 Task: Audio Scrubbing.
Action: Mouse moved to (565, 279)
Screenshot: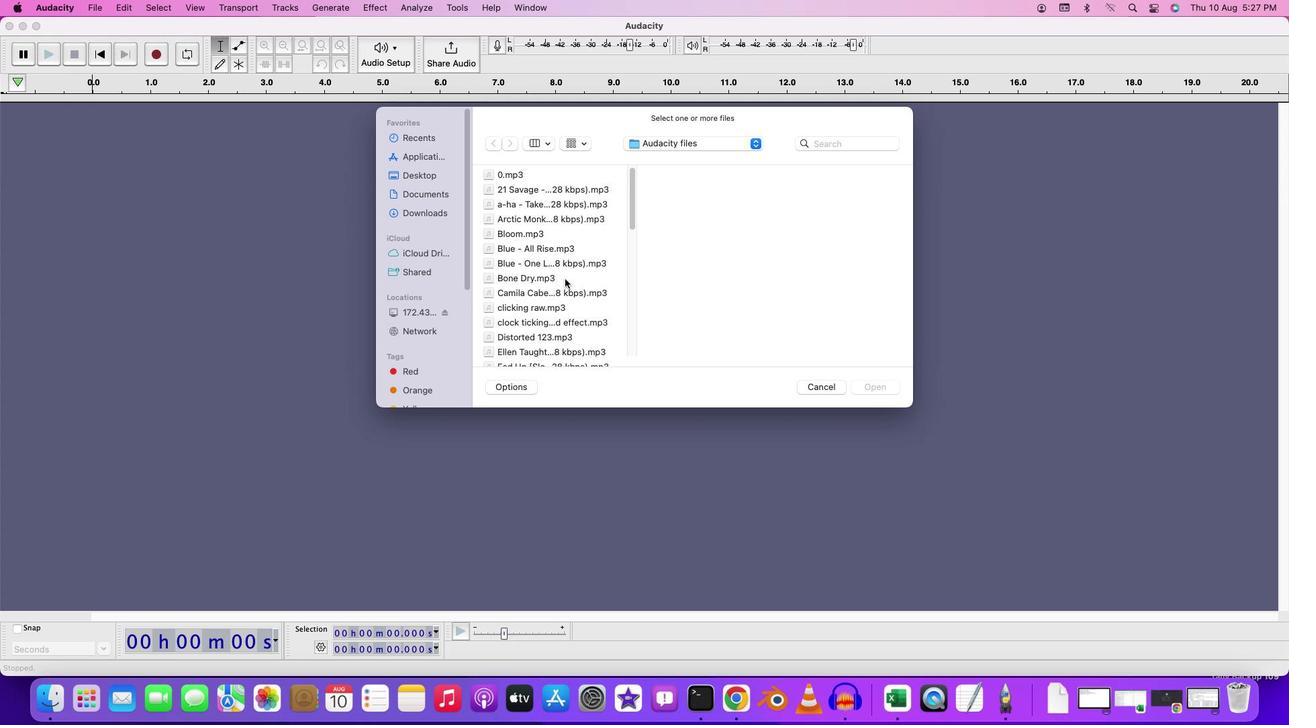
Action: Mouse scrolled (565, 279) with delta (0, 0)
Screenshot: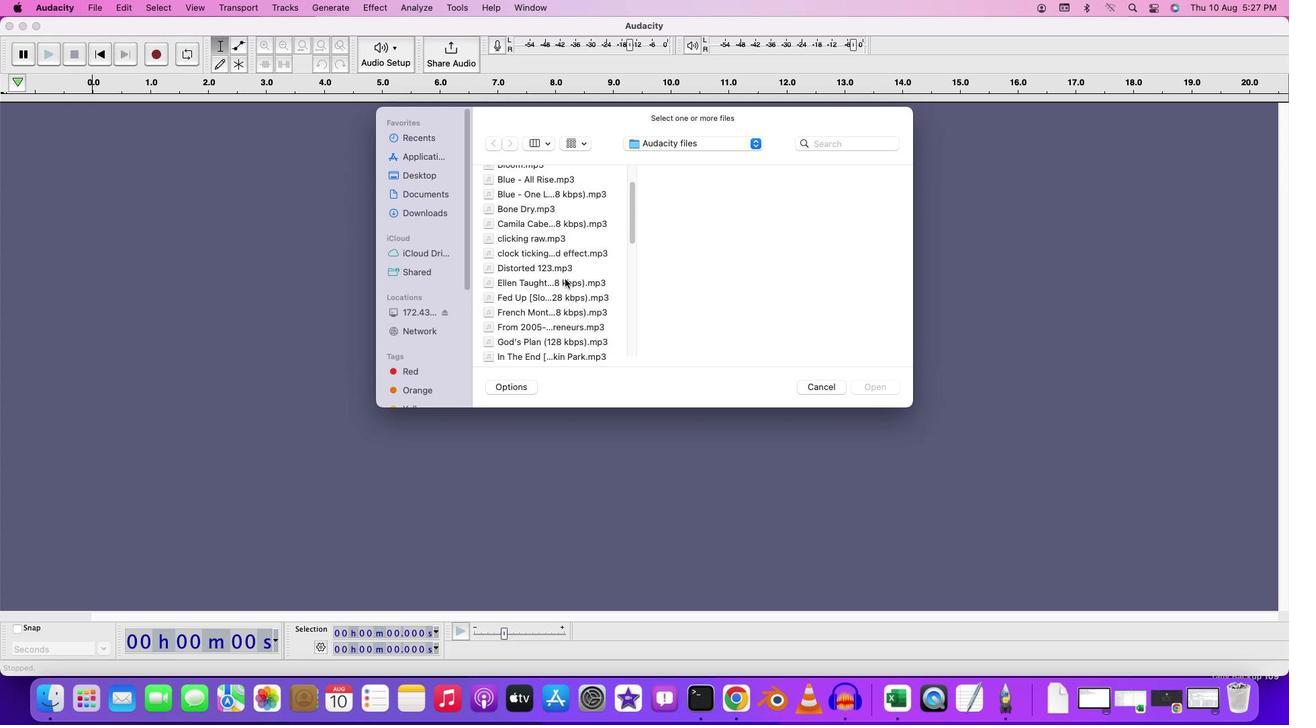 
Action: Mouse scrolled (565, 279) with delta (0, 0)
Screenshot: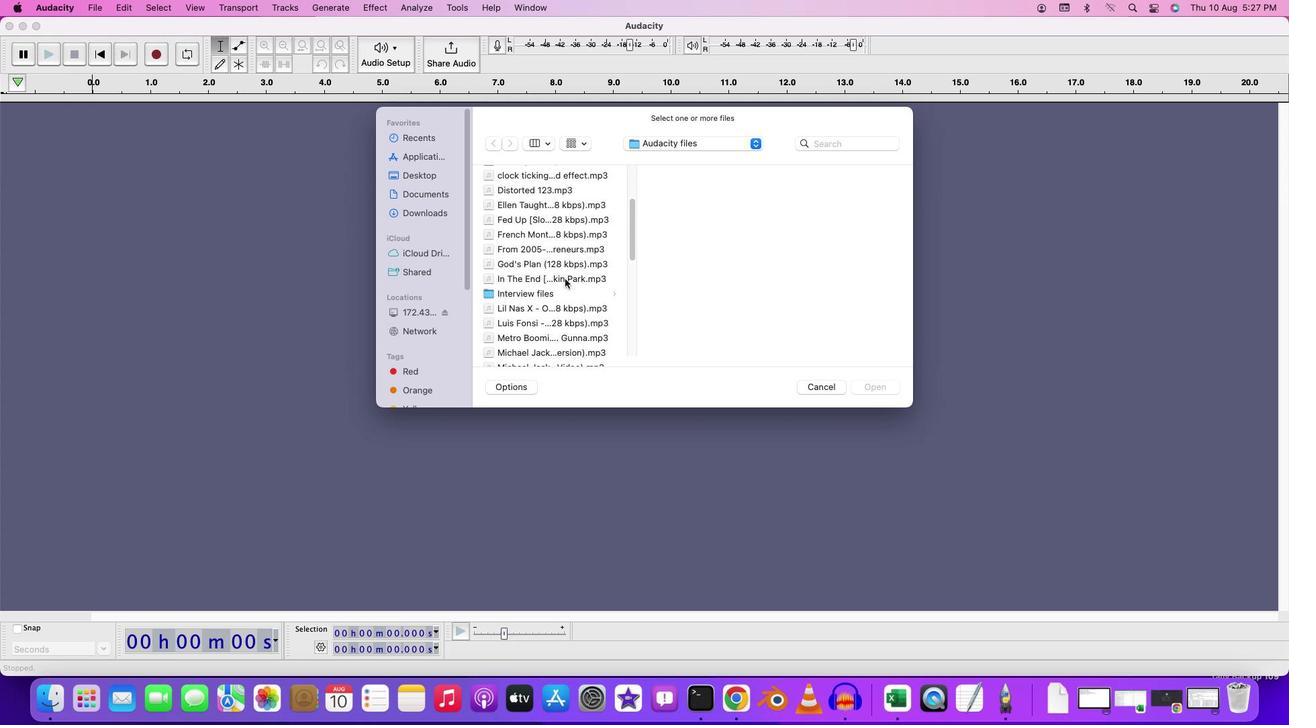 
Action: Mouse scrolled (565, 279) with delta (0, -2)
Screenshot: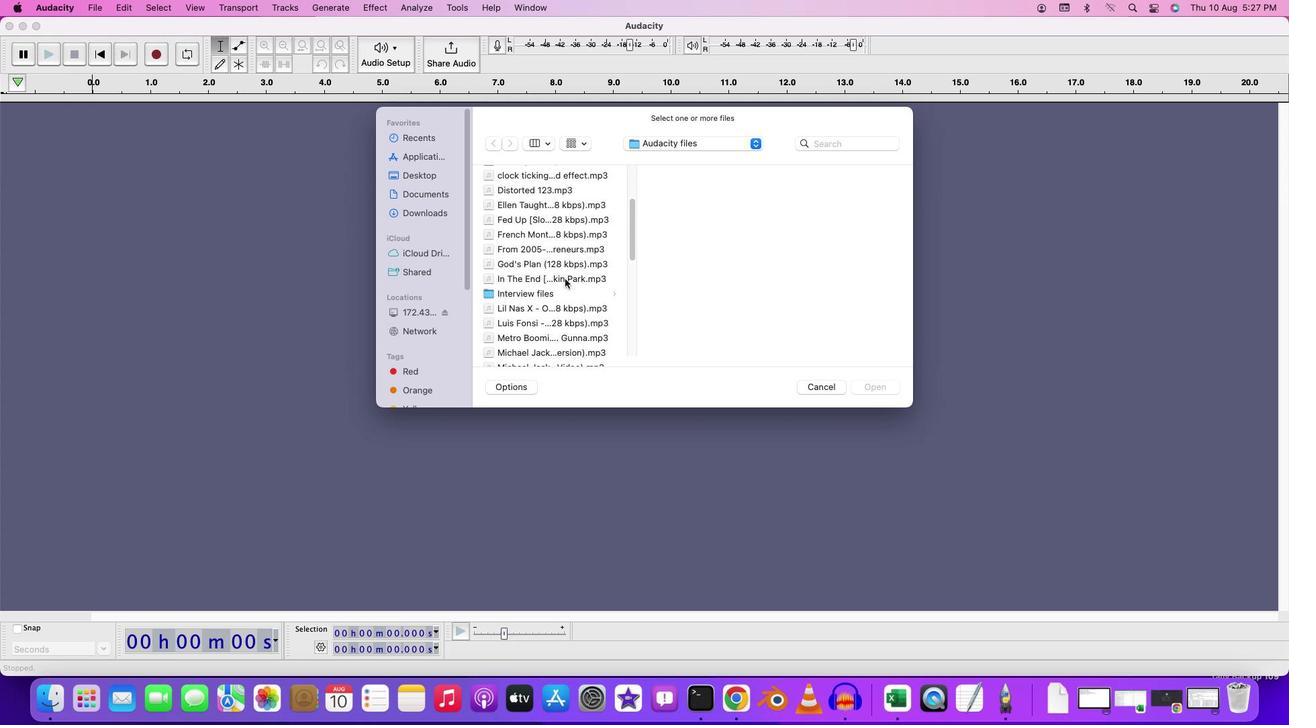 
Action: Mouse scrolled (565, 279) with delta (0, -3)
Screenshot: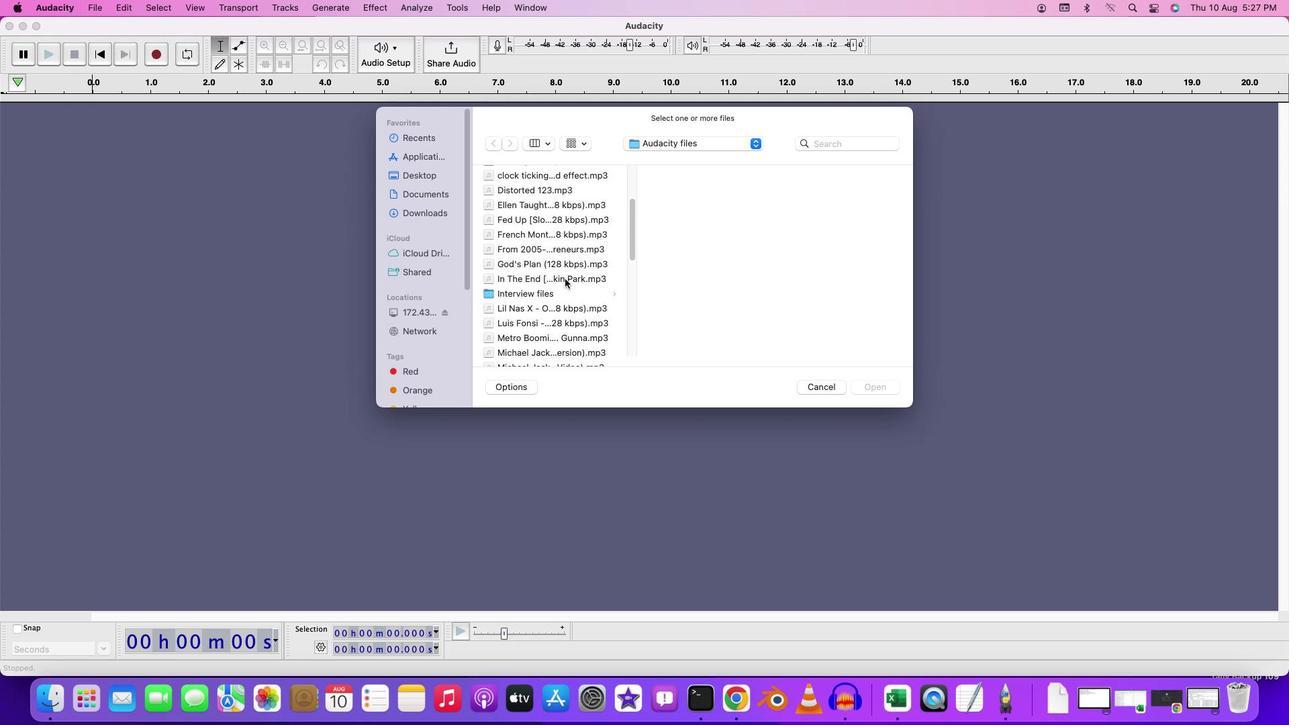 
Action: Mouse moved to (553, 299)
Screenshot: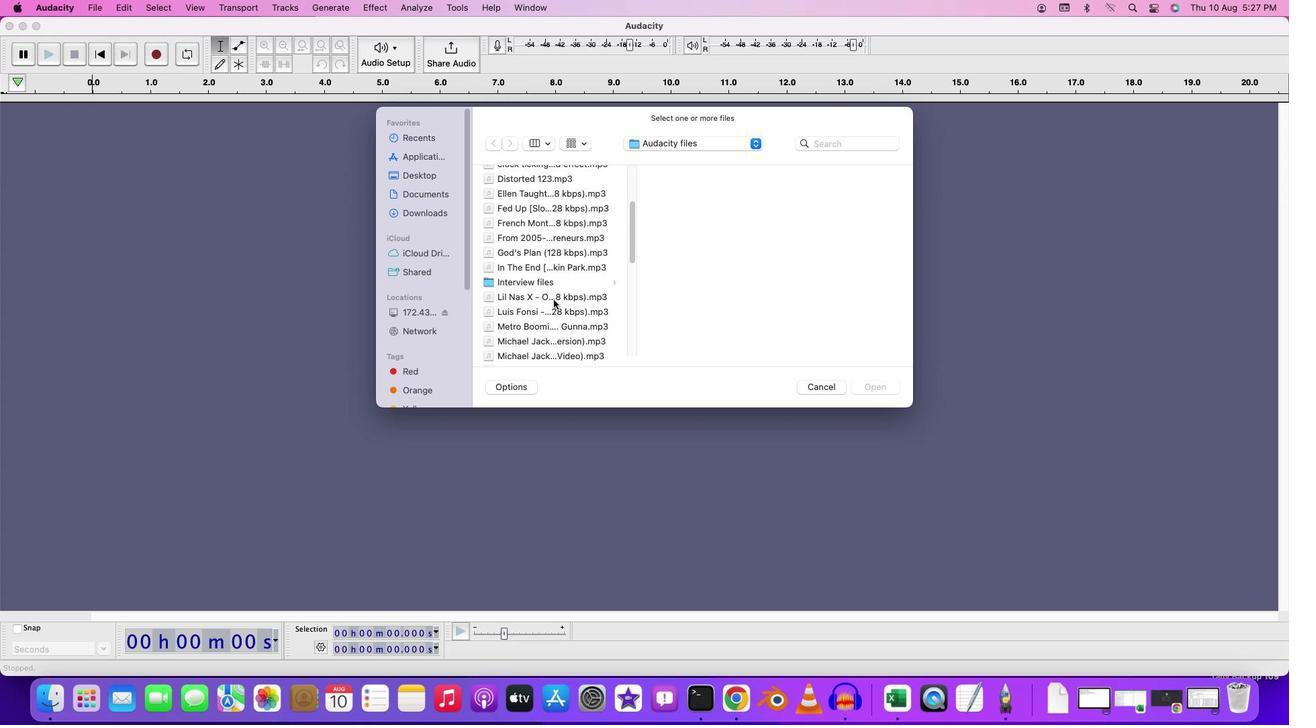 
Action: Mouse scrolled (553, 299) with delta (0, 0)
Screenshot: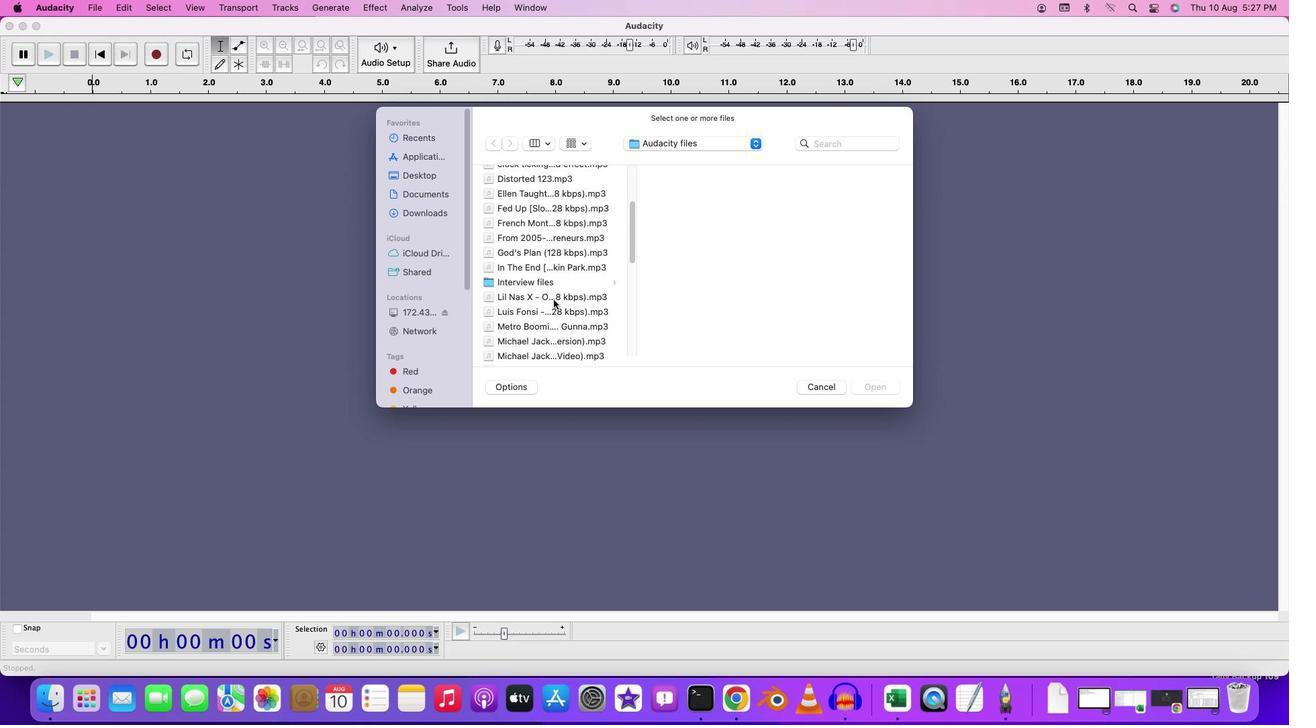 
Action: Mouse moved to (553, 300)
Screenshot: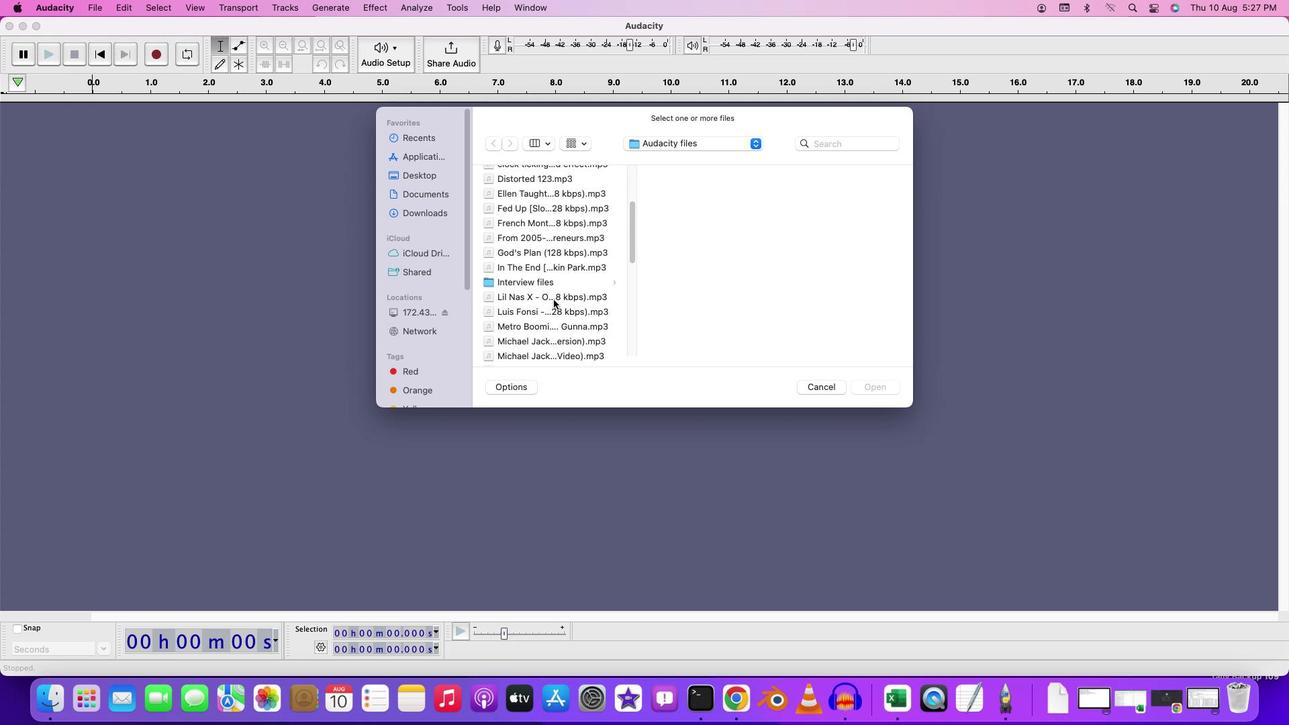 
Action: Mouse scrolled (553, 300) with delta (0, 0)
Screenshot: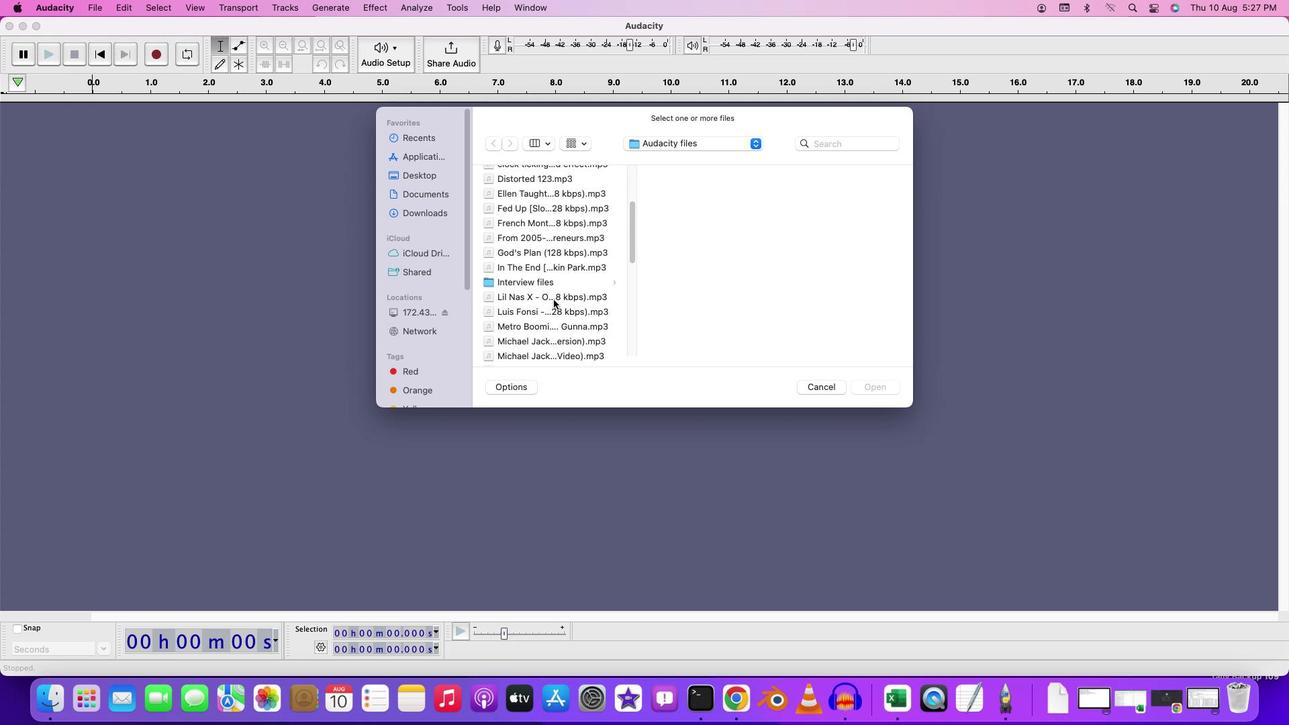
Action: Mouse moved to (553, 300)
Screenshot: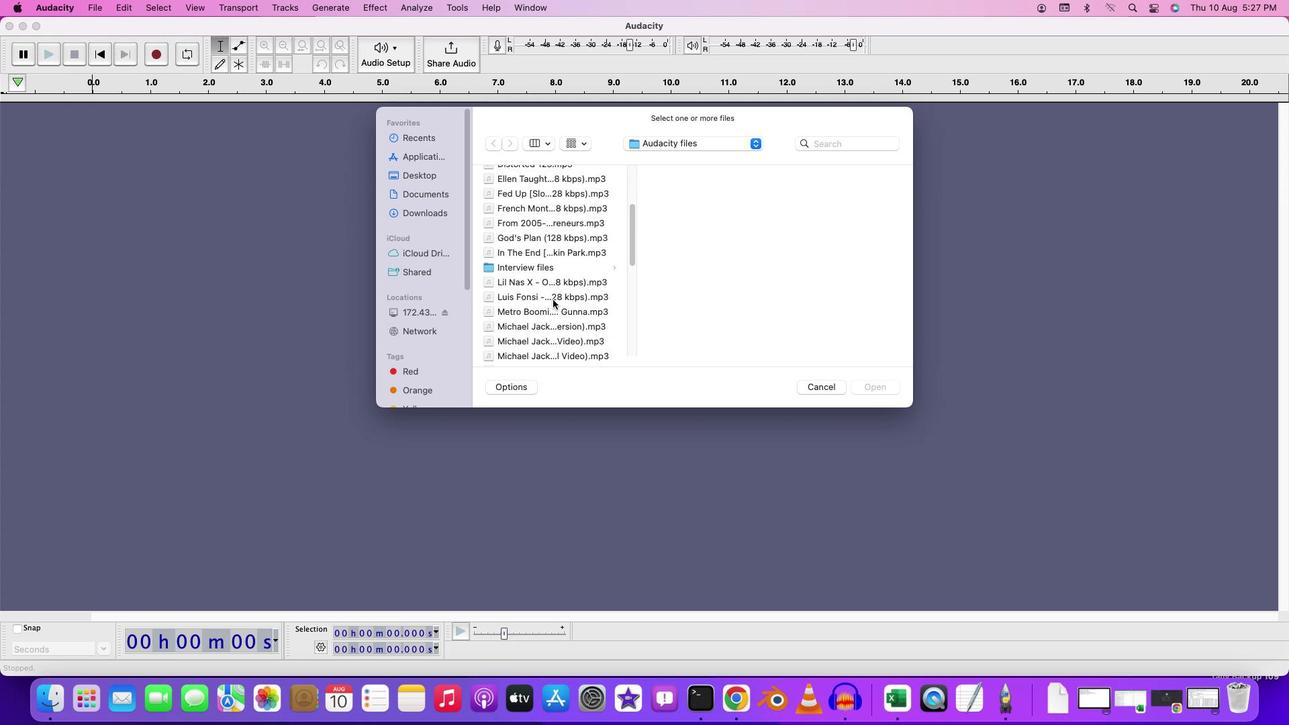 
Action: Mouse scrolled (553, 300) with delta (0, 0)
Screenshot: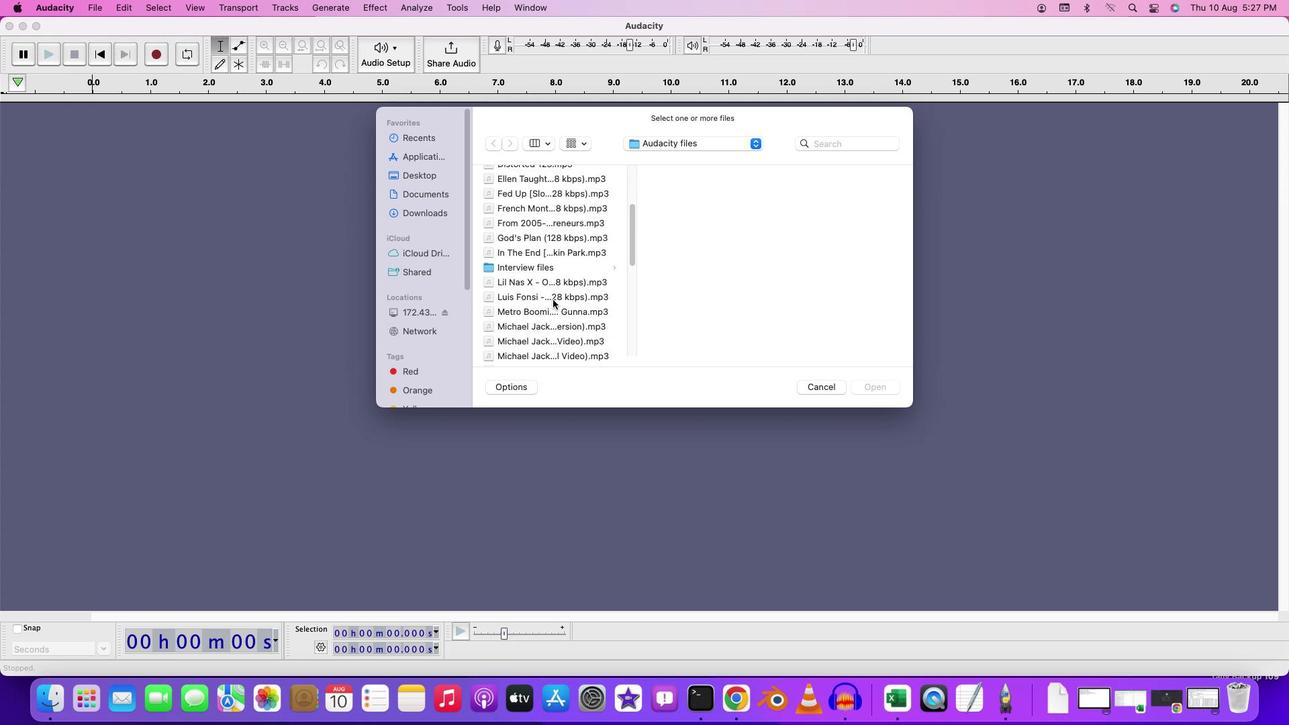 
Action: Mouse scrolled (553, 300) with delta (0, 0)
Screenshot: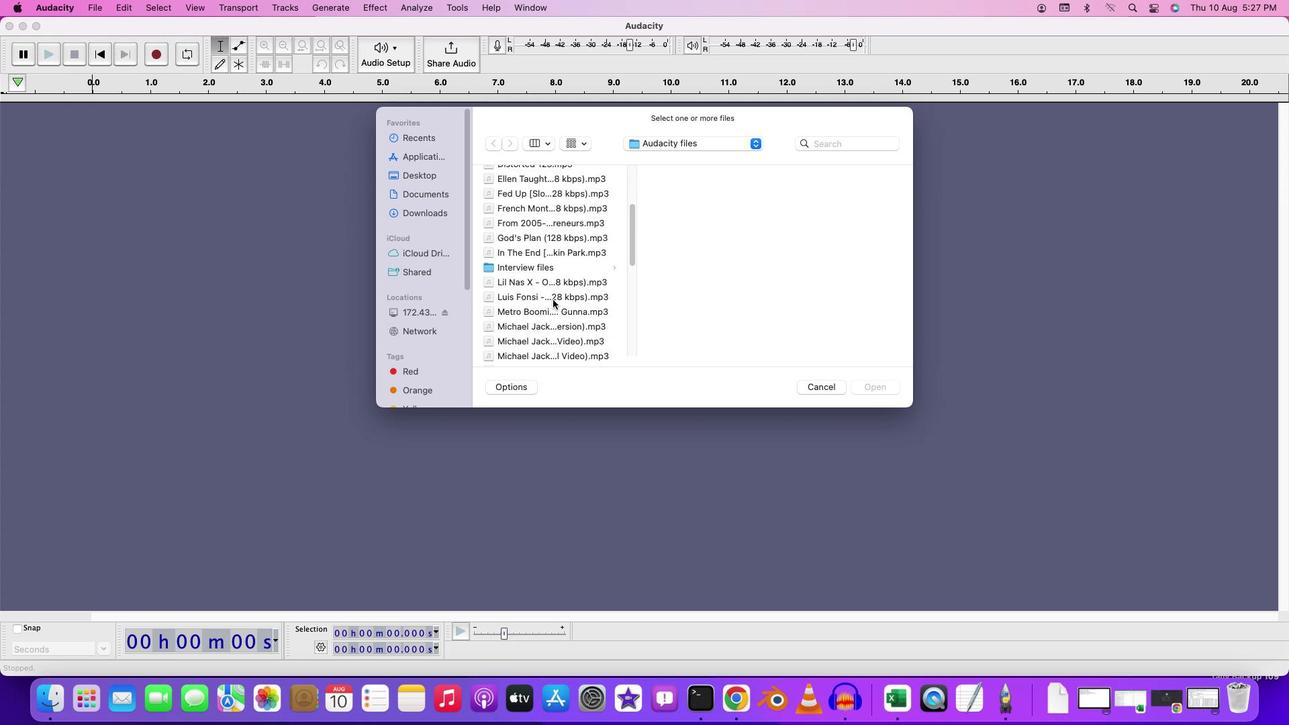 
Action: Mouse scrolled (553, 300) with delta (0, 0)
Screenshot: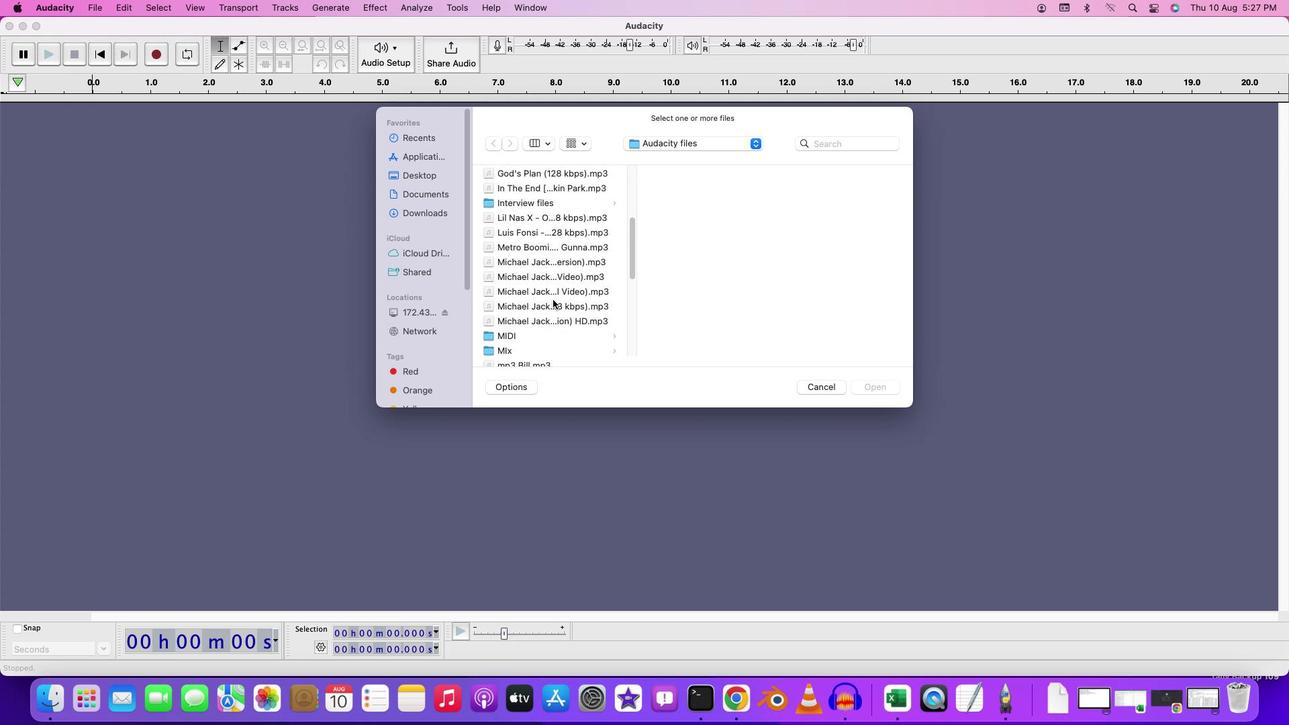 
Action: Mouse scrolled (553, 300) with delta (0, 0)
Screenshot: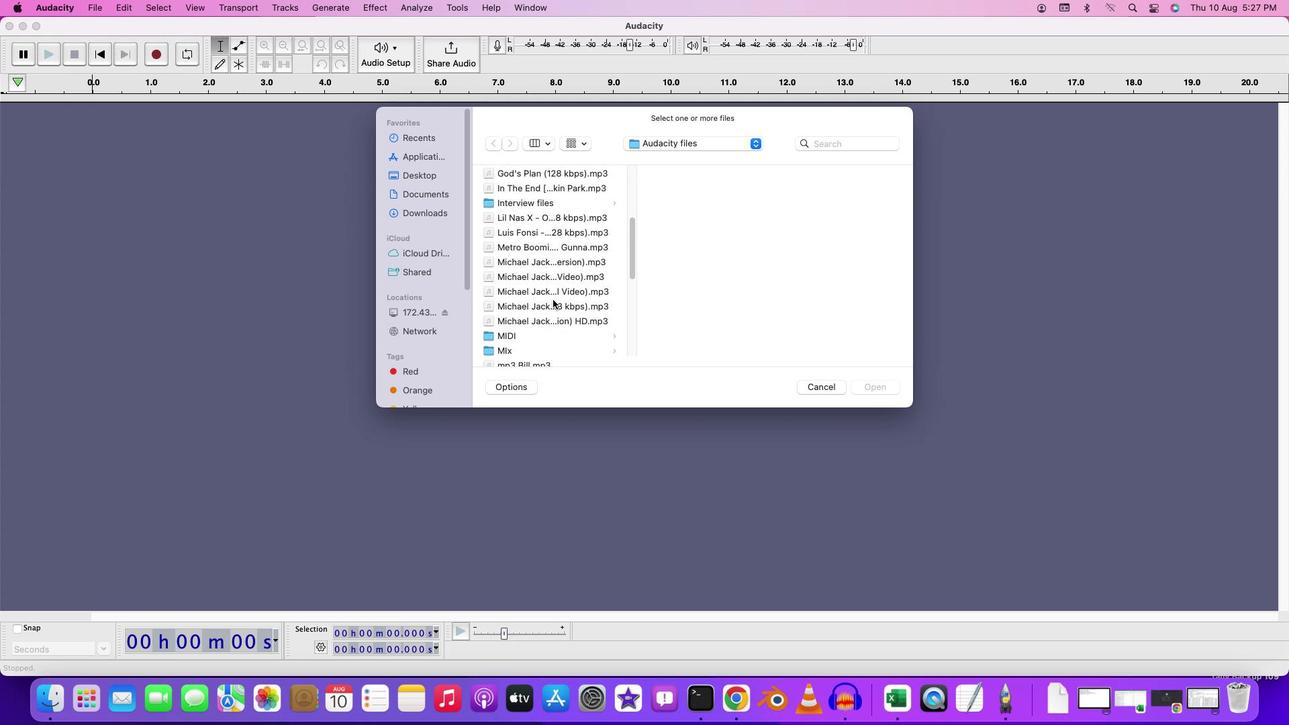 
Action: Mouse scrolled (553, 300) with delta (0, -2)
Screenshot: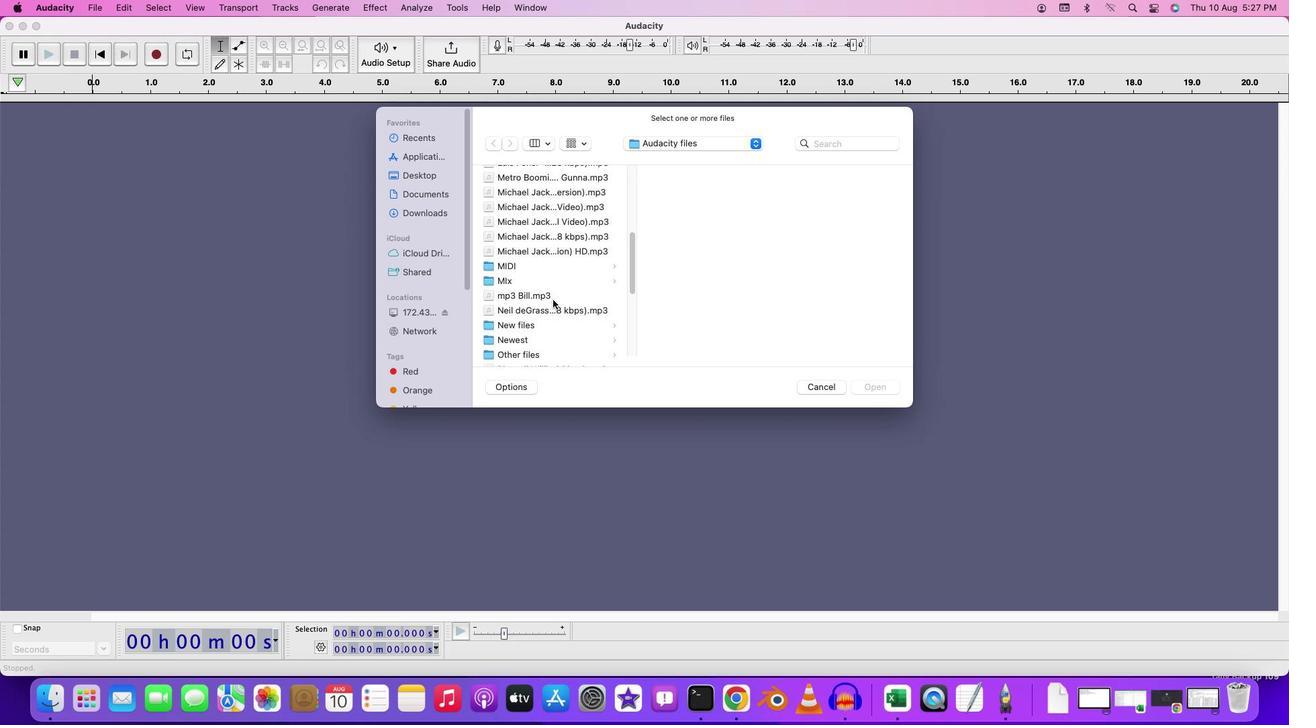 
Action: Mouse scrolled (553, 300) with delta (0, -2)
Screenshot: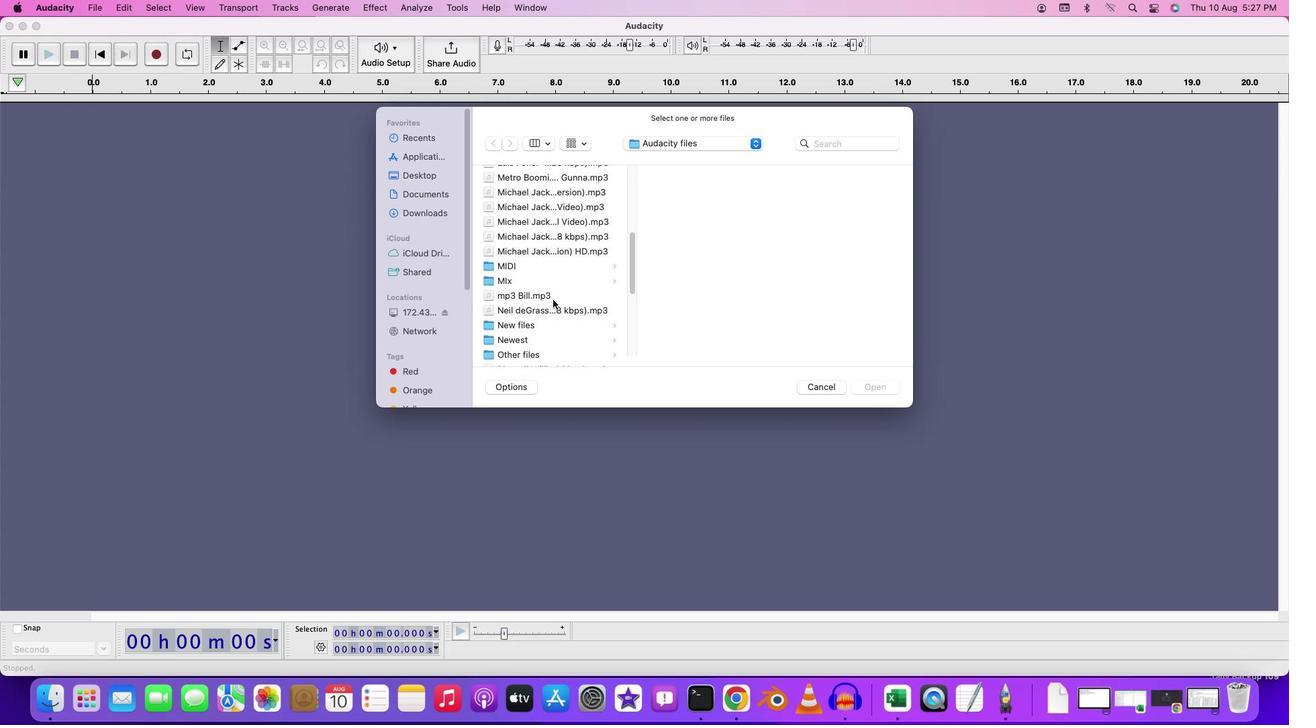 
Action: Mouse scrolled (553, 300) with delta (0, 0)
Screenshot: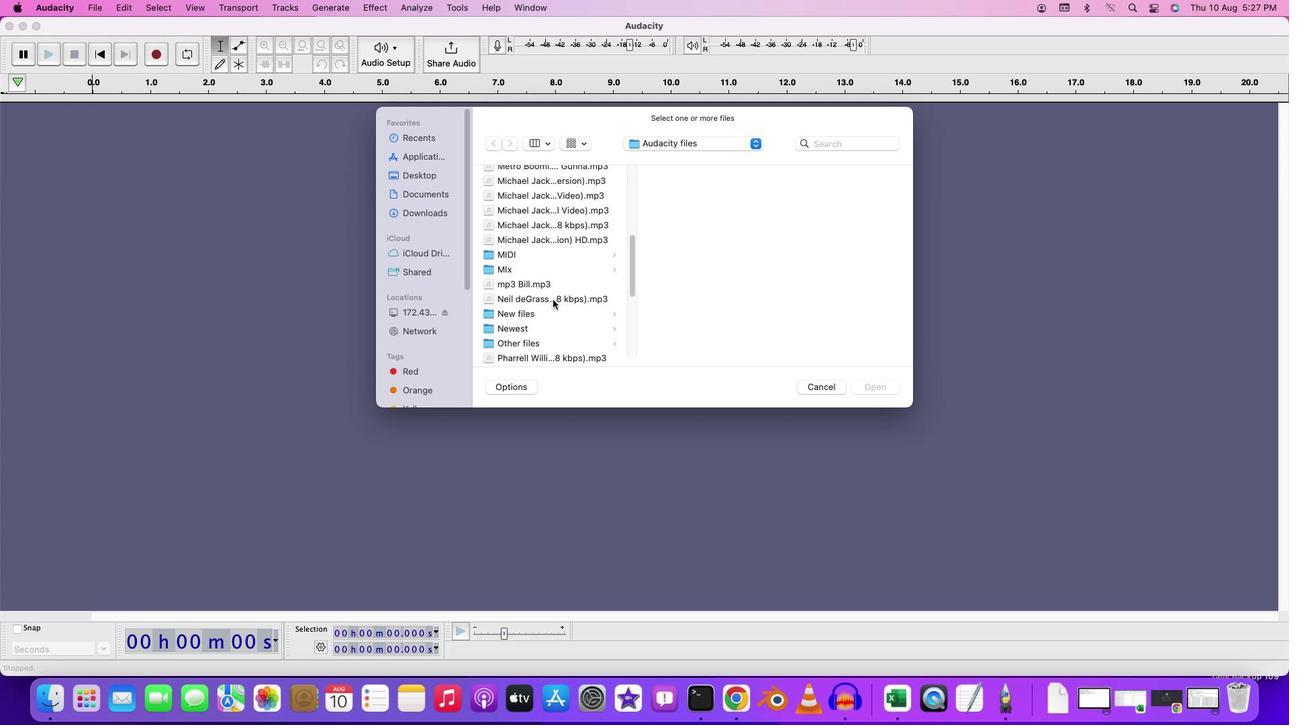 
Action: Mouse scrolled (553, 300) with delta (0, 0)
Screenshot: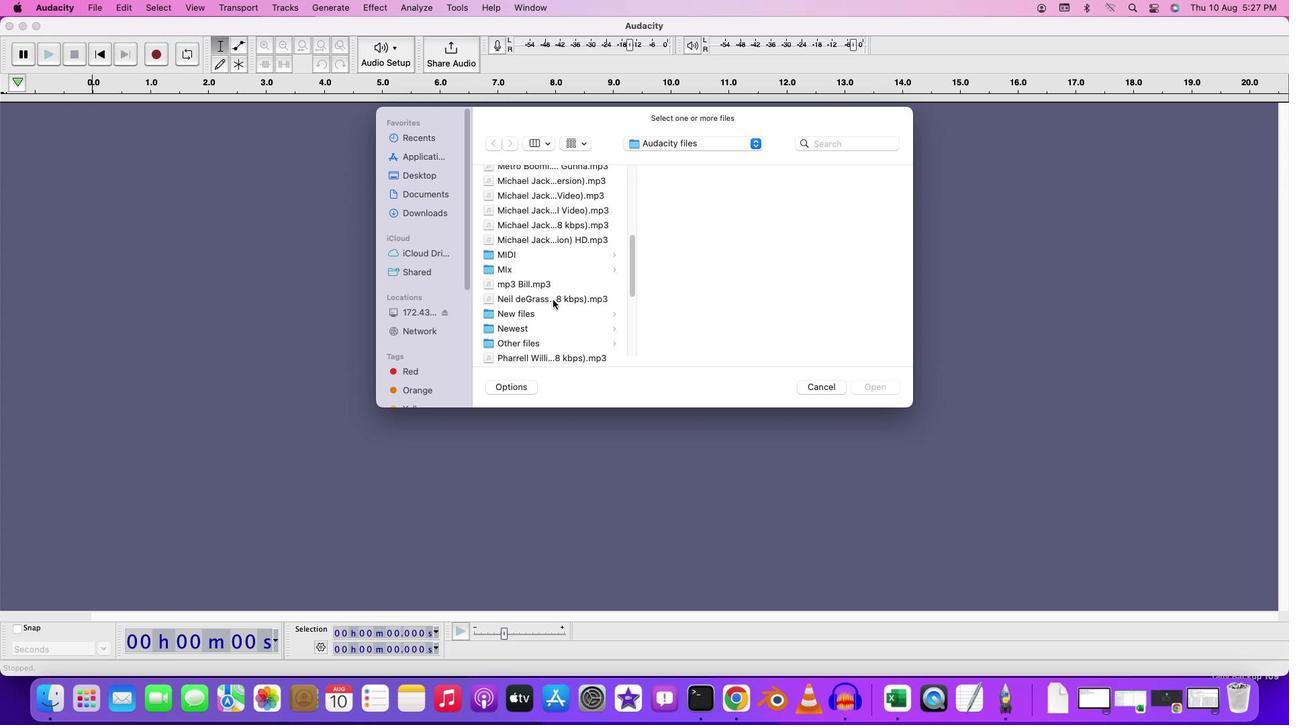 
Action: Mouse scrolled (553, 300) with delta (0, 0)
Screenshot: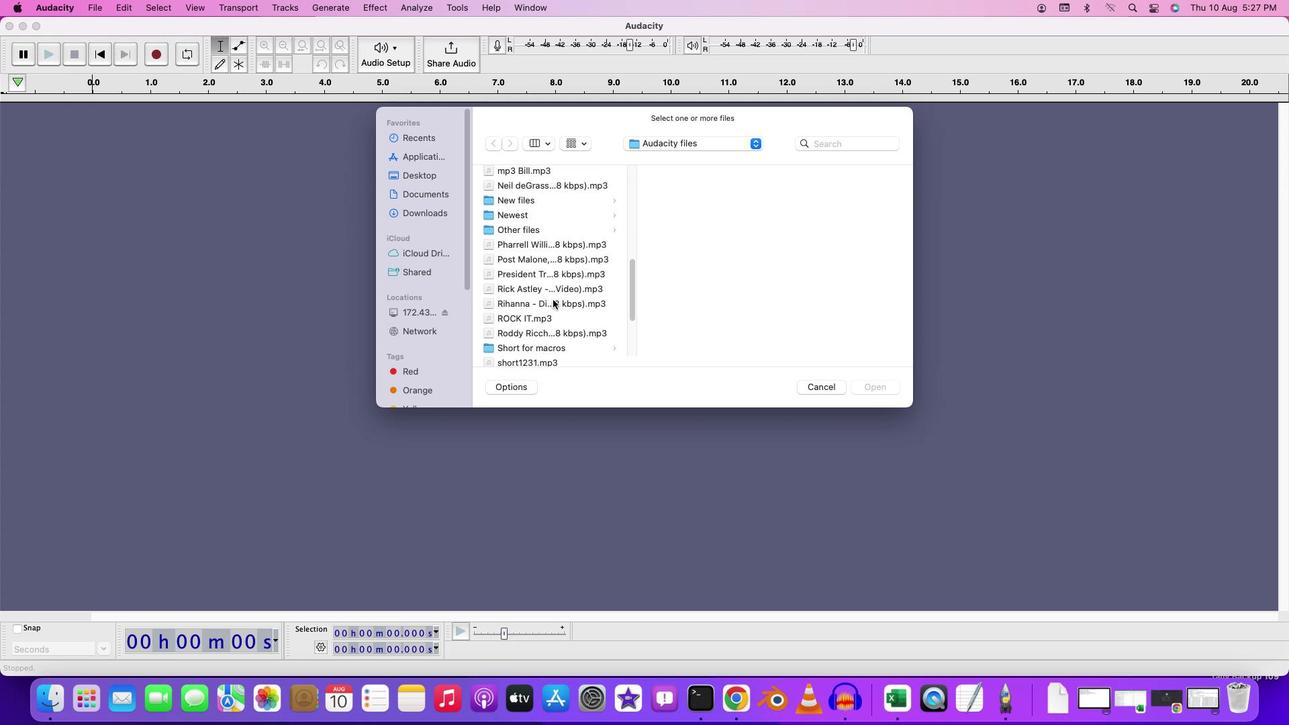 
Action: Mouse scrolled (553, 300) with delta (0, -1)
Screenshot: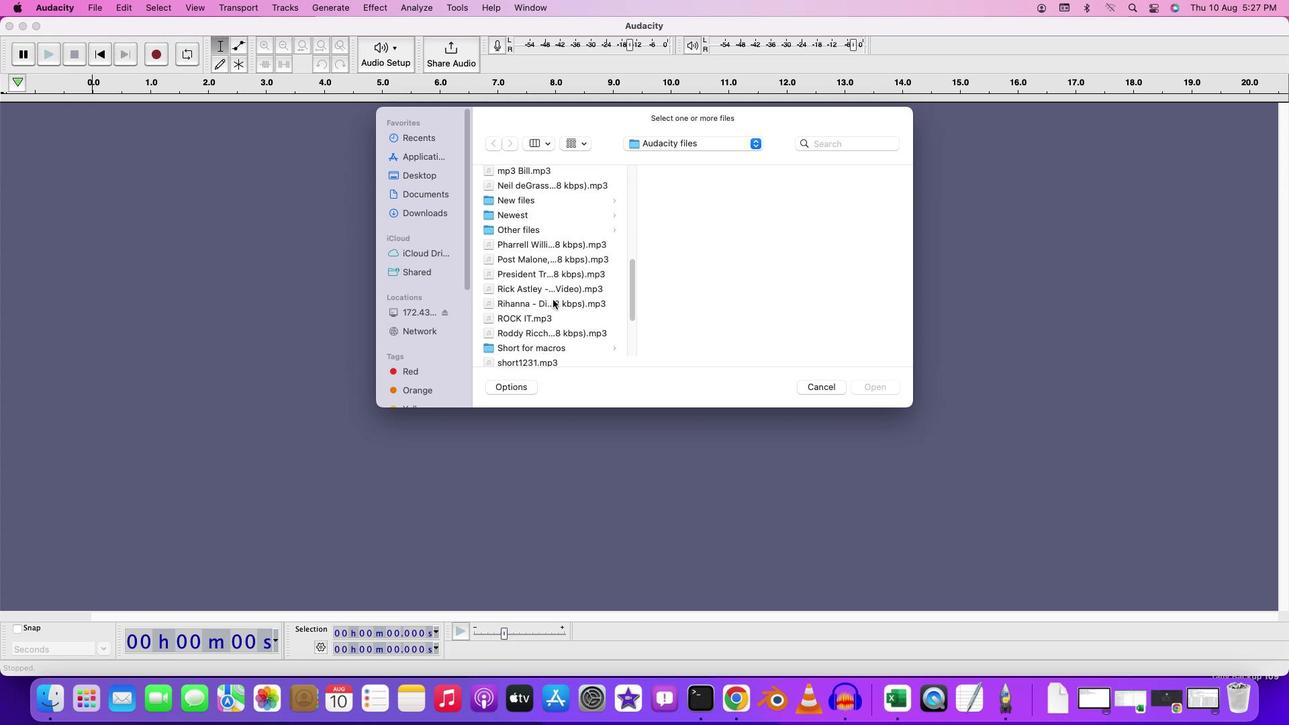 
Action: Mouse scrolled (553, 300) with delta (0, -2)
Screenshot: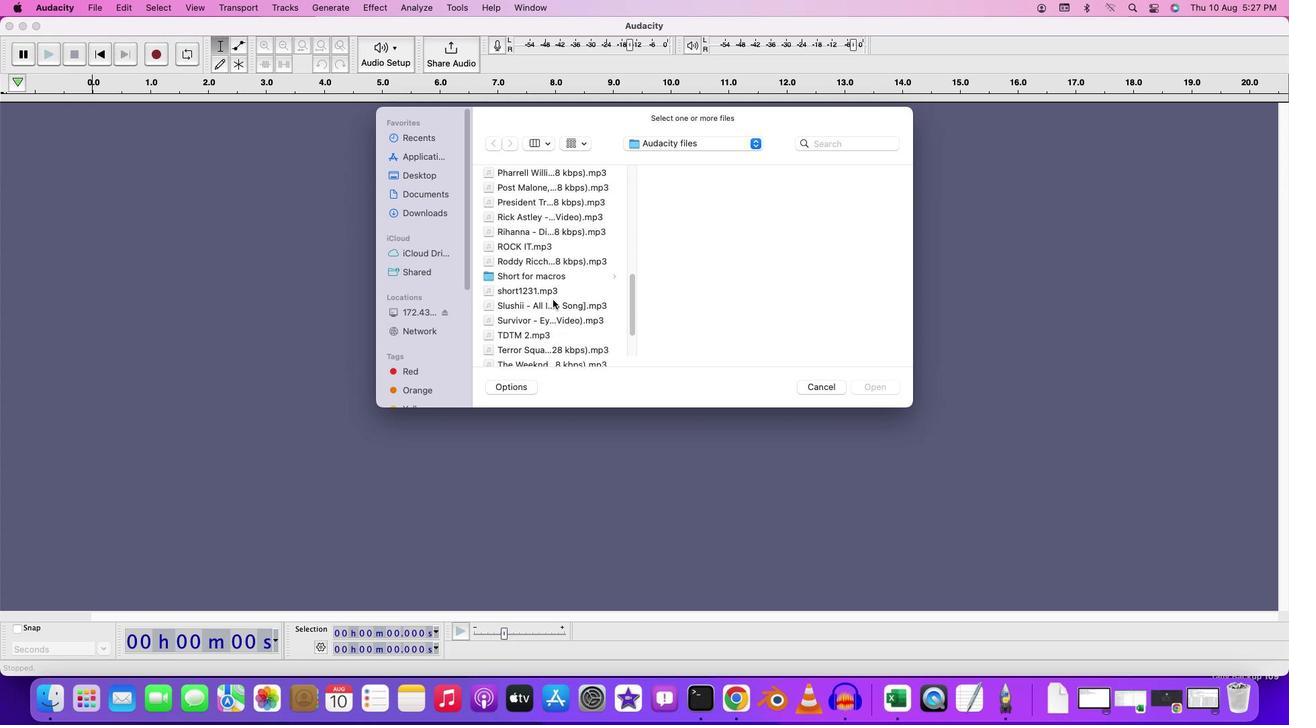 
Action: Mouse scrolled (553, 300) with delta (0, -2)
Screenshot: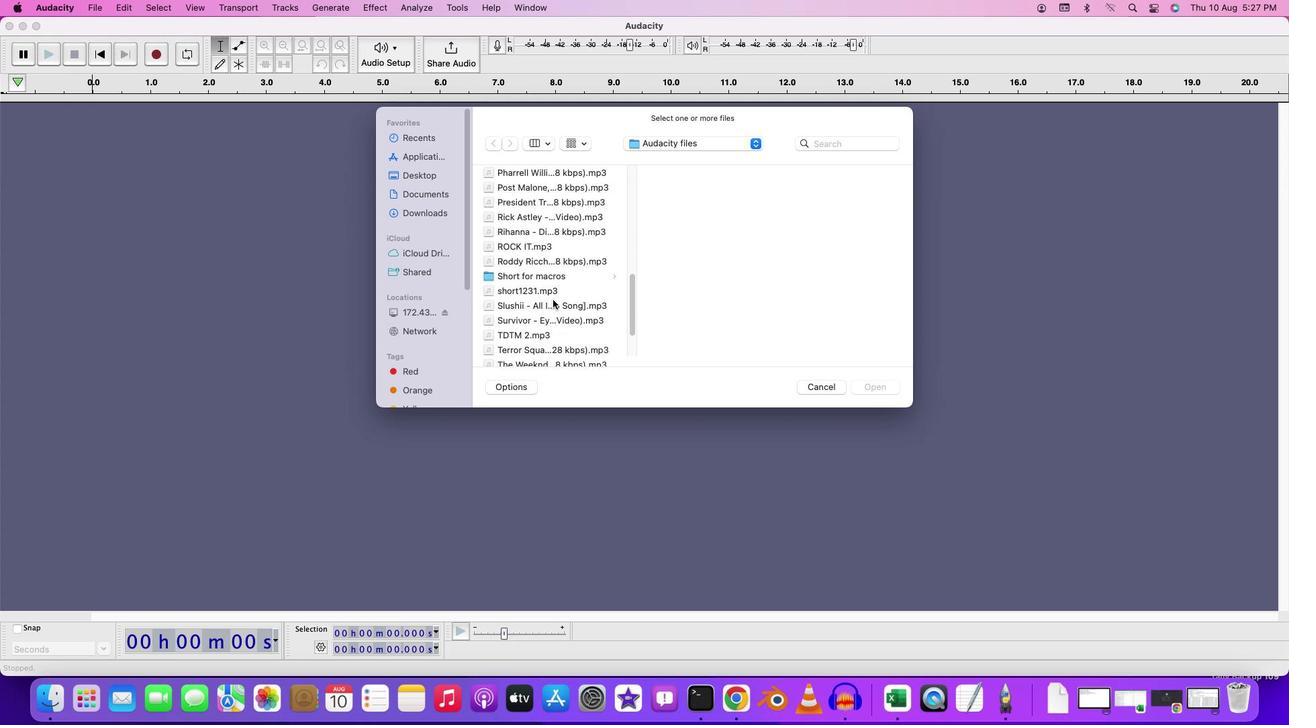 
Action: Mouse scrolled (553, 300) with delta (0, 0)
Screenshot: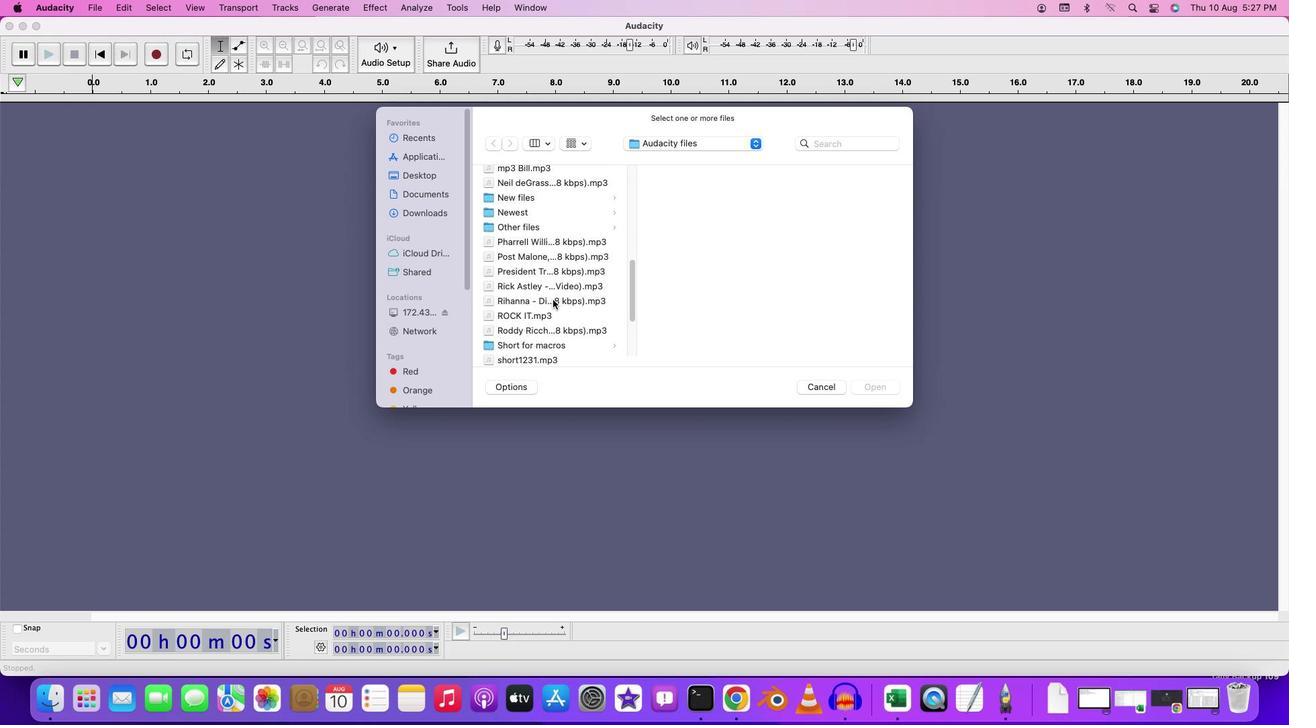 
Action: Mouse scrolled (553, 300) with delta (0, 0)
Screenshot: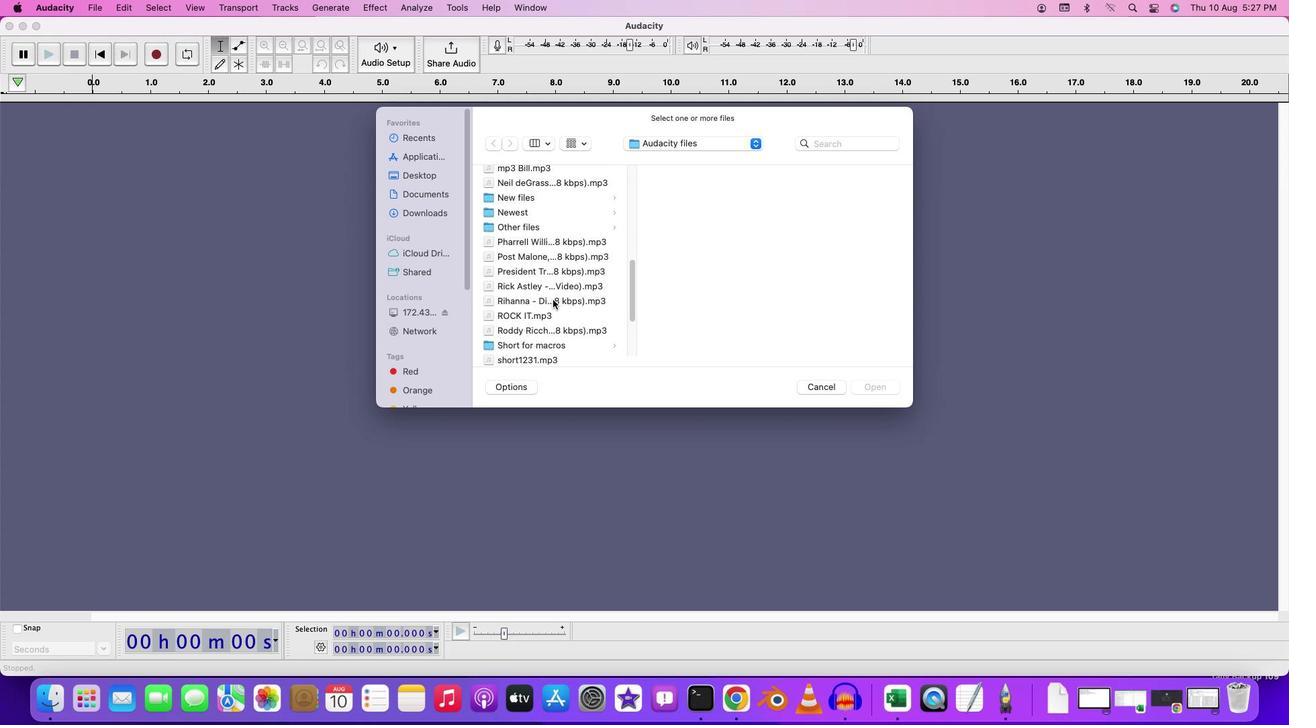 
Action: Mouse scrolled (553, 300) with delta (0, 2)
Screenshot: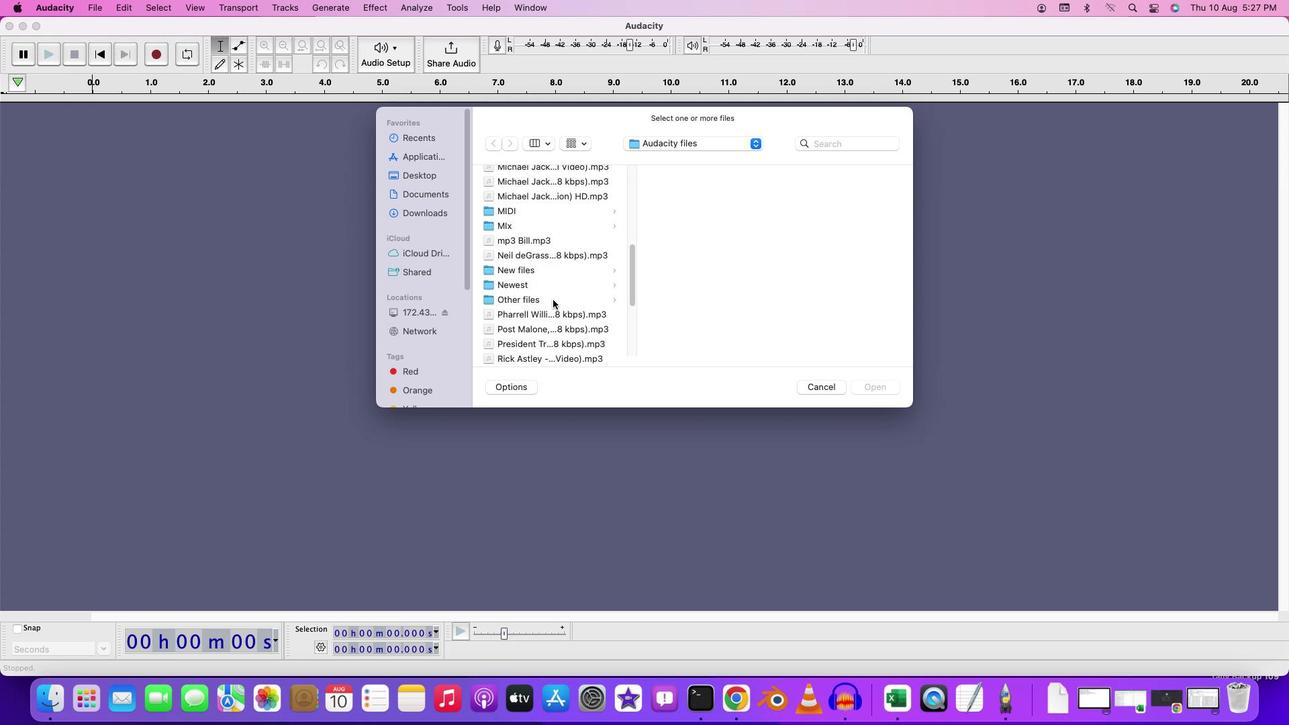 
Action: Mouse scrolled (553, 300) with delta (0, 2)
Screenshot: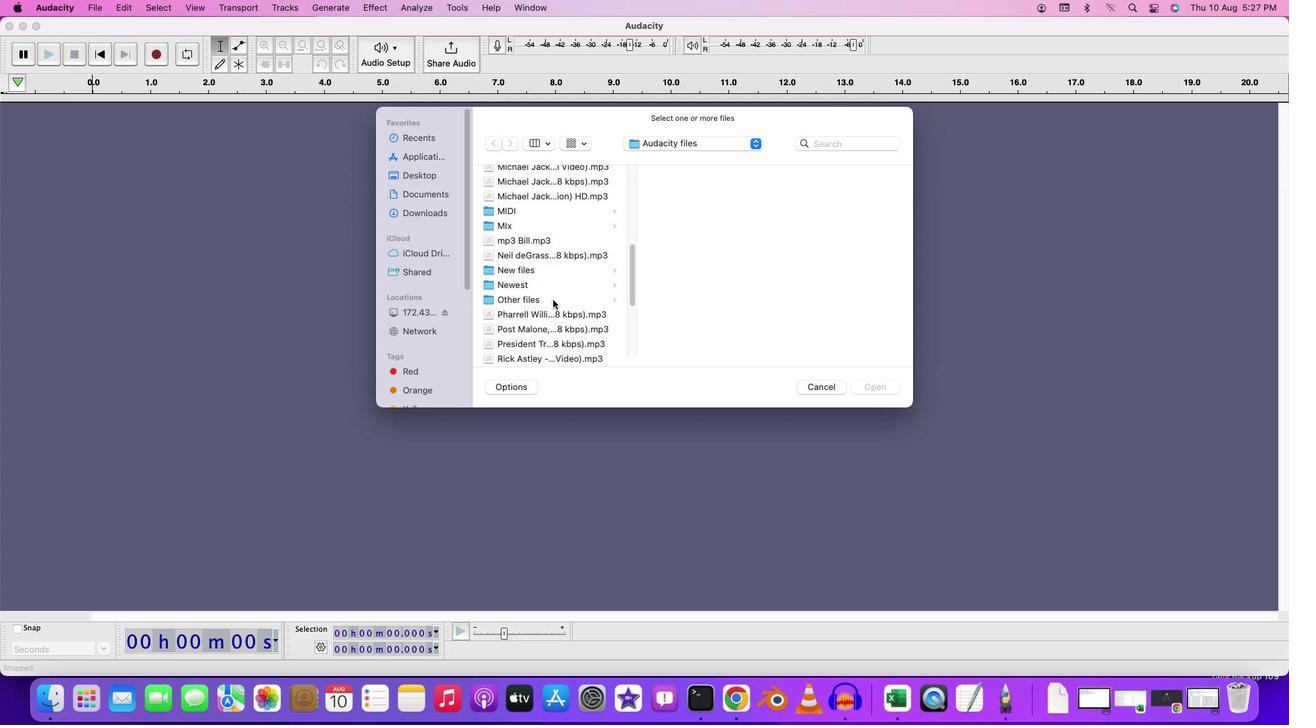 
Action: Mouse moved to (530, 280)
Screenshot: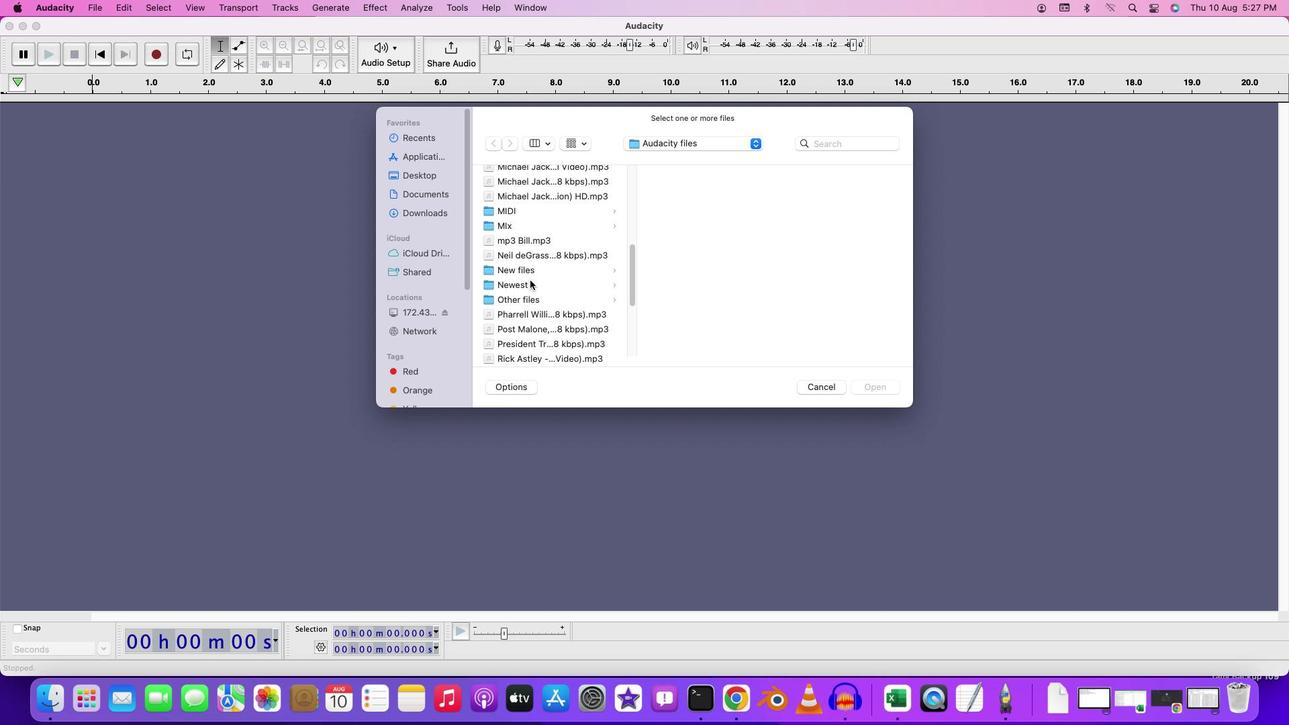 
Action: Mouse pressed left at (530, 280)
Screenshot: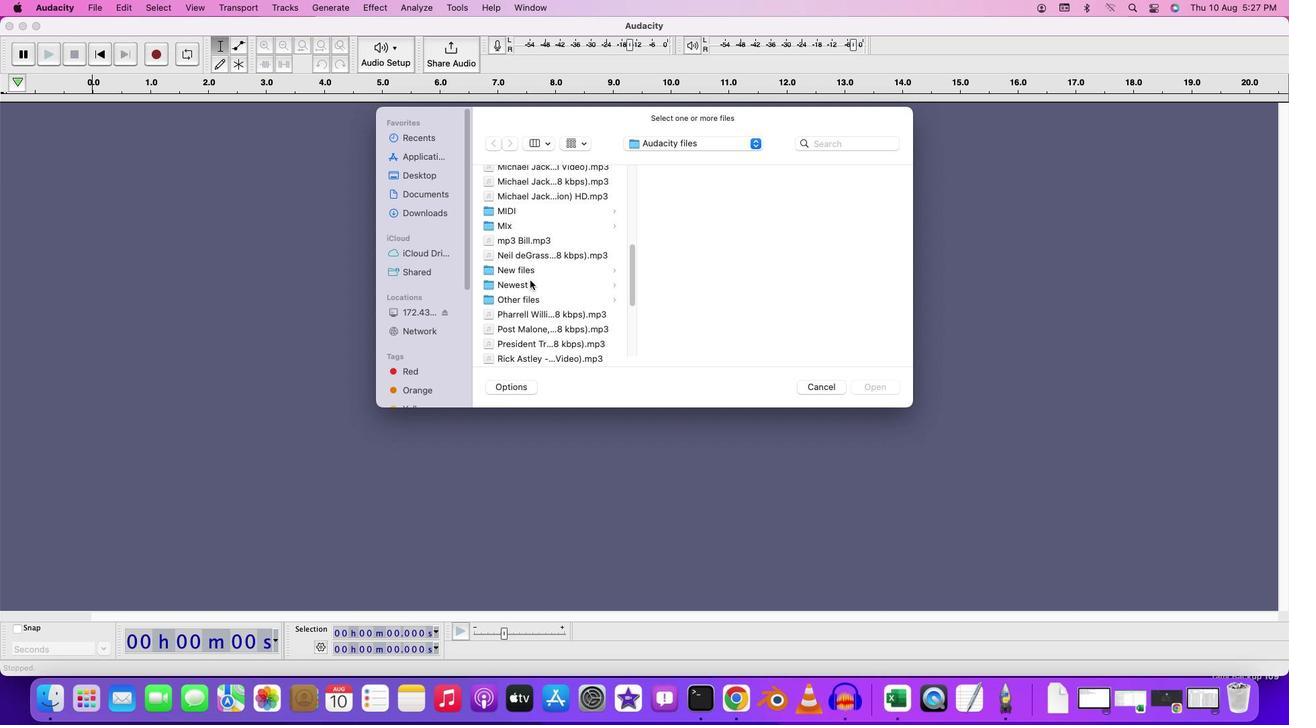 
Action: Mouse moved to (531, 270)
Screenshot: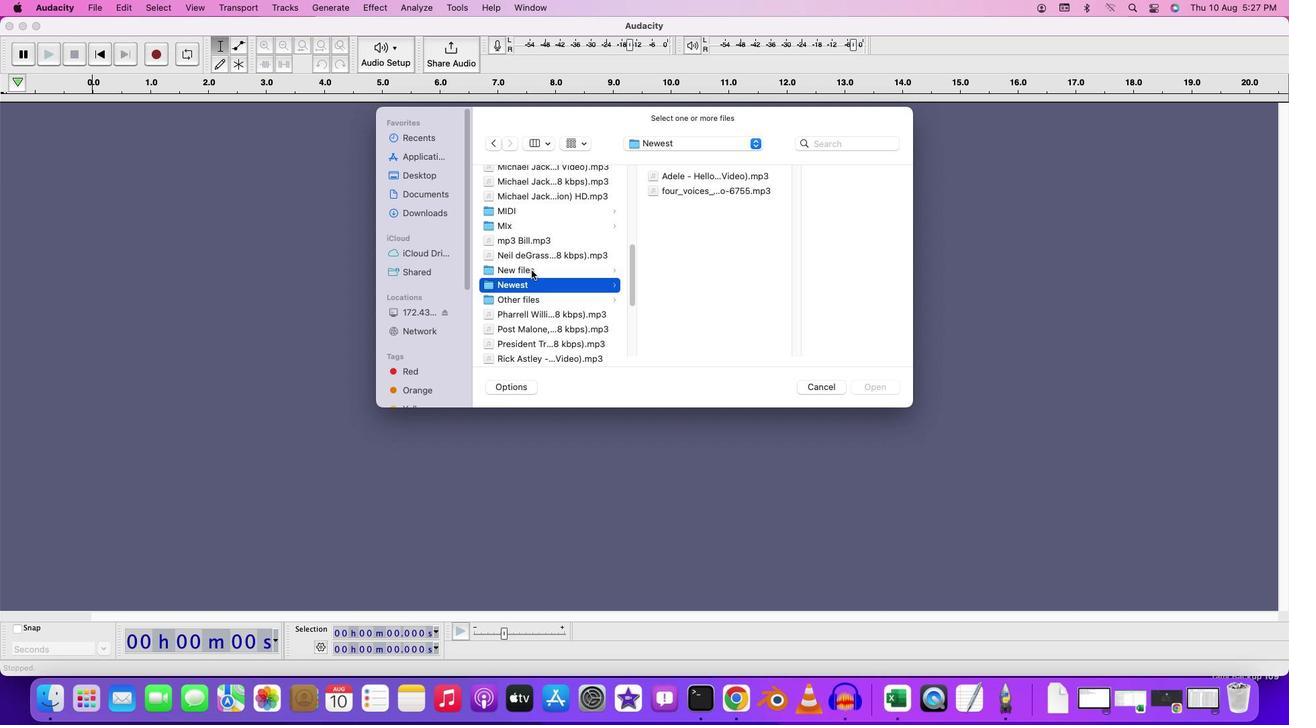 
Action: Mouse pressed left at (531, 270)
Screenshot: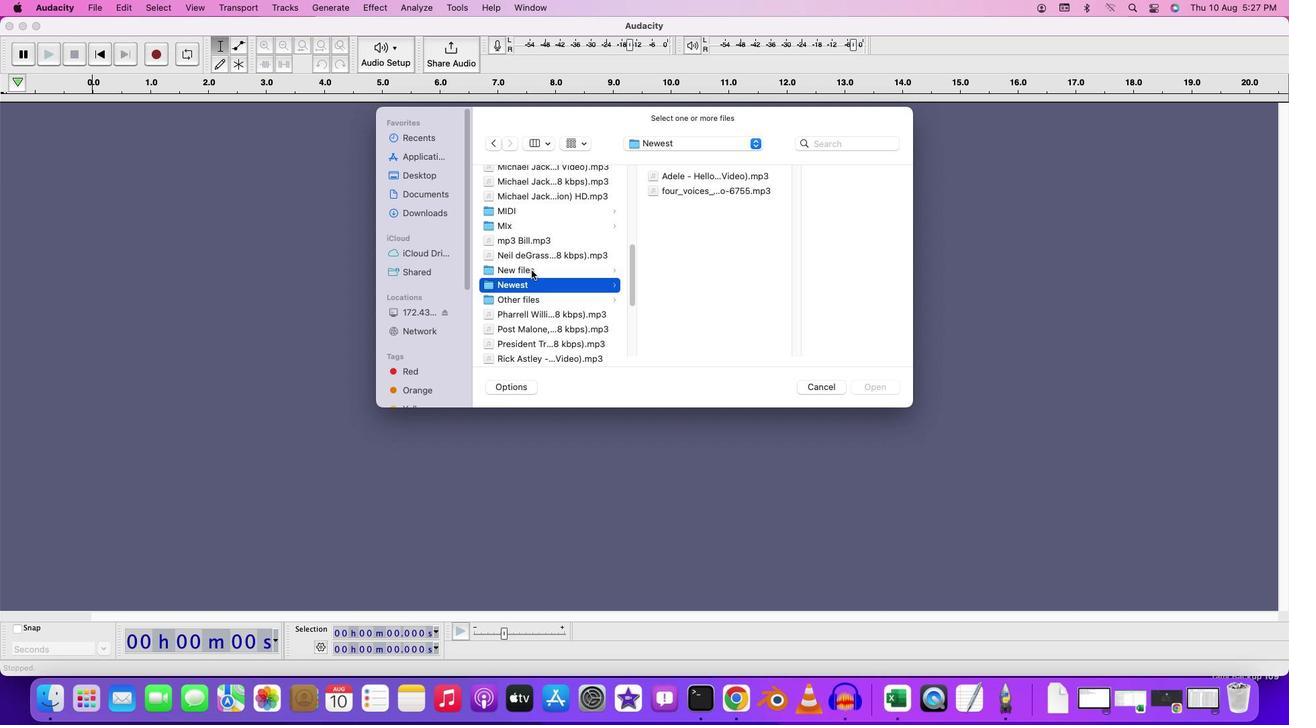 
Action: Mouse moved to (717, 224)
Screenshot: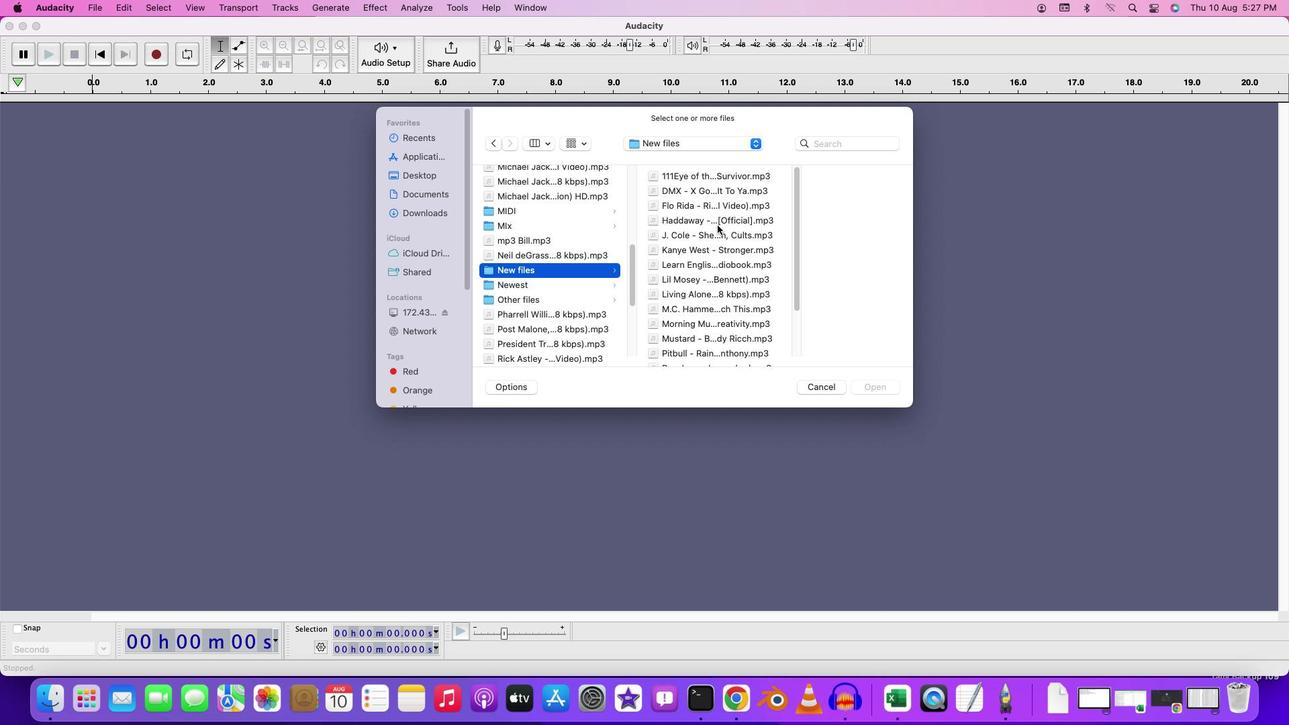 
Action: Mouse scrolled (717, 224) with delta (0, 0)
Screenshot: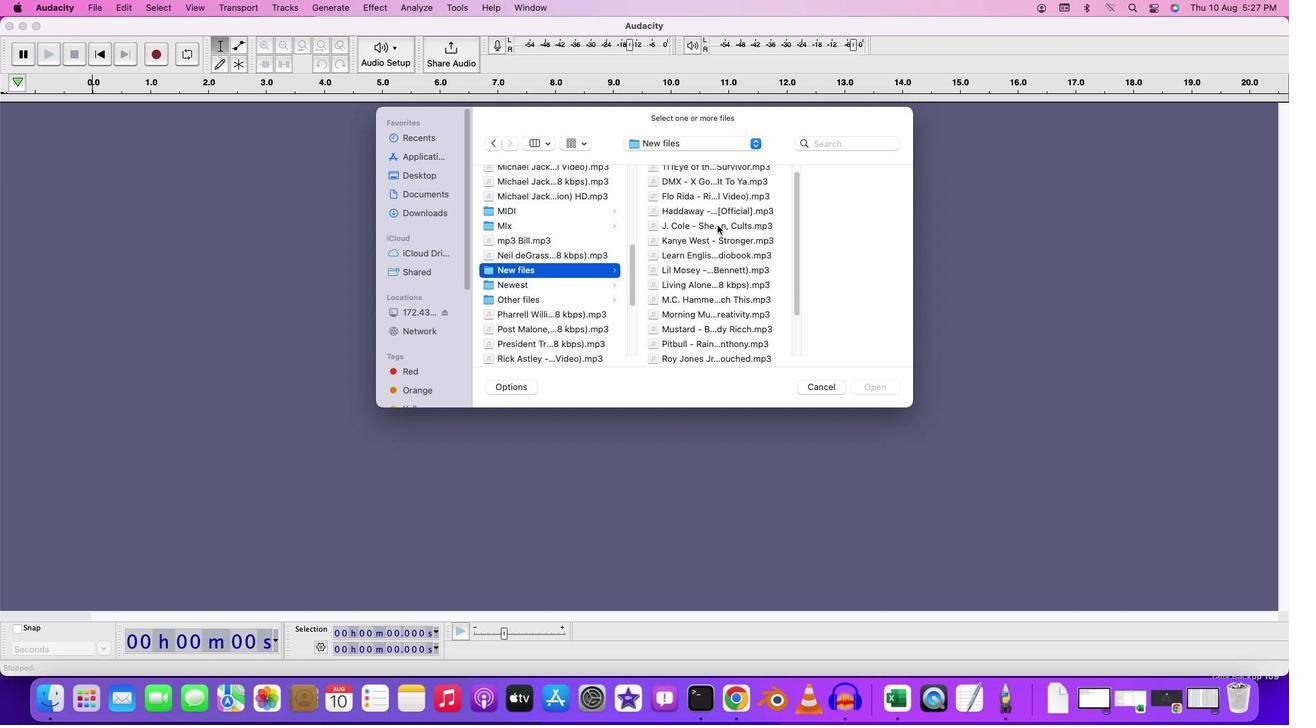 
Action: Mouse scrolled (717, 224) with delta (0, 0)
Screenshot: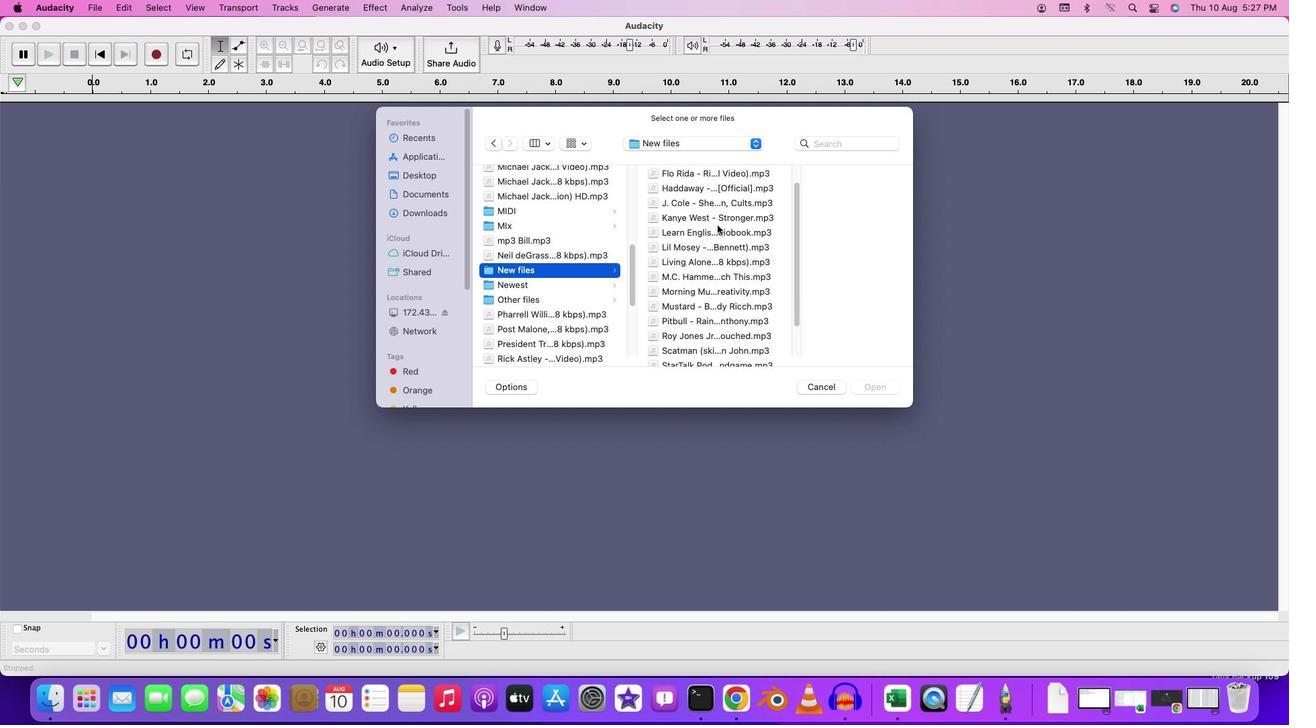 
Action: Mouse scrolled (717, 224) with delta (0, 0)
Screenshot: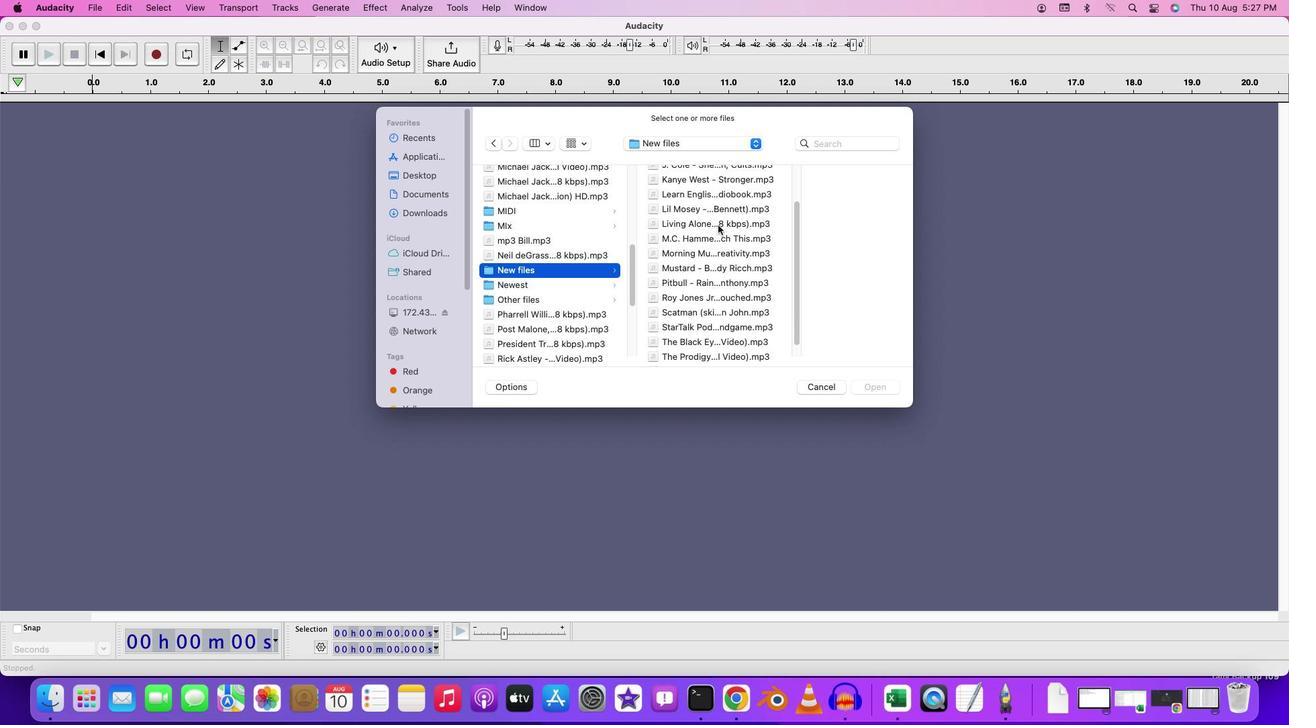 
Action: Mouse moved to (717, 225)
Screenshot: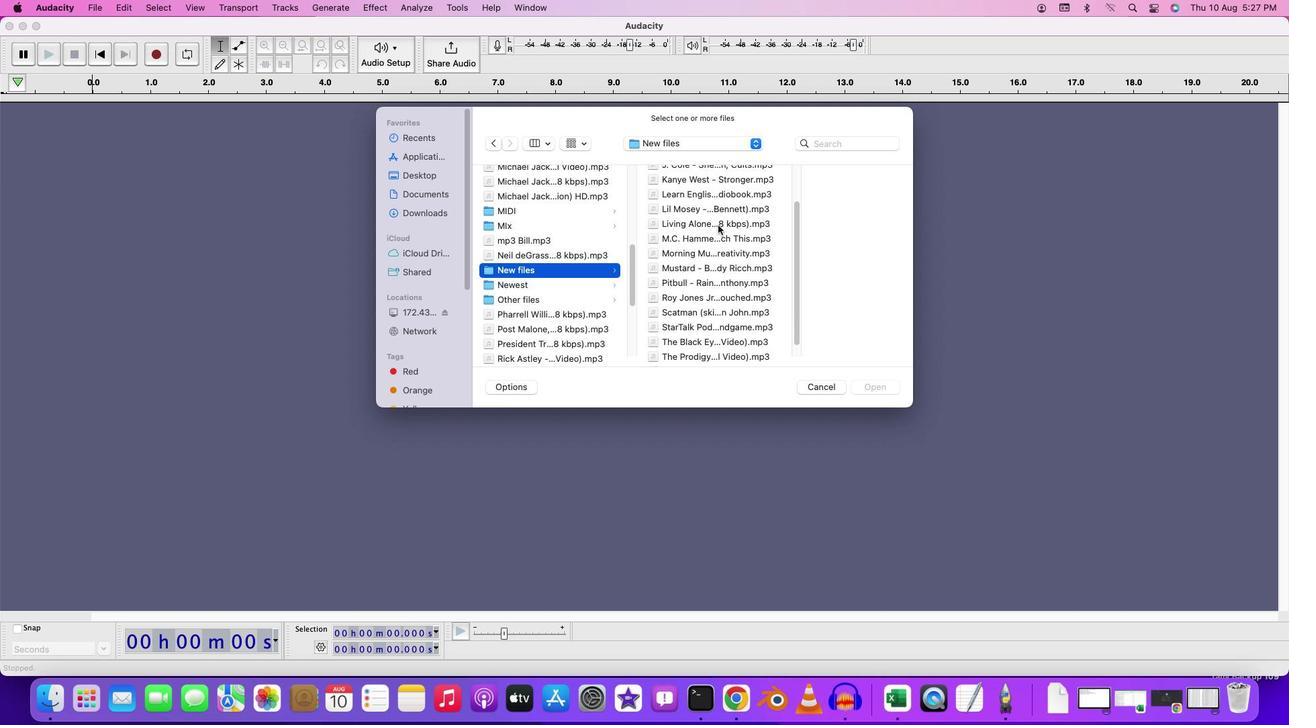 
Action: Mouse scrolled (717, 225) with delta (0, -1)
Screenshot: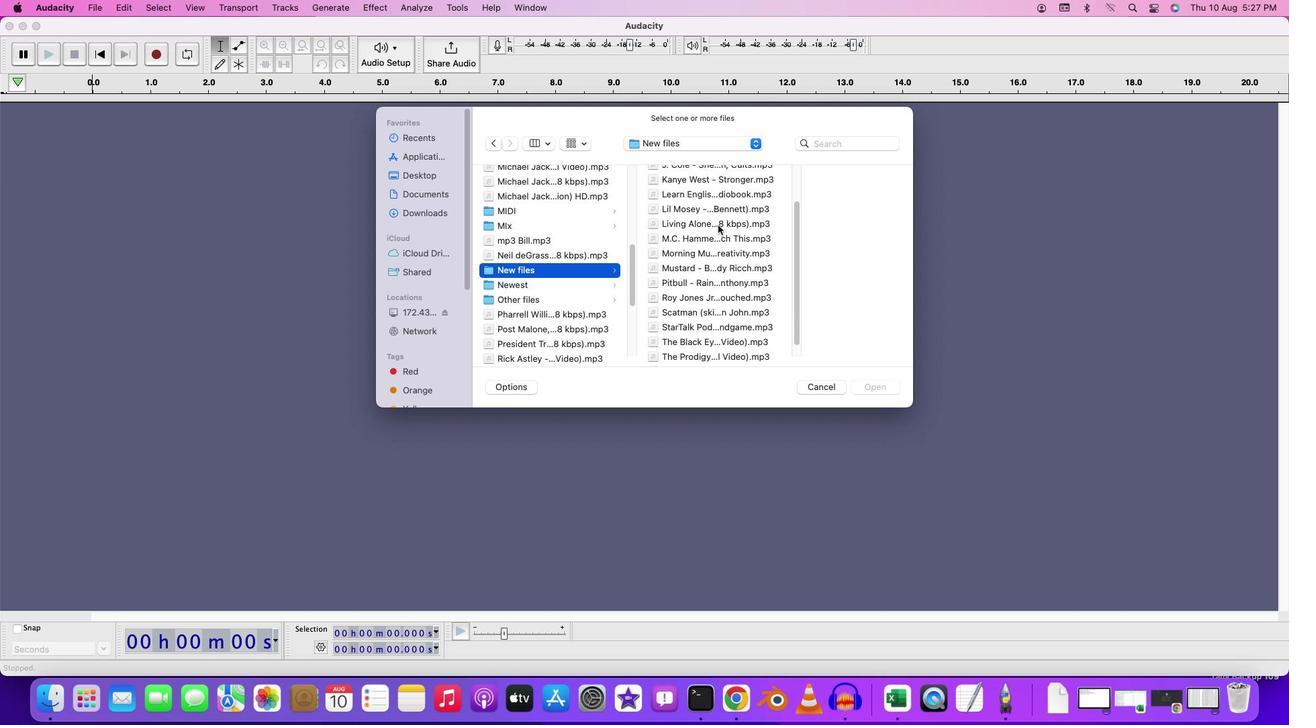 
Action: Mouse scrolled (717, 225) with delta (0, 0)
Screenshot: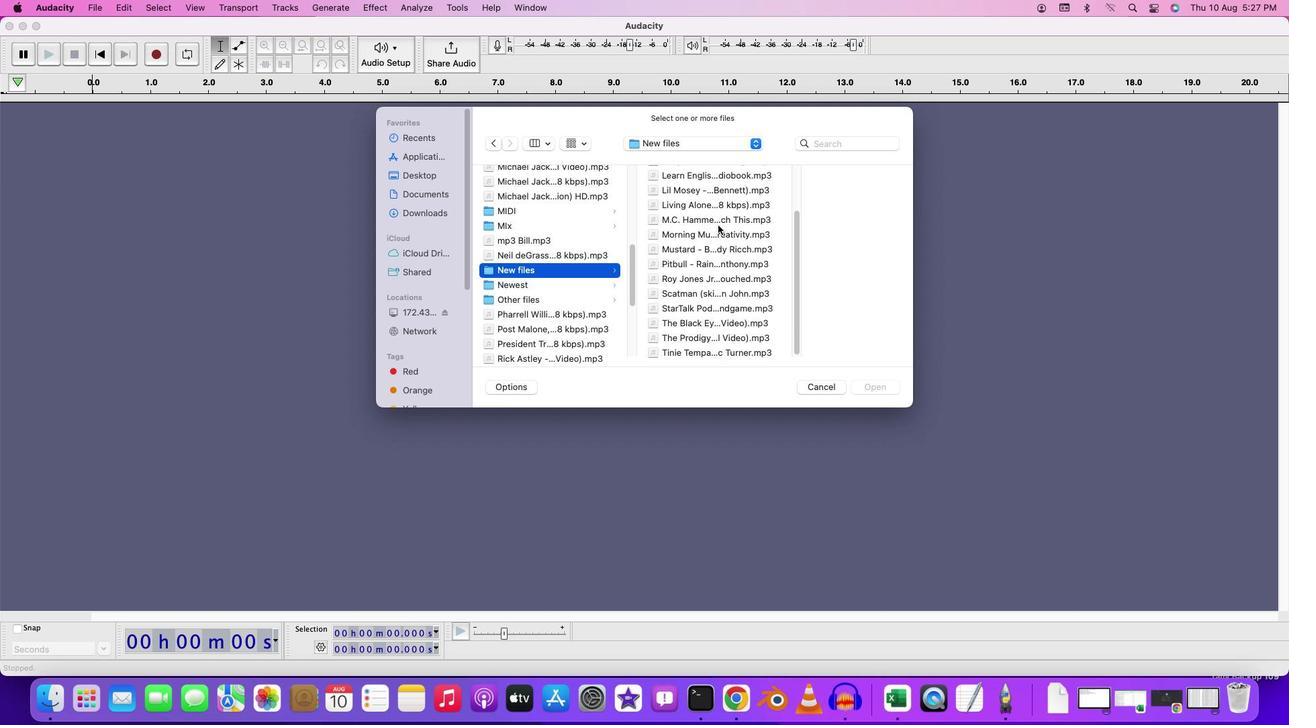 
Action: Mouse scrolled (717, 225) with delta (0, 0)
Screenshot: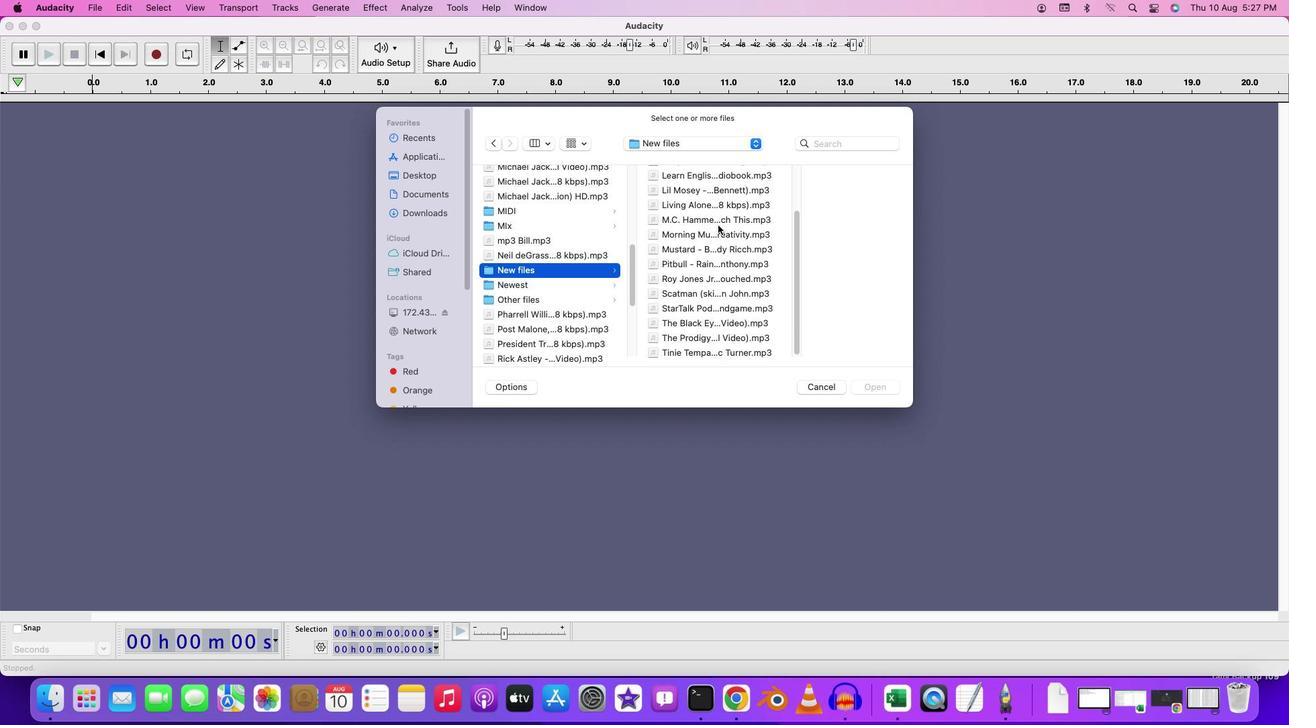 
Action: Mouse scrolled (717, 225) with delta (0, -1)
Screenshot: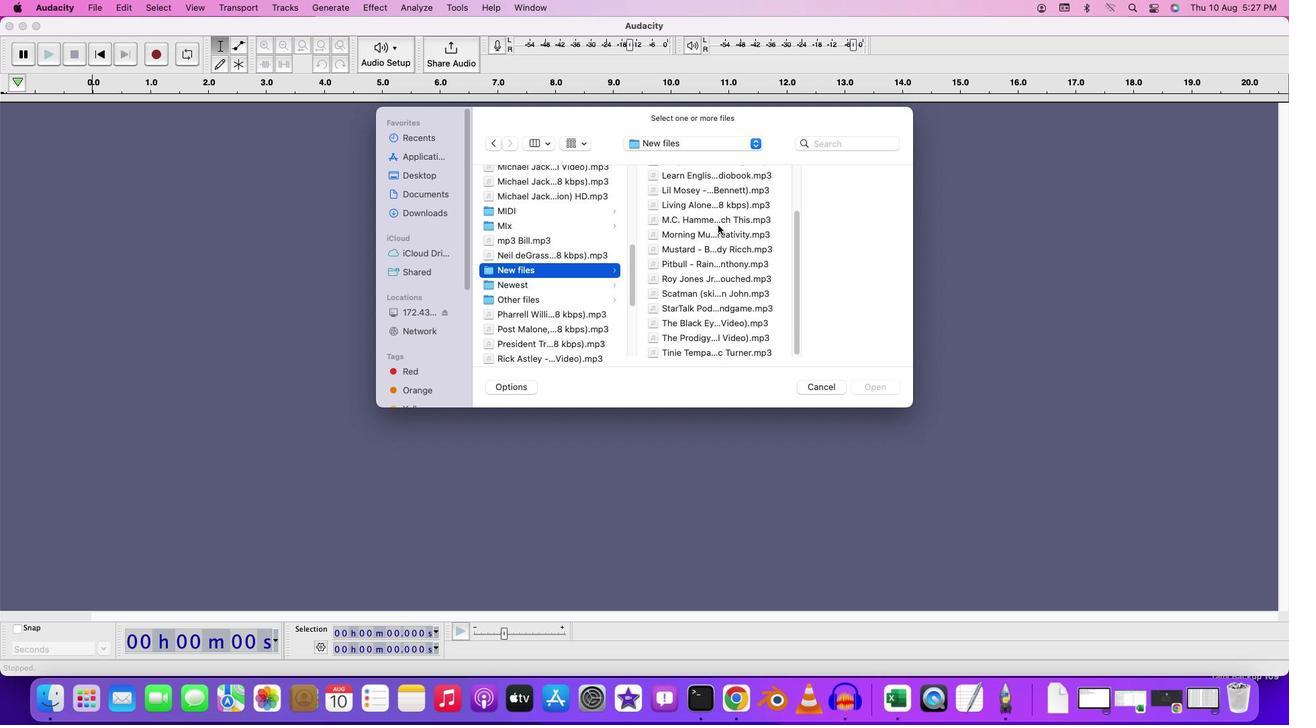 
Action: Mouse moved to (561, 322)
Screenshot: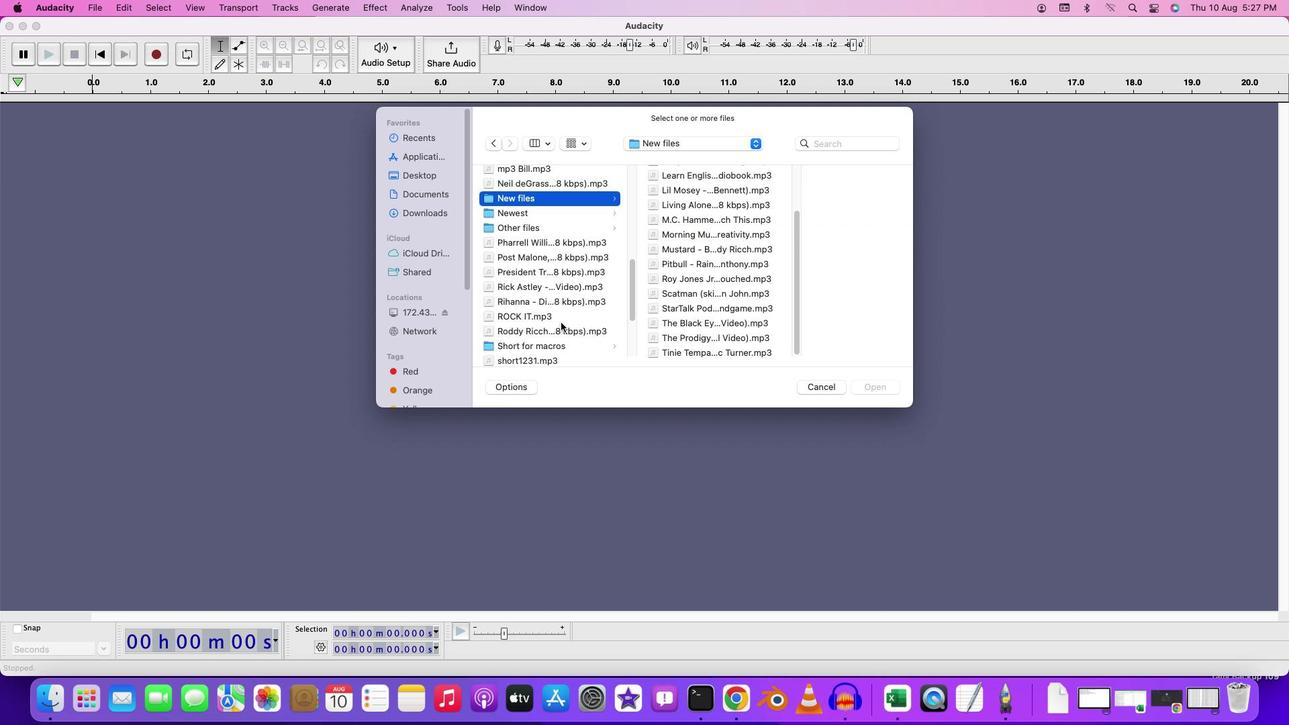
Action: Mouse scrolled (561, 322) with delta (0, 0)
Screenshot: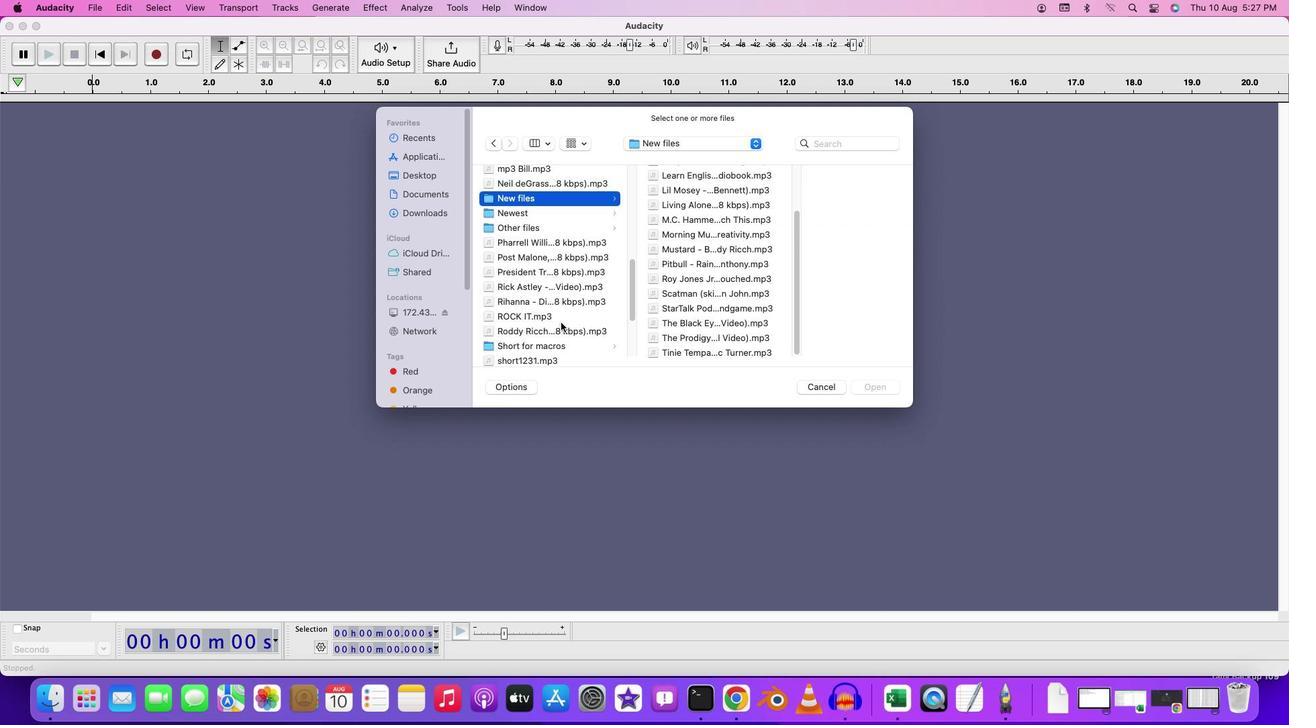 
Action: Mouse moved to (561, 322)
Screenshot: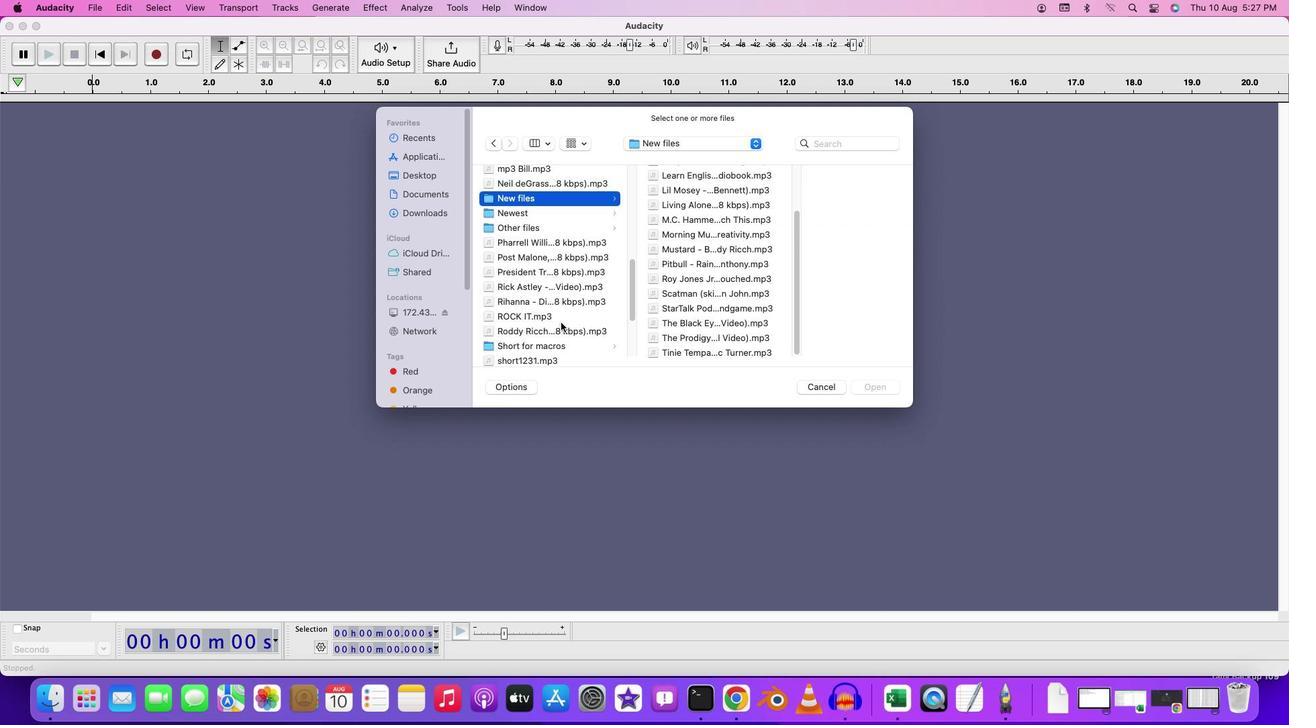 
Action: Mouse scrolled (561, 322) with delta (0, 0)
Screenshot: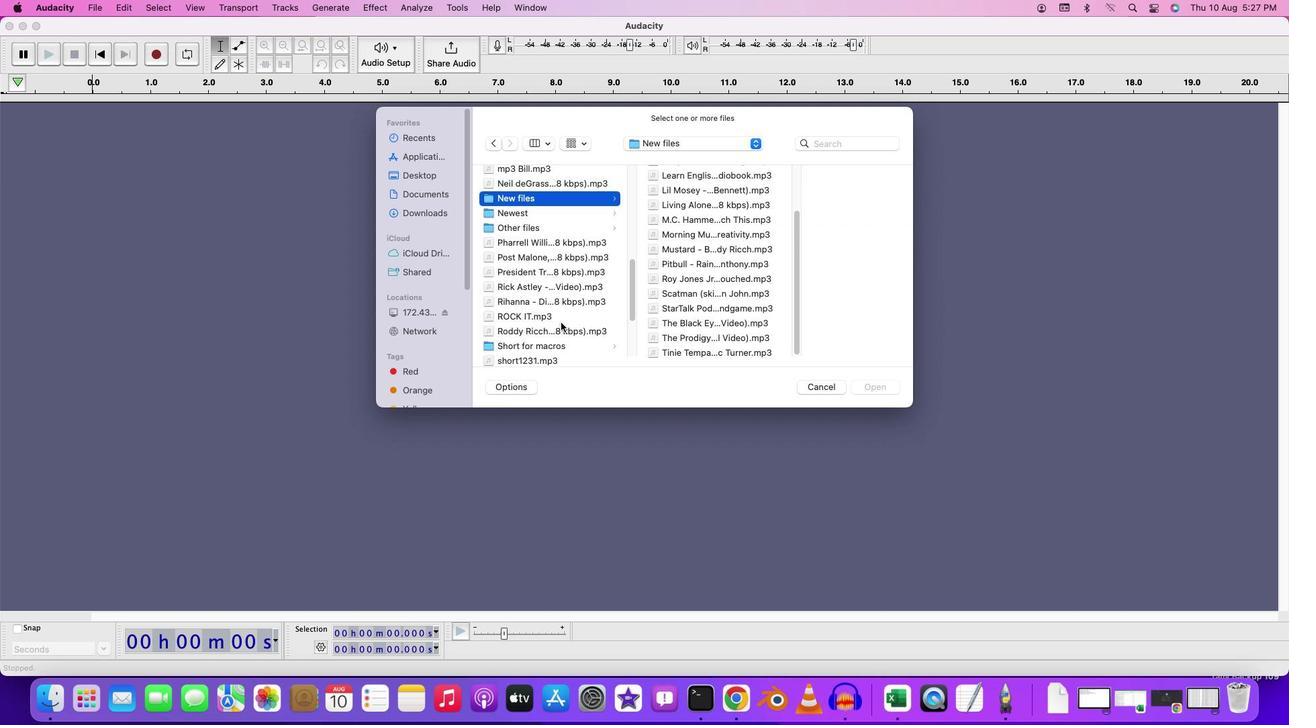 
Action: Mouse scrolled (561, 322) with delta (0, -2)
Screenshot: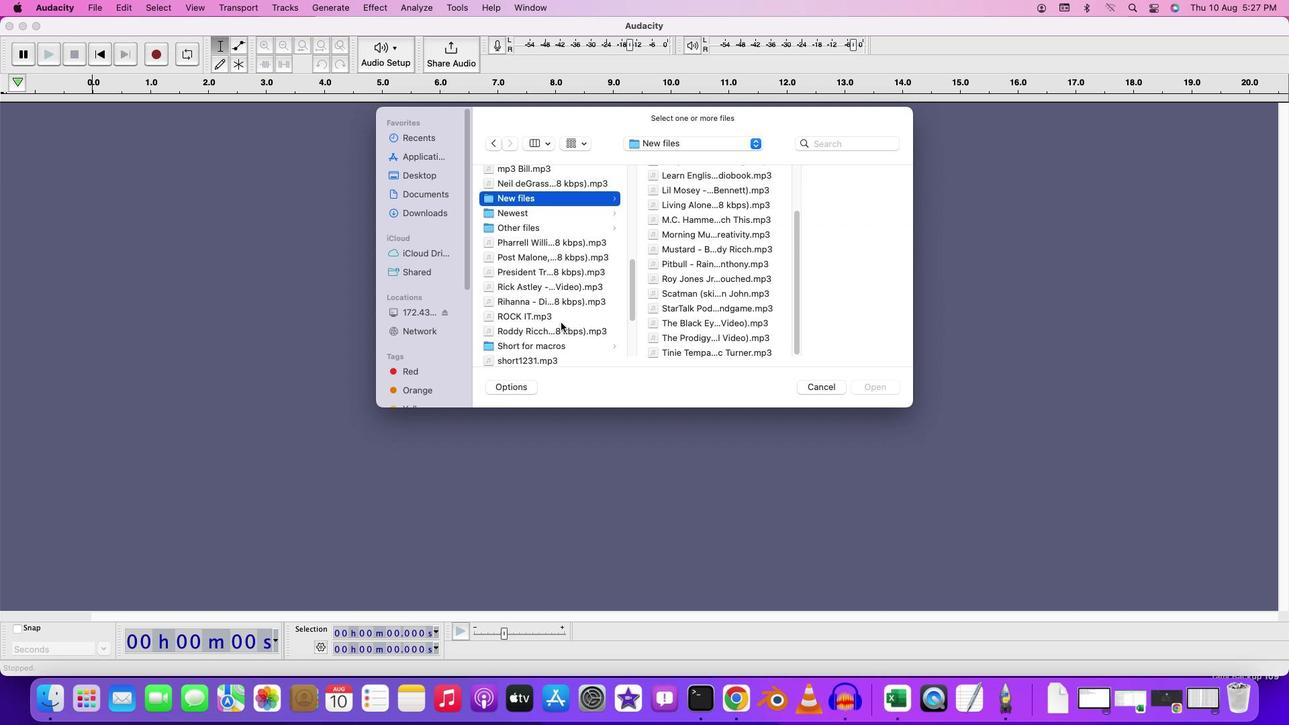 
Action: Mouse moved to (564, 315)
Screenshot: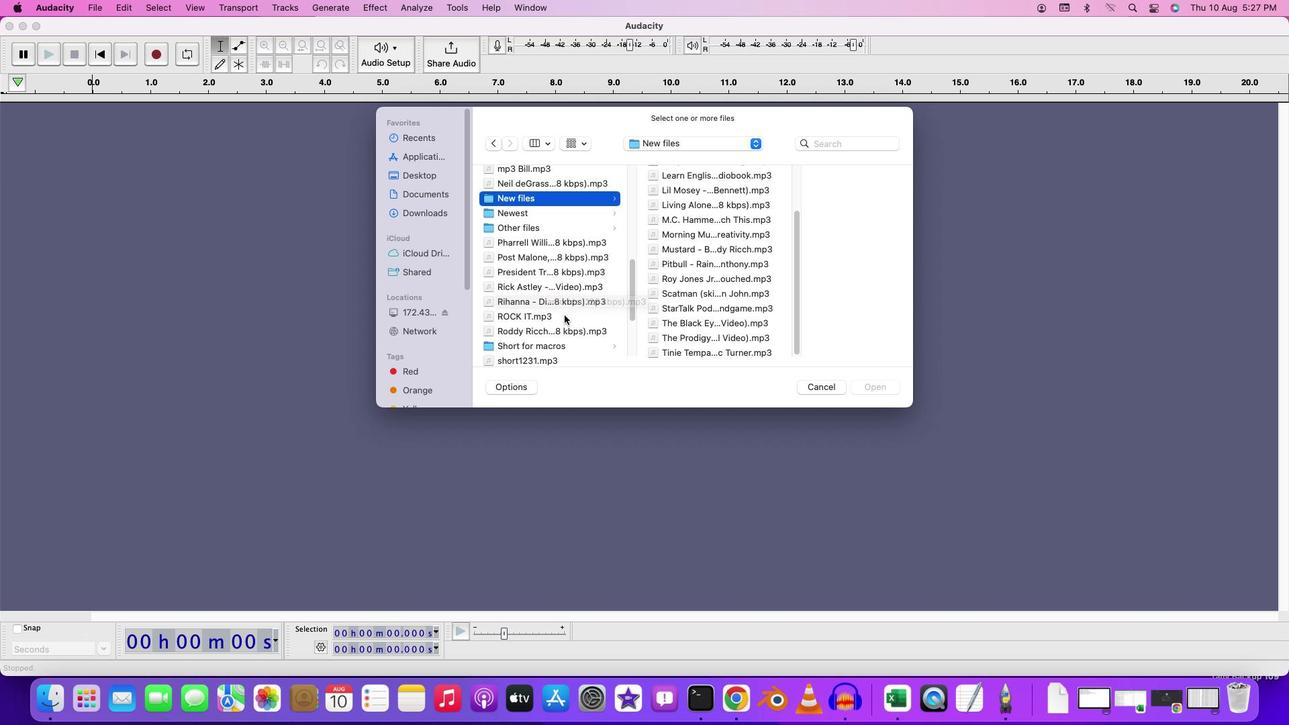 
Action: Mouse scrolled (564, 315) with delta (0, 0)
Screenshot: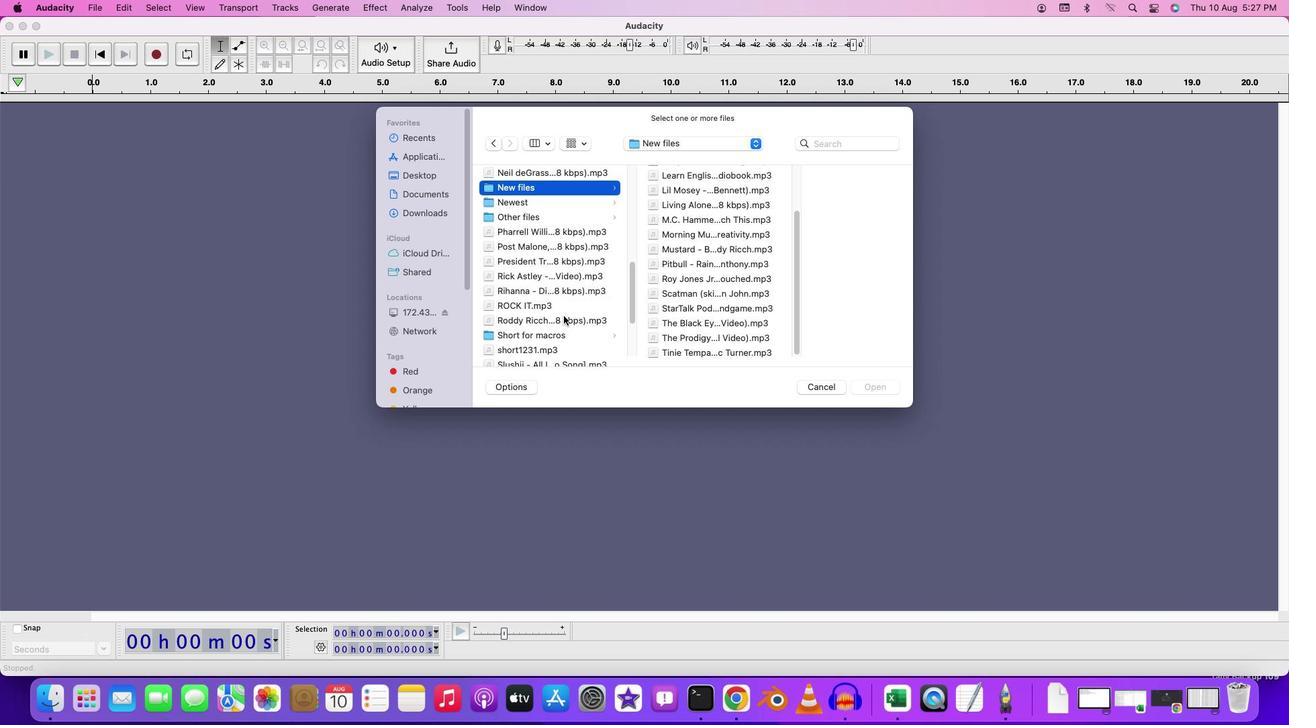 
Action: Mouse moved to (564, 315)
Screenshot: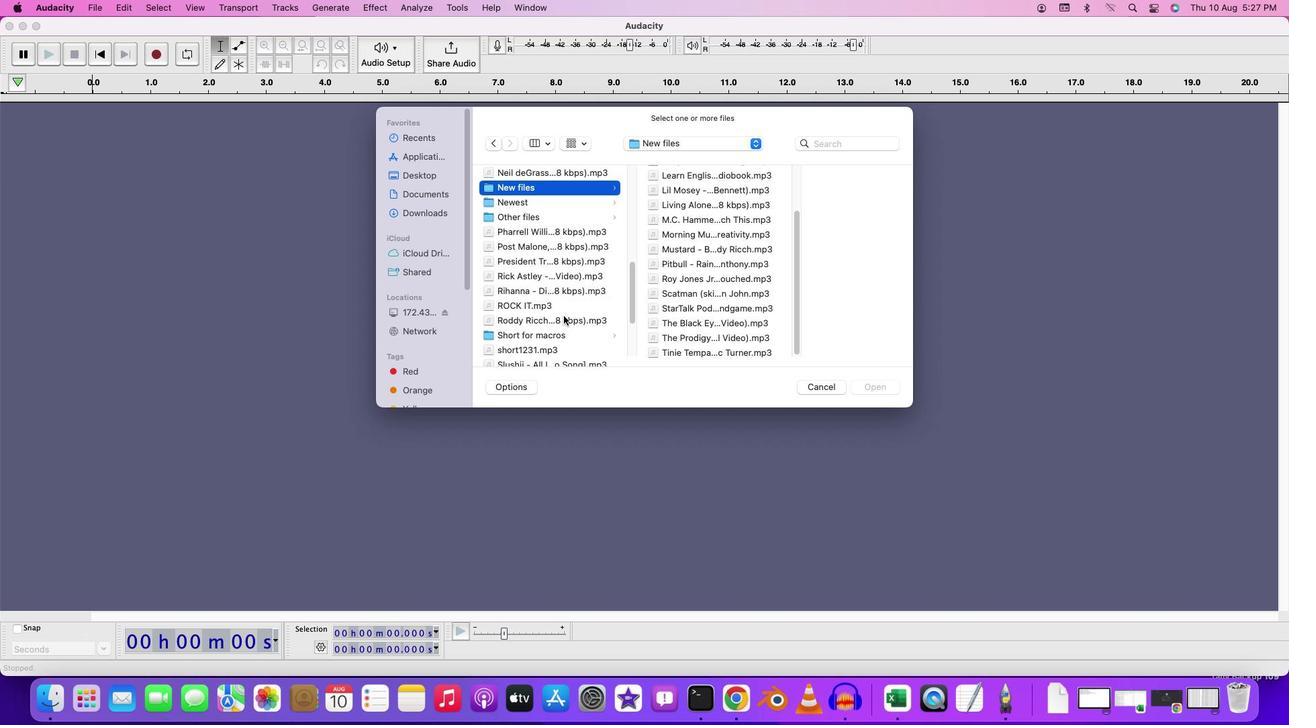 
Action: Mouse scrolled (564, 315) with delta (0, 0)
Screenshot: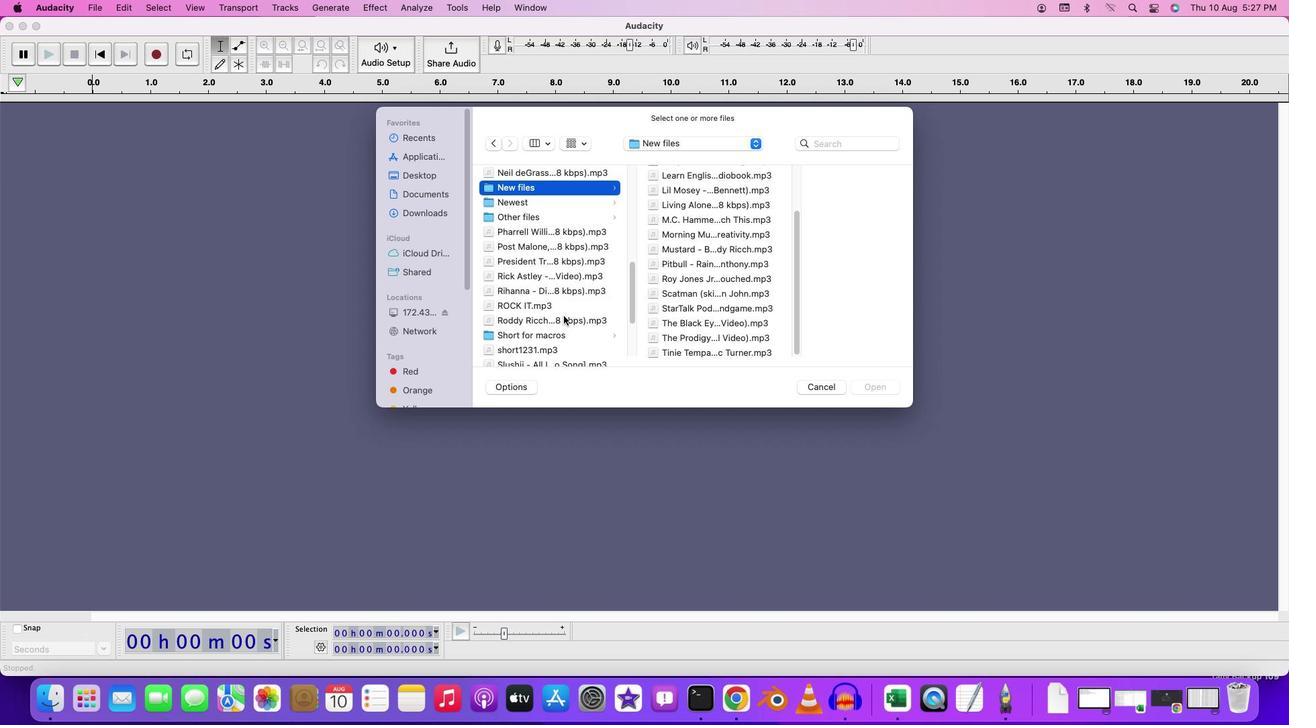 
Action: Mouse scrolled (564, 315) with delta (0, 0)
Screenshot: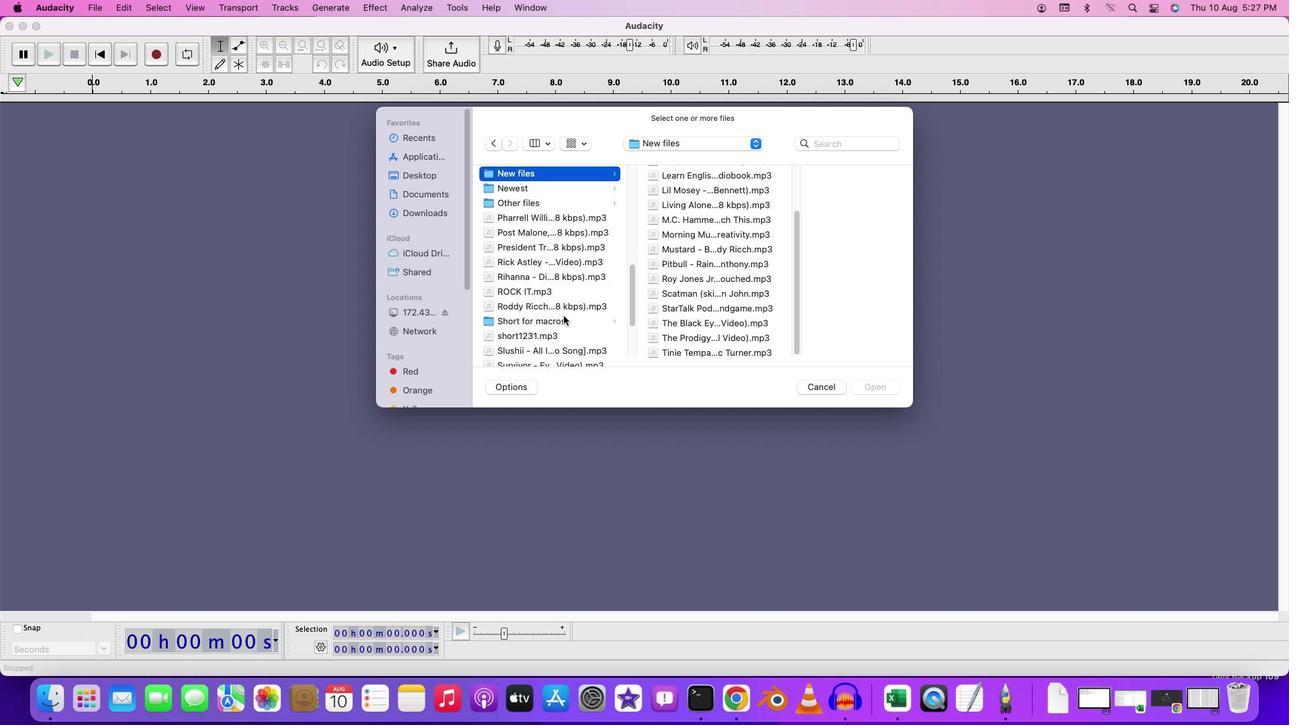 
Action: Mouse scrolled (564, 315) with delta (0, 0)
Screenshot: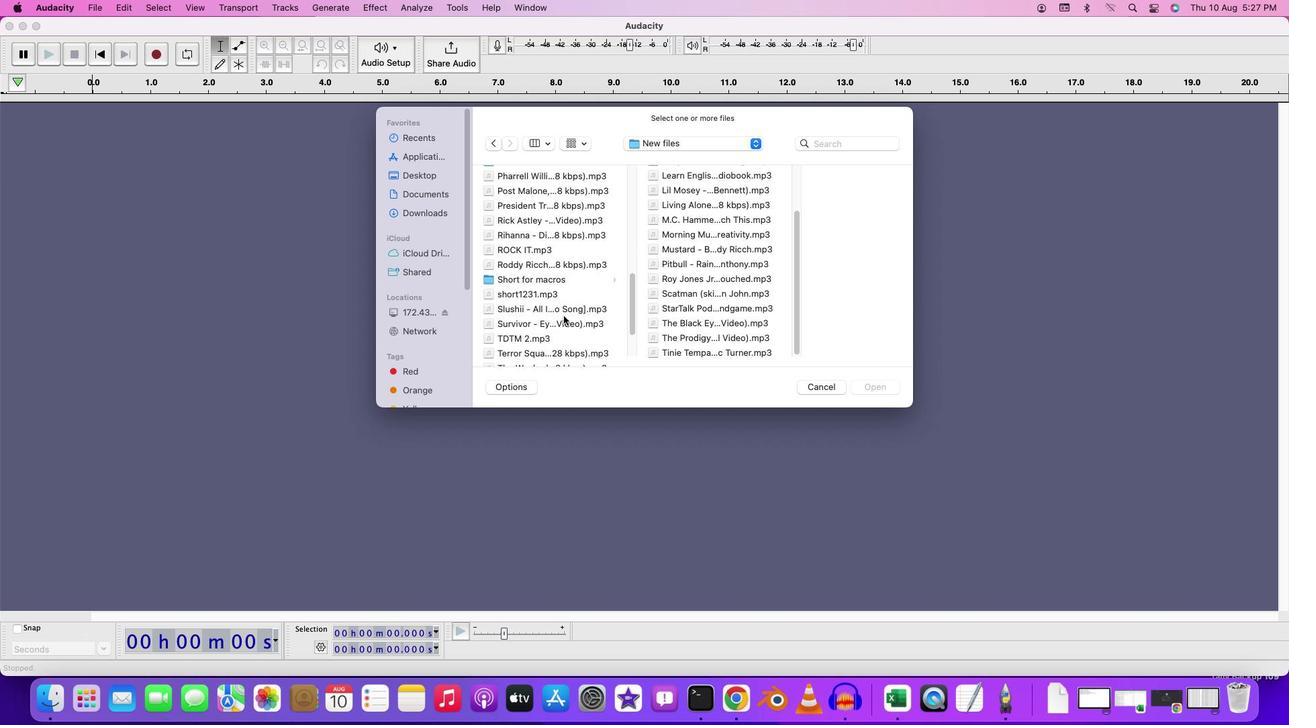 
Action: Mouse scrolled (564, 315) with delta (0, -1)
Screenshot: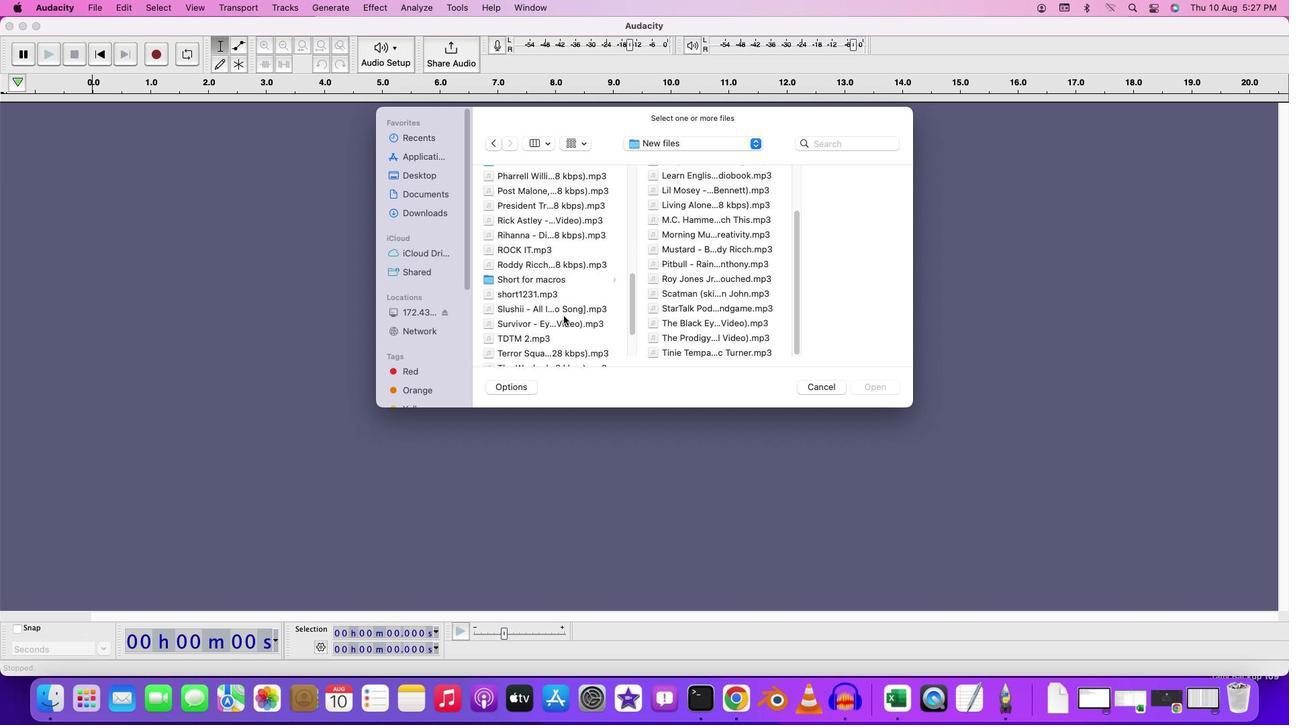 
Action: Mouse moved to (562, 316)
Screenshot: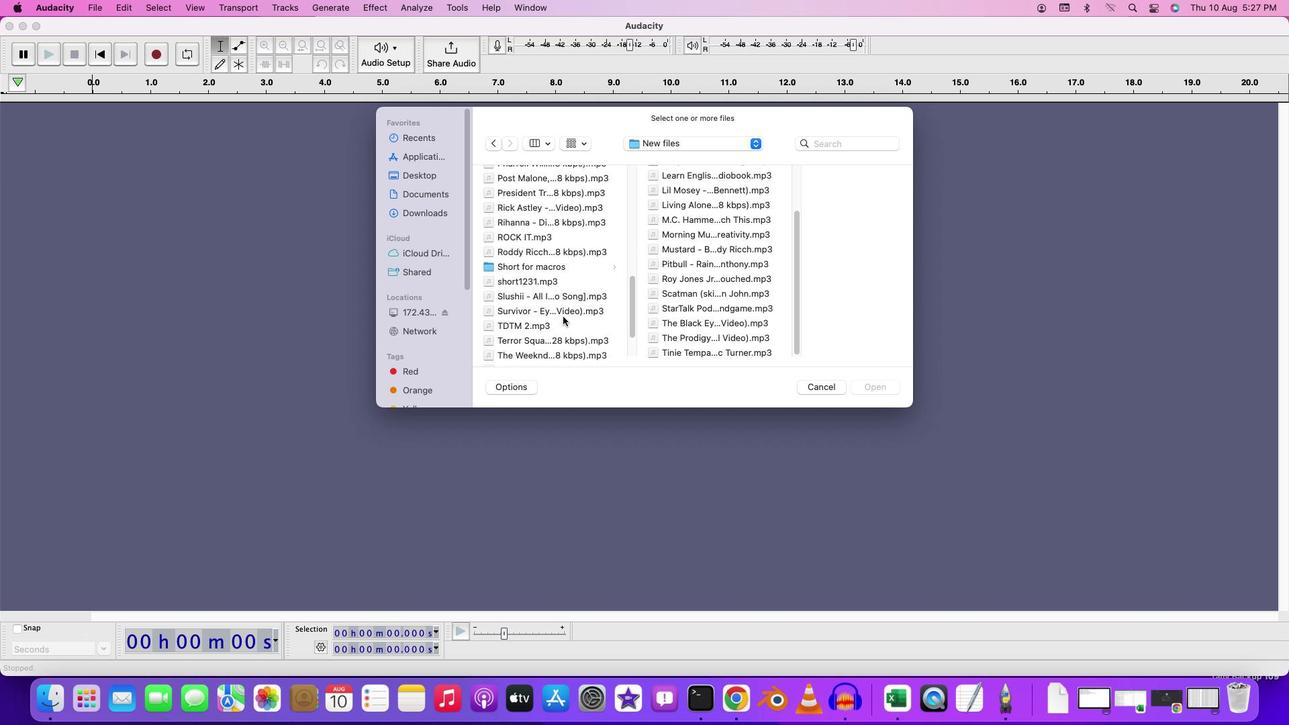 
Action: Mouse scrolled (562, 316) with delta (0, 0)
Screenshot: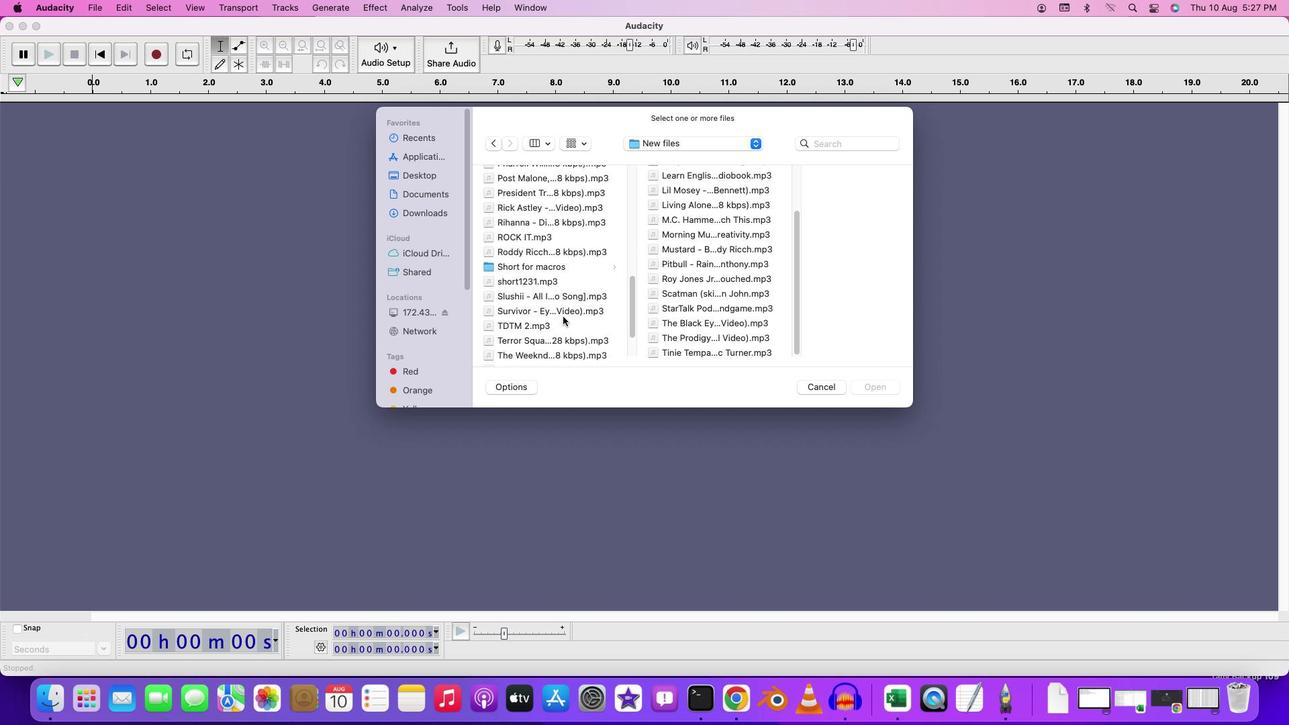 
Action: Mouse scrolled (562, 316) with delta (0, 0)
Screenshot: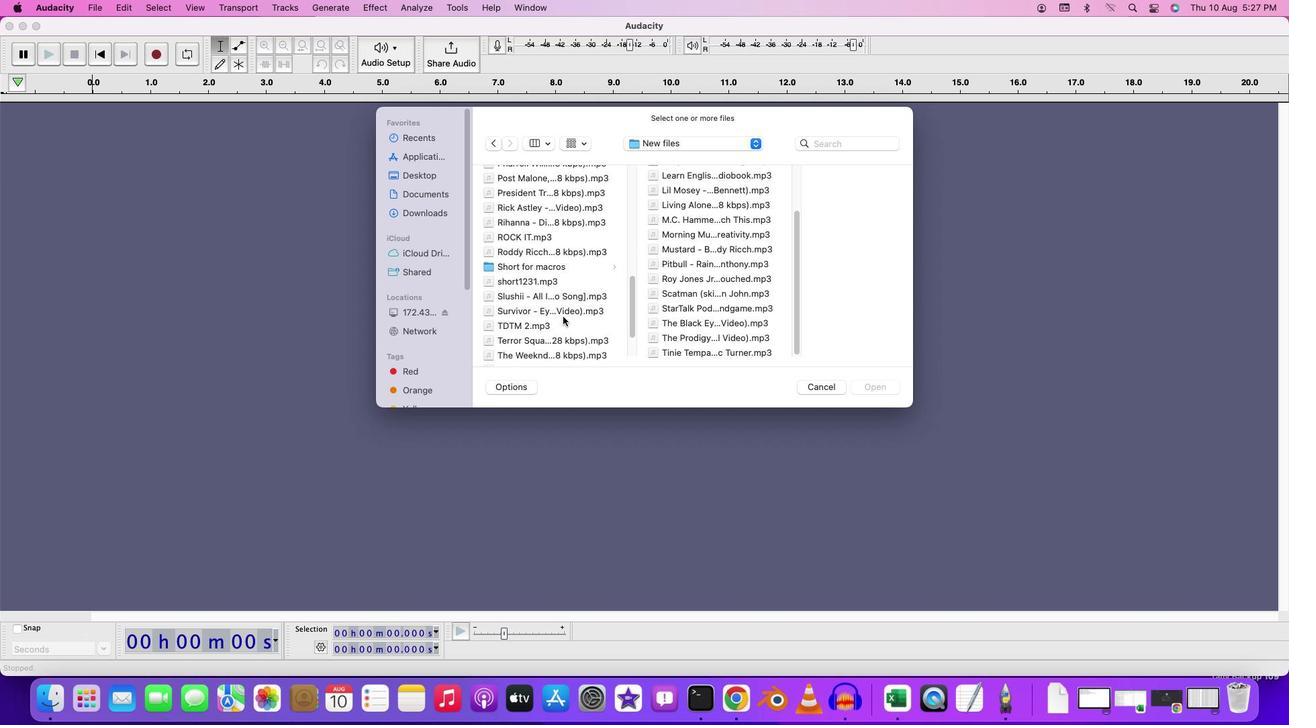 
Action: Mouse moved to (542, 312)
Screenshot: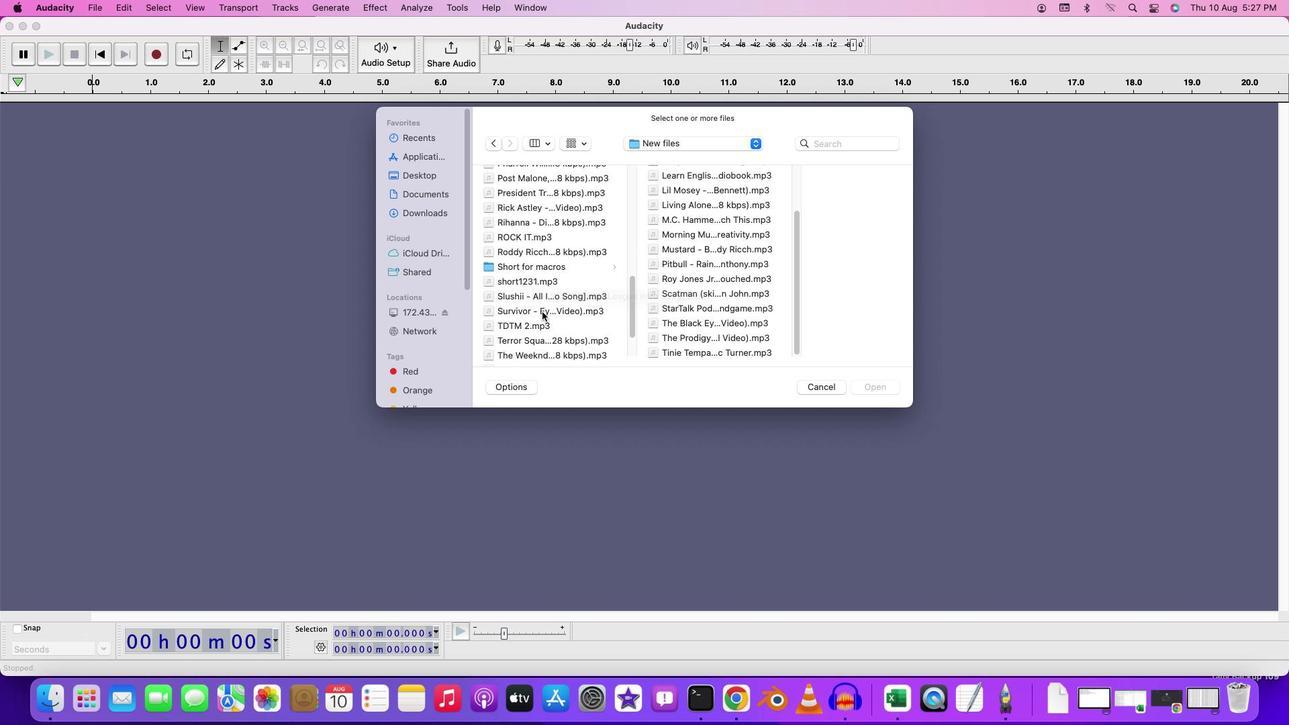 
Action: Mouse pressed left at (542, 312)
Screenshot: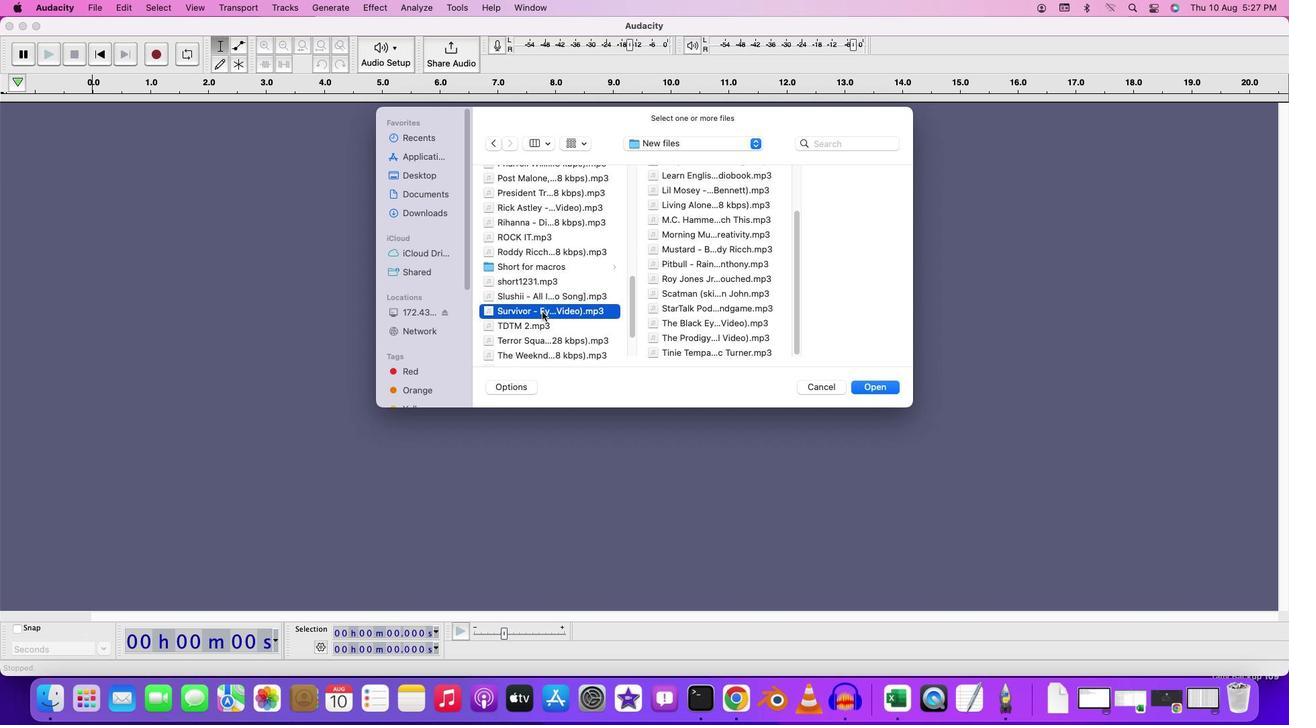 
Action: Mouse pressed left at (542, 312)
Screenshot: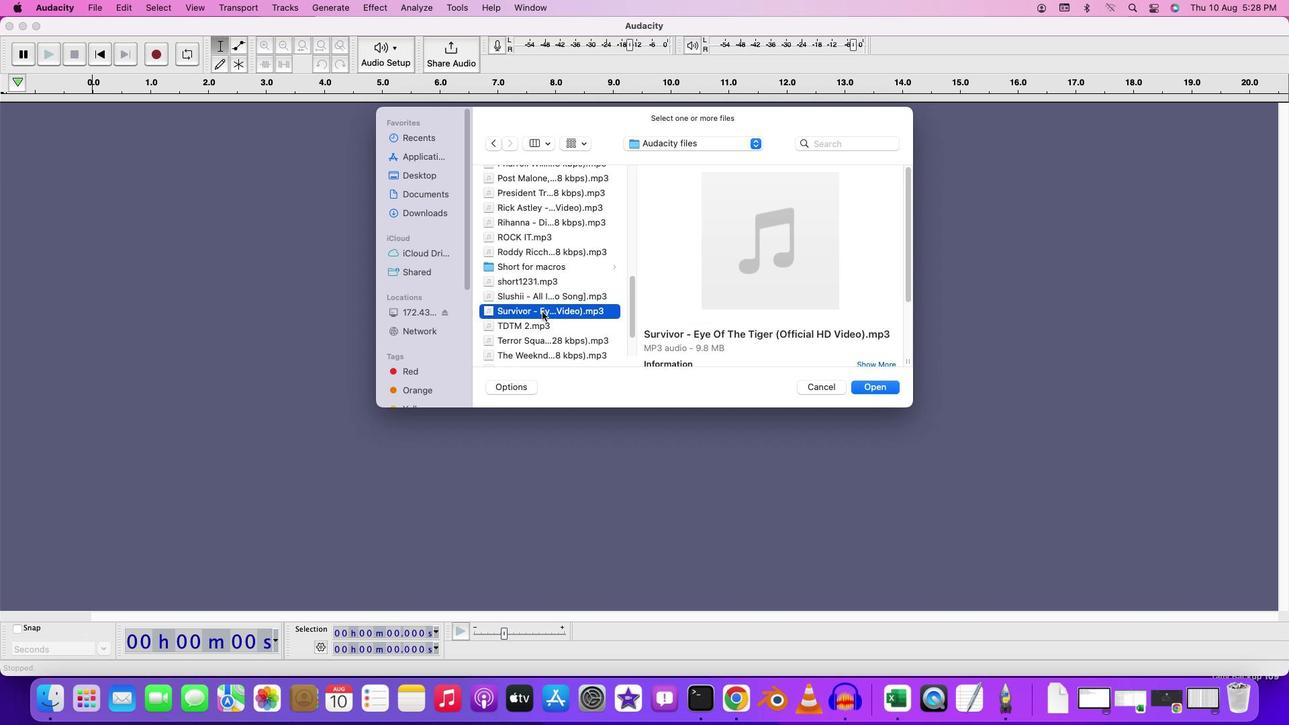 
Action: Mouse pressed left at (542, 312)
Screenshot: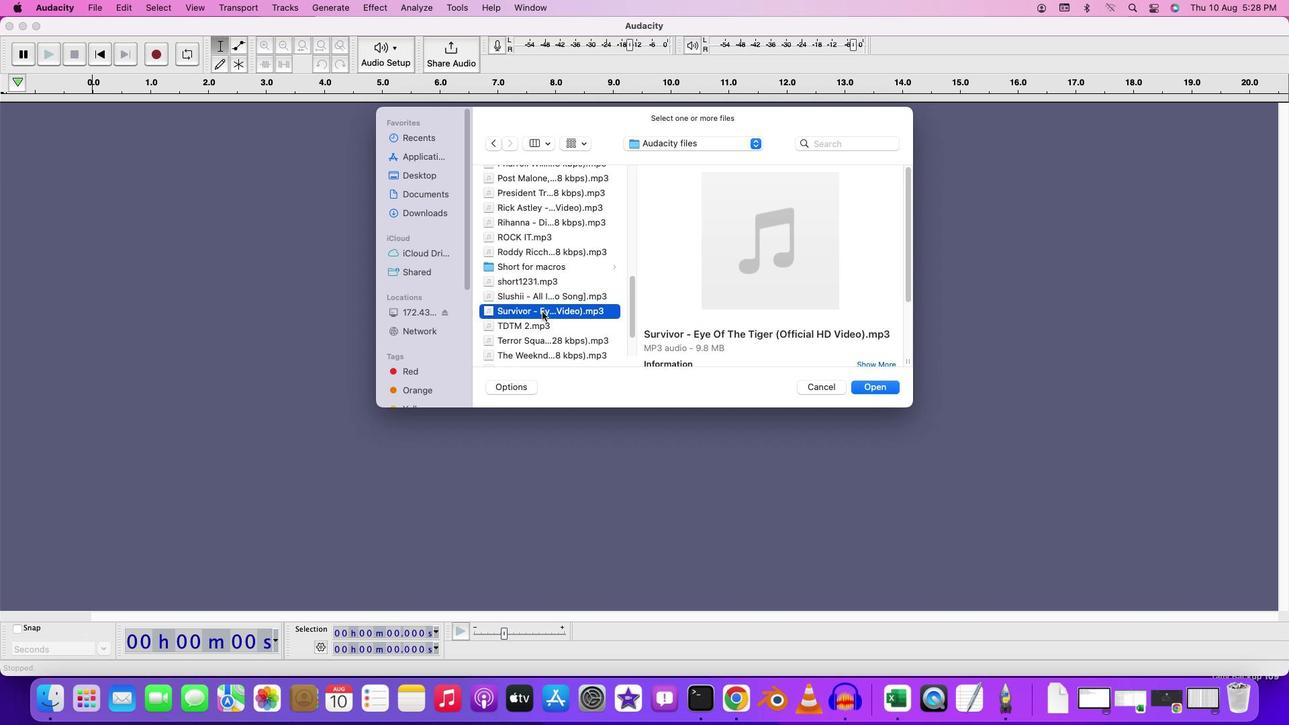 
Action: Mouse moved to (124, 138)
Screenshot: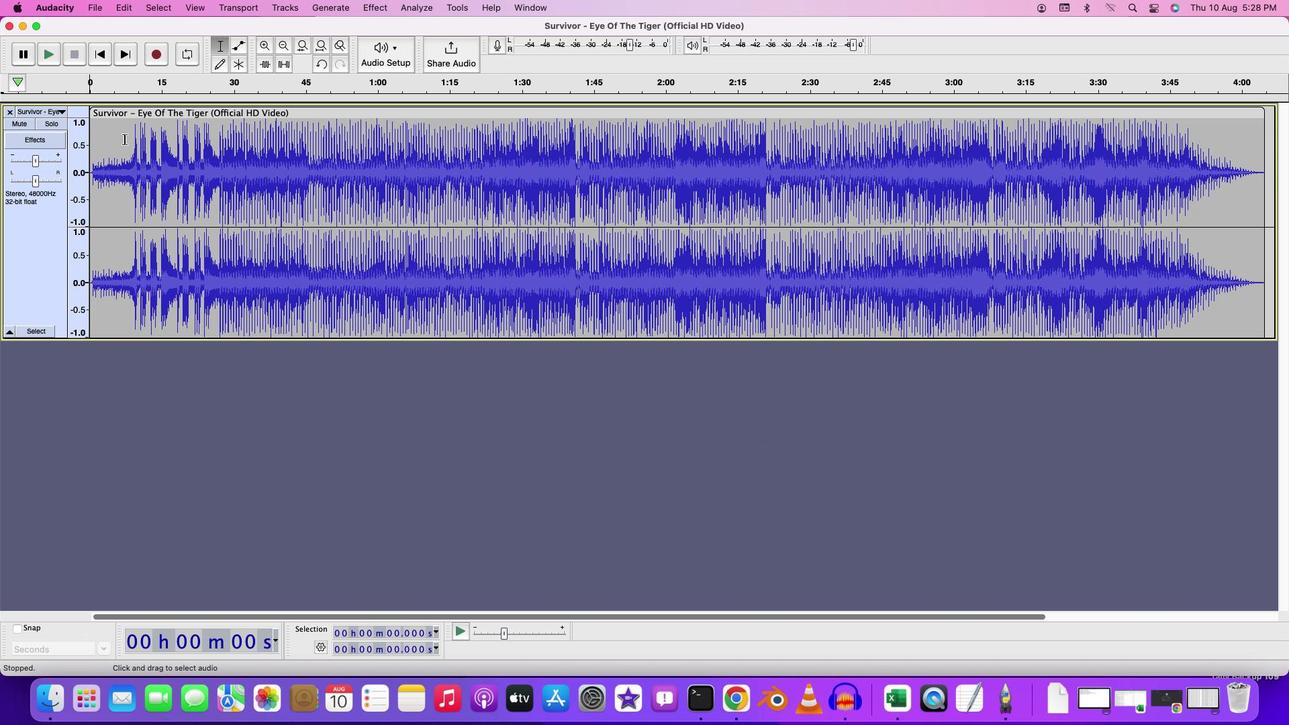
Action: Mouse pressed left at (124, 138)
Screenshot: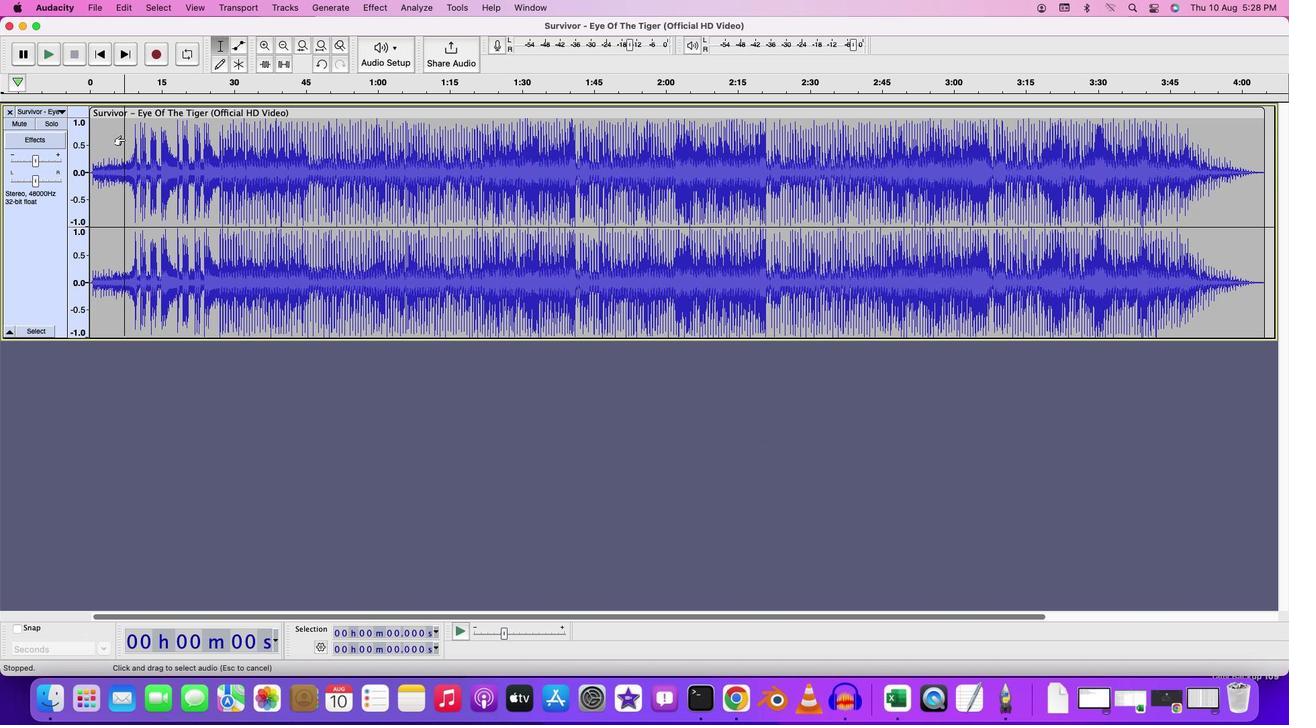 
Action: Key pressed Key.spaceKey.spaceKey.space
Screenshot: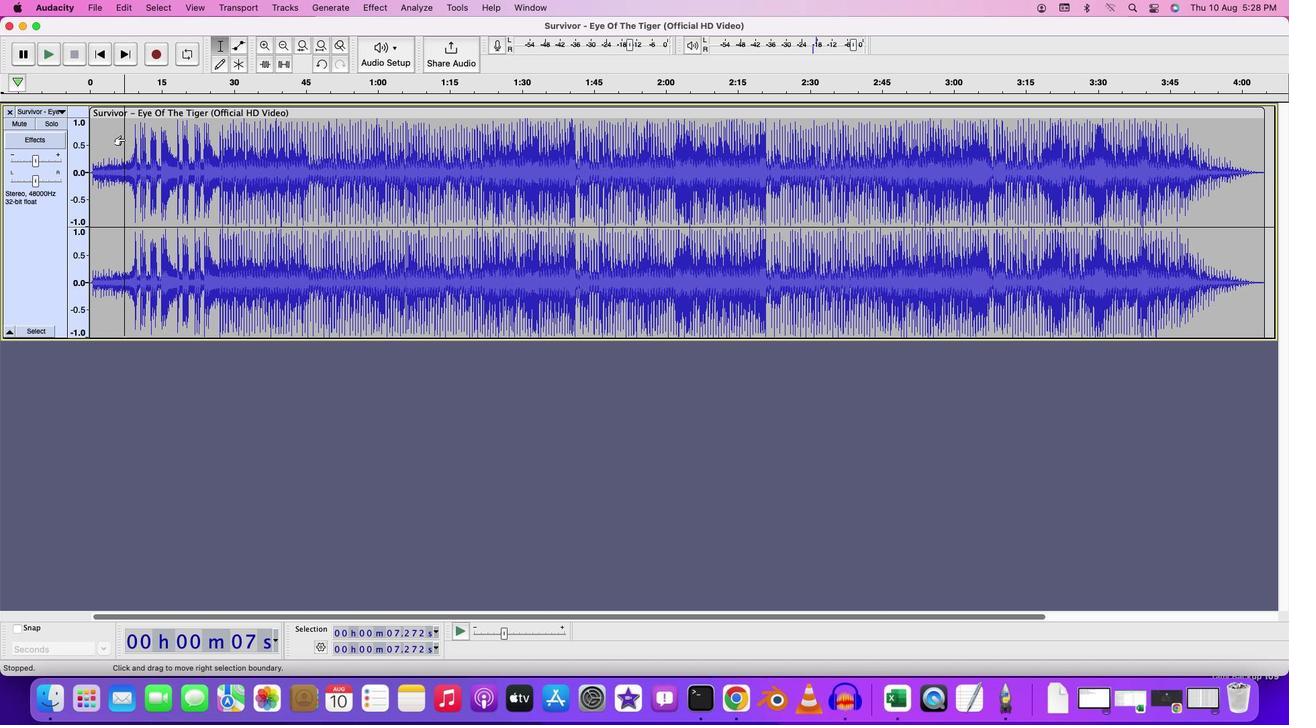 
Action: Mouse moved to (126, 140)
Screenshot: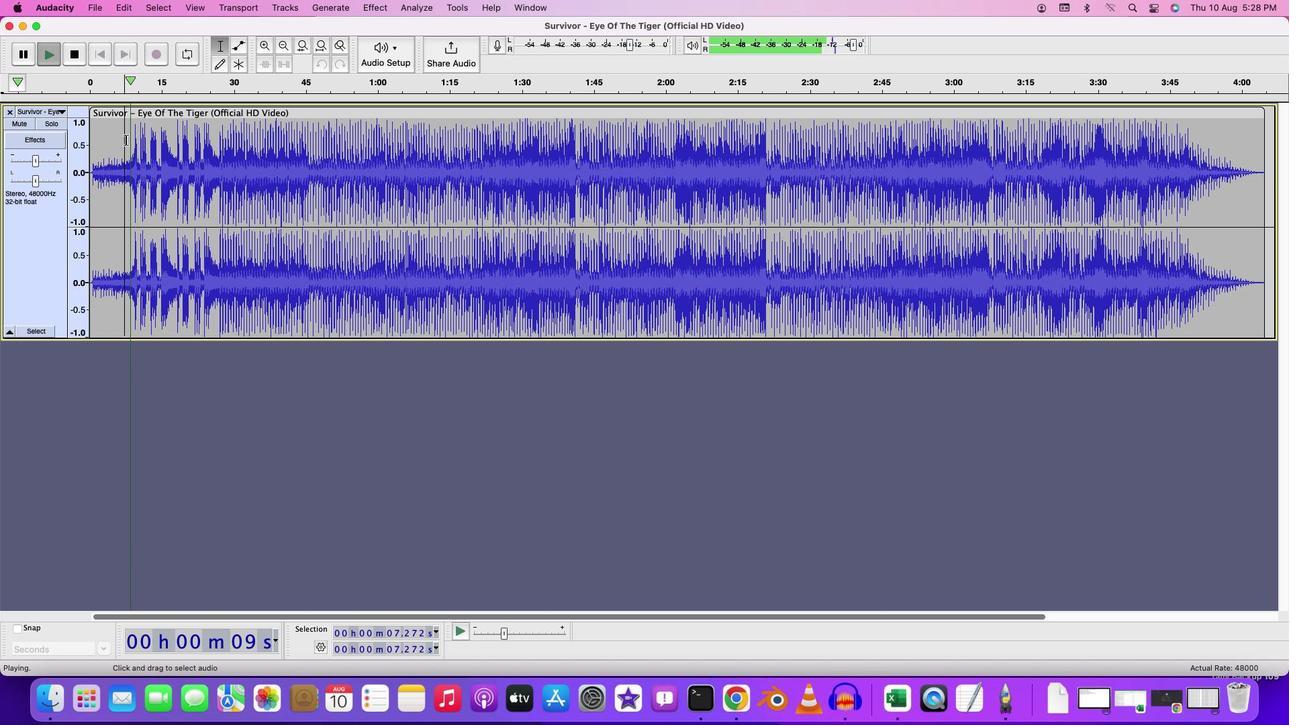 
Action: Key pressed Key.cmd
Screenshot: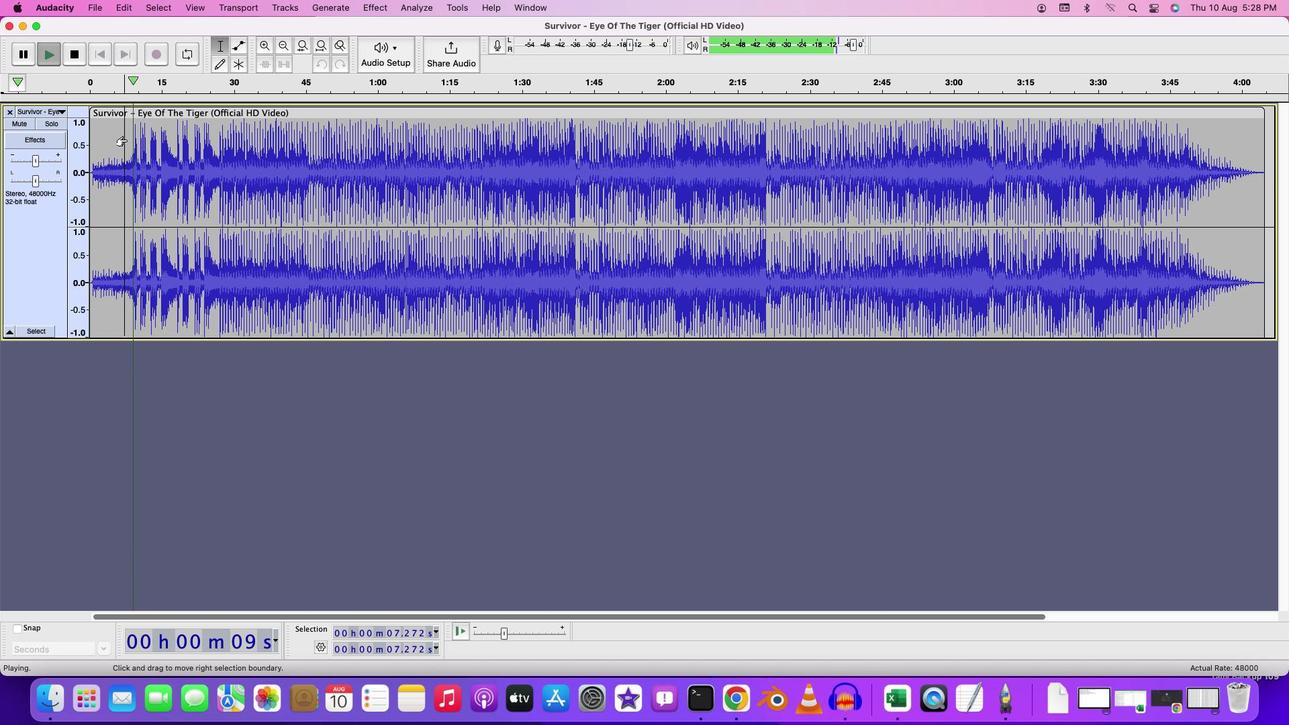 
Action: Mouse moved to (126, 140)
Screenshot: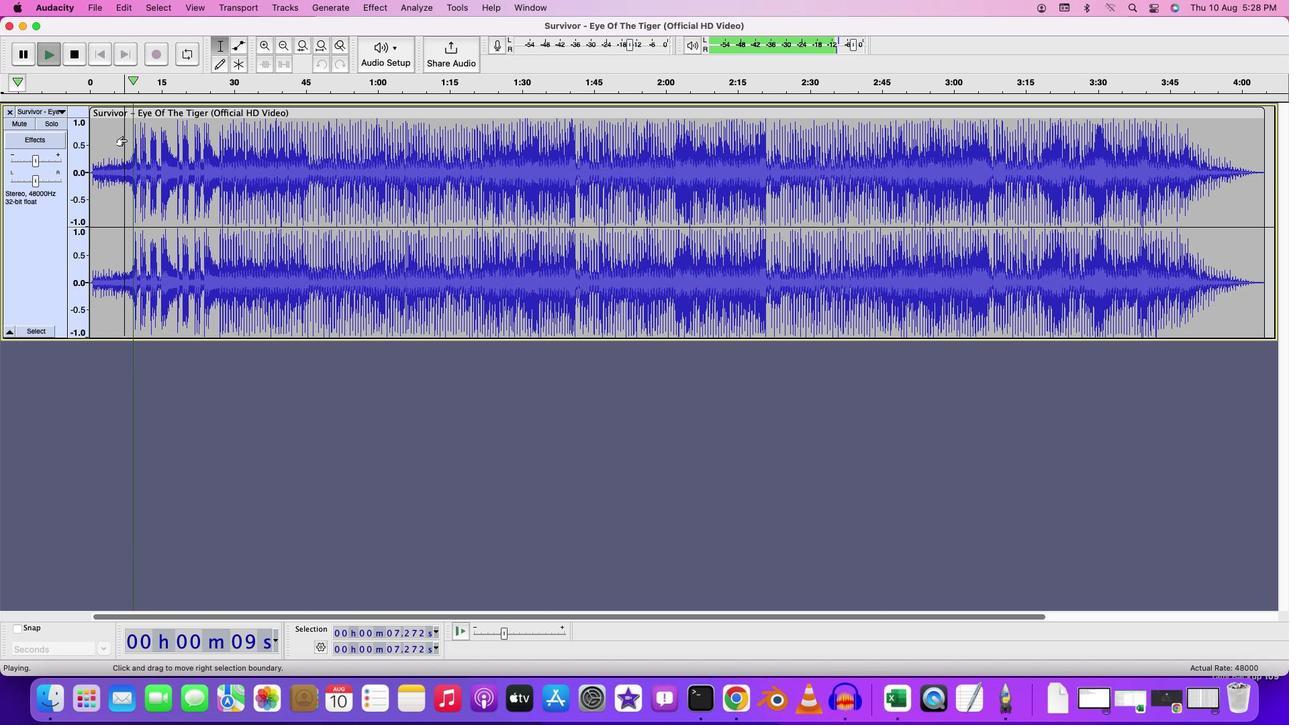 
Action: Mouse scrolled (126, 140) with delta (0, 0)
Screenshot: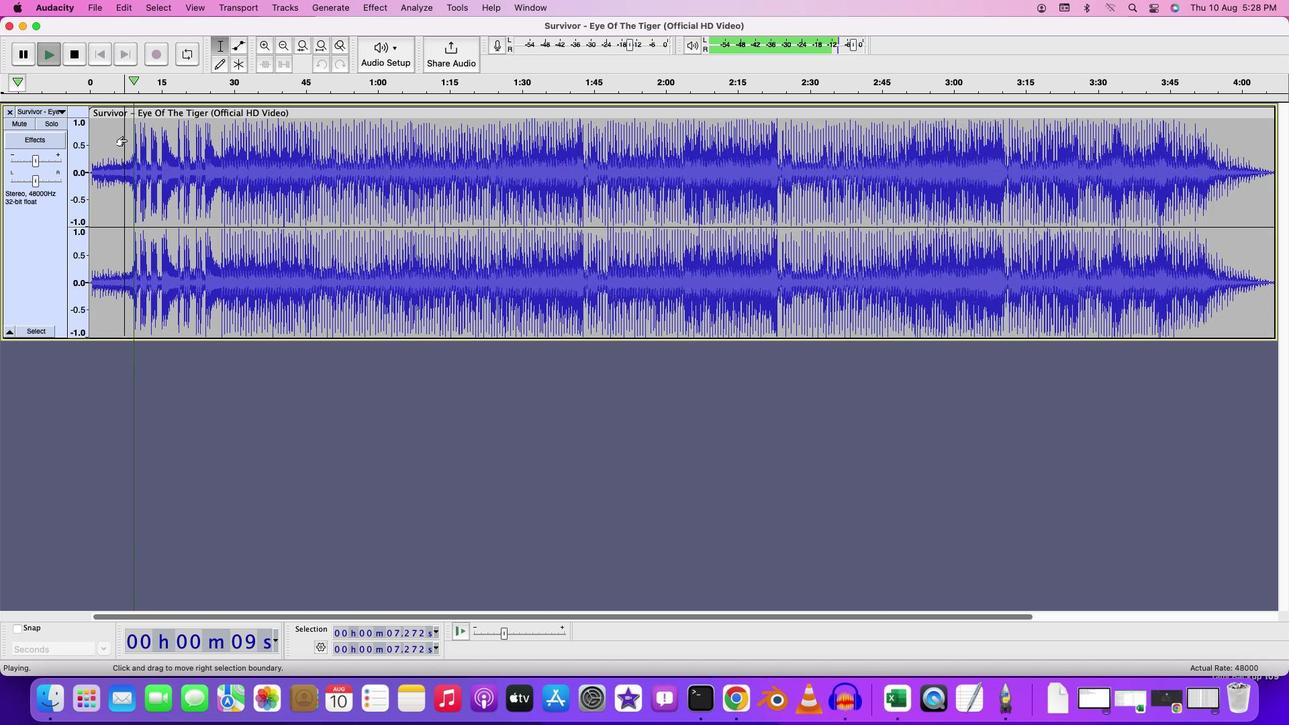 
Action: Mouse scrolled (126, 140) with delta (0, 0)
Screenshot: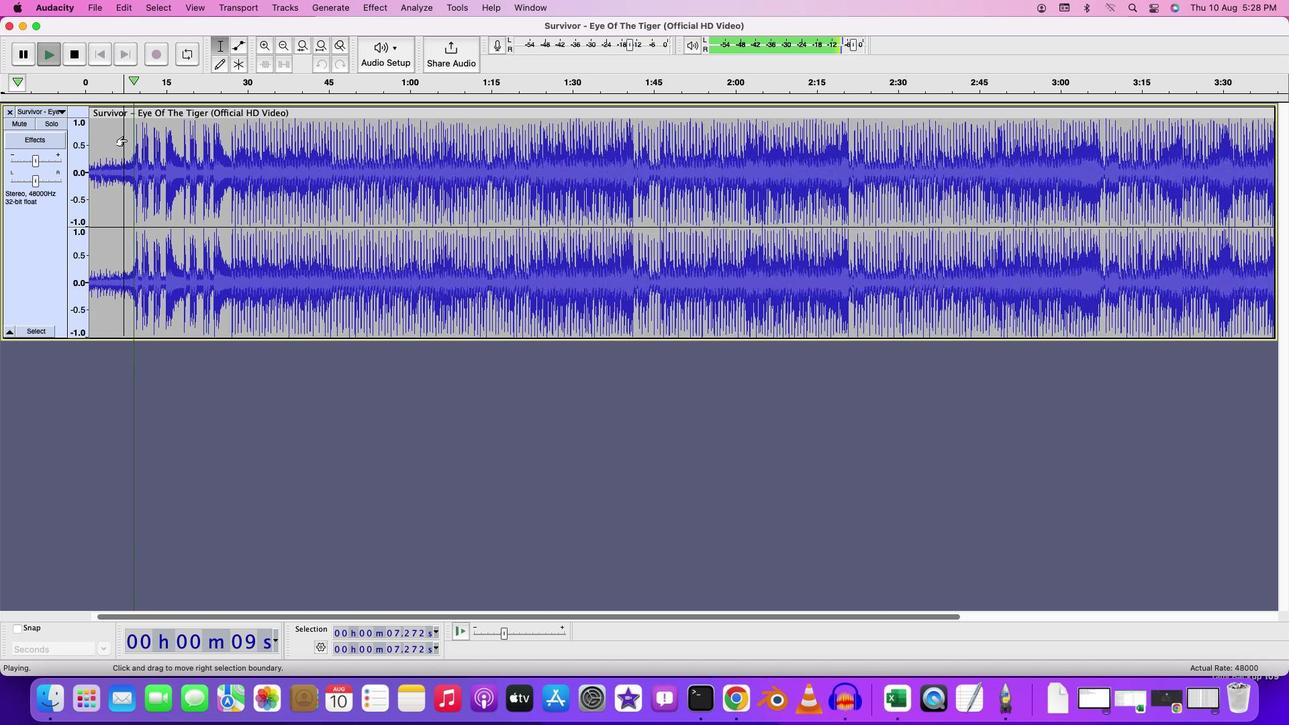 
Action: Mouse scrolled (126, 140) with delta (0, 0)
Screenshot: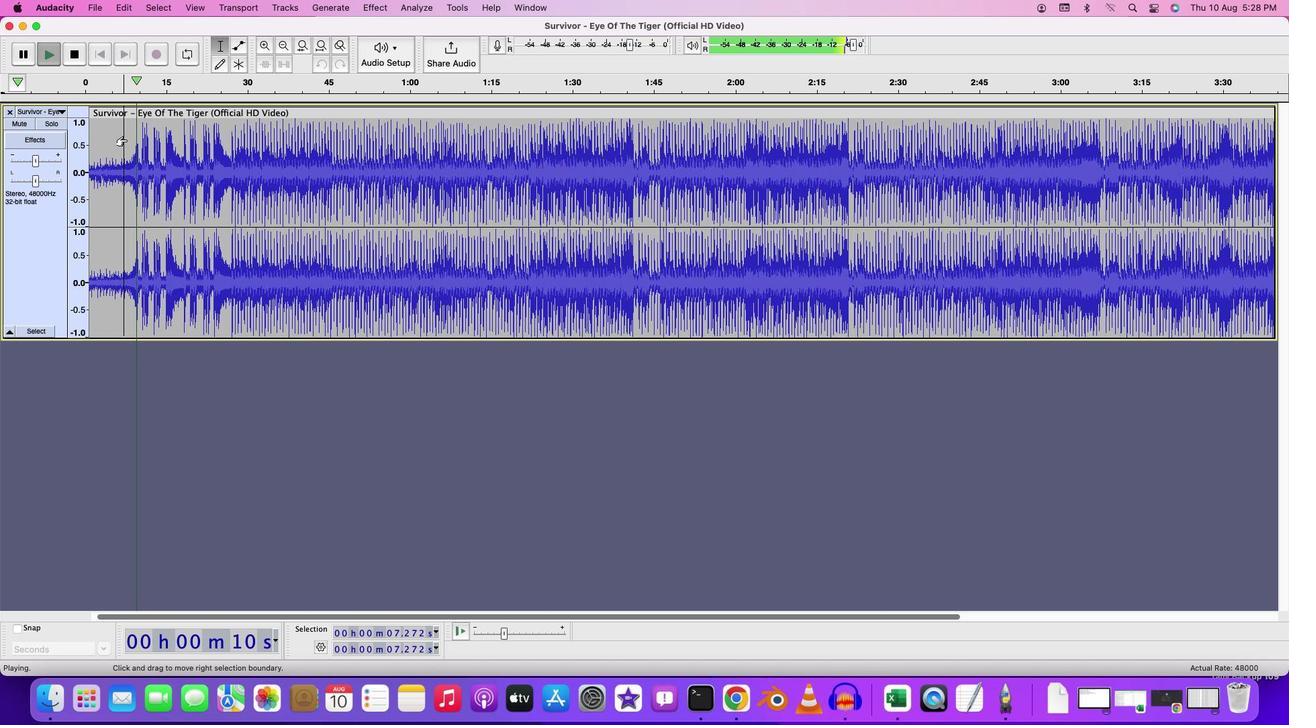 
Action: Mouse scrolled (126, 140) with delta (0, 0)
Screenshot: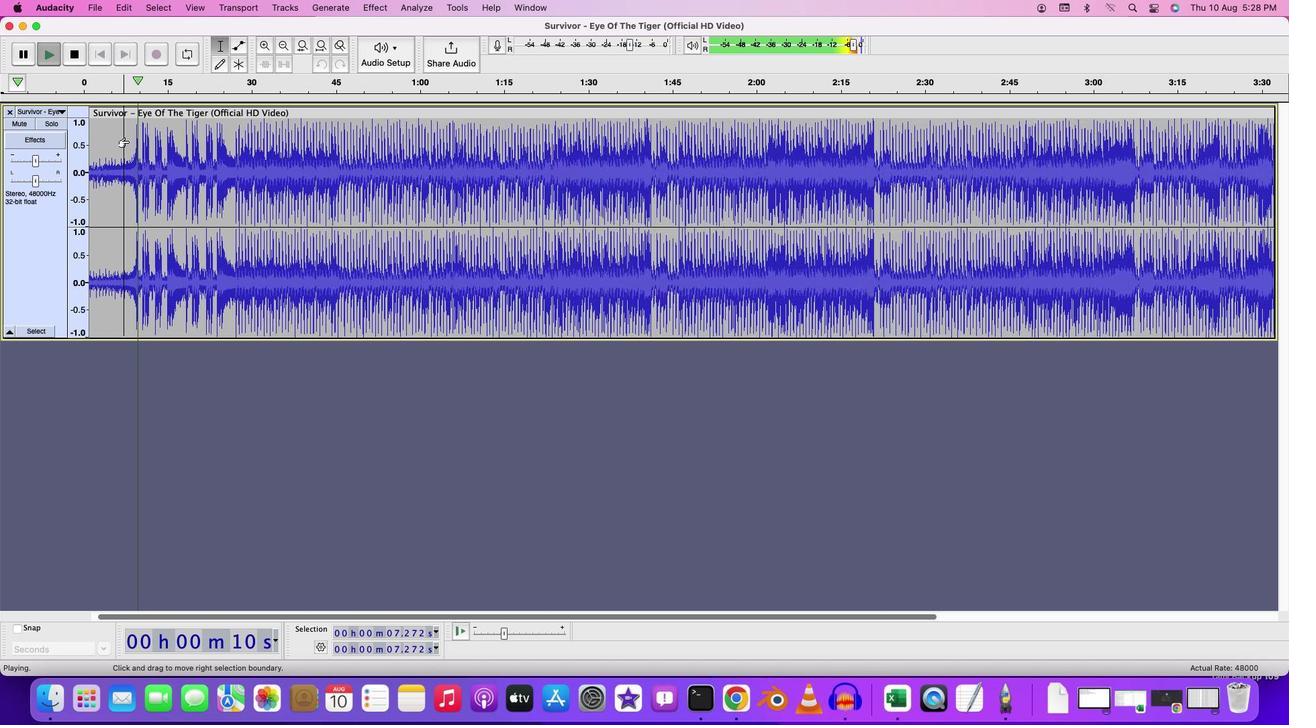
Action: Mouse moved to (128, 141)
Screenshot: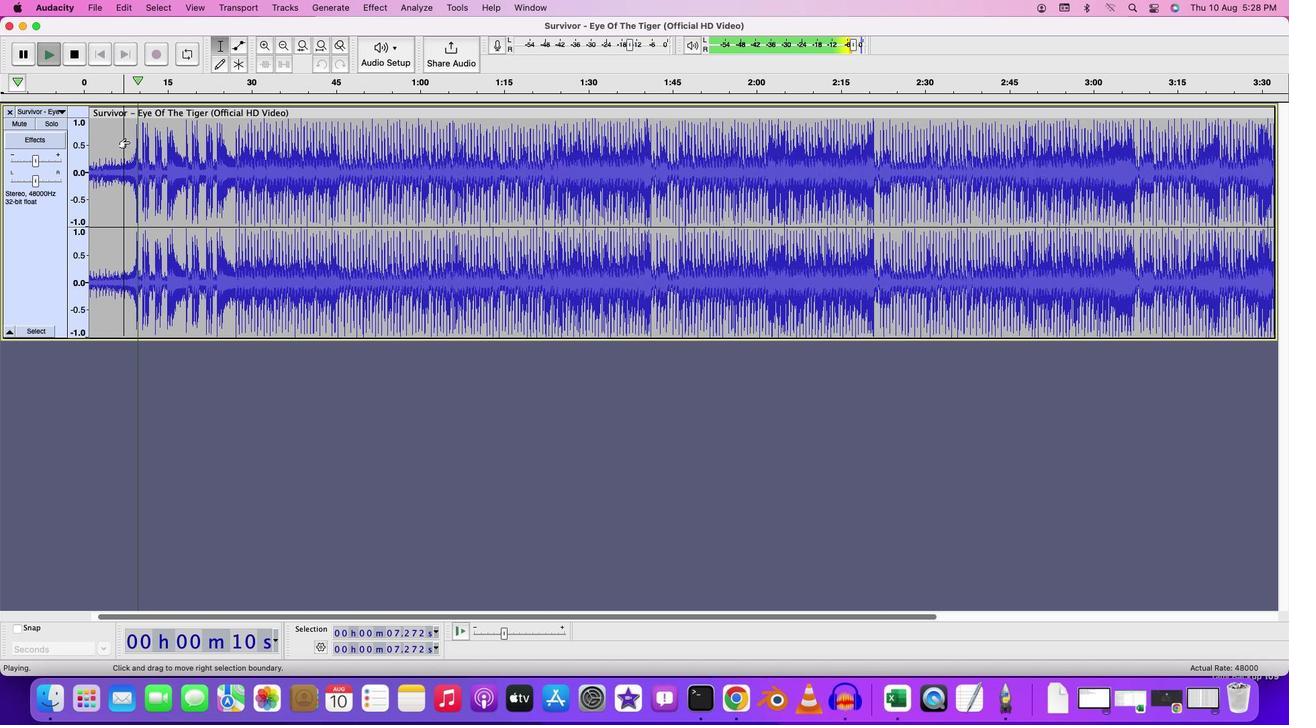 
Action: Mouse scrolled (128, 141) with delta (0, 0)
Screenshot: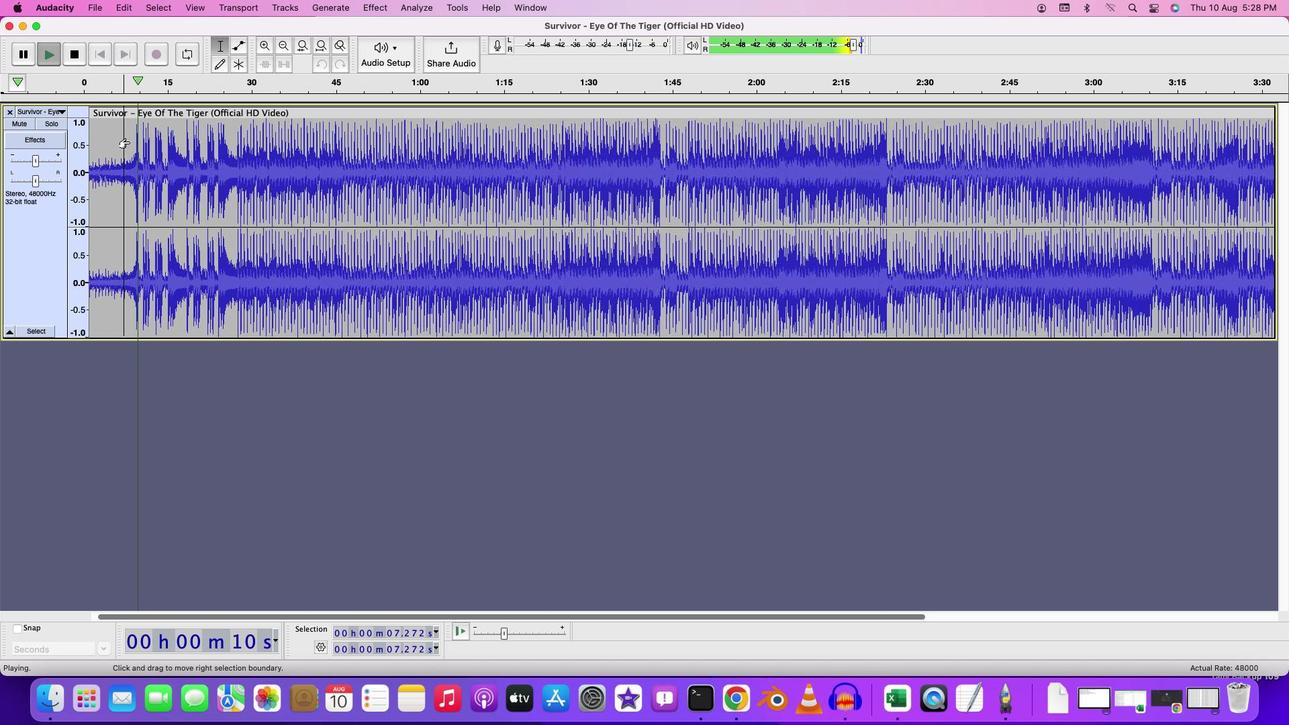 
Action: Mouse moved to (130, 142)
Screenshot: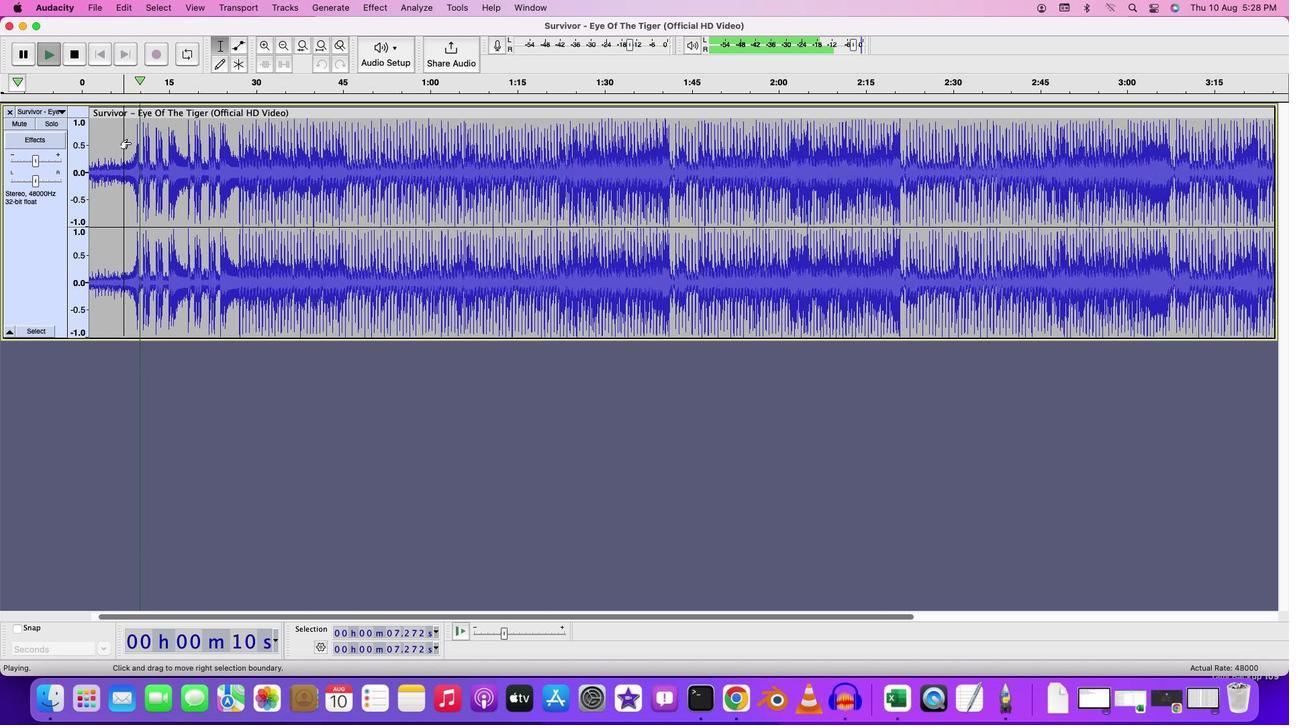 
Action: Mouse scrolled (130, 142) with delta (0, 0)
Screenshot: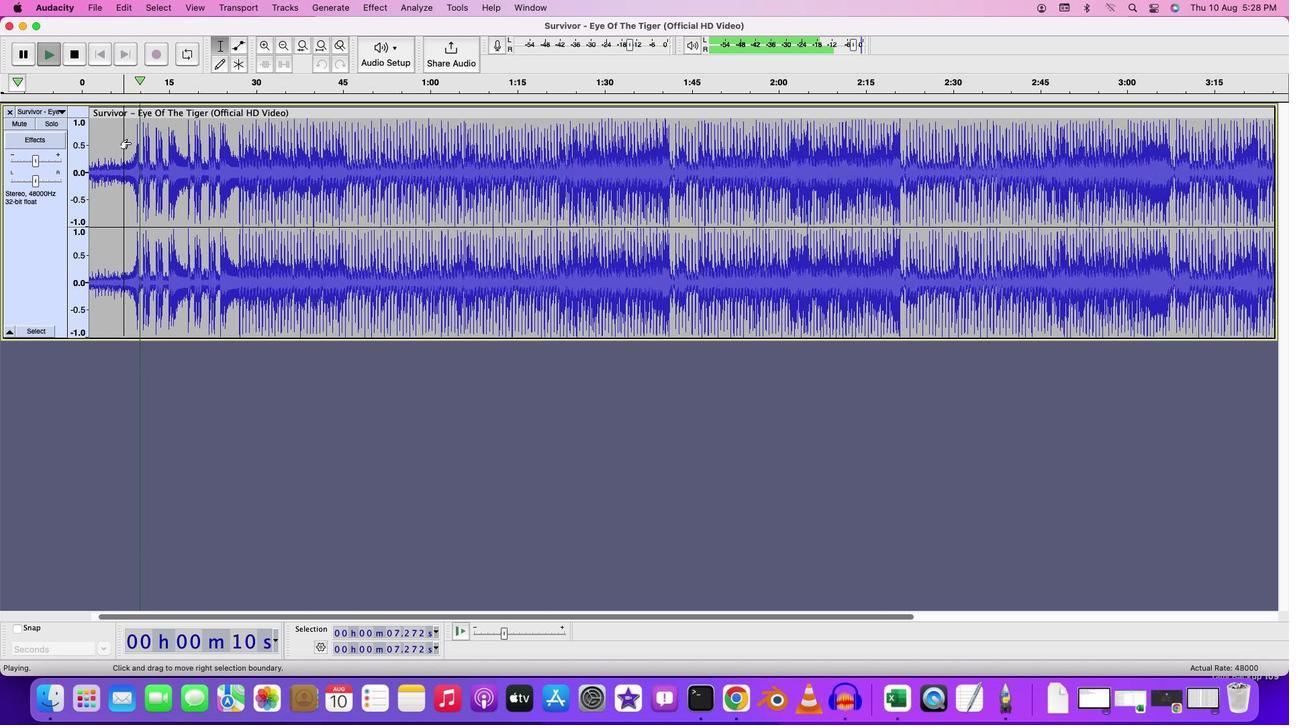
Action: Mouse scrolled (130, 142) with delta (0, 0)
Screenshot: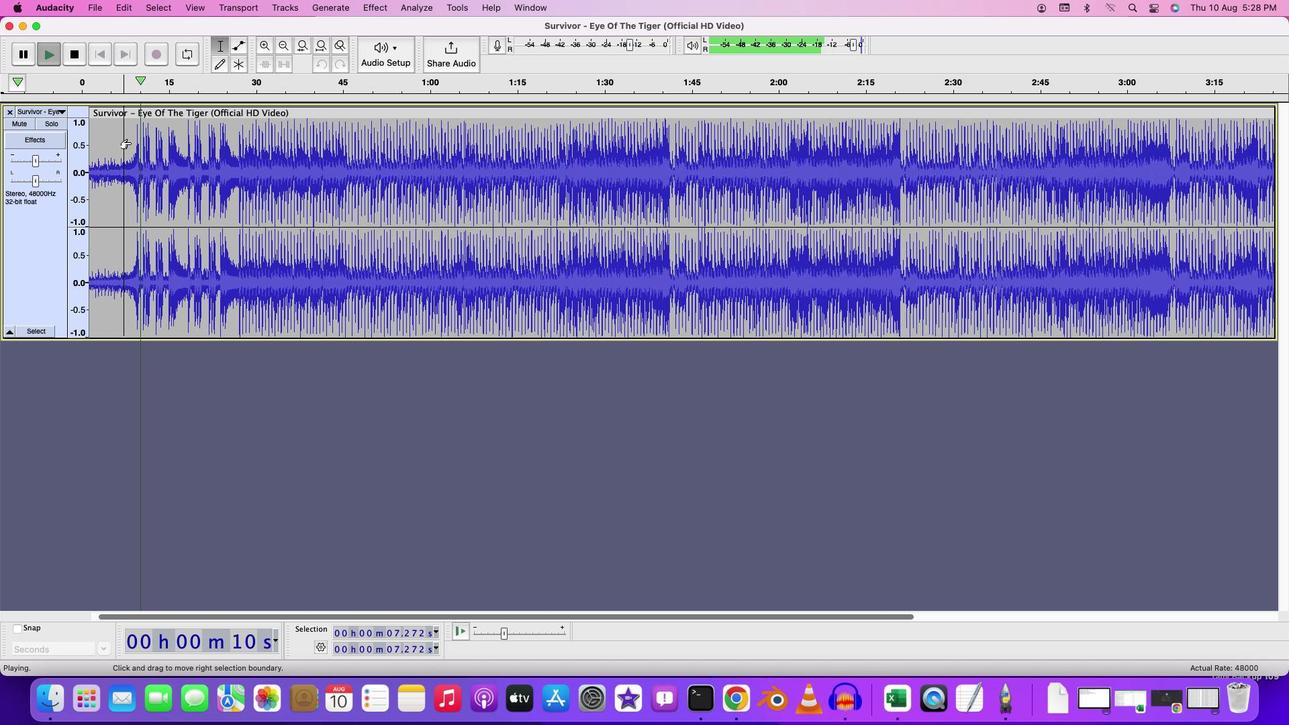 
Action: Mouse scrolled (130, 142) with delta (0, 0)
Screenshot: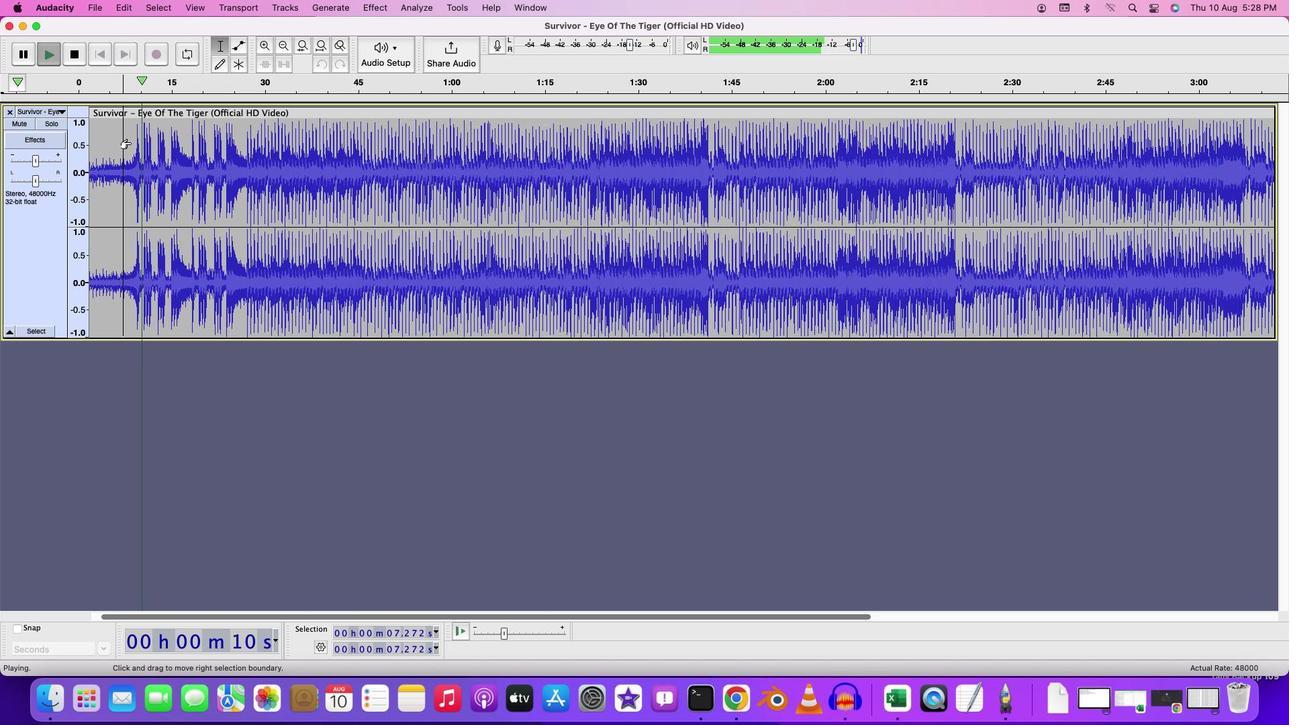 
Action: Mouse scrolled (130, 142) with delta (0, 0)
Screenshot: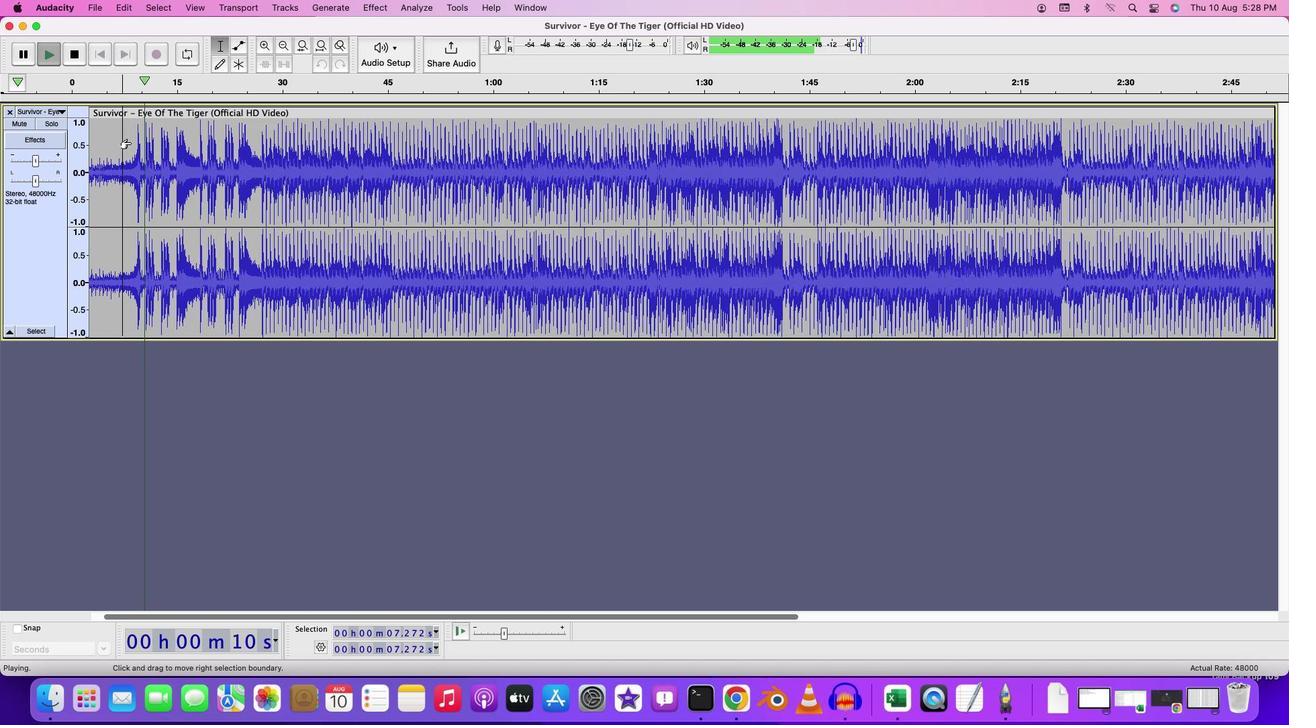 
Action: Mouse scrolled (130, 142) with delta (0, 0)
Screenshot: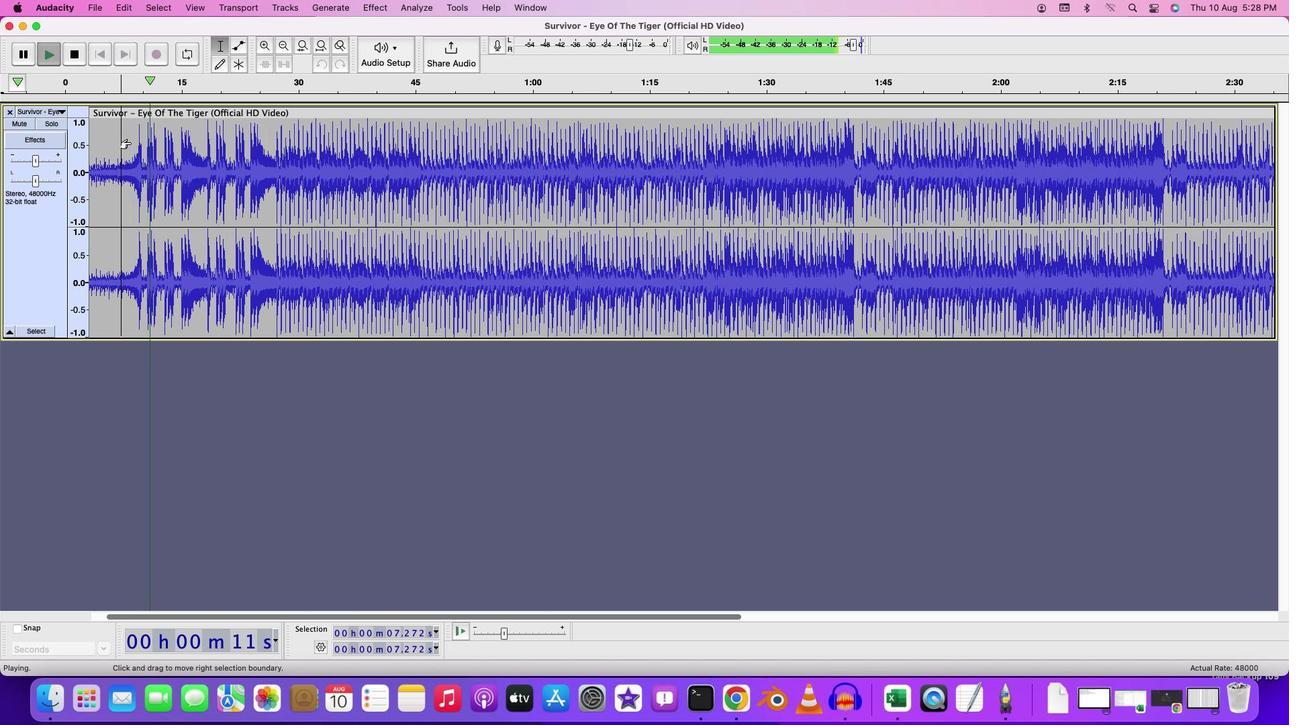 
Action: Mouse scrolled (130, 142) with delta (0, 0)
Screenshot: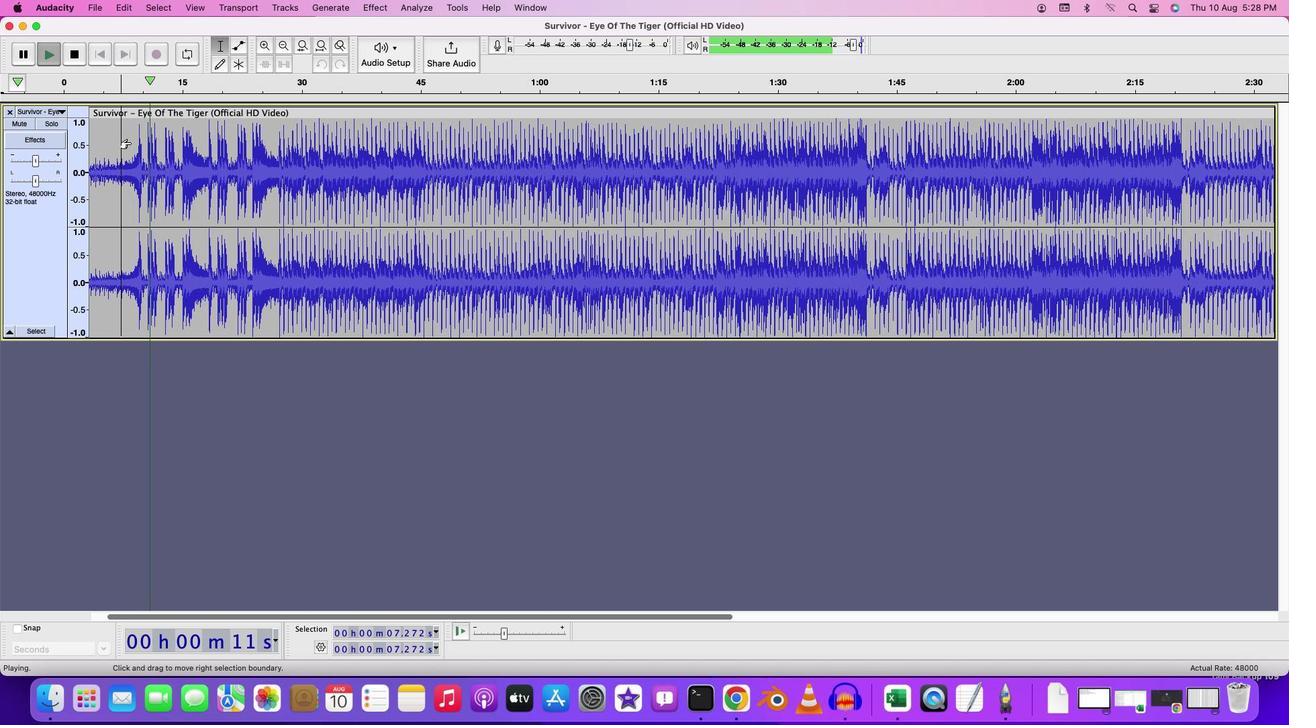 
Action: Mouse scrolled (130, 142) with delta (0, 0)
Screenshot: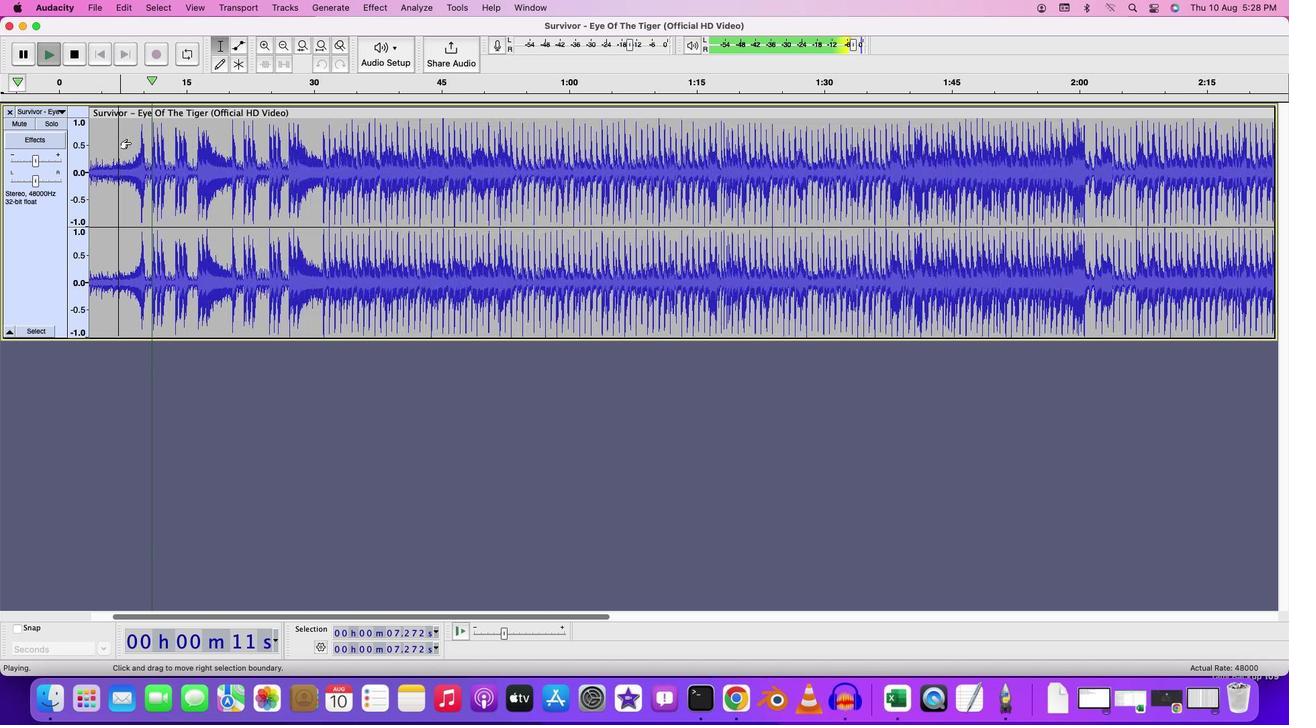 
Action: Mouse scrolled (130, 142) with delta (0, 0)
Screenshot: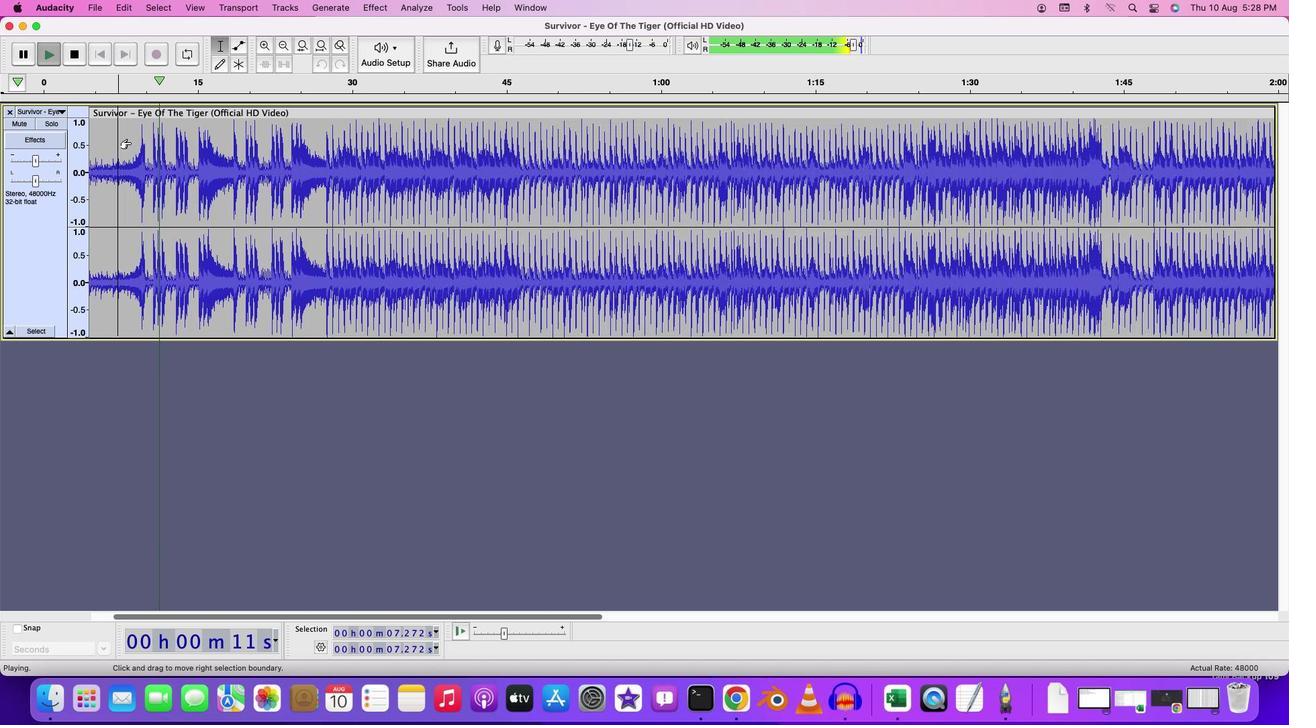 
Action: Mouse scrolled (130, 142) with delta (0, 0)
Screenshot: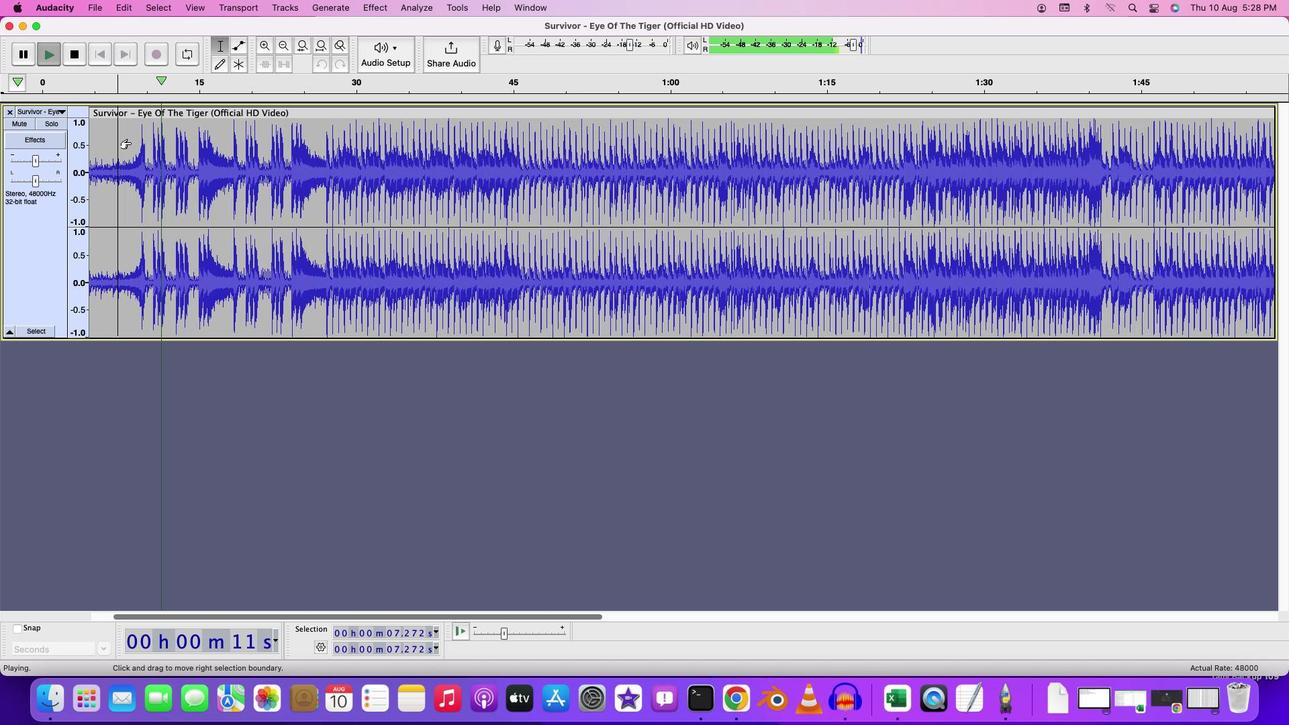 
Action: Mouse scrolled (130, 142) with delta (0, 0)
Screenshot: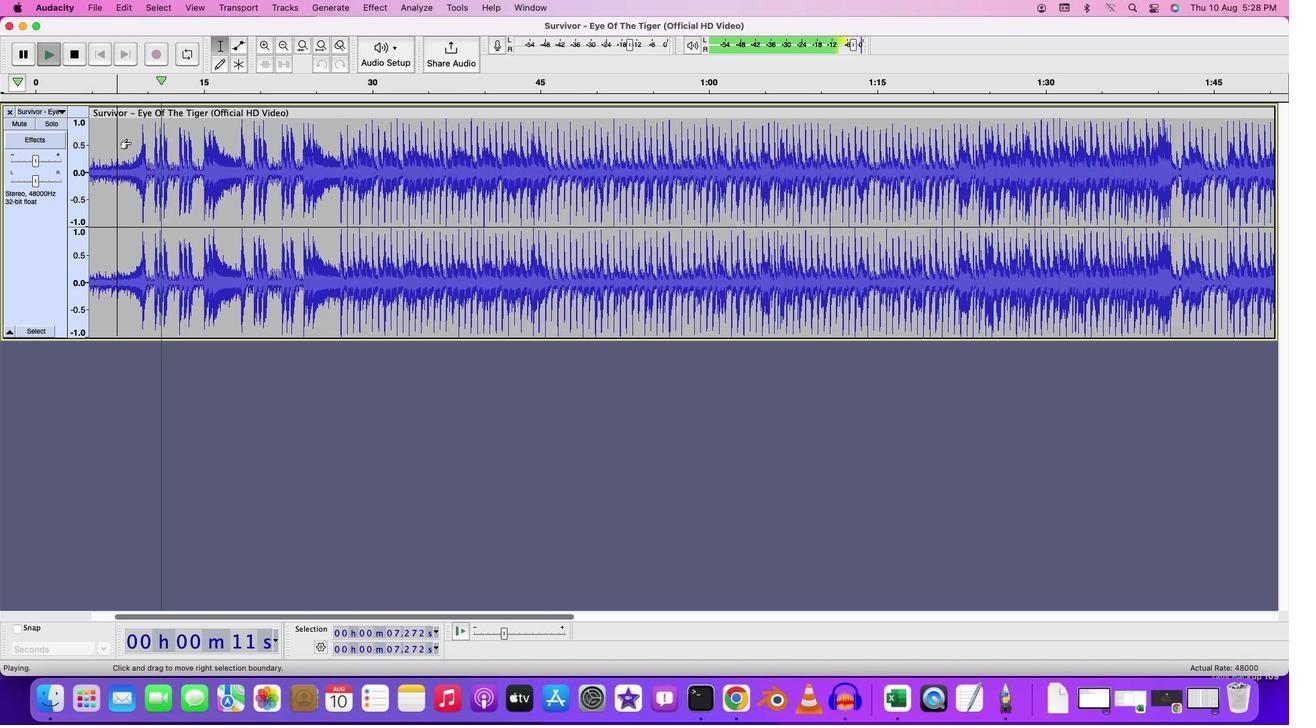 
Action: Mouse scrolled (130, 142) with delta (0, 0)
Screenshot: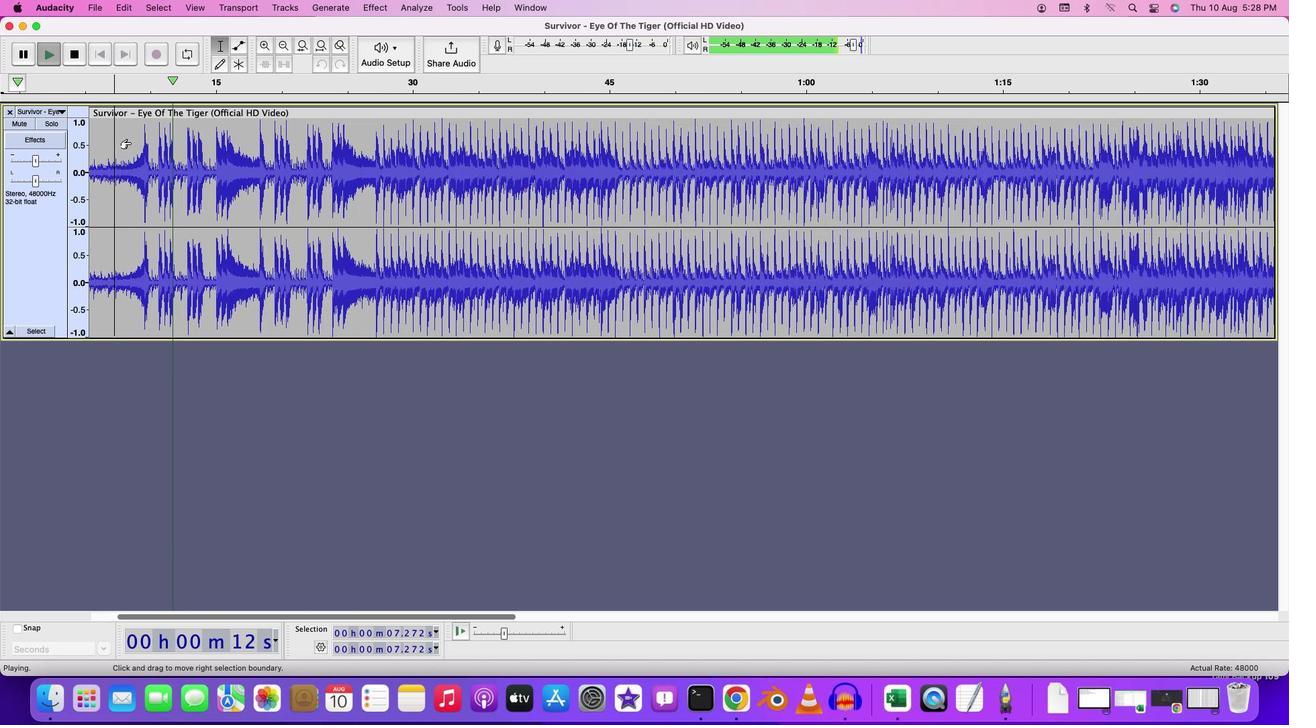 
Action: Mouse scrolled (130, 142) with delta (0, 0)
Screenshot: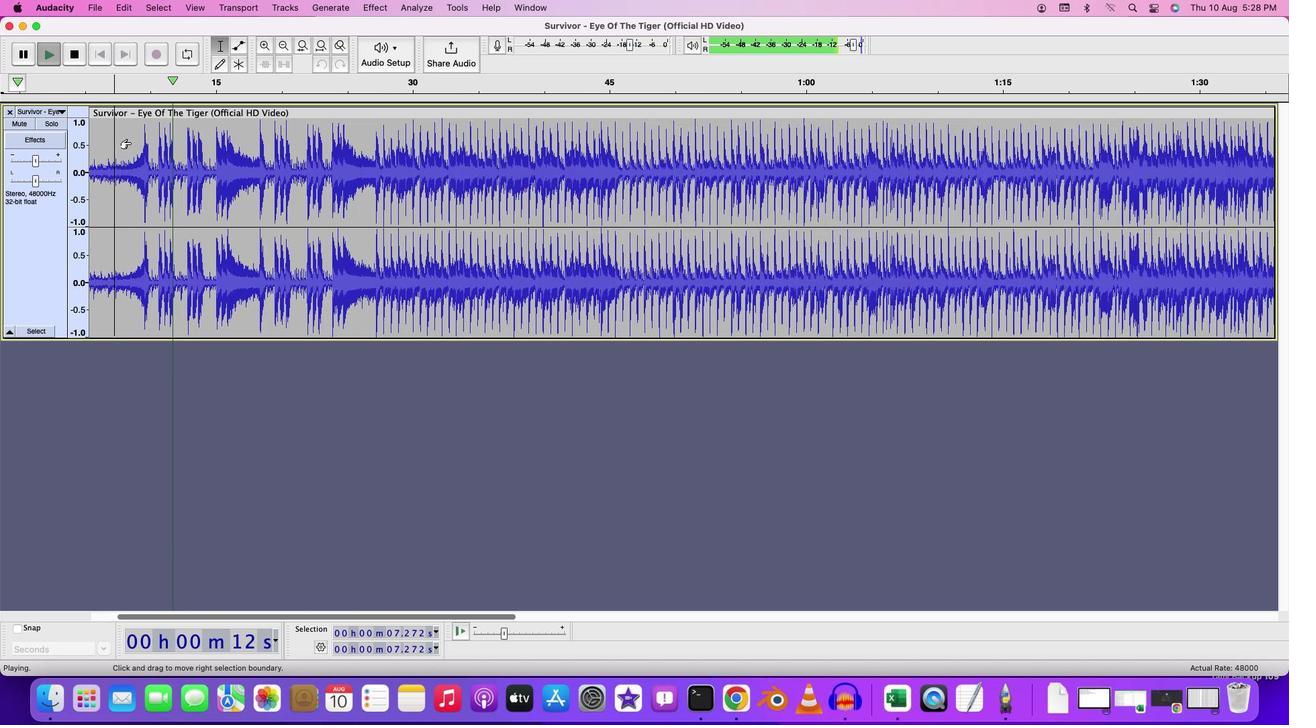 
Action: Mouse scrolled (130, 142) with delta (0, 2)
Screenshot: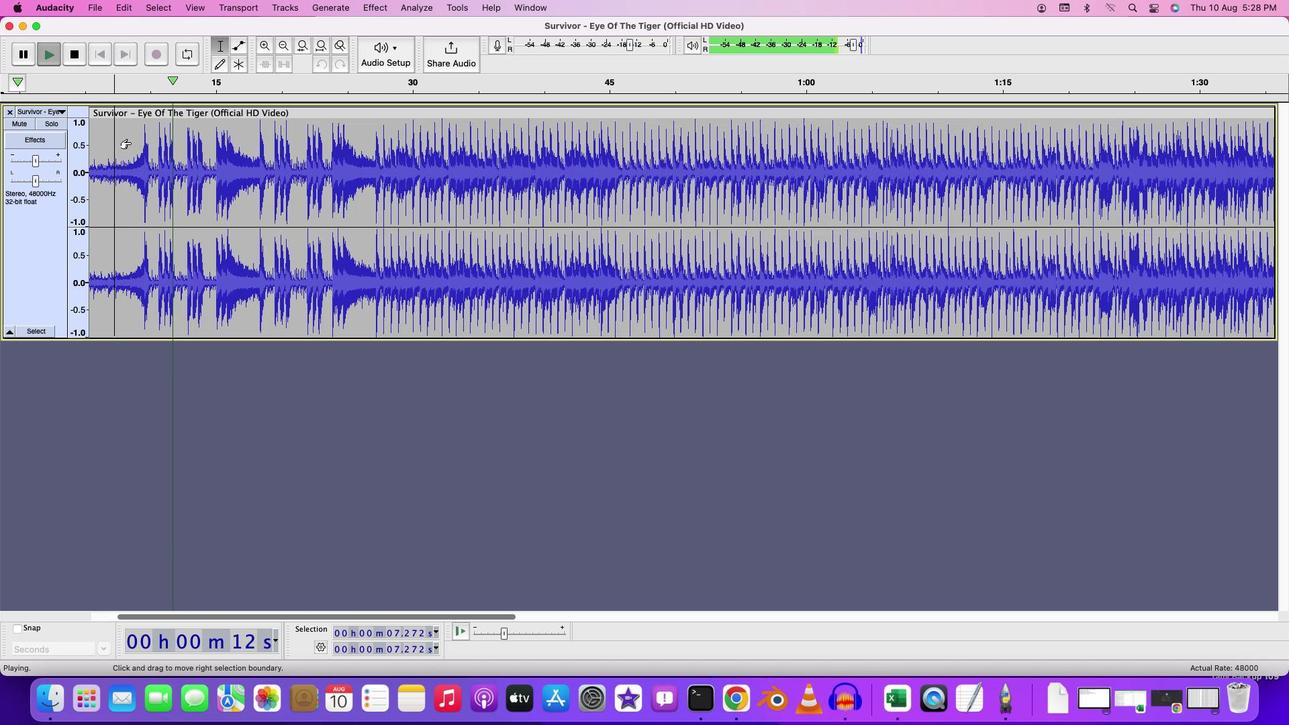 
Action: Mouse moved to (286, 167)
Screenshot: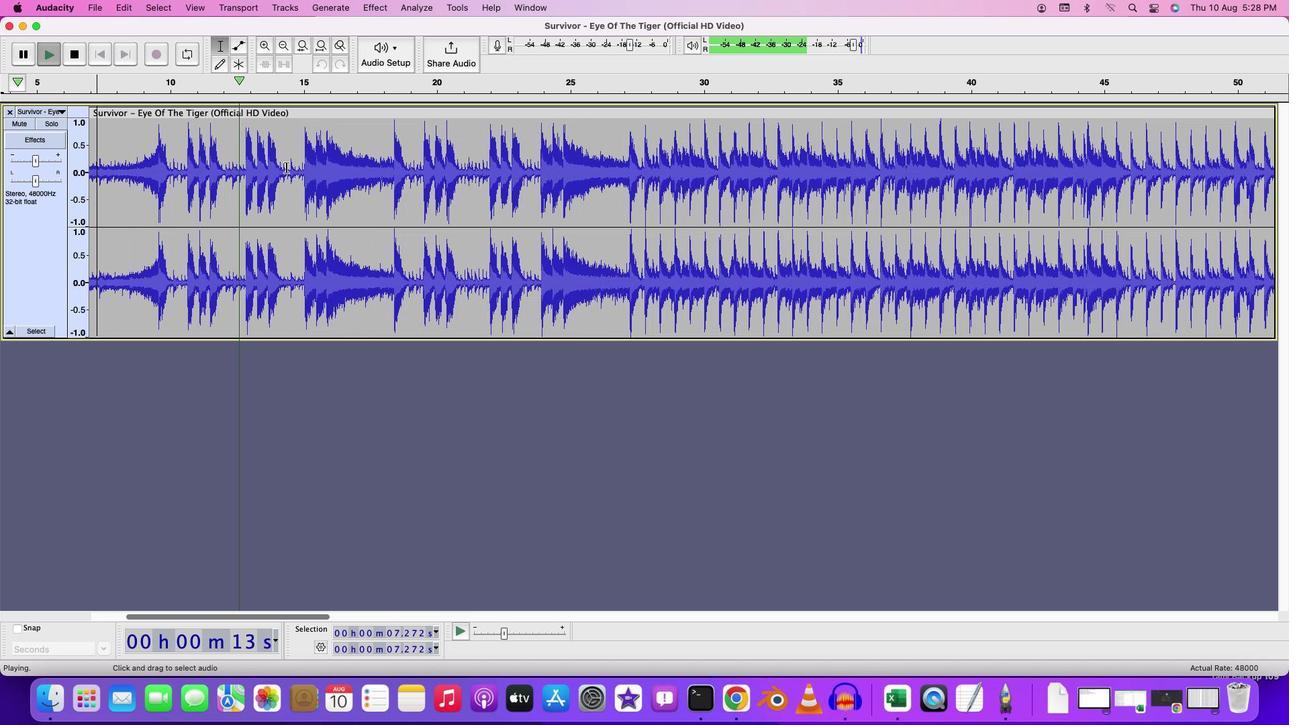
Action: Key pressed Key.space
Screenshot: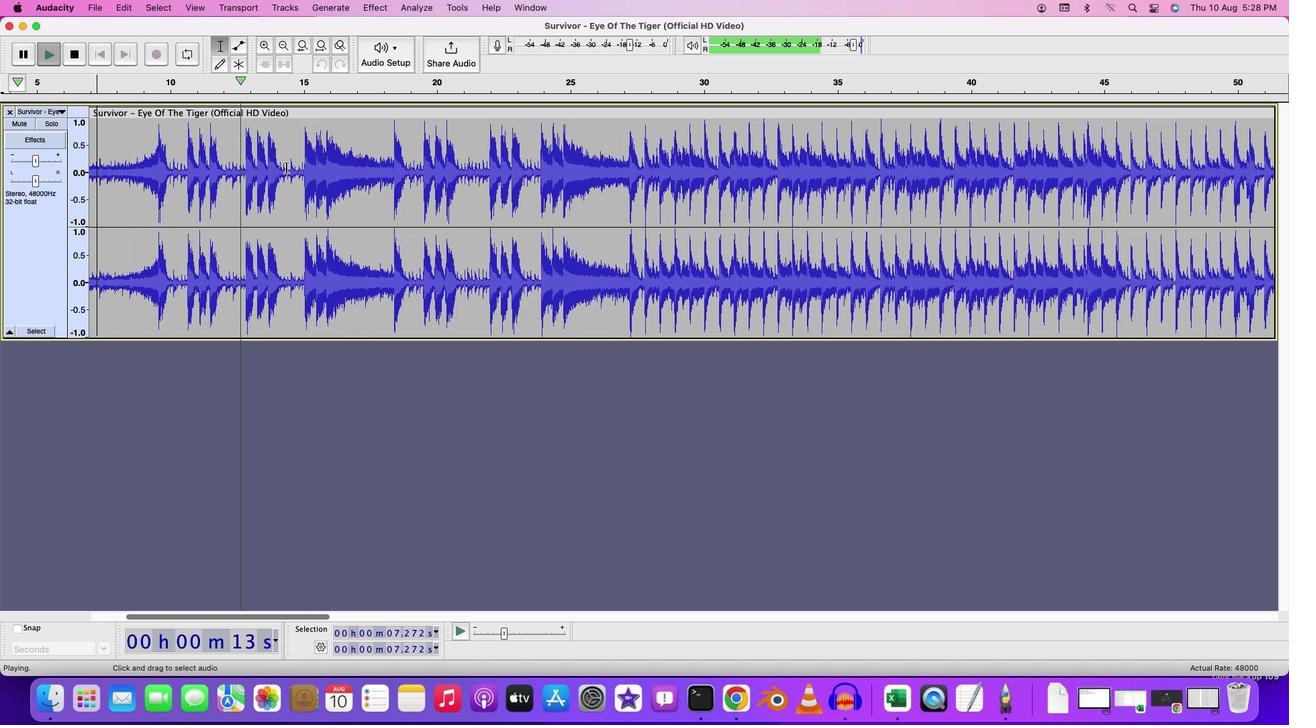 
Action: Mouse moved to (243, 11)
Screenshot: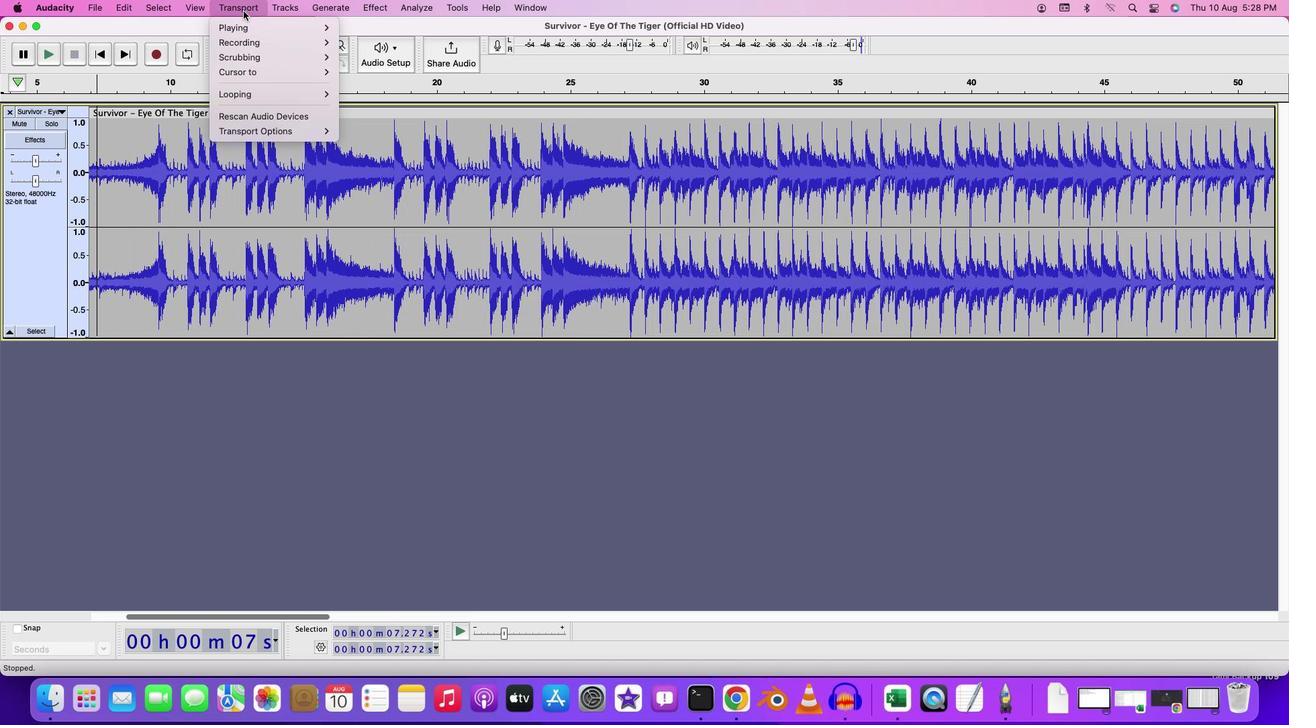 
Action: Mouse pressed left at (243, 11)
Screenshot: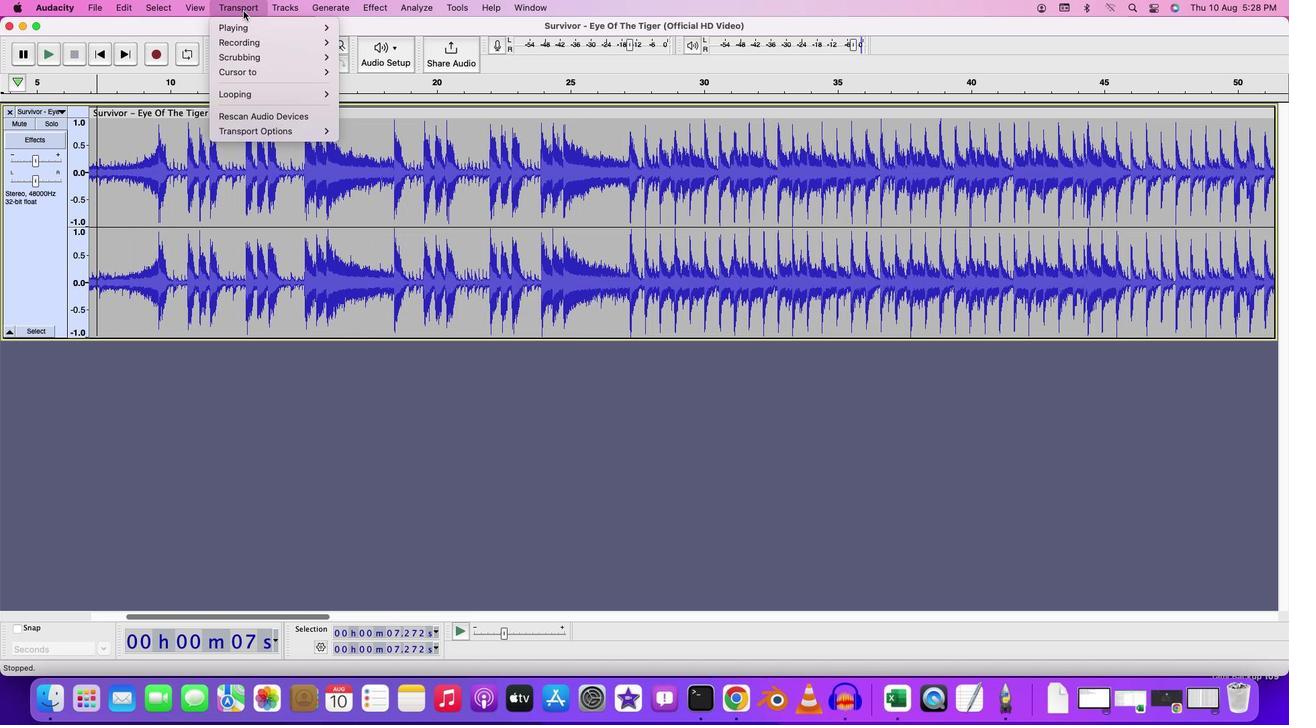 
Action: Mouse moved to (347, 57)
Screenshot: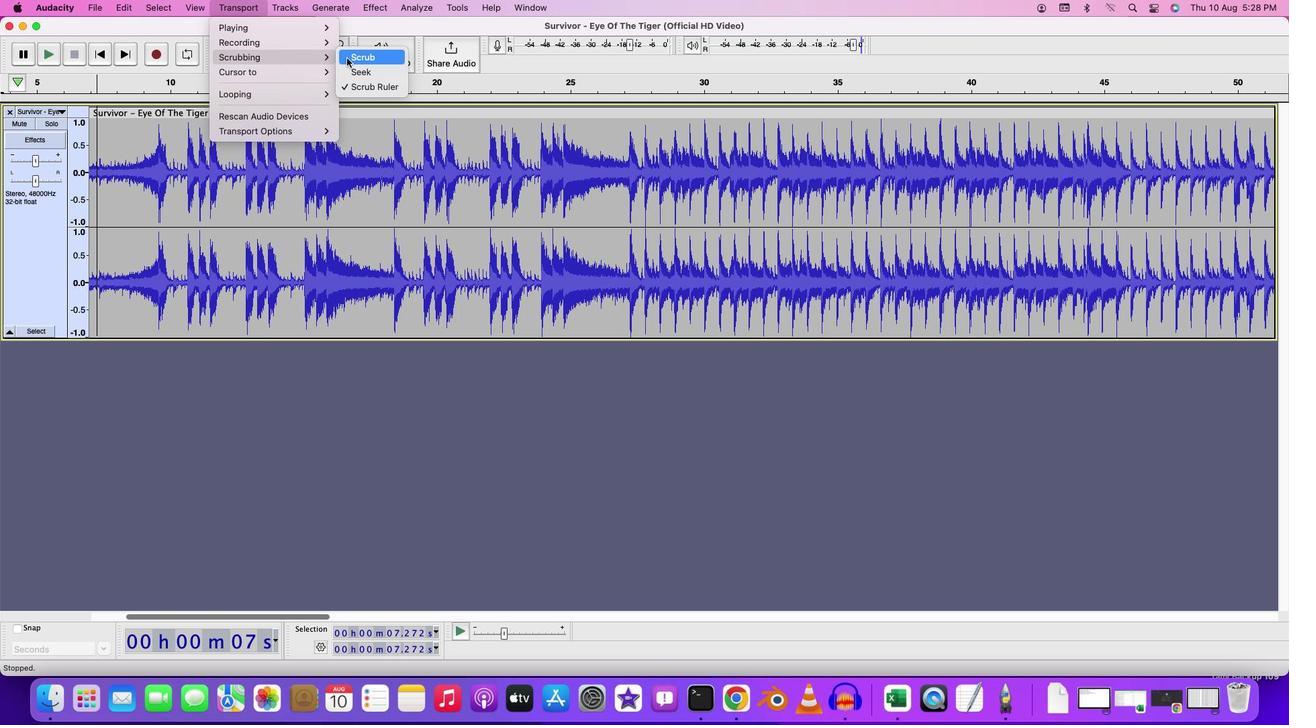 
Action: Mouse pressed left at (347, 57)
Screenshot: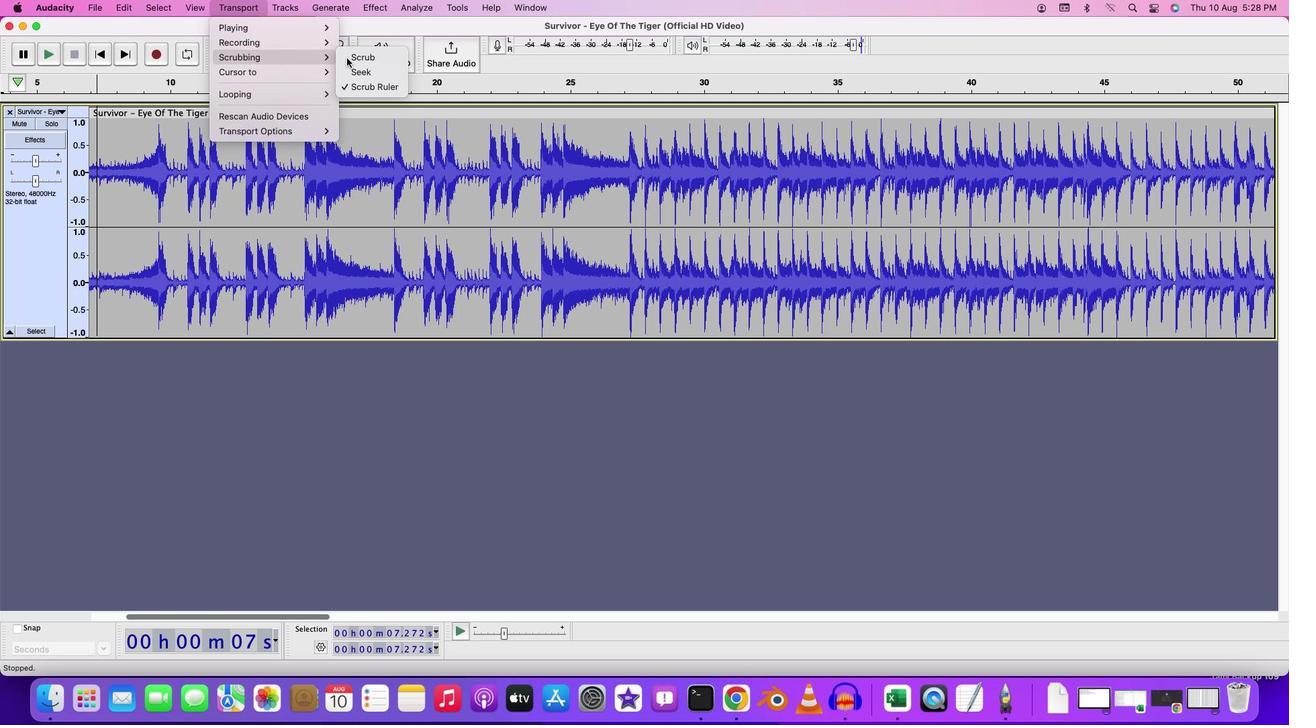 
Action: Mouse moved to (891, 141)
Screenshot: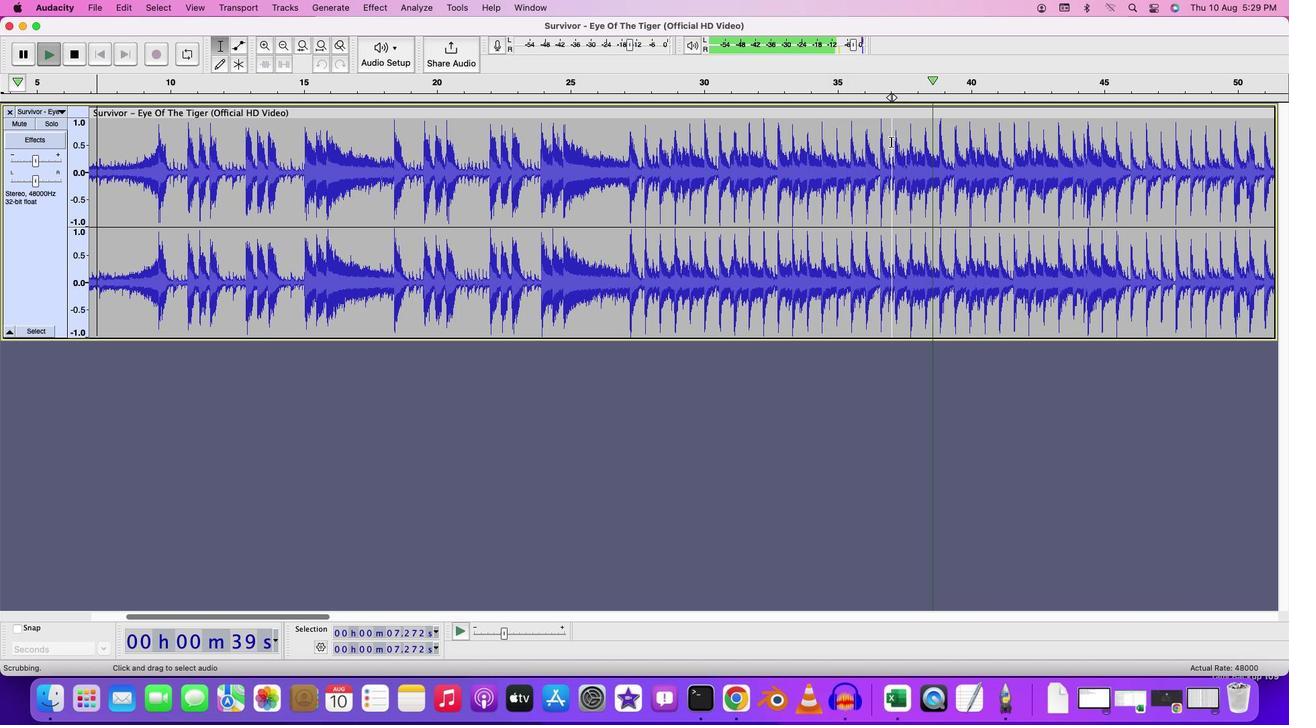 
Action: Mouse pressed left at (891, 141)
Screenshot: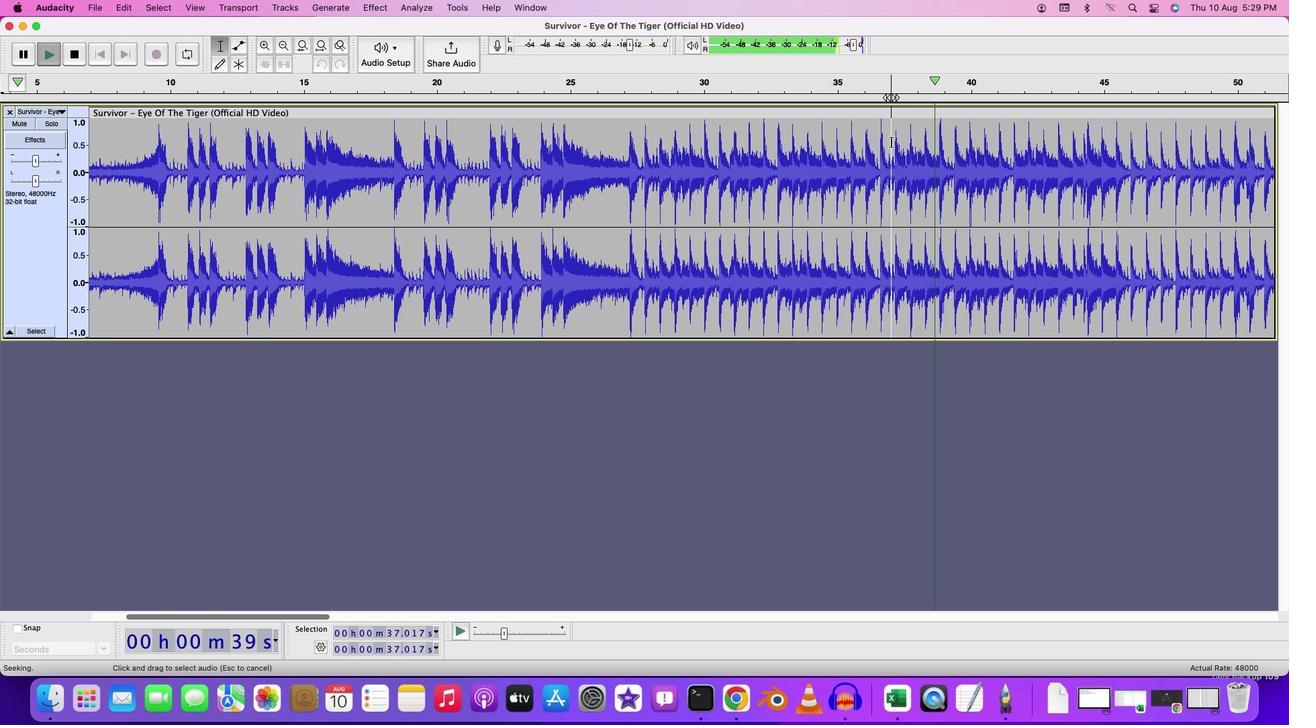 
Action: Mouse moved to (602, 390)
Screenshot: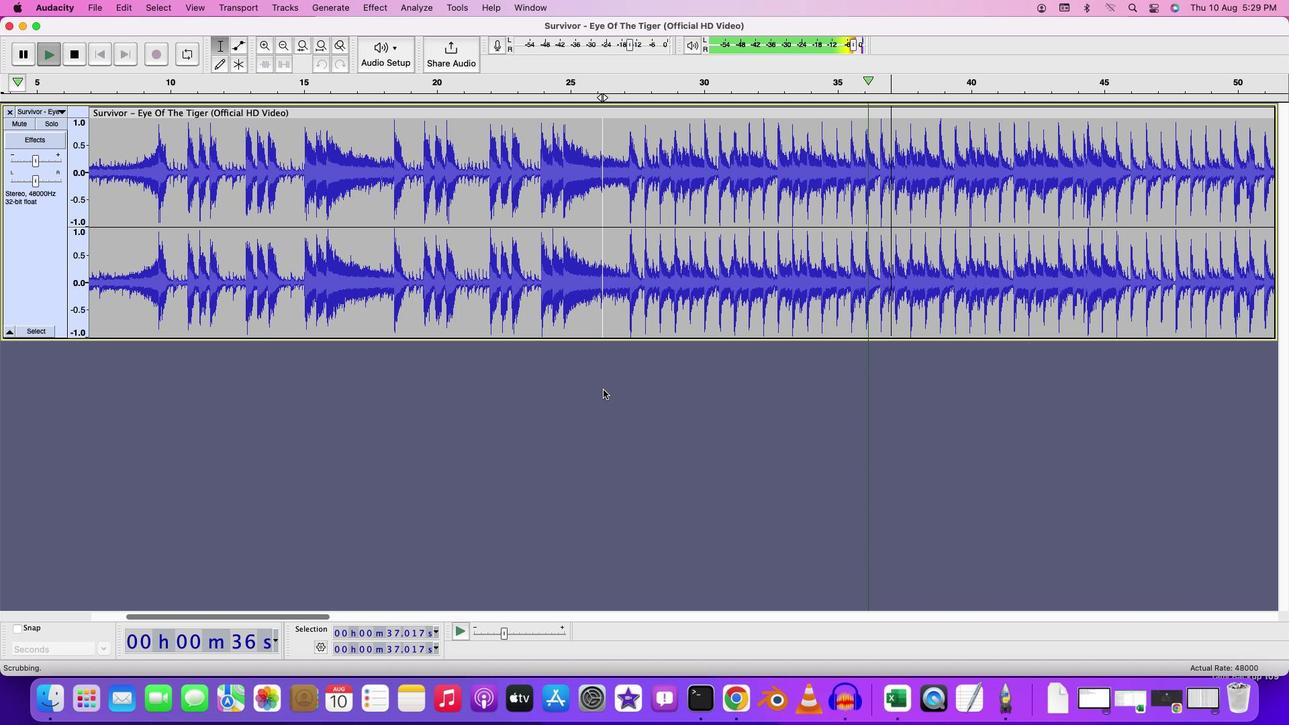 
Action: Key pressed Key.cmd
Screenshot: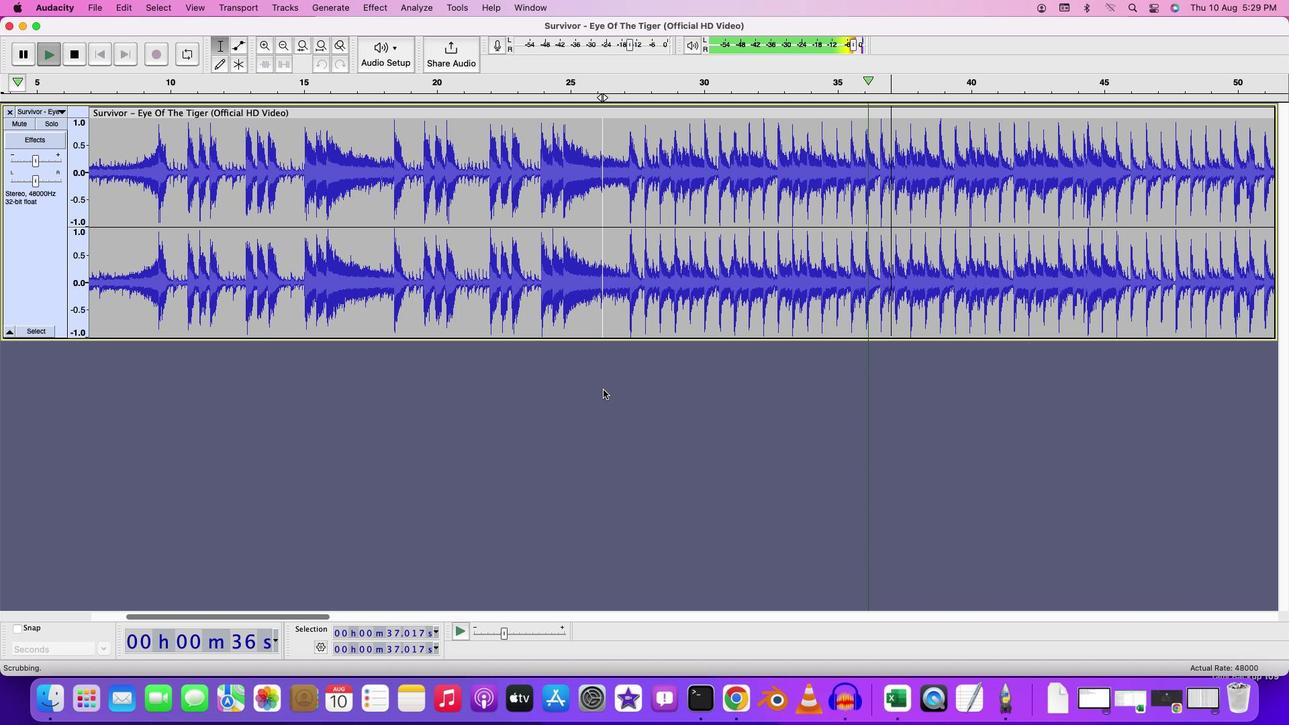 
Action: Mouse scrolled (602, 390) with delta (0, 0)
Screenshot: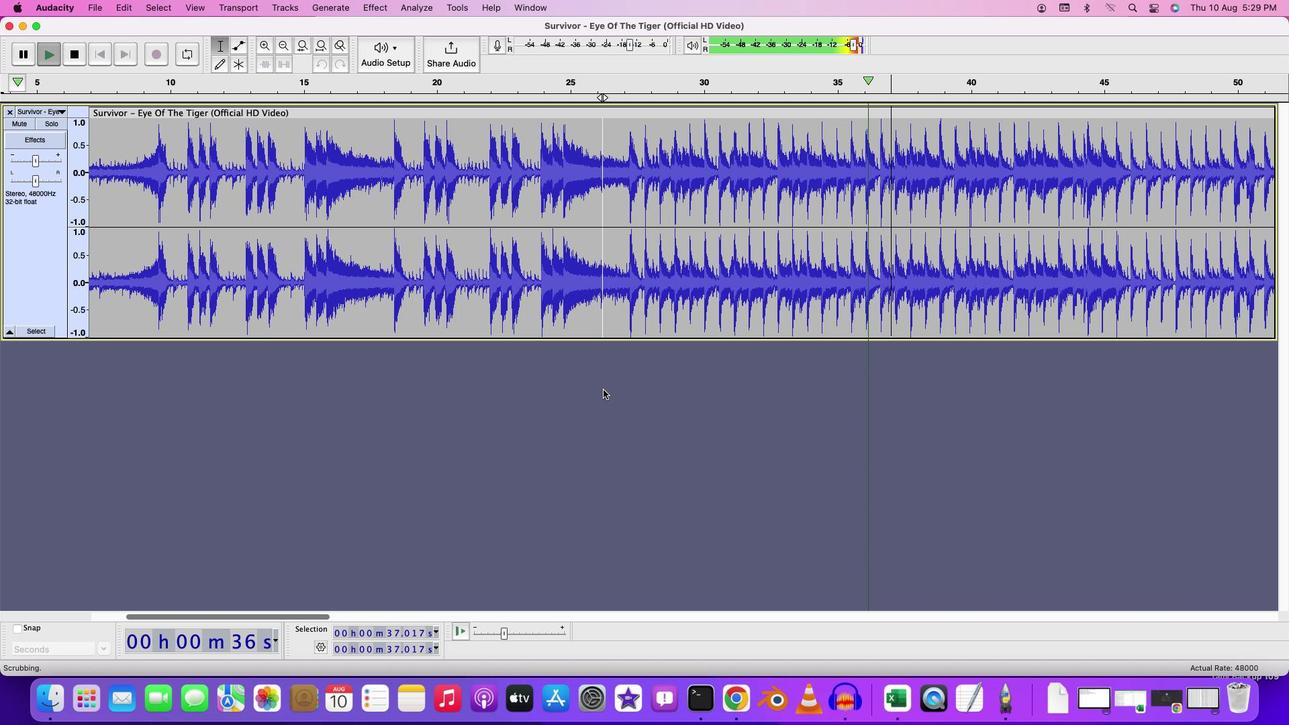
Action: Mouse scrolled (602, 390) with delta (0, 0)
Screenshot: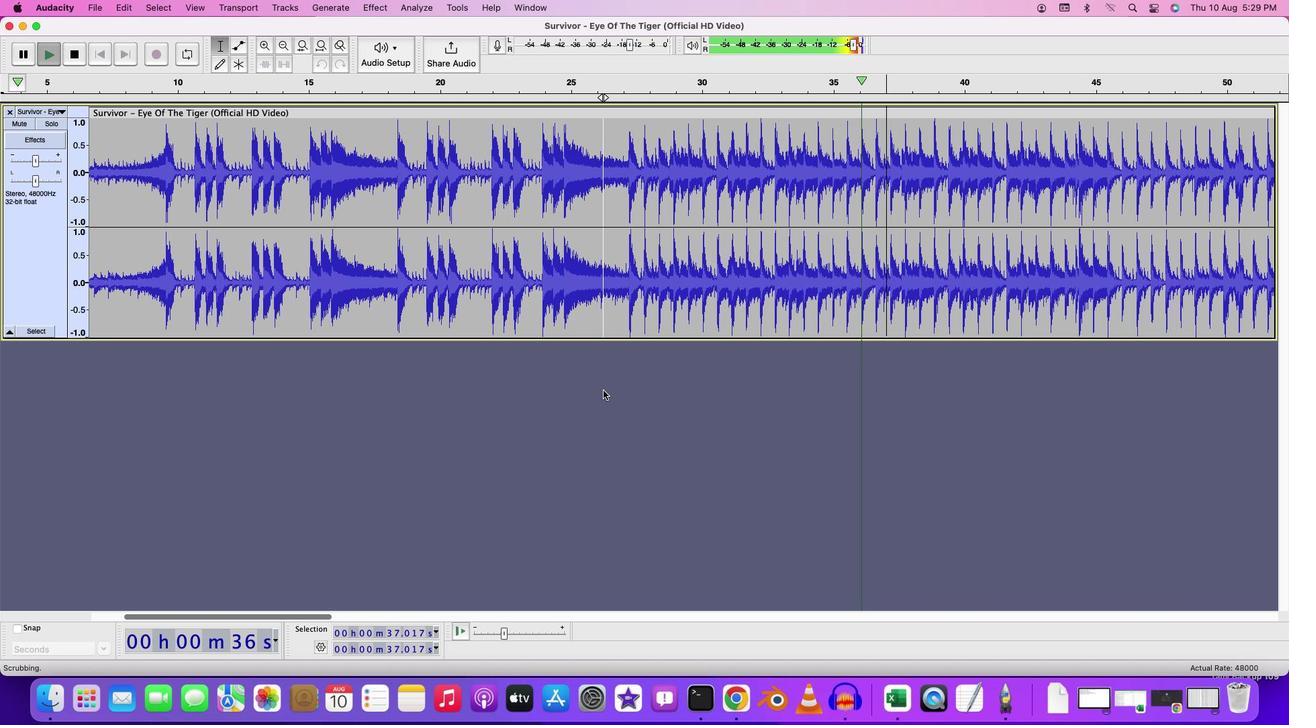 
Action: Mouse moved to (602, 390)
Screenshot: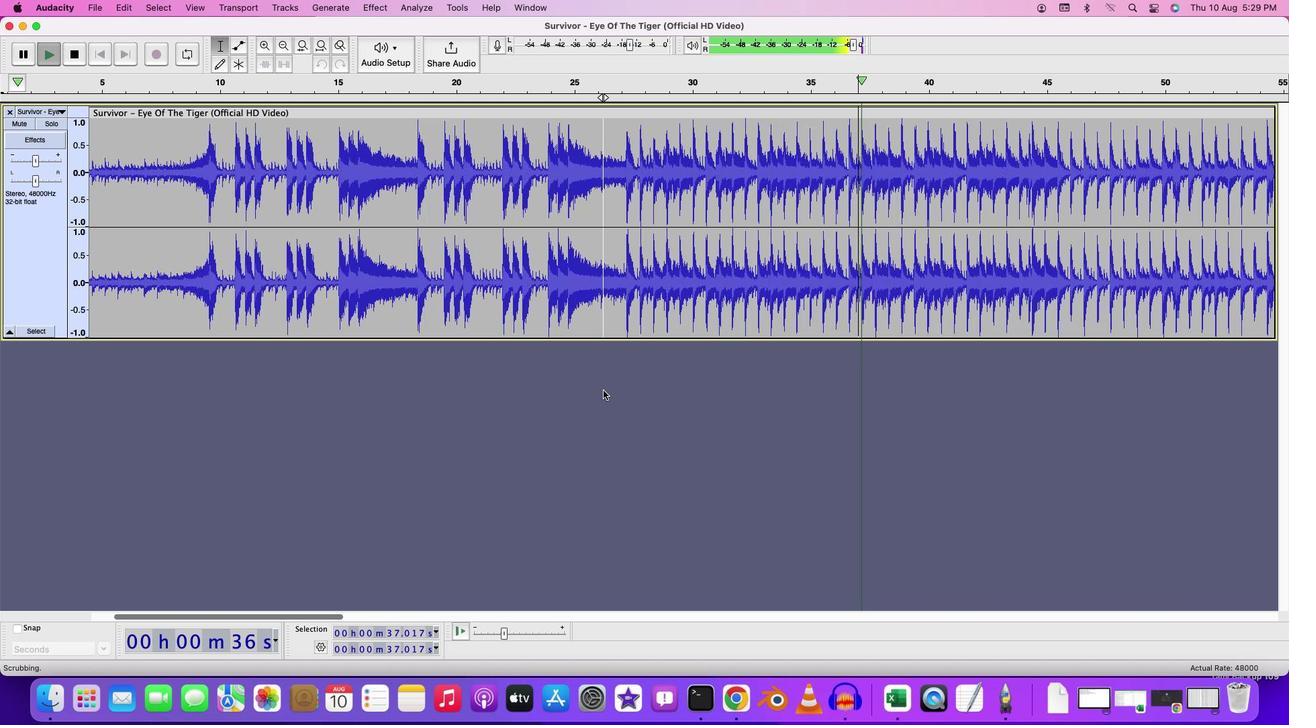 
Action: Mouse scrolled (602, 390) with delta (0, 0)
Screenshot: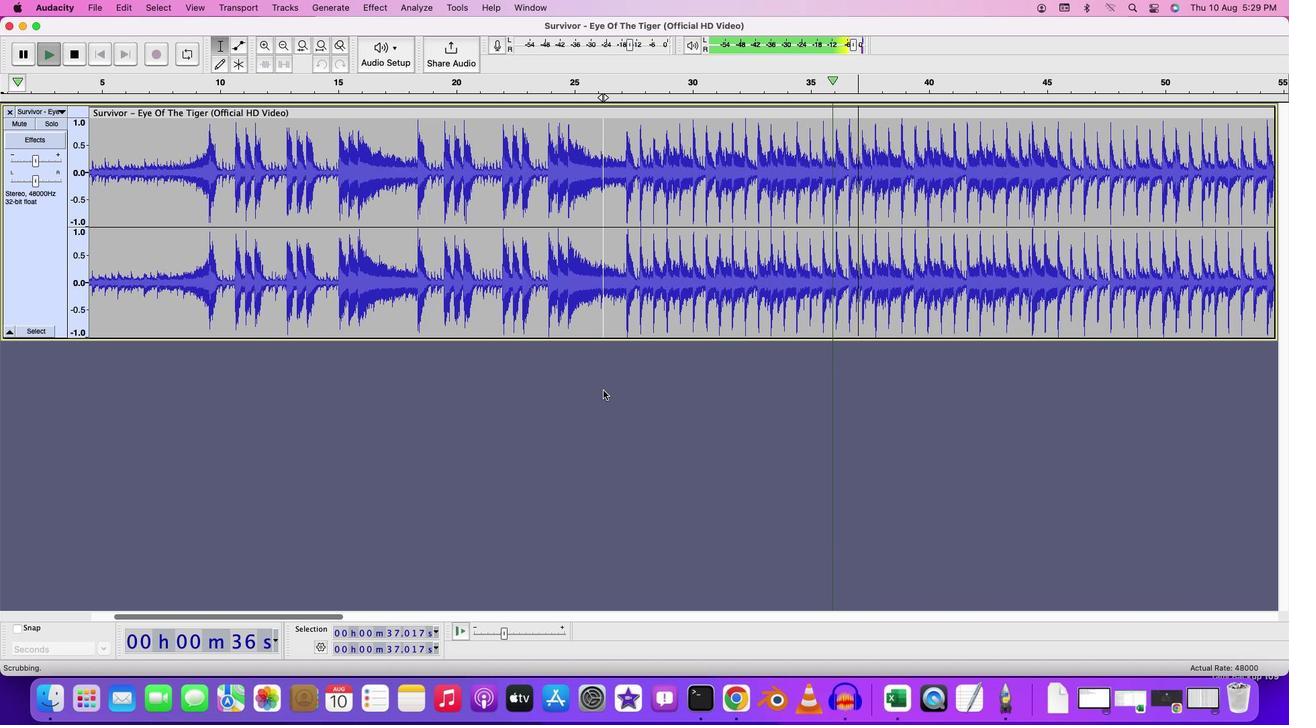 
Action: Mouse moved to (602, 390)
Screenshot: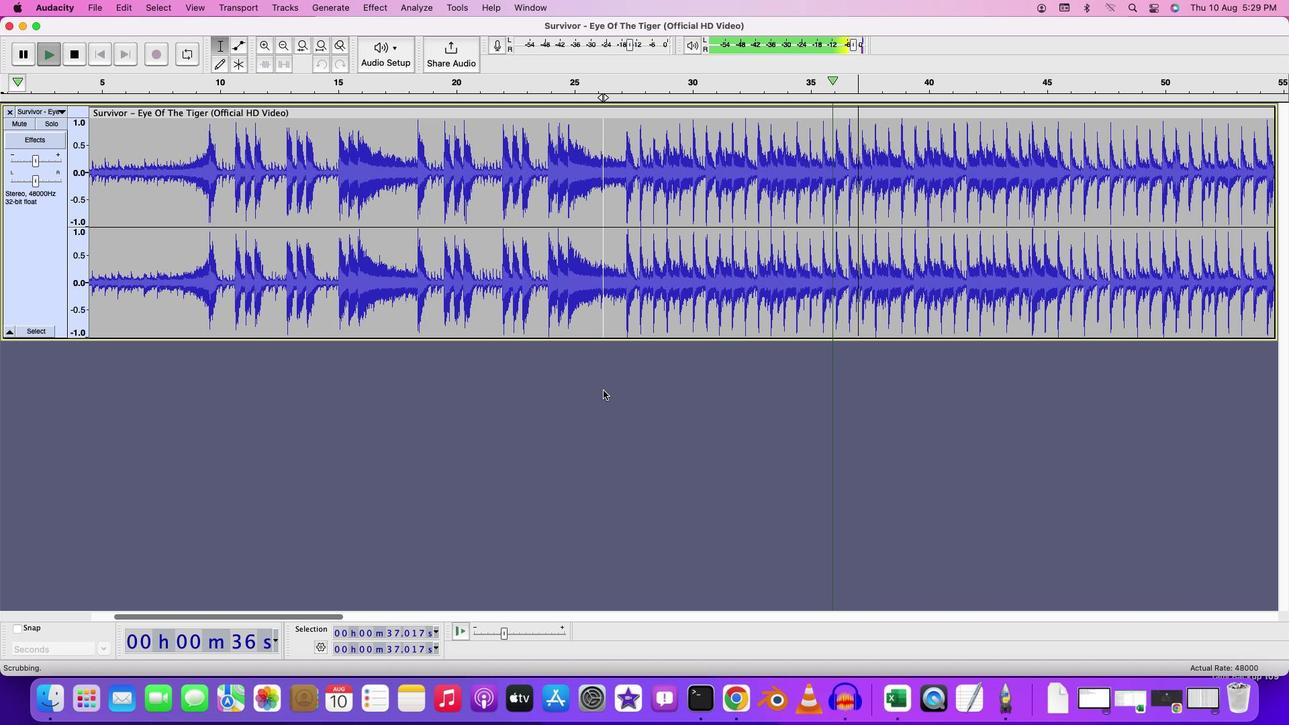 
Action: Mouse scrolled (602, 390) with delta (0, 0)
Screenshot: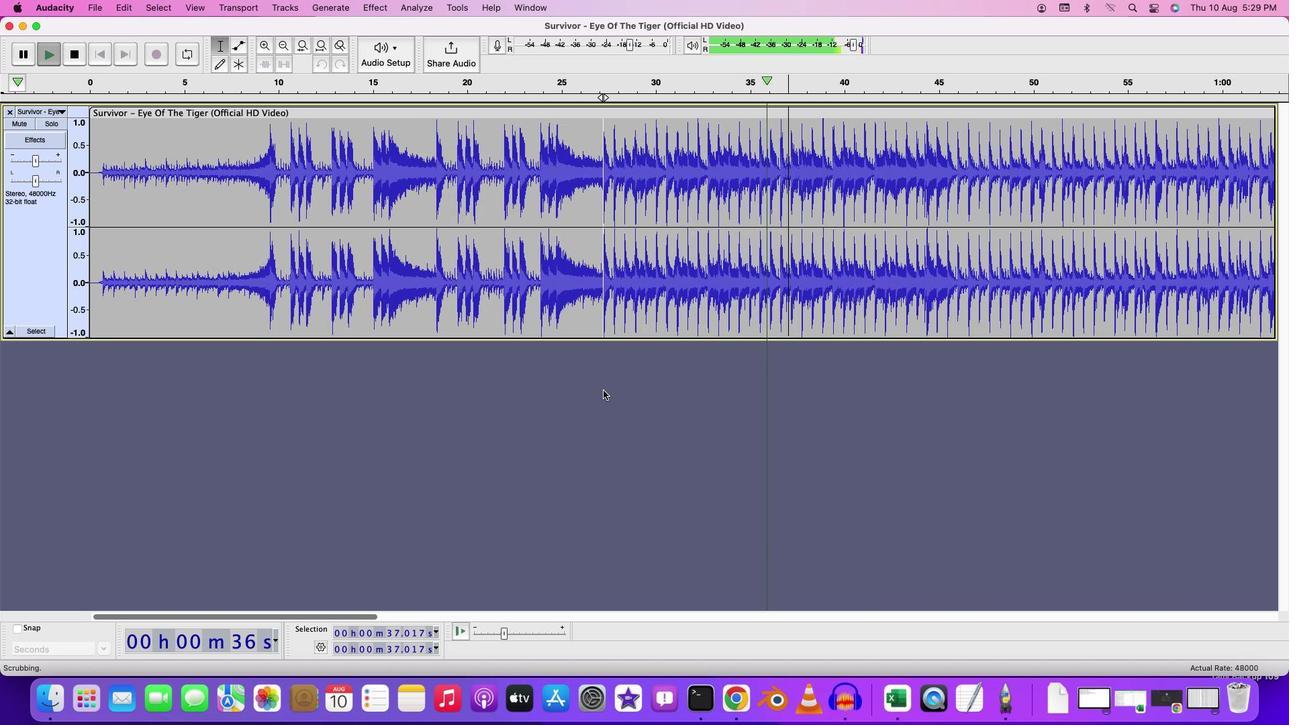 
Action: Mouse scrolled (602, 390) with delta (0, 0)
Screenshot: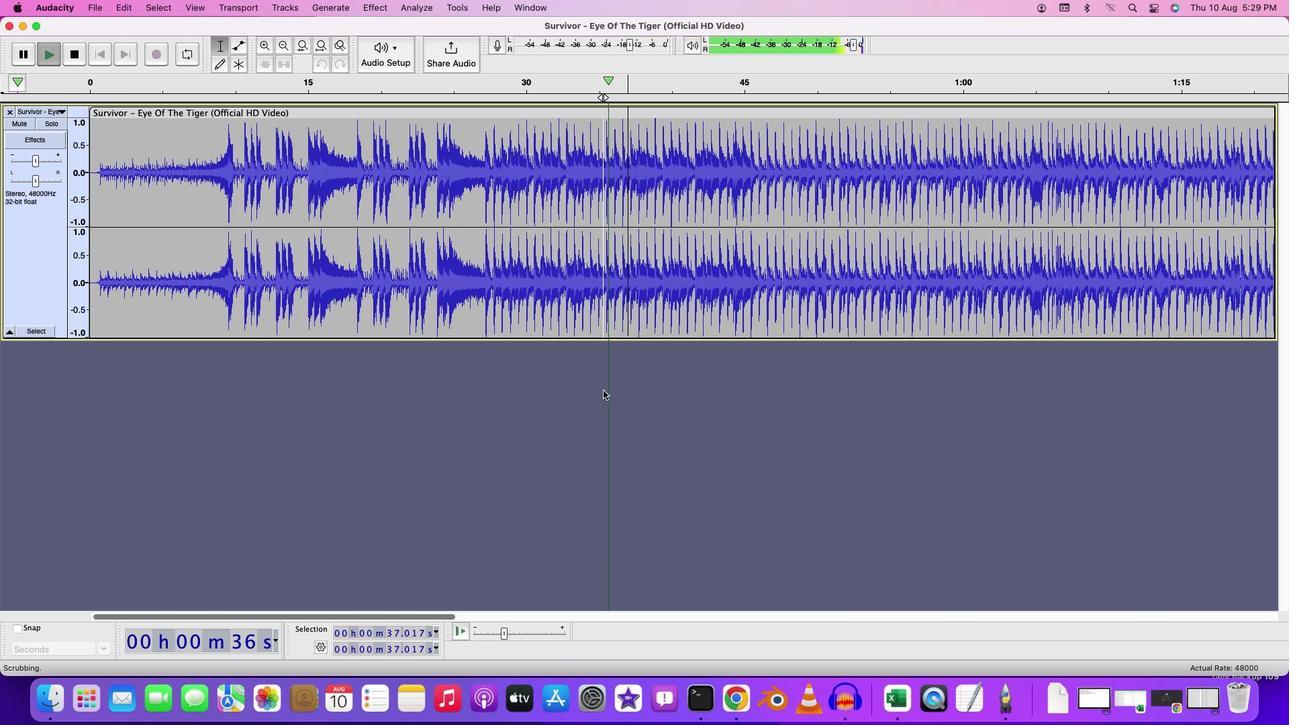 
Action: Mouse moved to (685, 210)
Screenshot: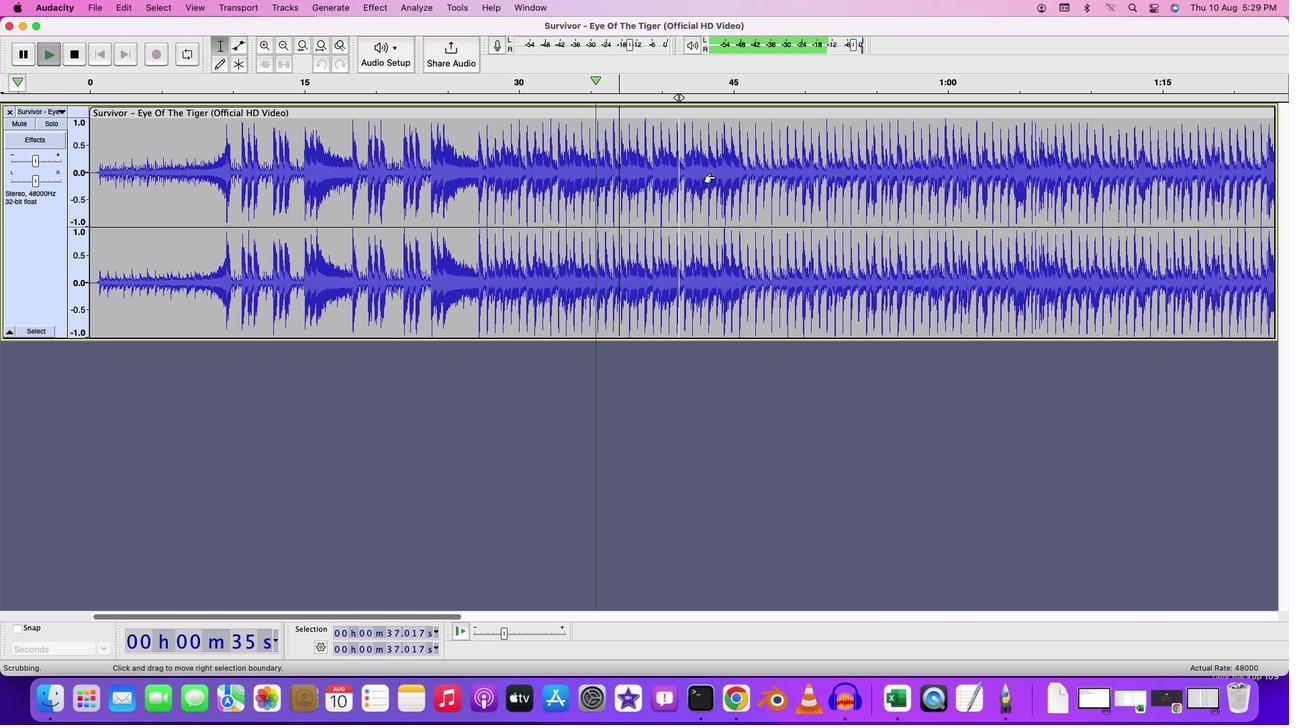 
Action: Key pressed Key.cmd
Screenshot: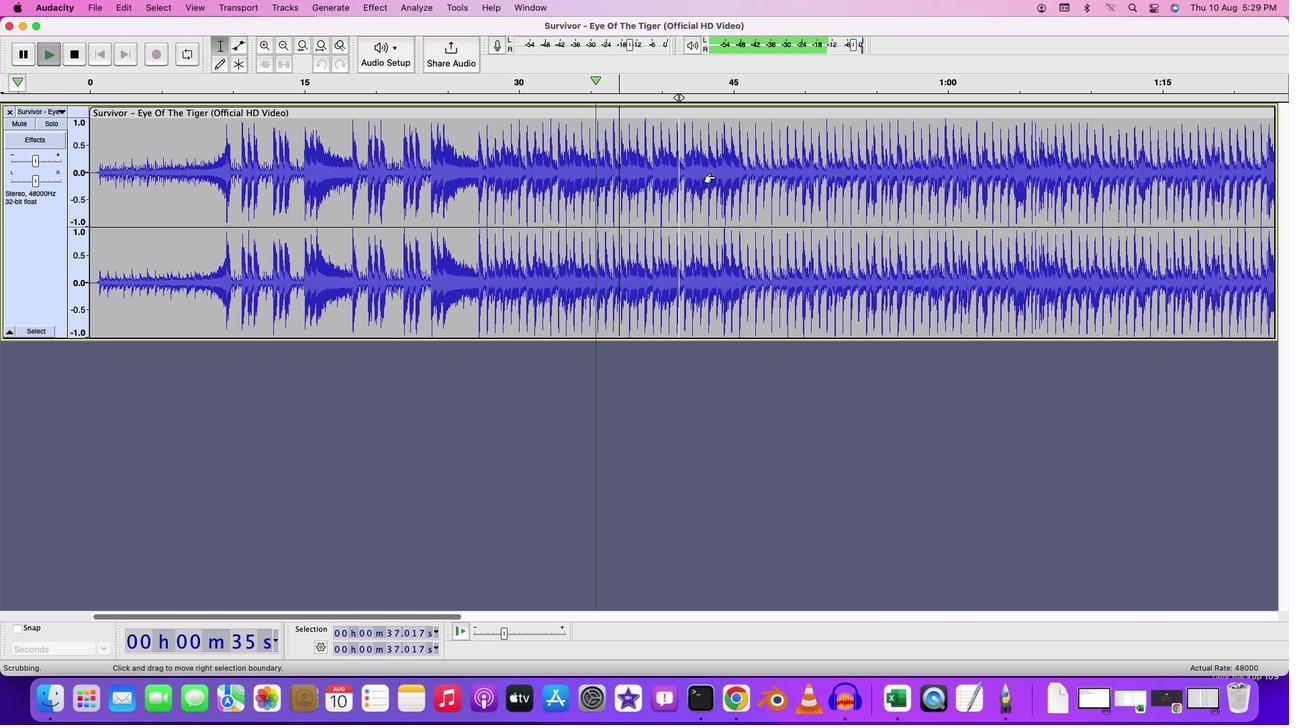 
Action: Mouse moved to (834, 130)
Screenshot: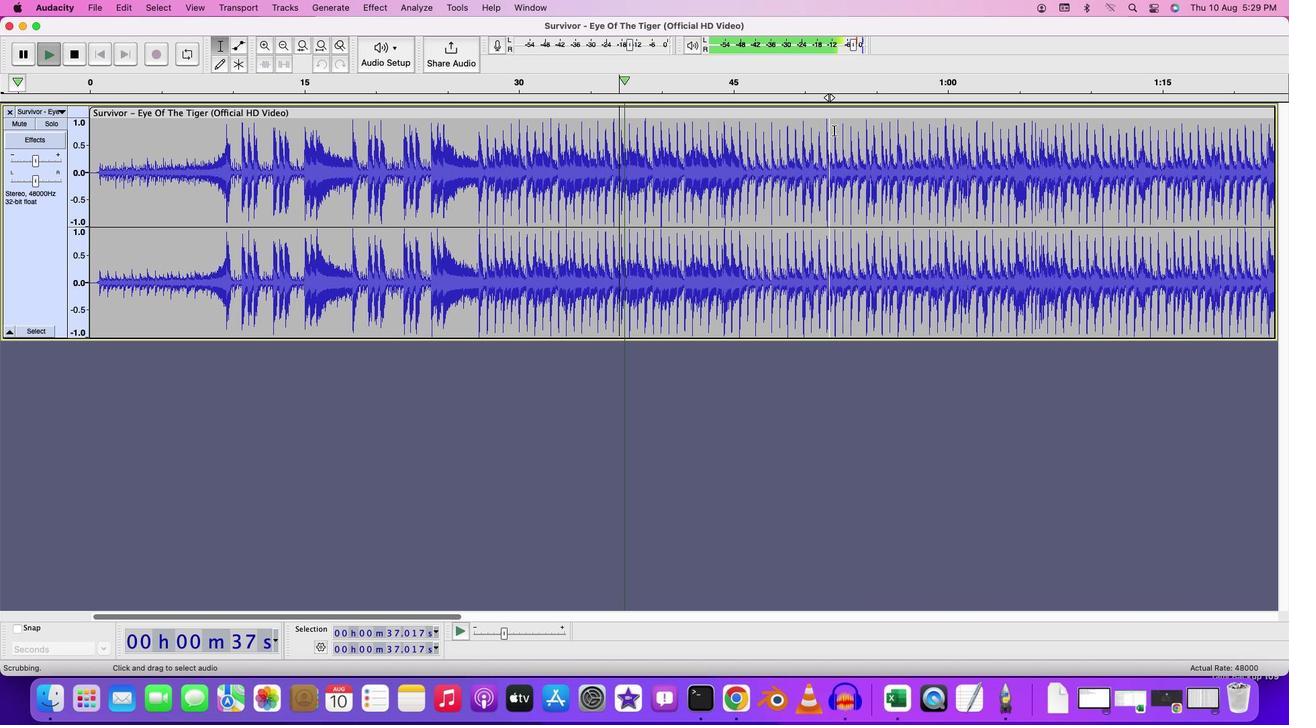 
Action: Mouse pressed left at (834, 130)
Screenshot: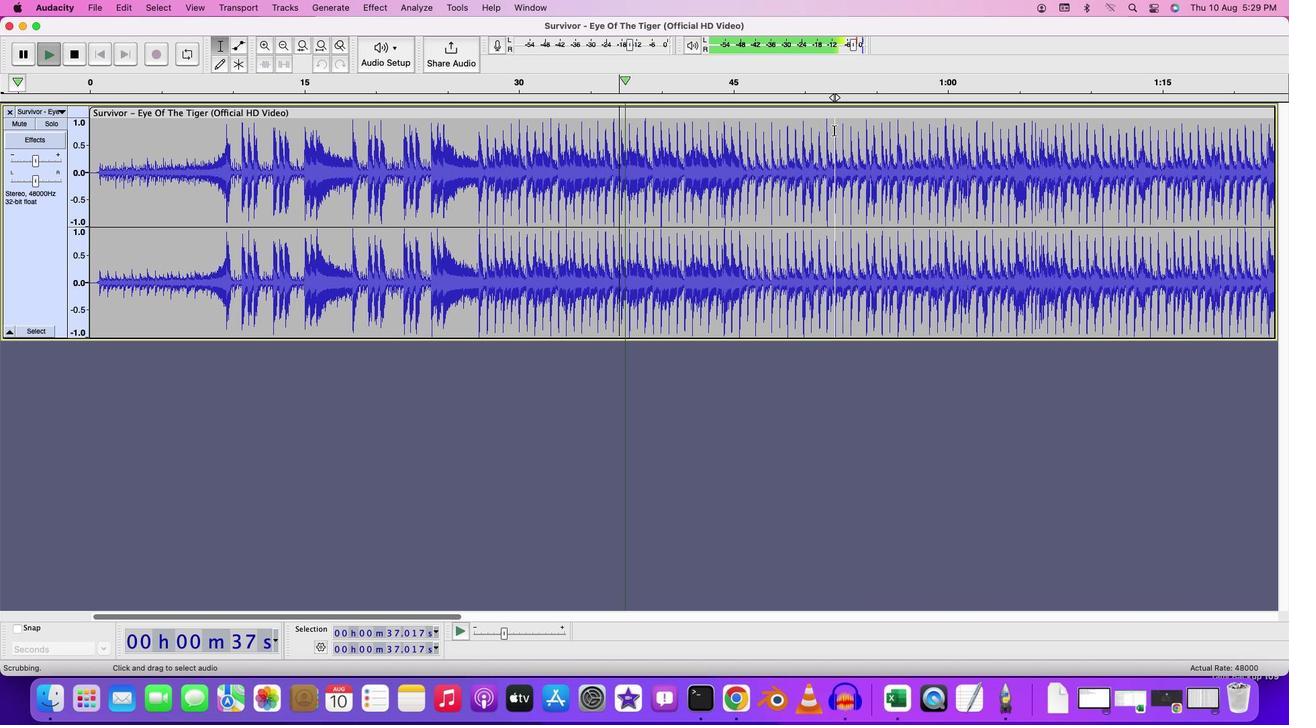 
Action: Mouse moved to (864, 138)
Screenshot: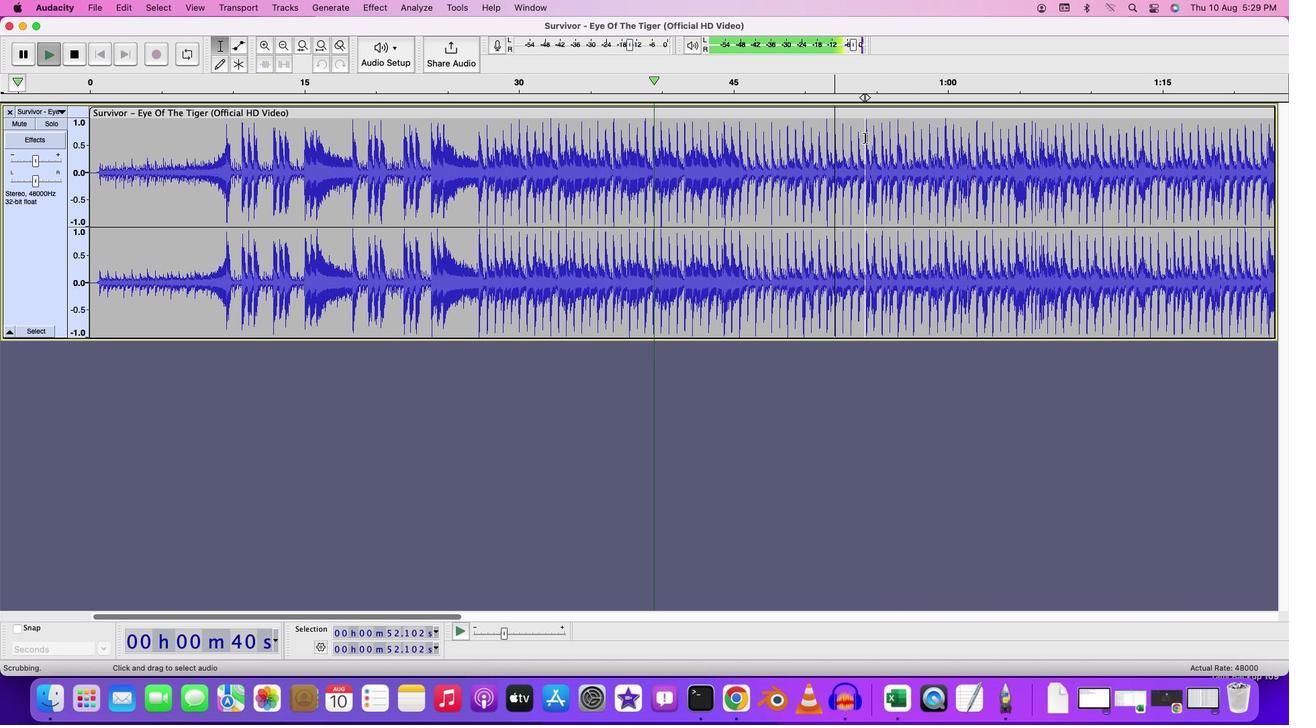 
Action: Mouse pressed left at (864, 138)
Screenshot: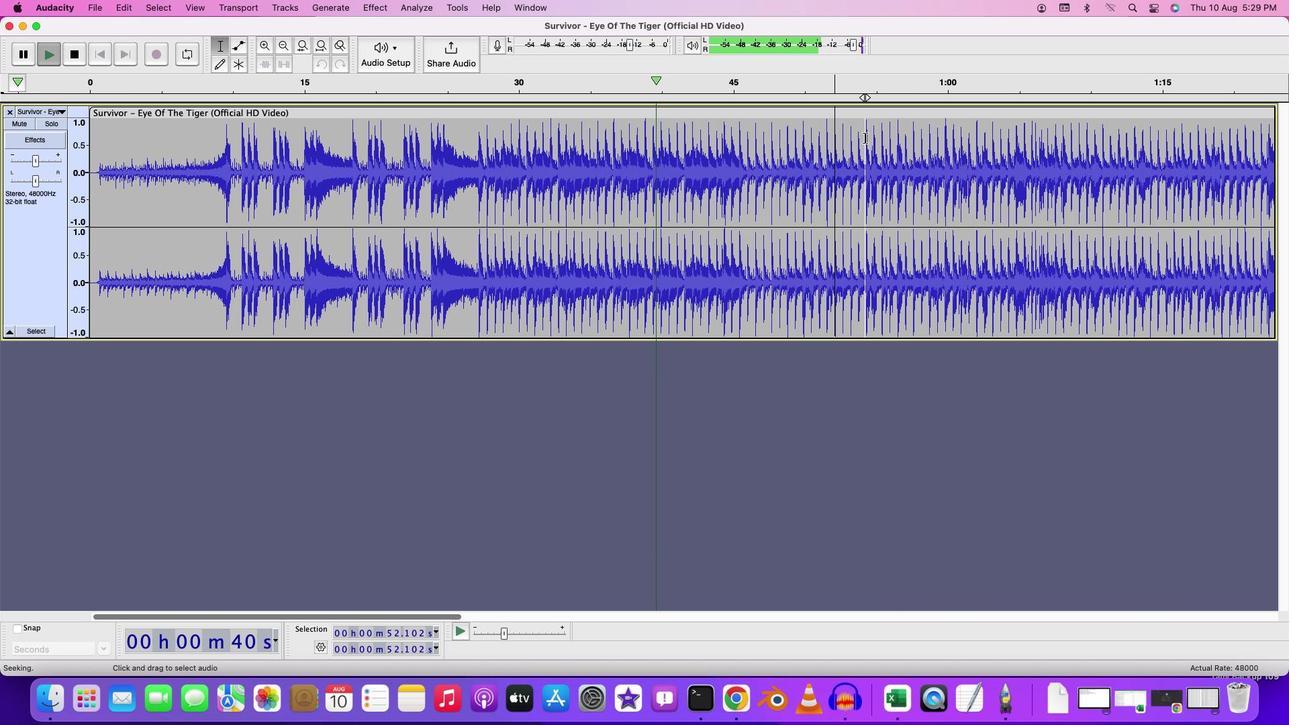 
Action: Mouse moved to (417, 615)
Screenshot: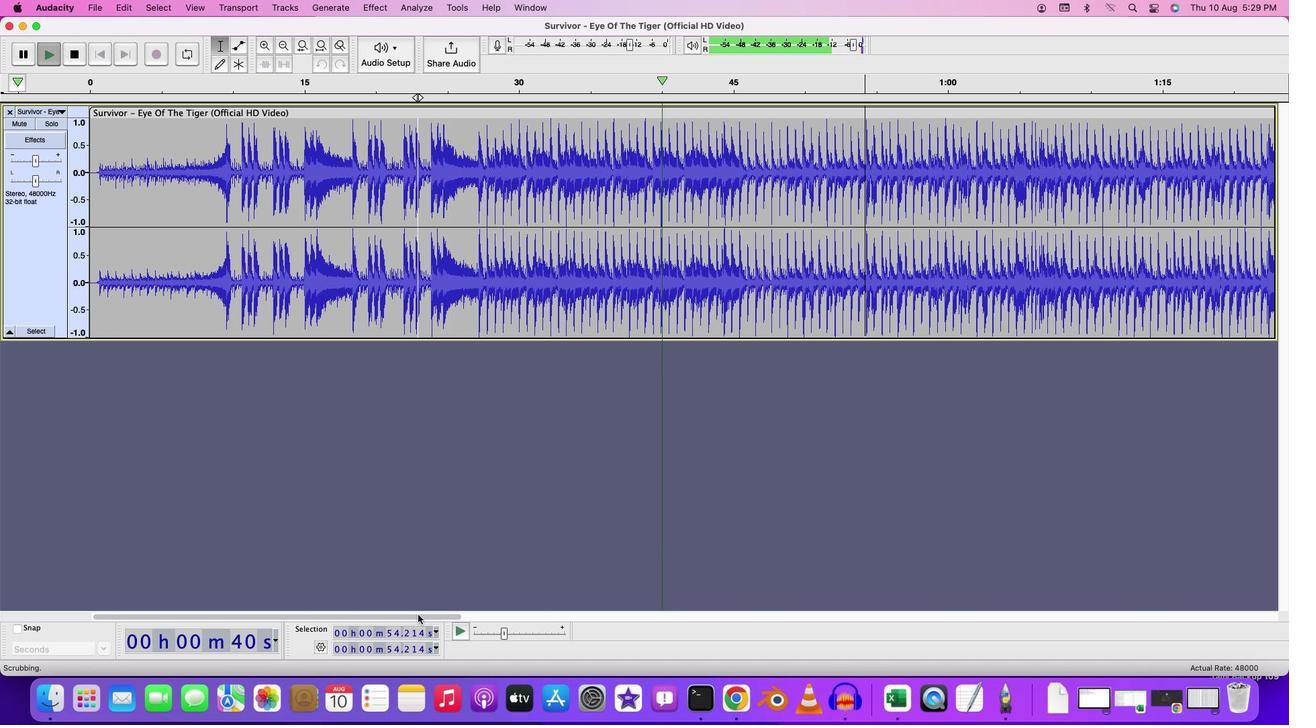 
Action: Mouse pressed left at (417, 615)
Screenshot: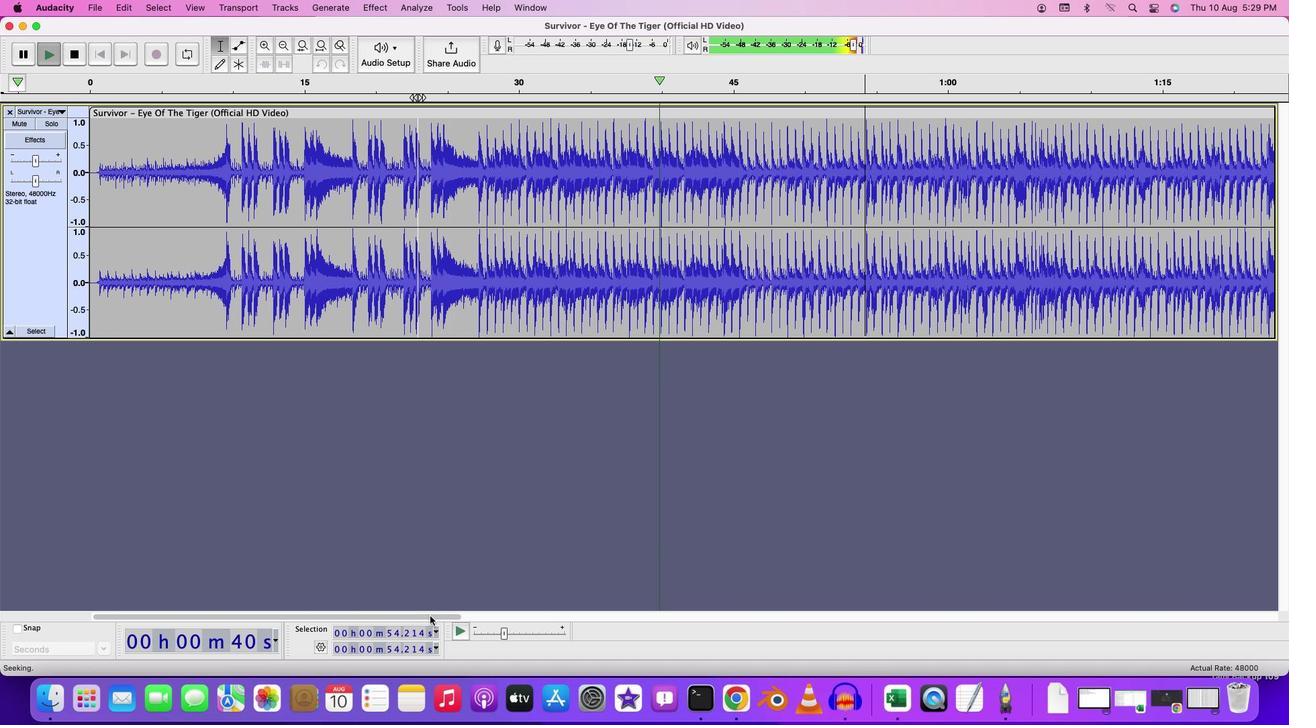 
Action: Mouse moved to (766, 222)
Screenshot: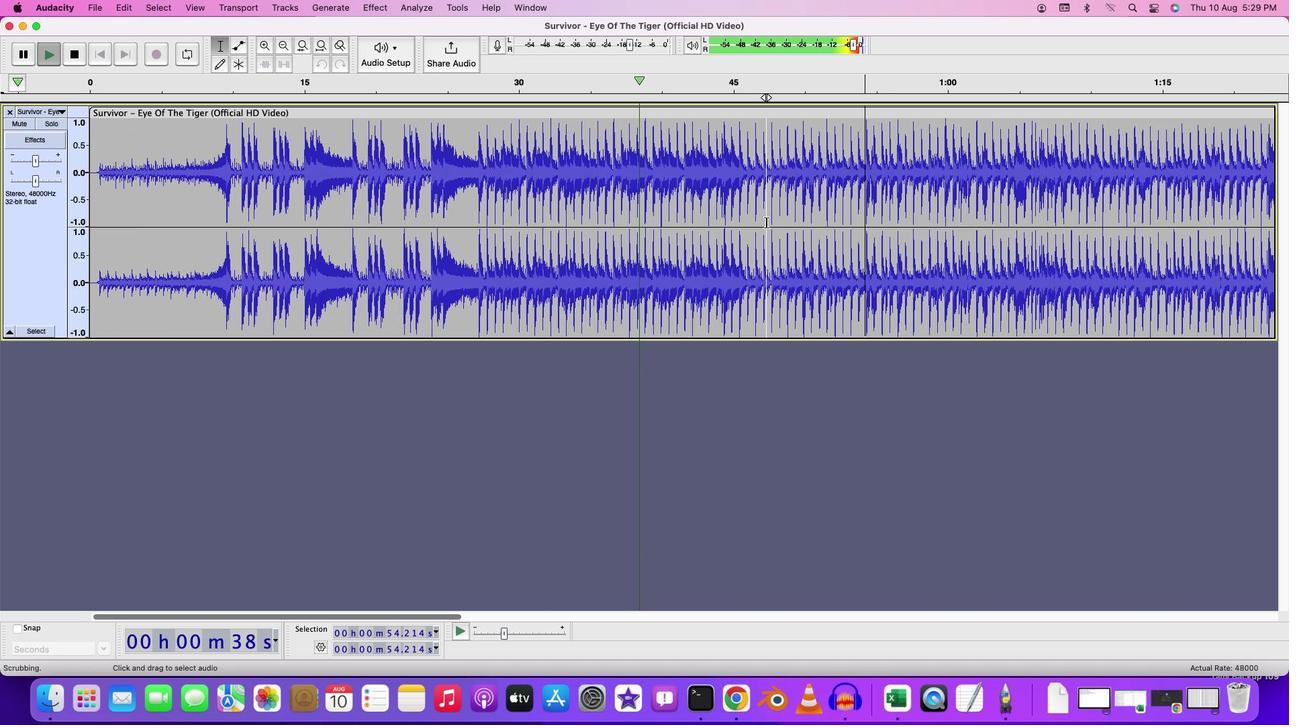 
Action: Mouse pressed left at (766, 222)
Screenshot: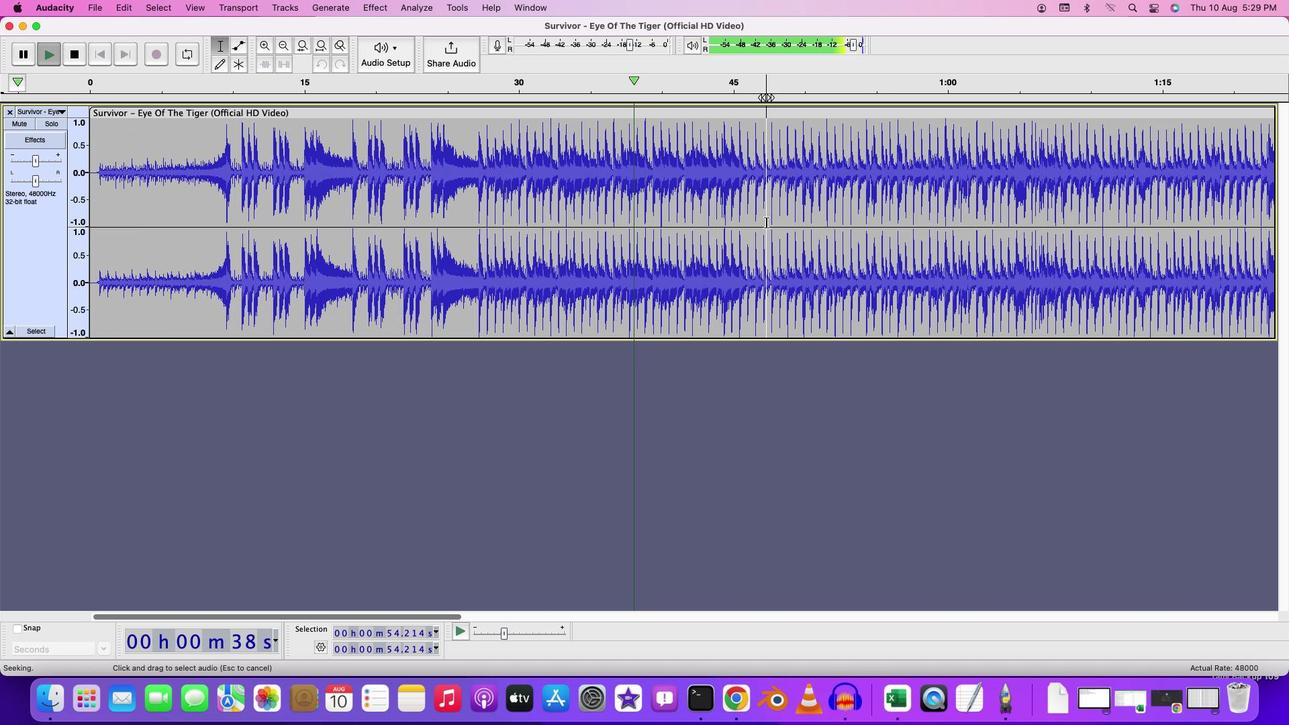 
Action: Mouse moved to (646, 222)
Screenshot: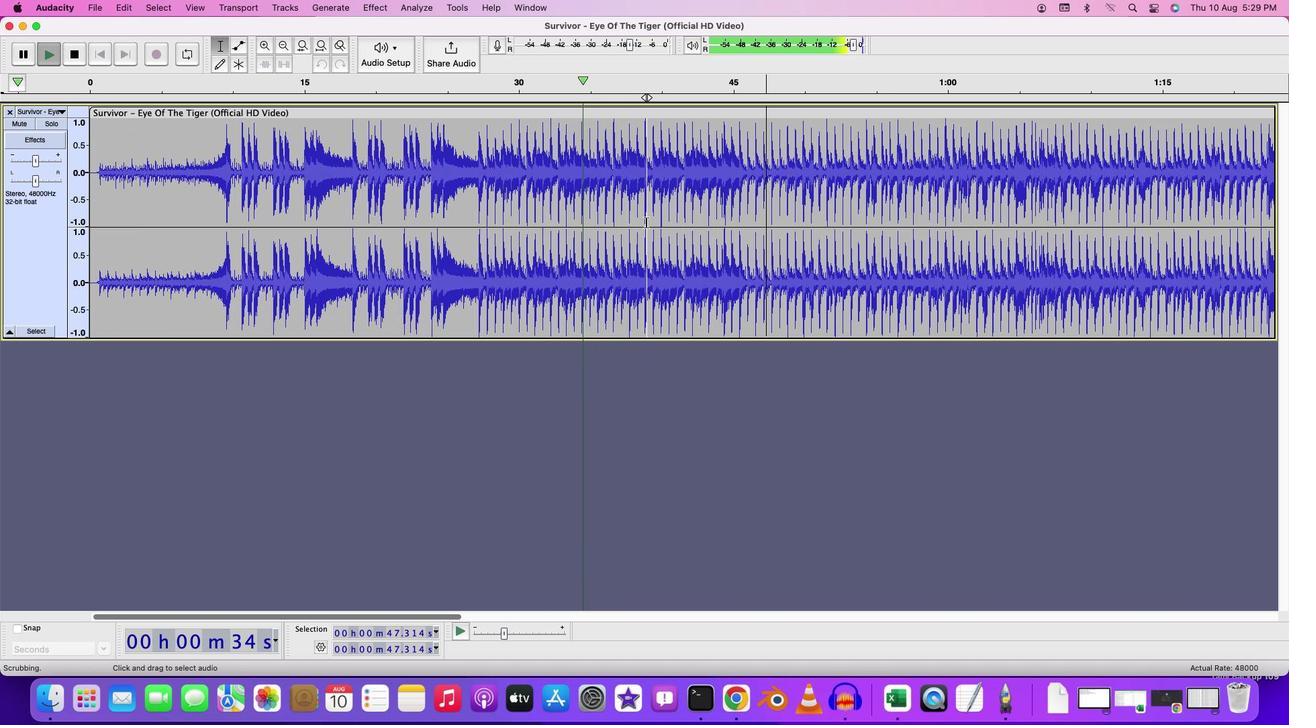 
Action: Mouse pressed left at (646, 222)
Screenshot: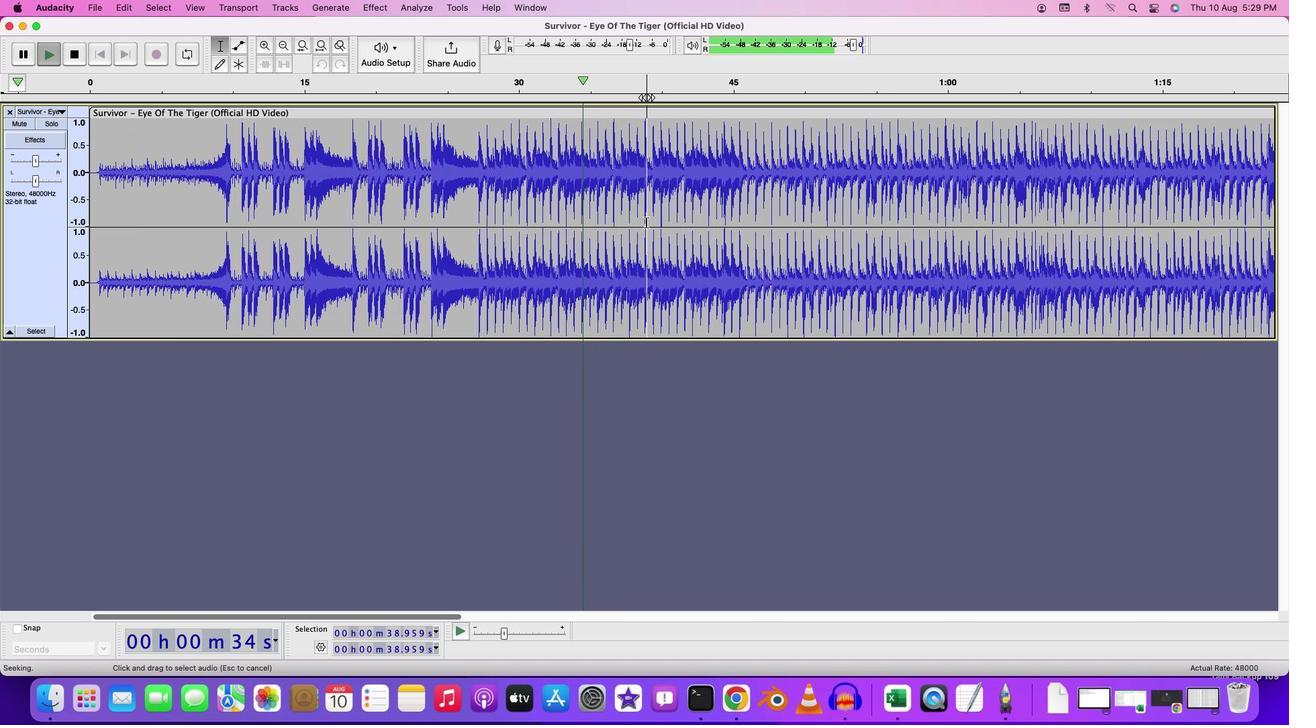 
Action: Mouse moved to (505, 222)
Screenshot: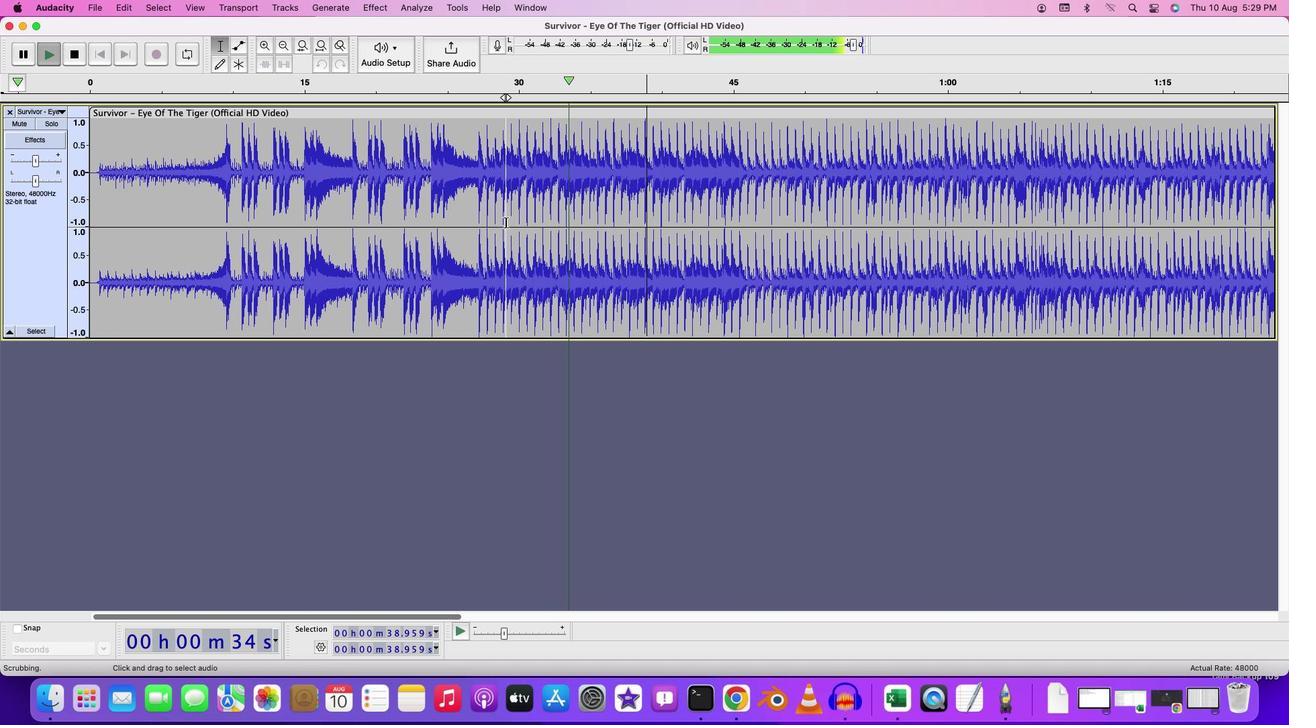
Action: Mouse pressed left at (505, 222)
Screenshot: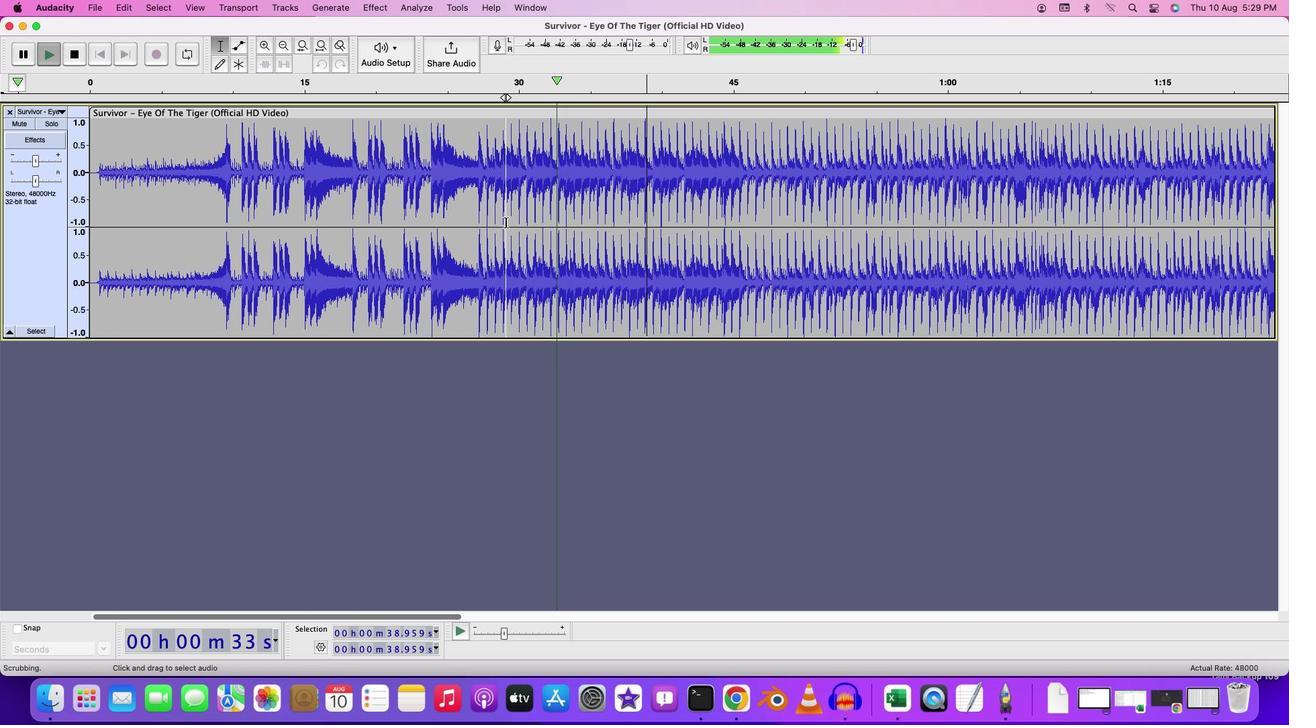 
Action: Mouse moved to (543, 96)
Screenshot: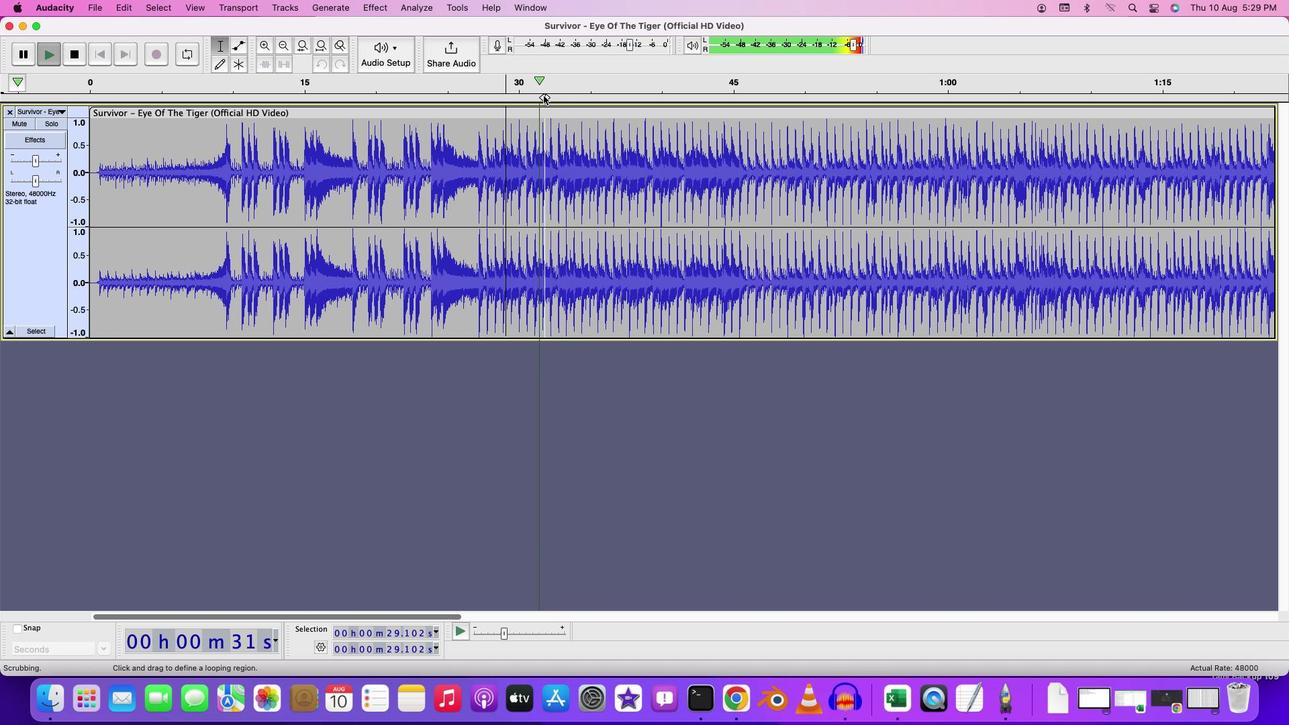 
Action: Mouse pressed left at (543, 96)
Screenshot: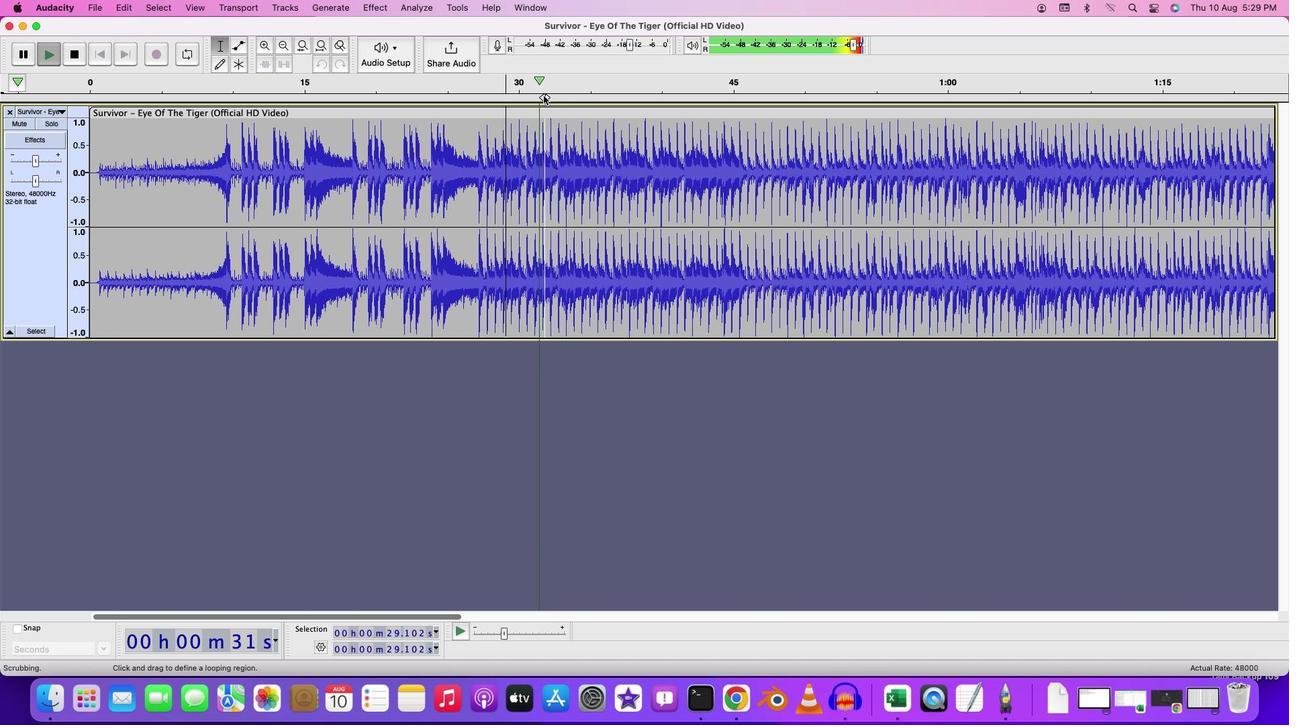 
Action: Mouse moved to (543, 96)
Screenshot: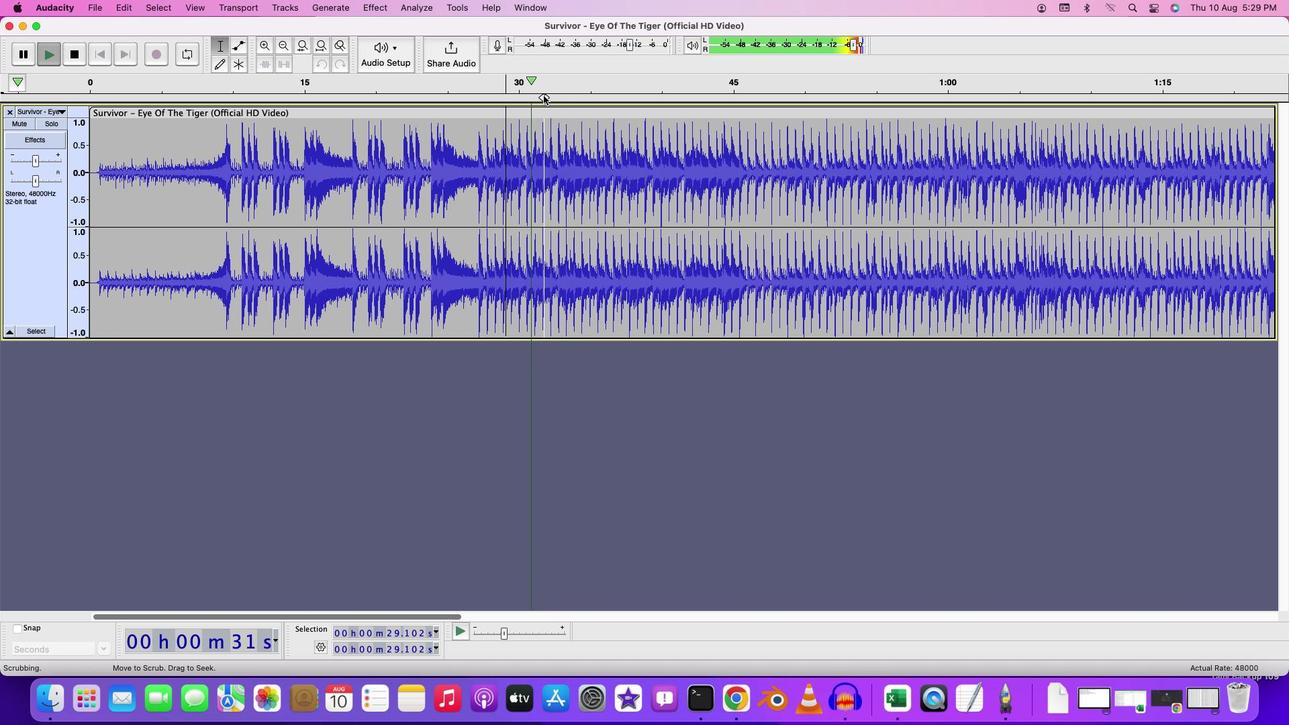 
Action: Mouse pressed left at (543, 96)
Screenshot: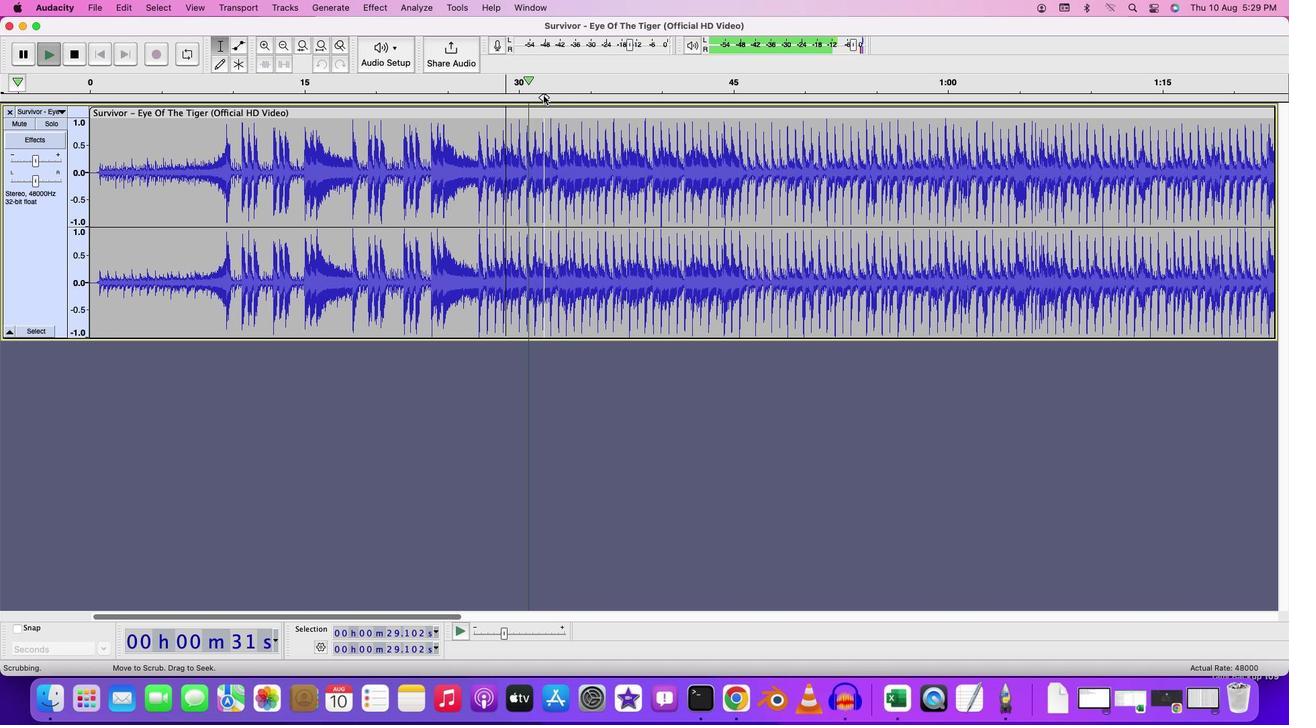 
Action: Key pressed Key.space
Screenshot: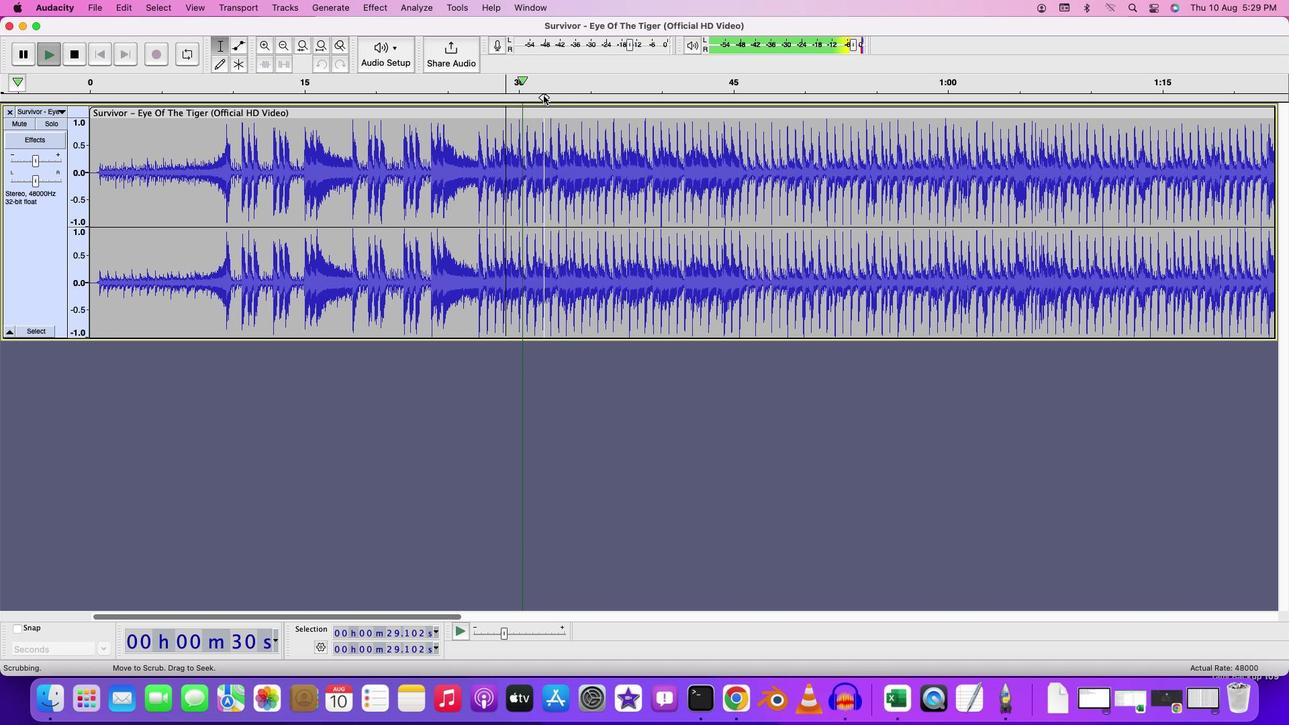 
Action: Mouse moved to (543, 98)
Screenshot: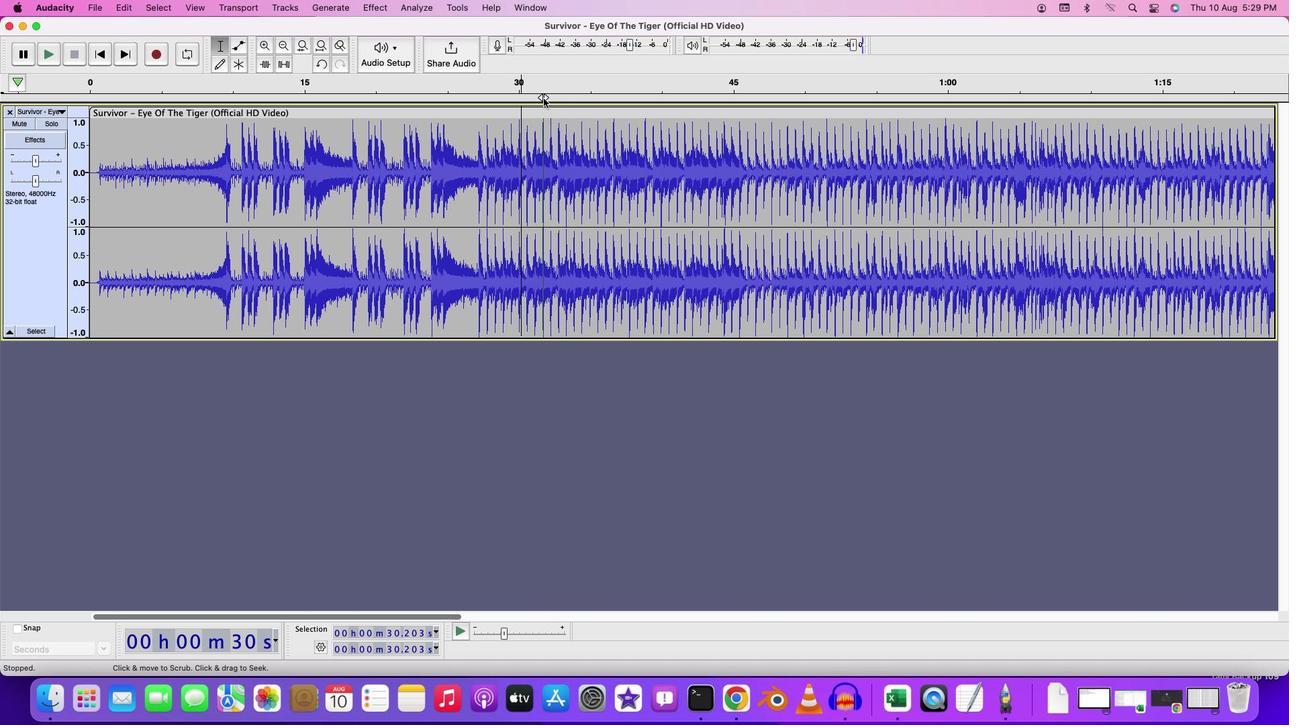 
Action: Mouse pressed left at (543, 98)
Screenshot: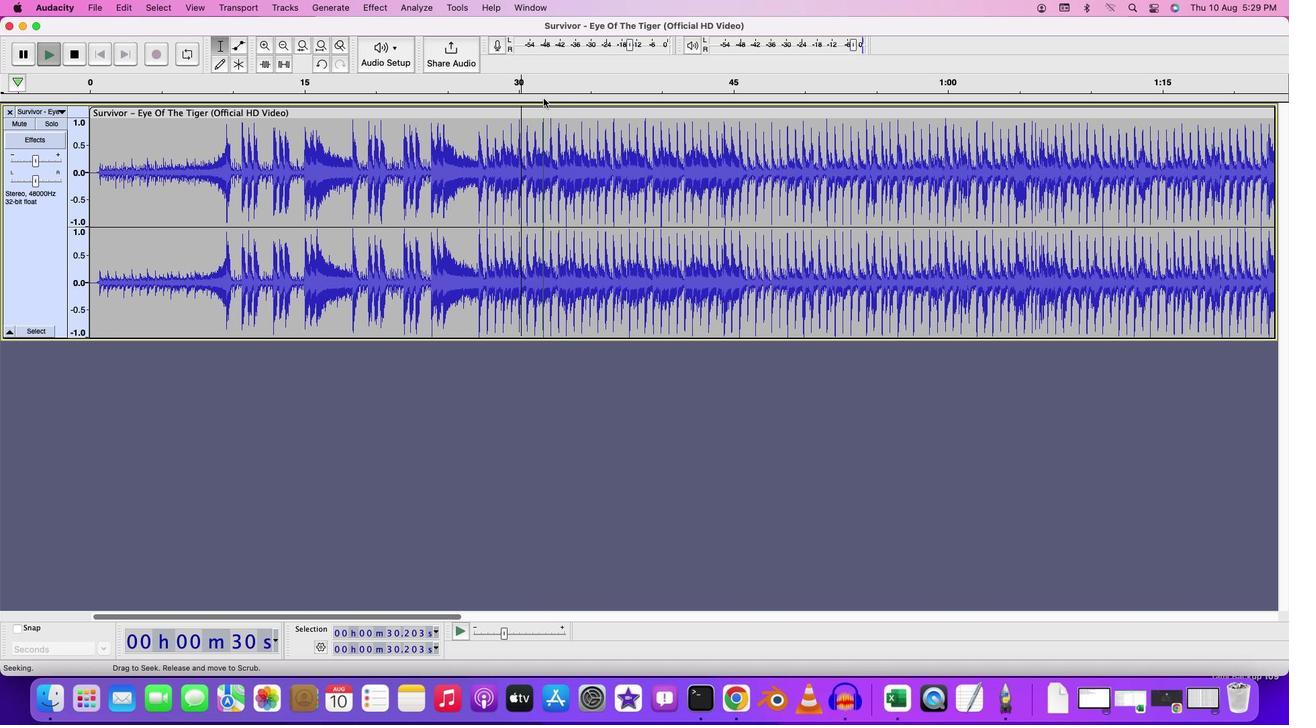 
Action: Mouse moved to (745, 158)
Screenshot: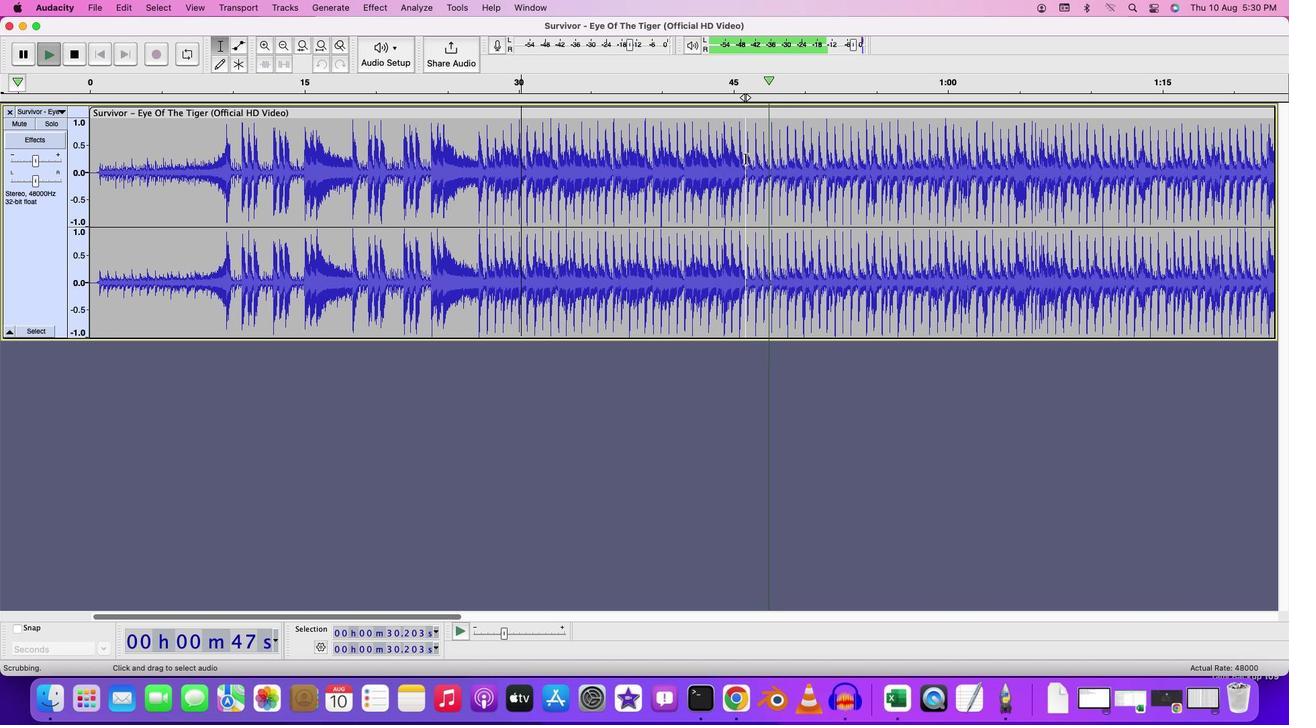 
Action: Mouse pressed left at (745, 158)
Screenshot: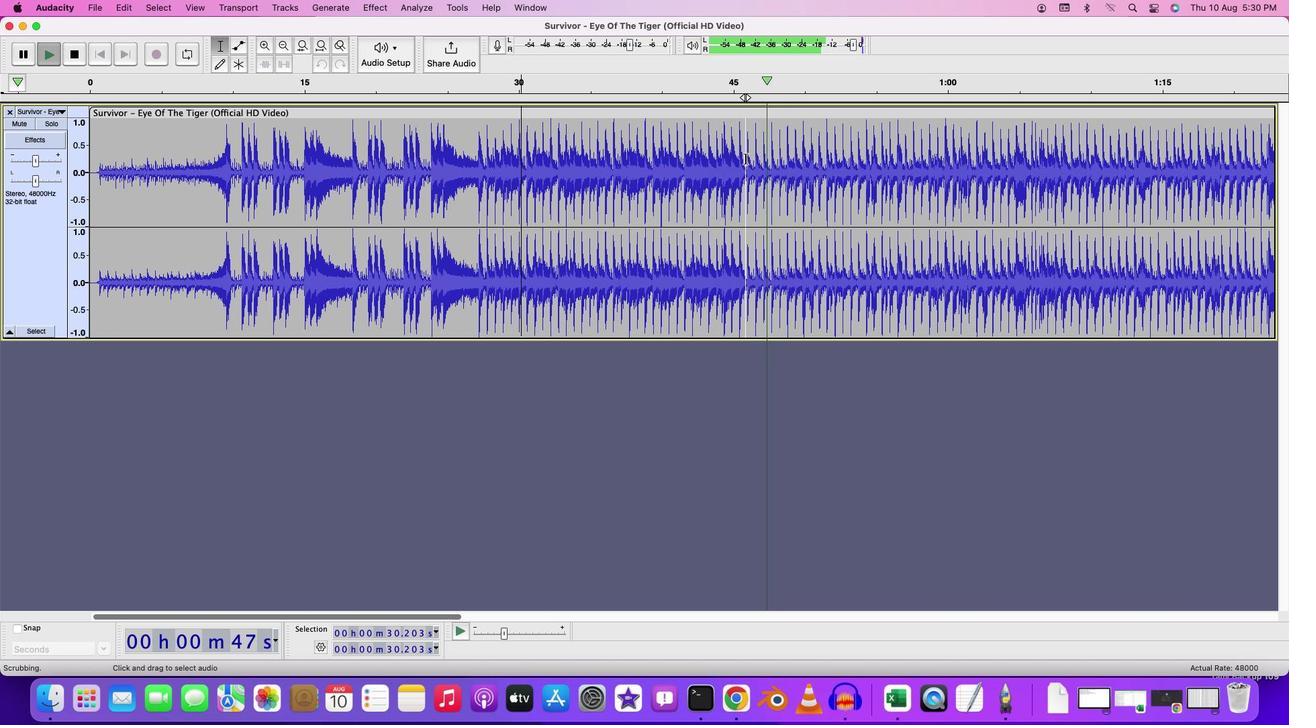 
Action: Mouse moved to (745, 158)
Screenshot: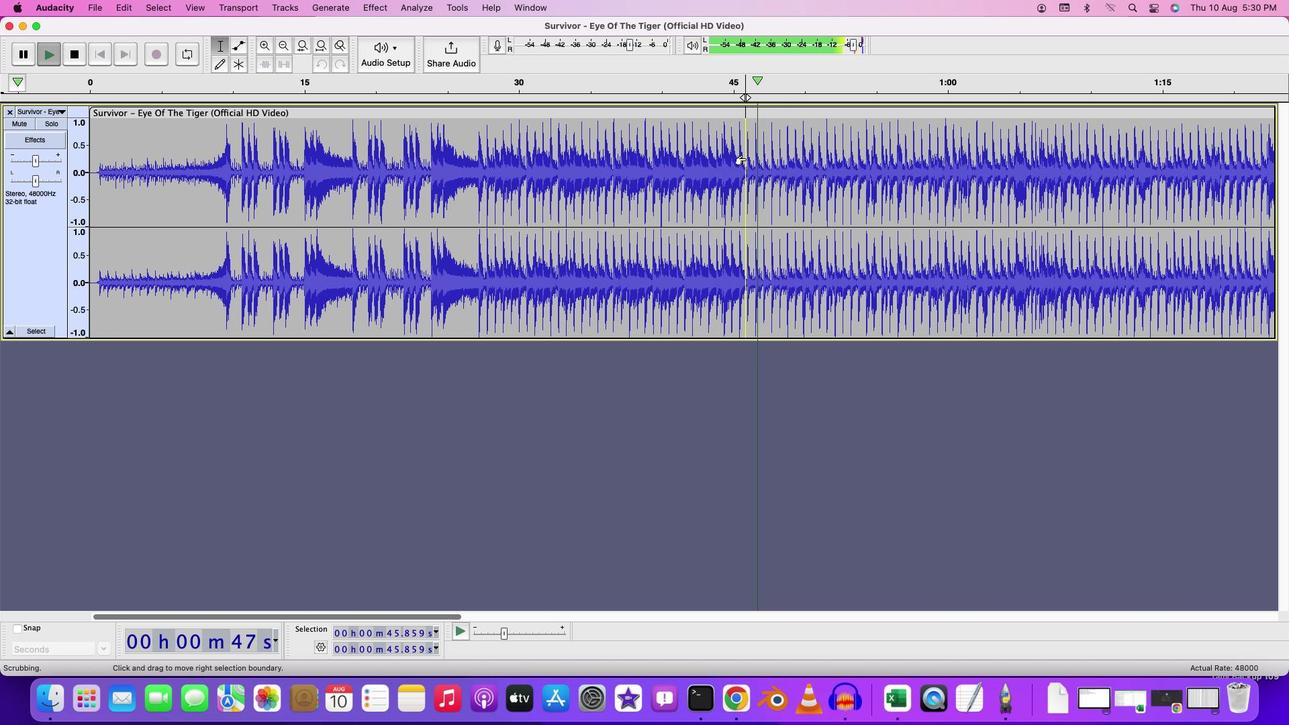 
Action: Key pressed Key.space
Screenshot: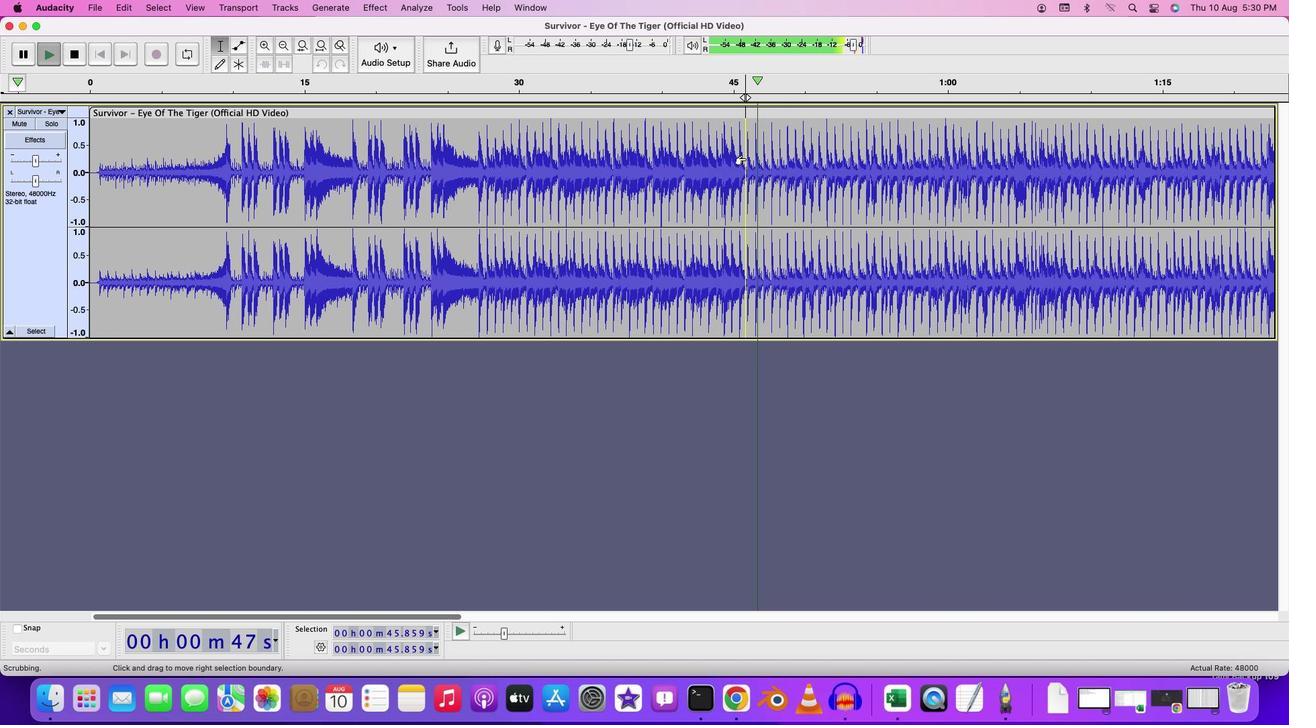 
Action: Mouse moved to (750, 147)
Screenshot: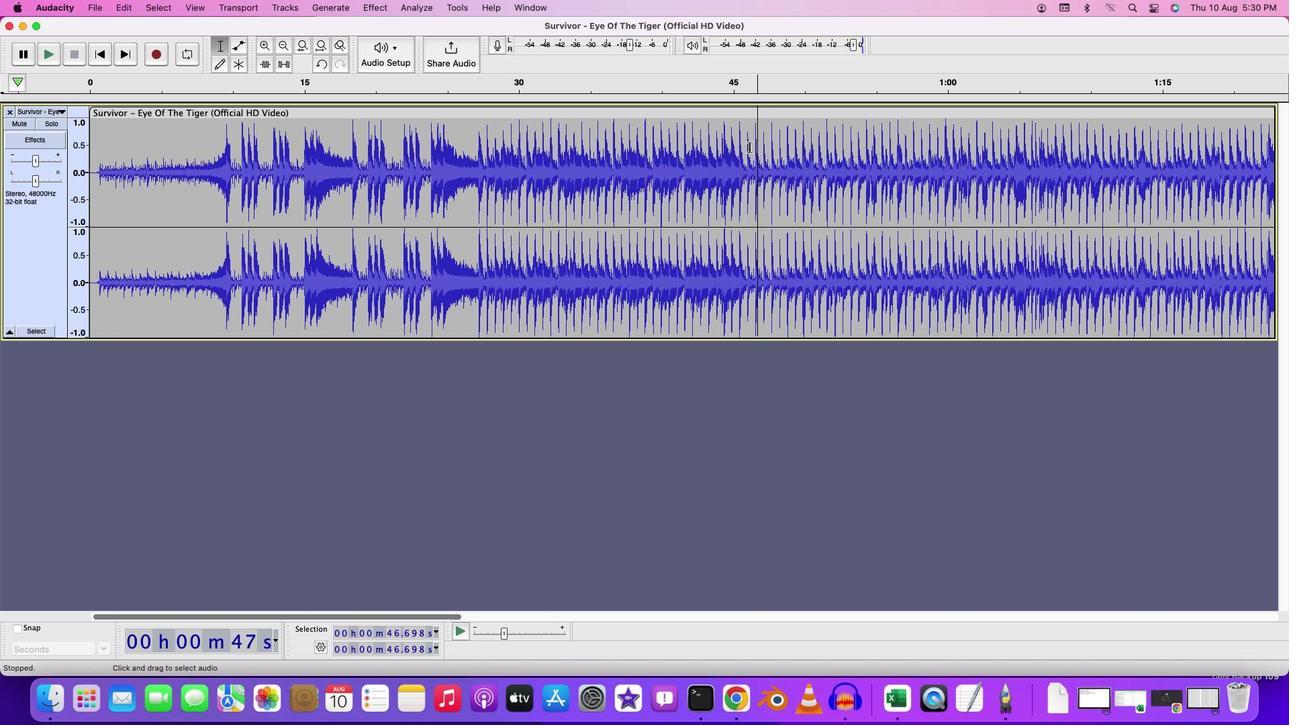 
Action: Mouse pressed left at (750, 147)
Screenshot: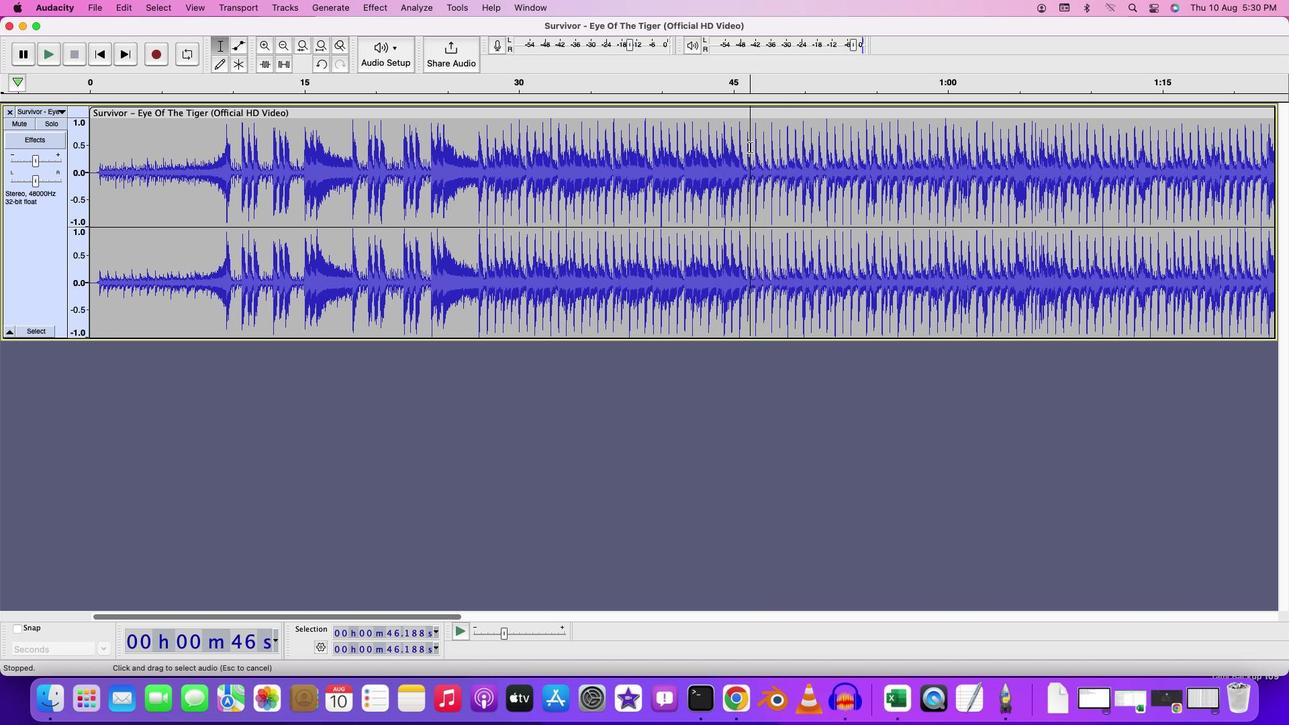 
Action: Mouse moved to (784, 154)
Screenshot: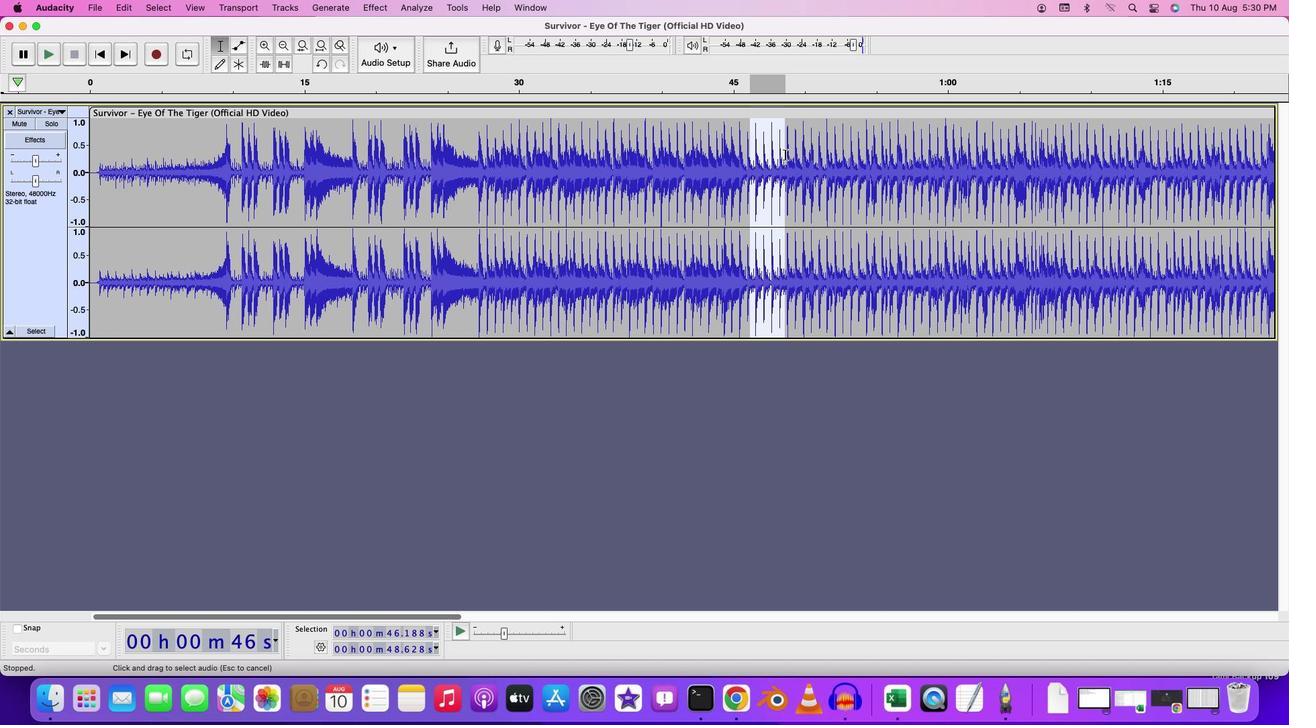 
Action: Key pressed Key.delete
Screenshot: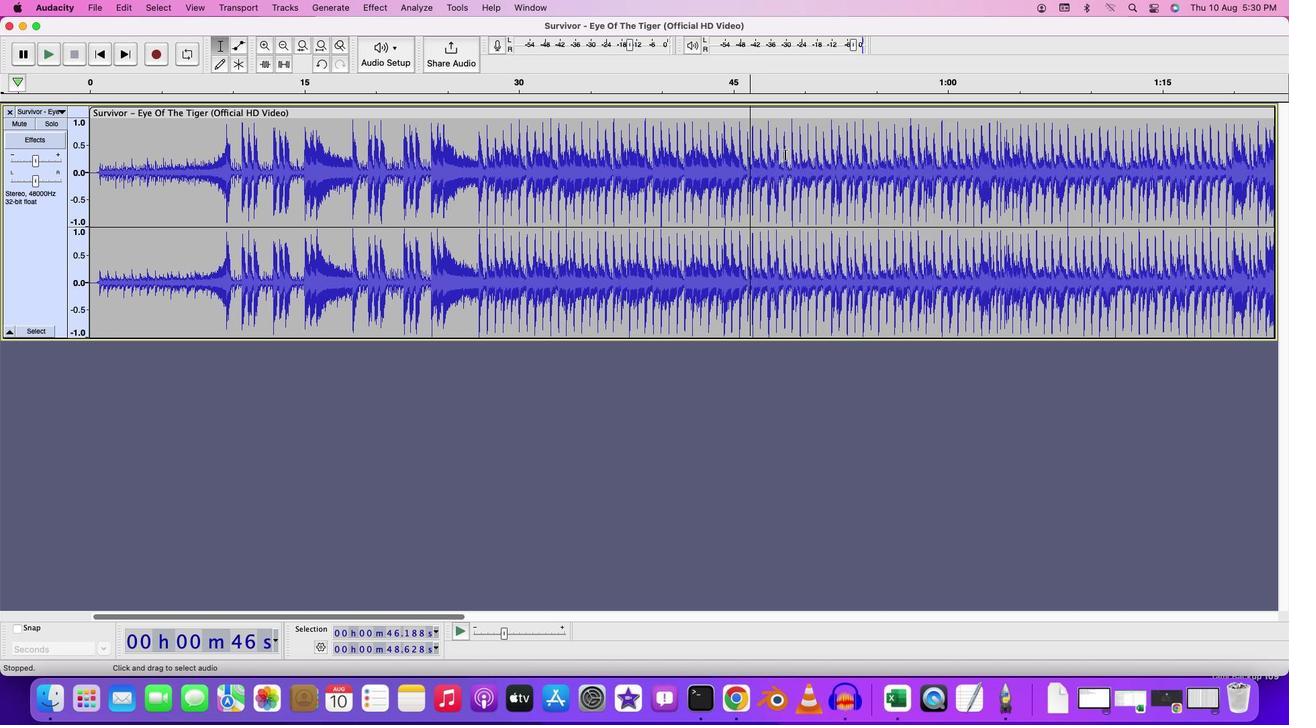 
Action: Mouse moved to (705, 153)
Screenshot: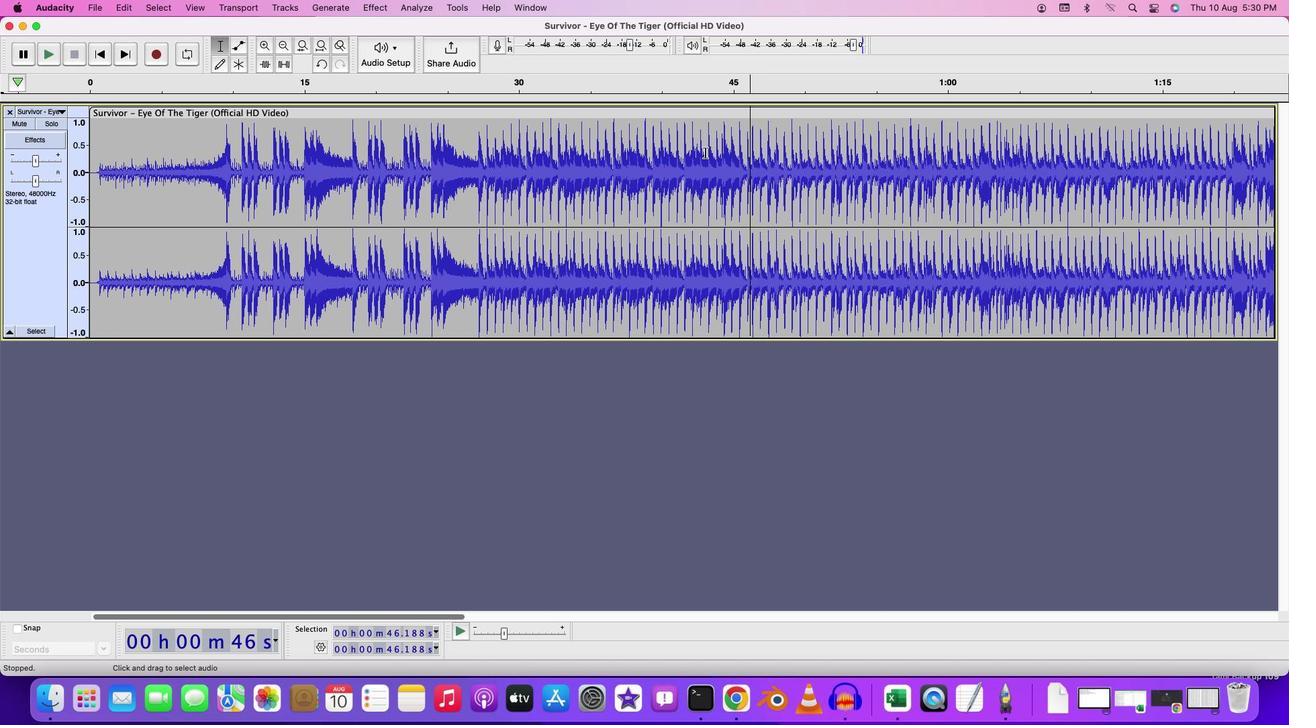 
Action: Key pressed Key.cmd'z'
Screenshot: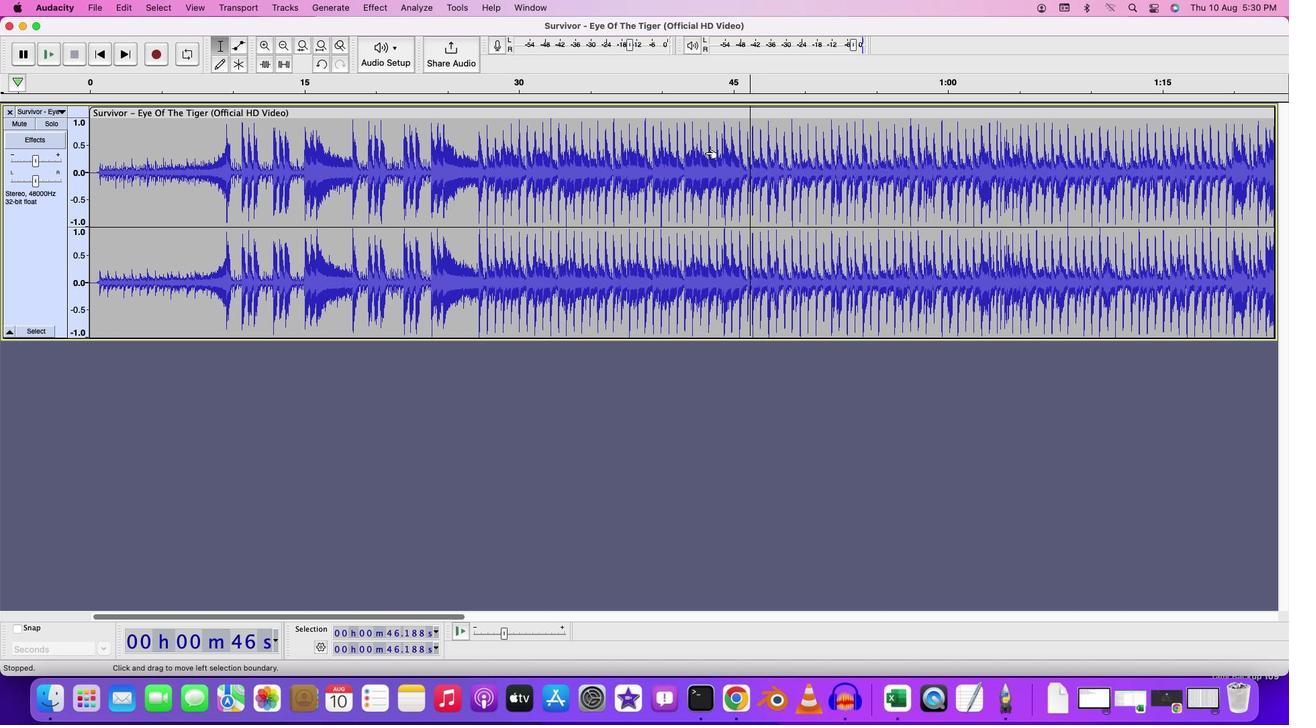 
Action: Mouse moved to (759, 292)
Screenshot: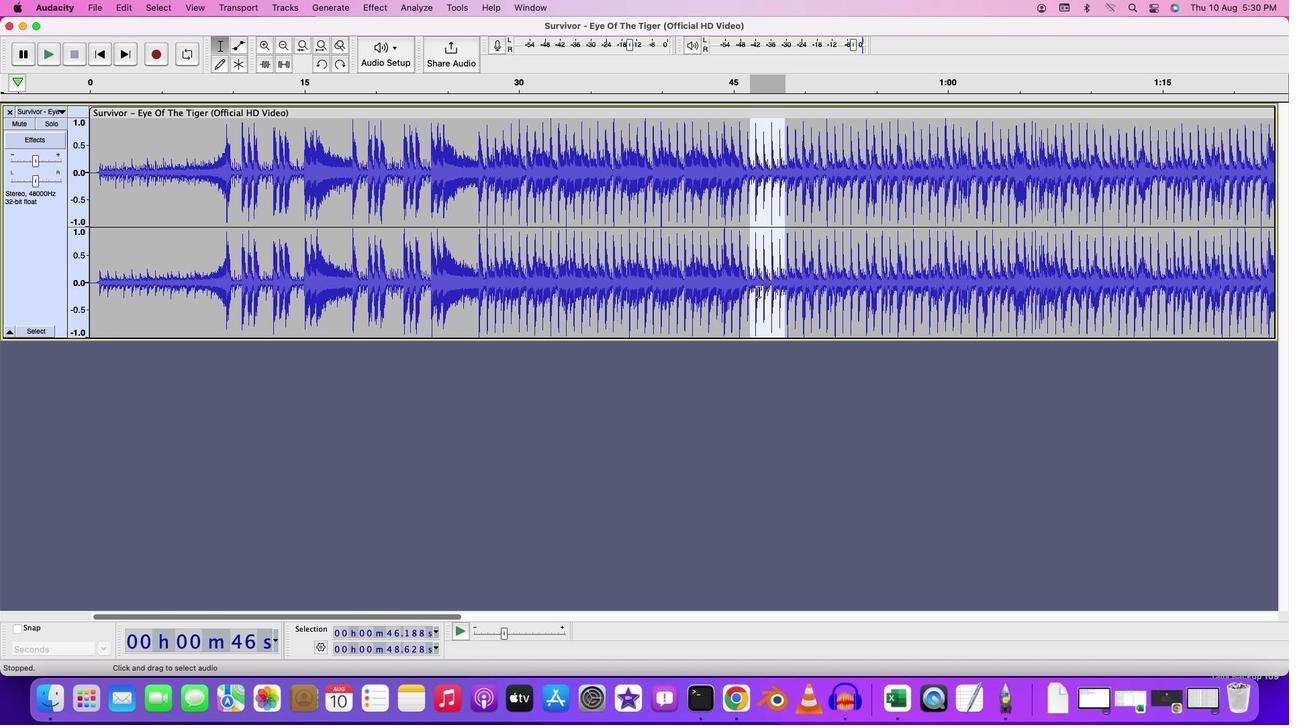 
Action: Key pressed Key.cmd'x'
Screenshot: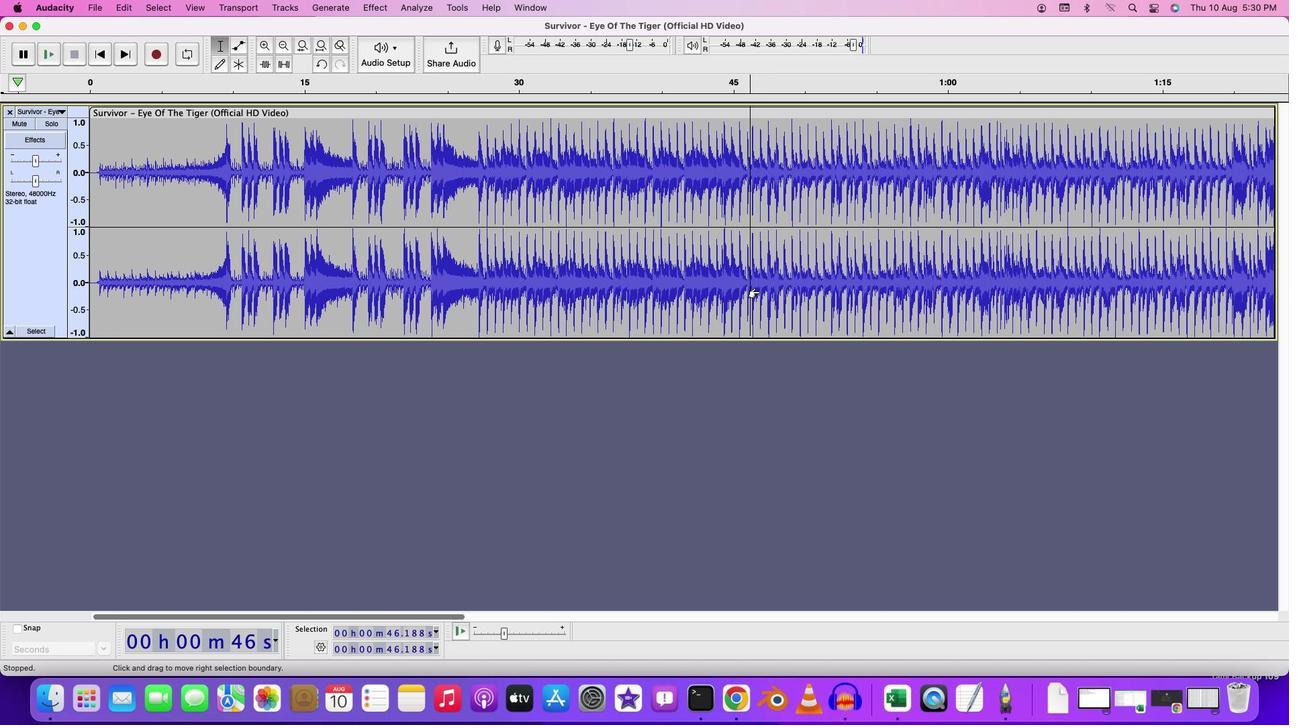 
Action: Mouse moved to (479, 406)
Screenshot: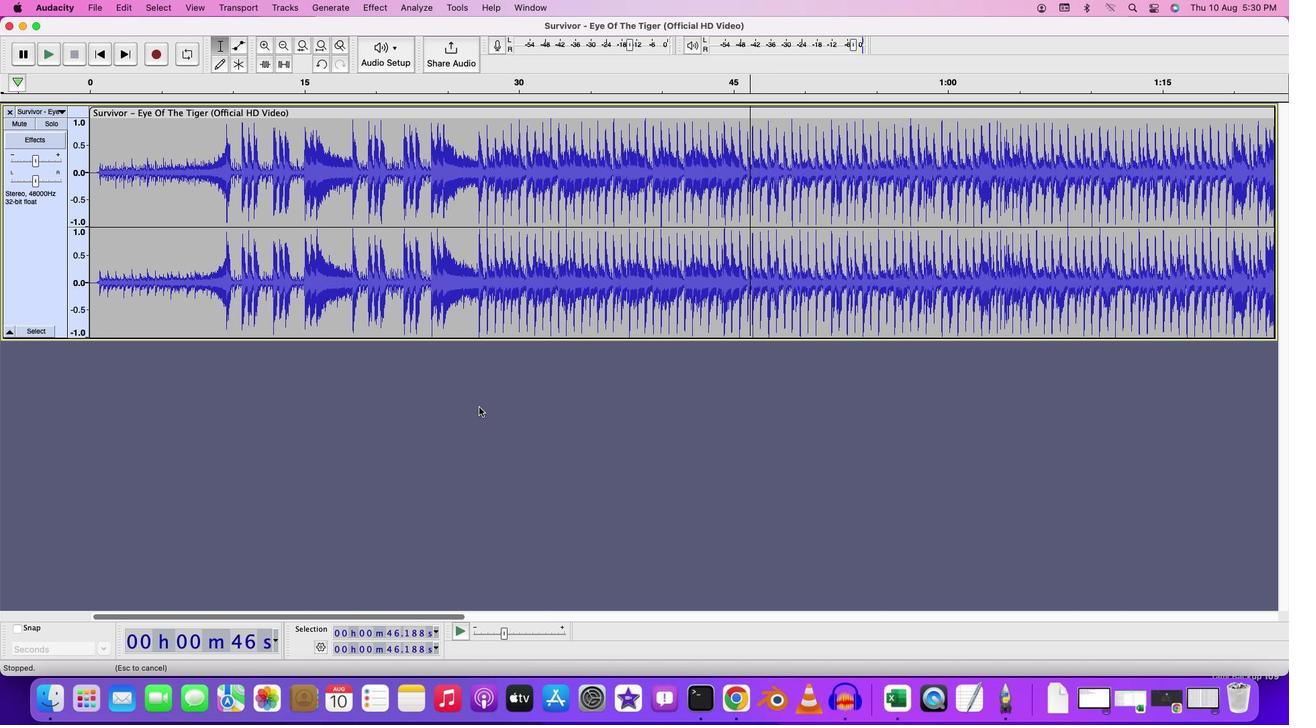 
Action: Mouse pressed right at (479, 406)
Screenshot: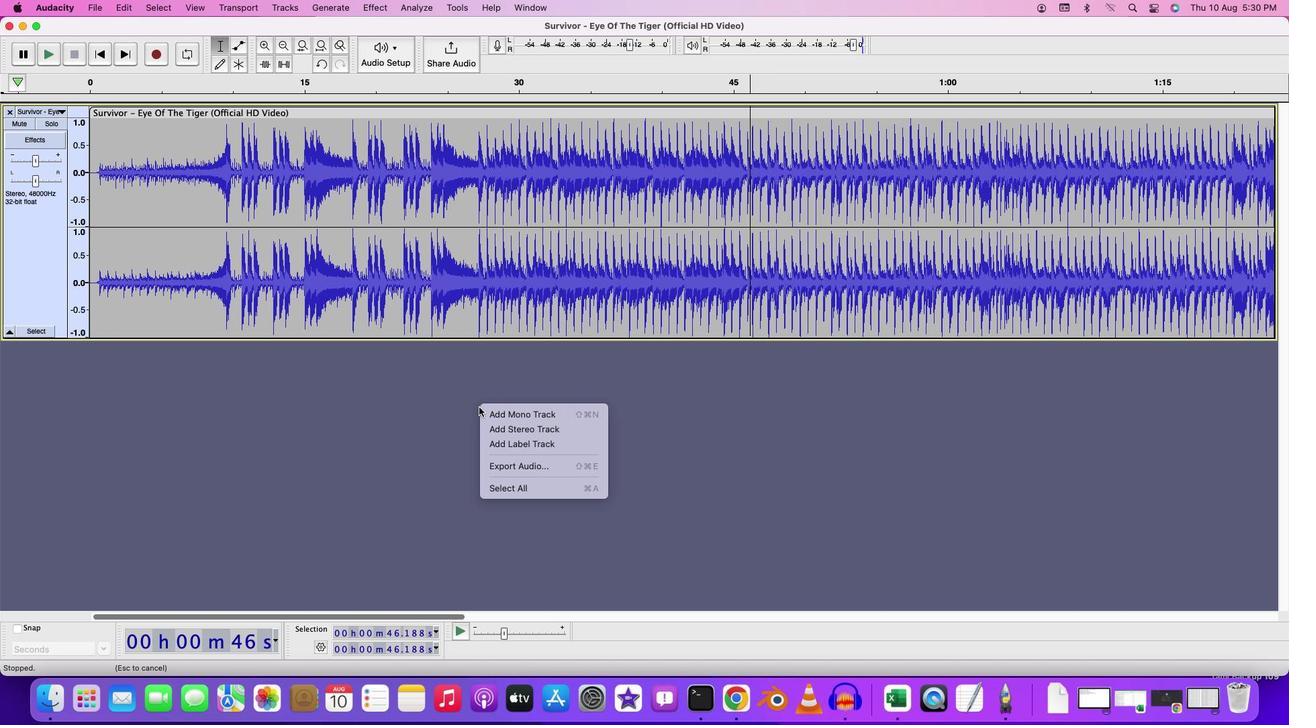 
Action: Mouse moved to (498, 431)
Screenshot: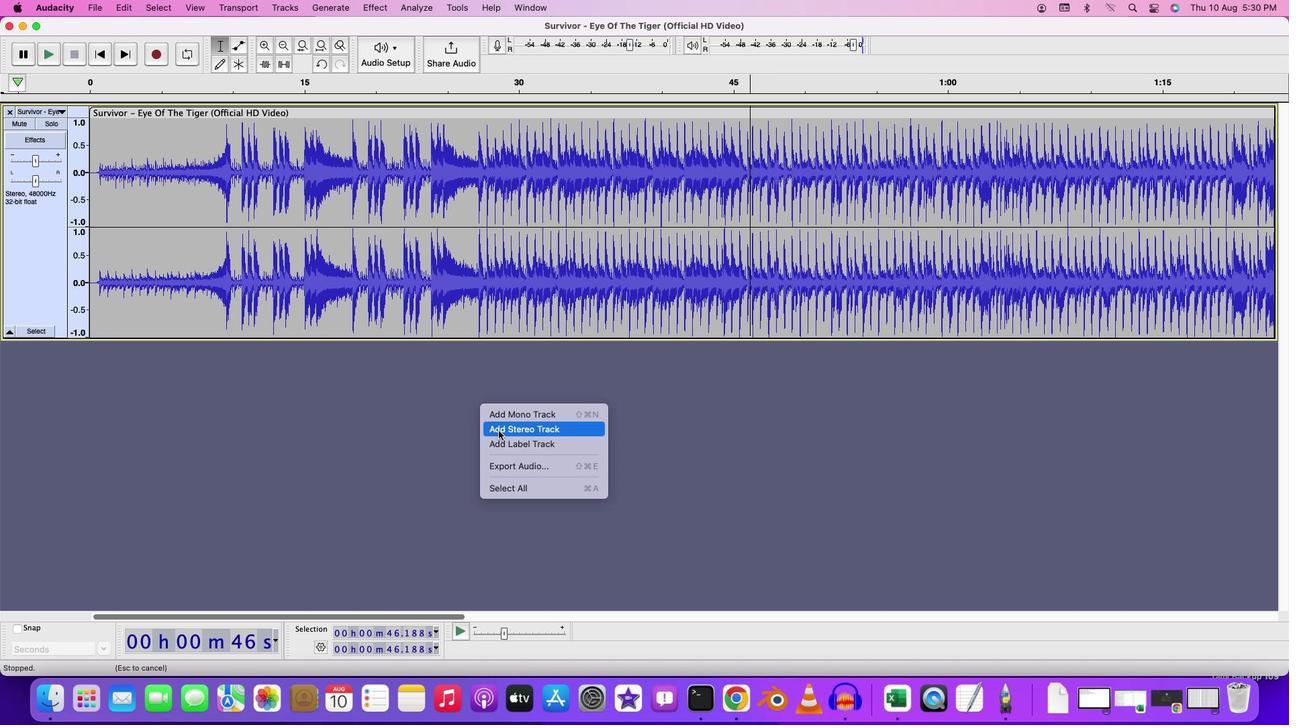 
Action: Mouse pressed left at (498, 431)
Screenshot: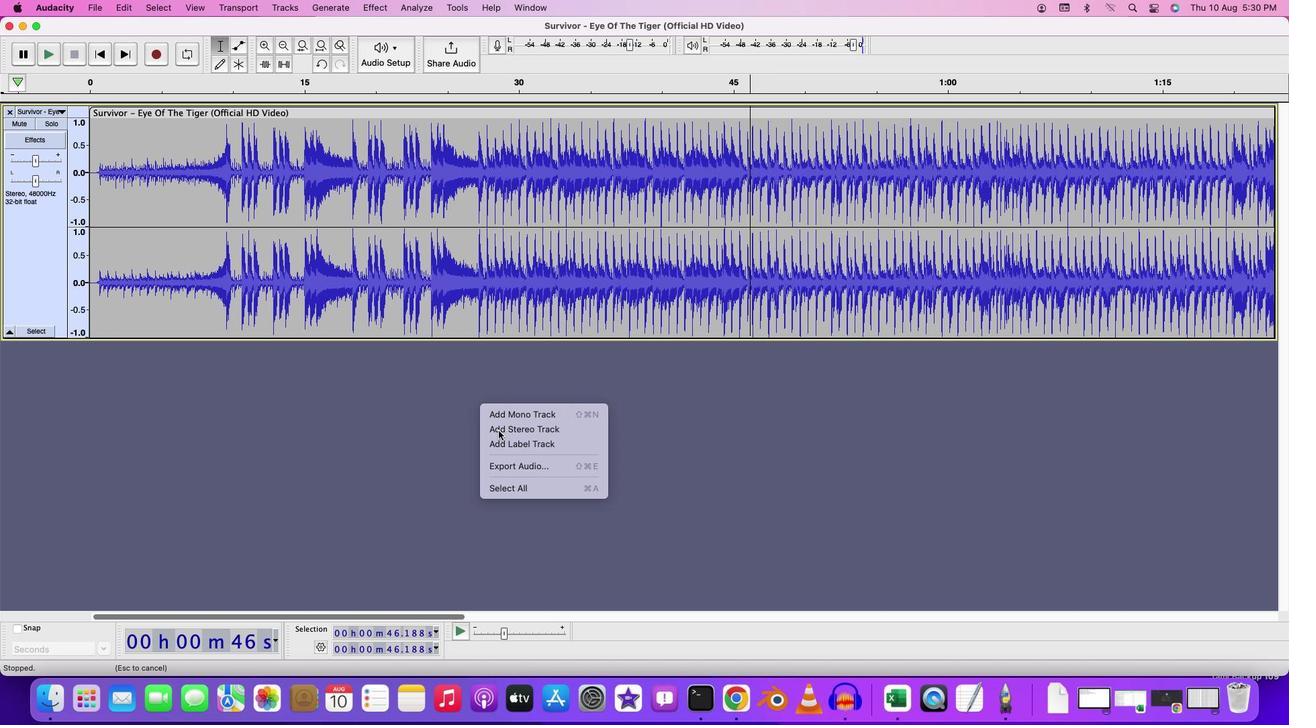 
Action: Mouse moved to (752, 367)
Screenshot: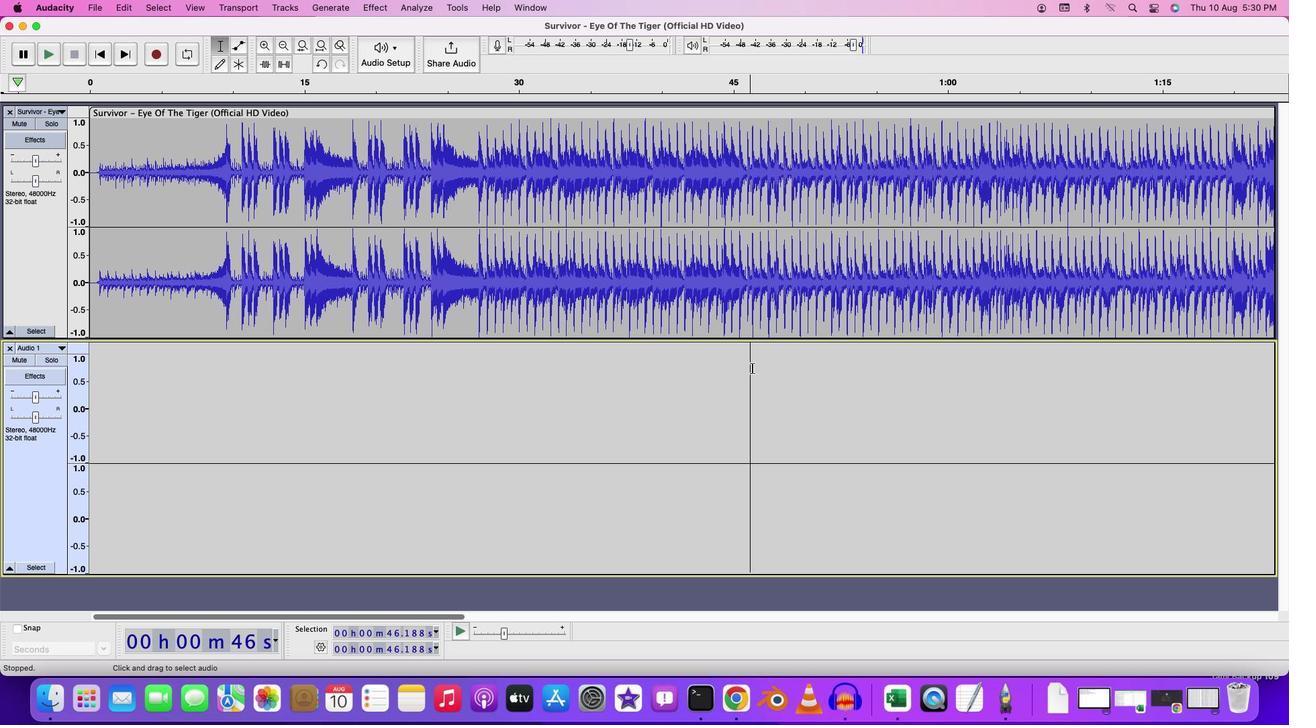 
Action: Key pressed Key.cmd
Screenshot: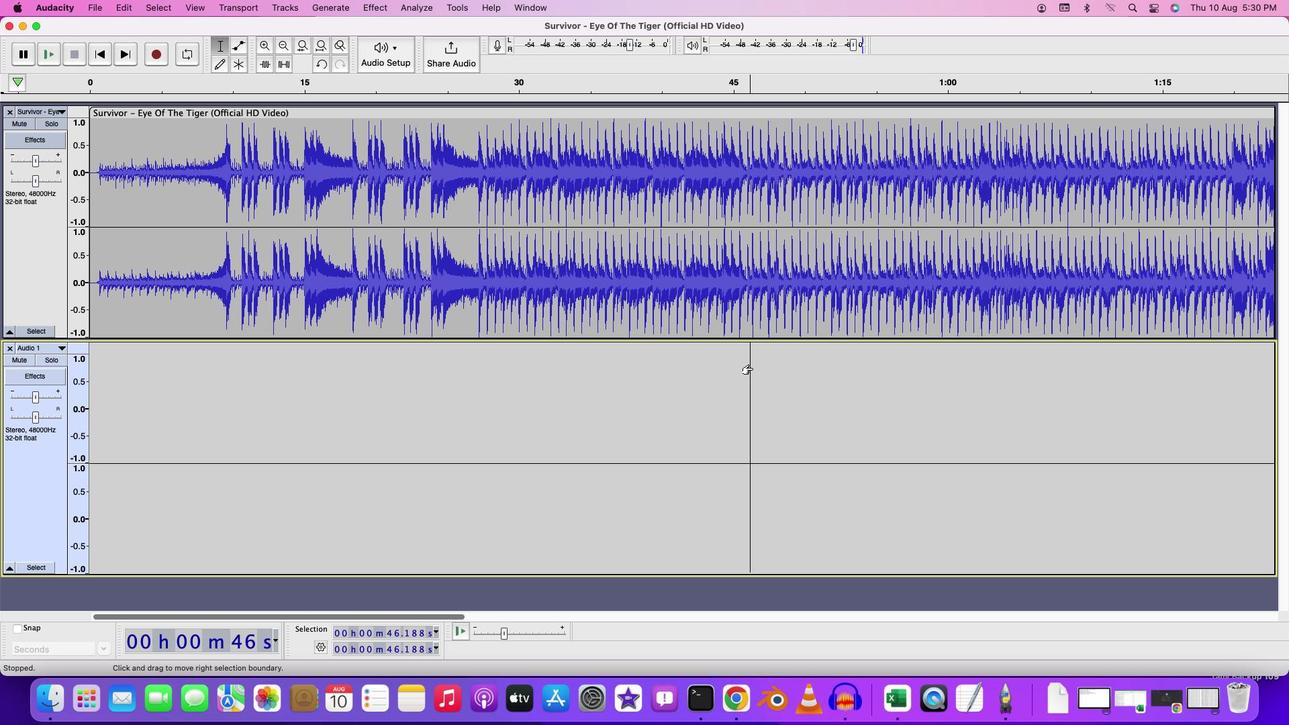 
Action: Mouse moved to (752, 367)
Screenshot: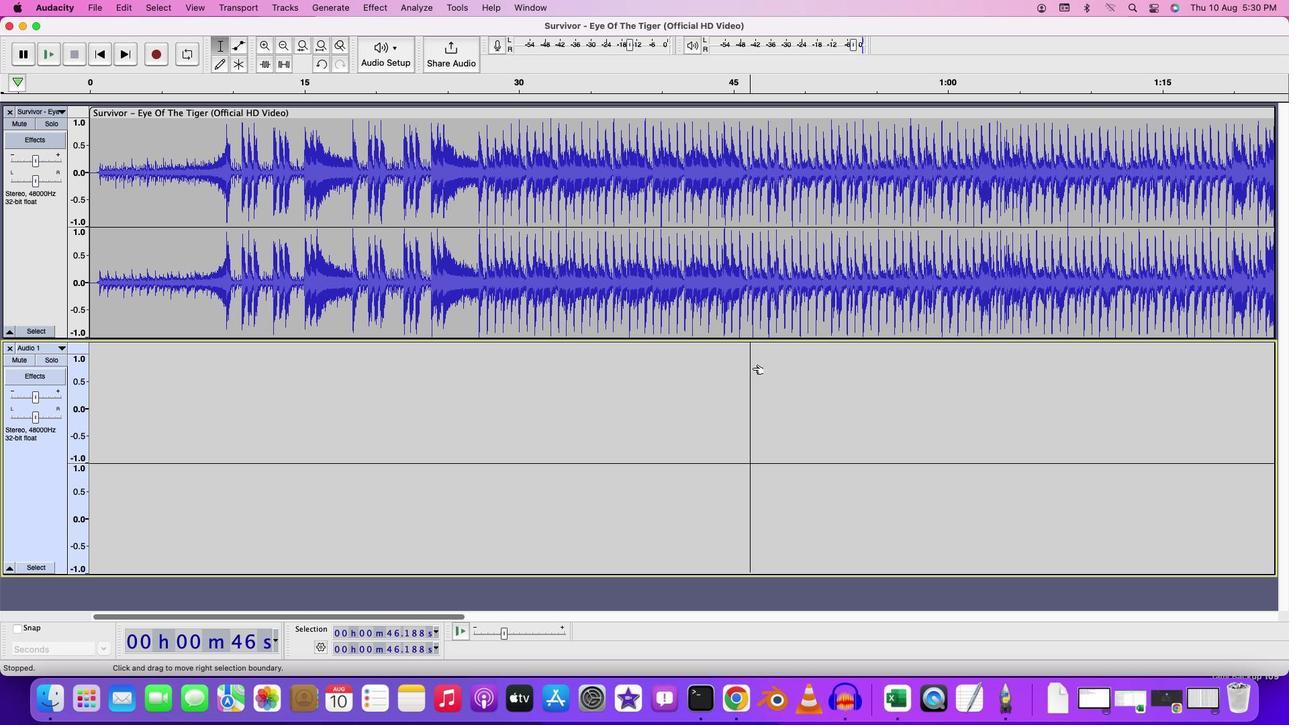 
Action: Key pressed 'v'
Screenshot: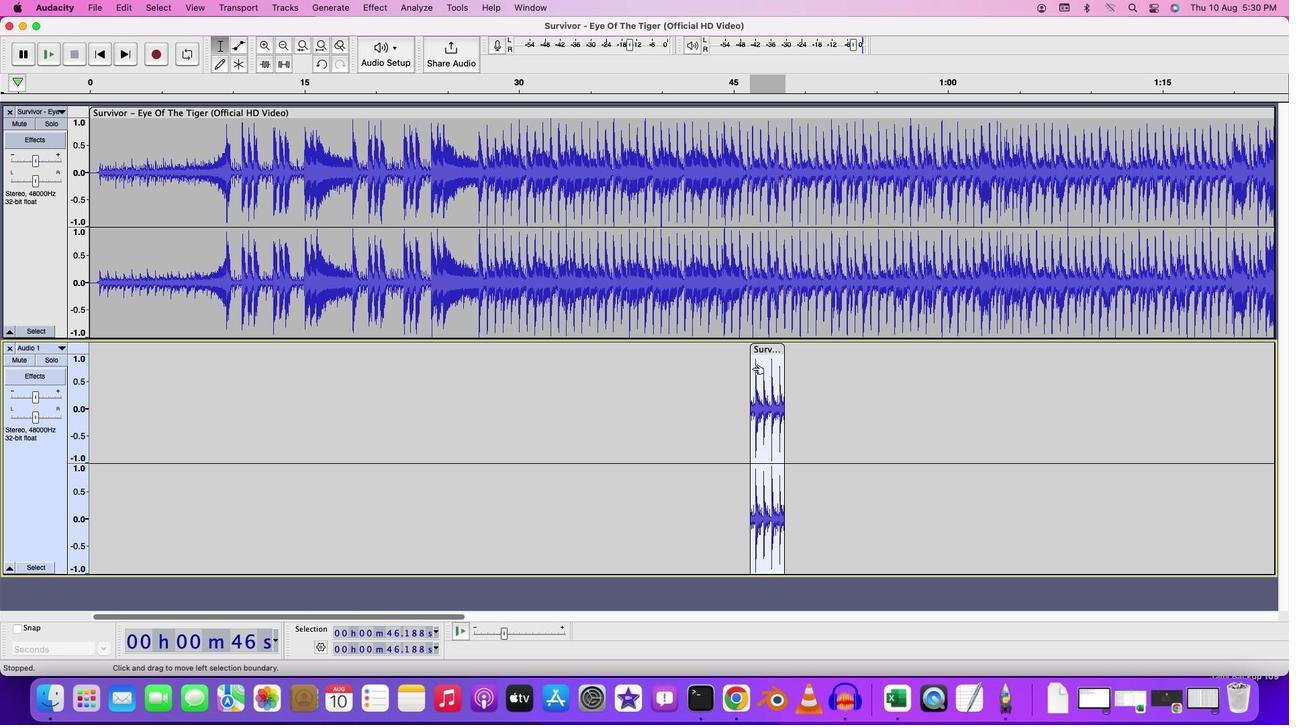 
Action: Mouse moved to (730, 179)
Screenshot: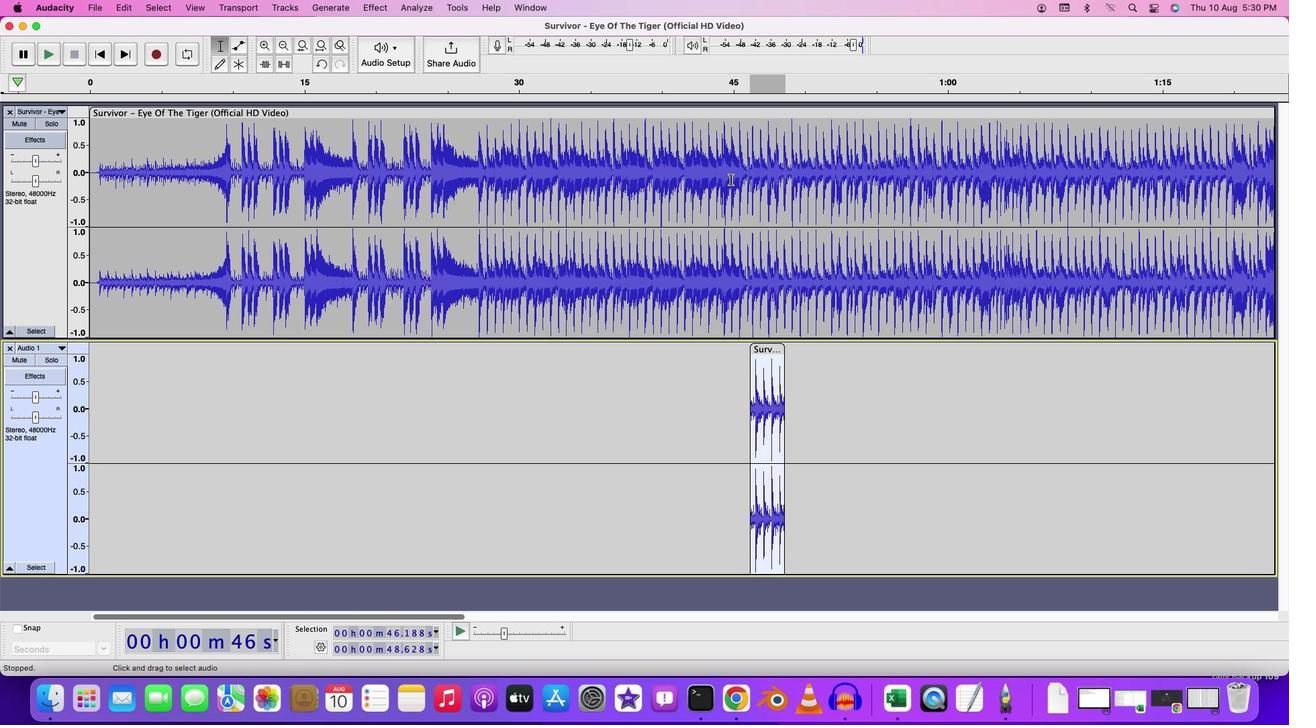 
Action: Mouse pressed left at (730, 179)
Screenshot: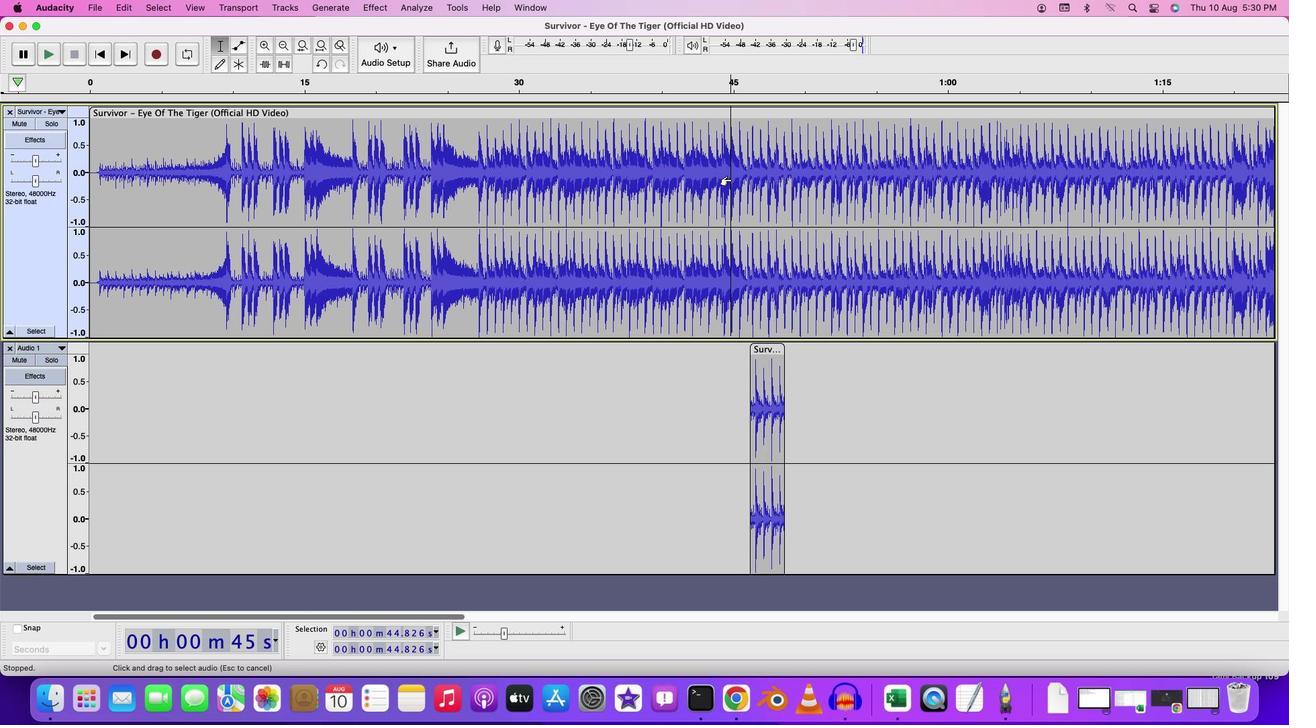 
Action: Key pressed Key.space
Screenshot: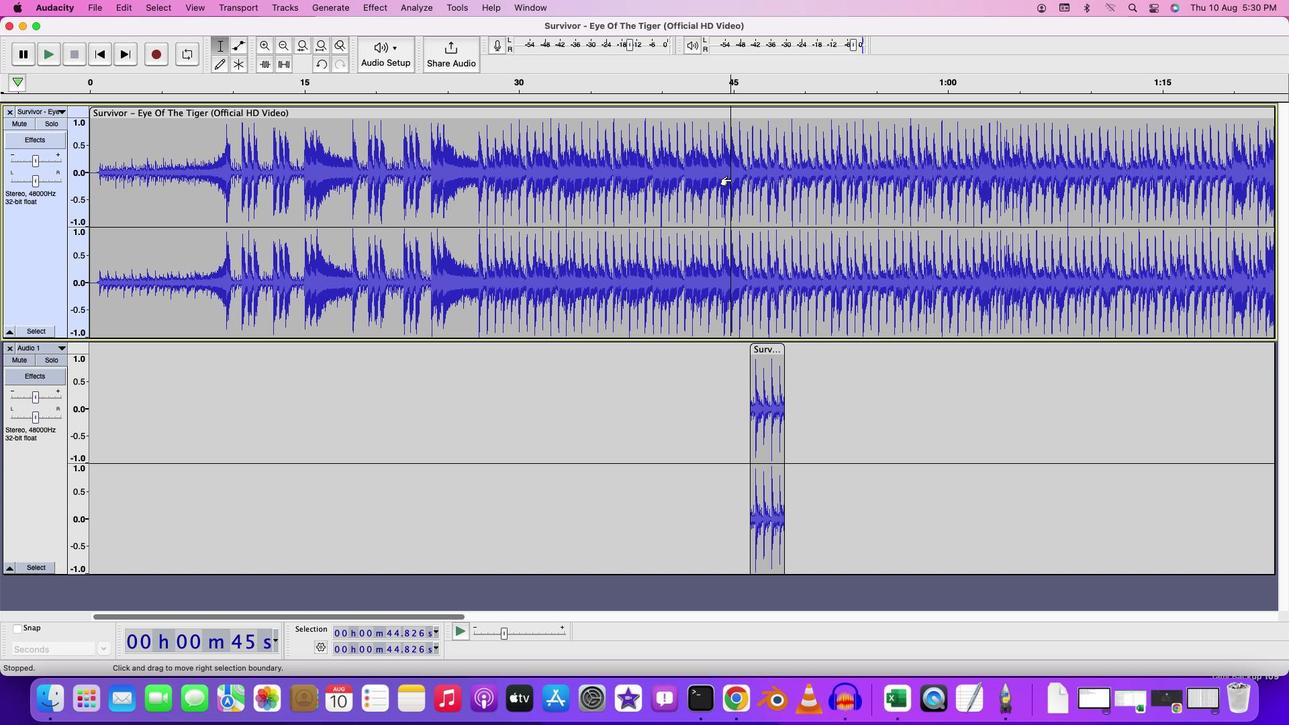 
Action: Mouse moved to (758, 351)
Screenshot: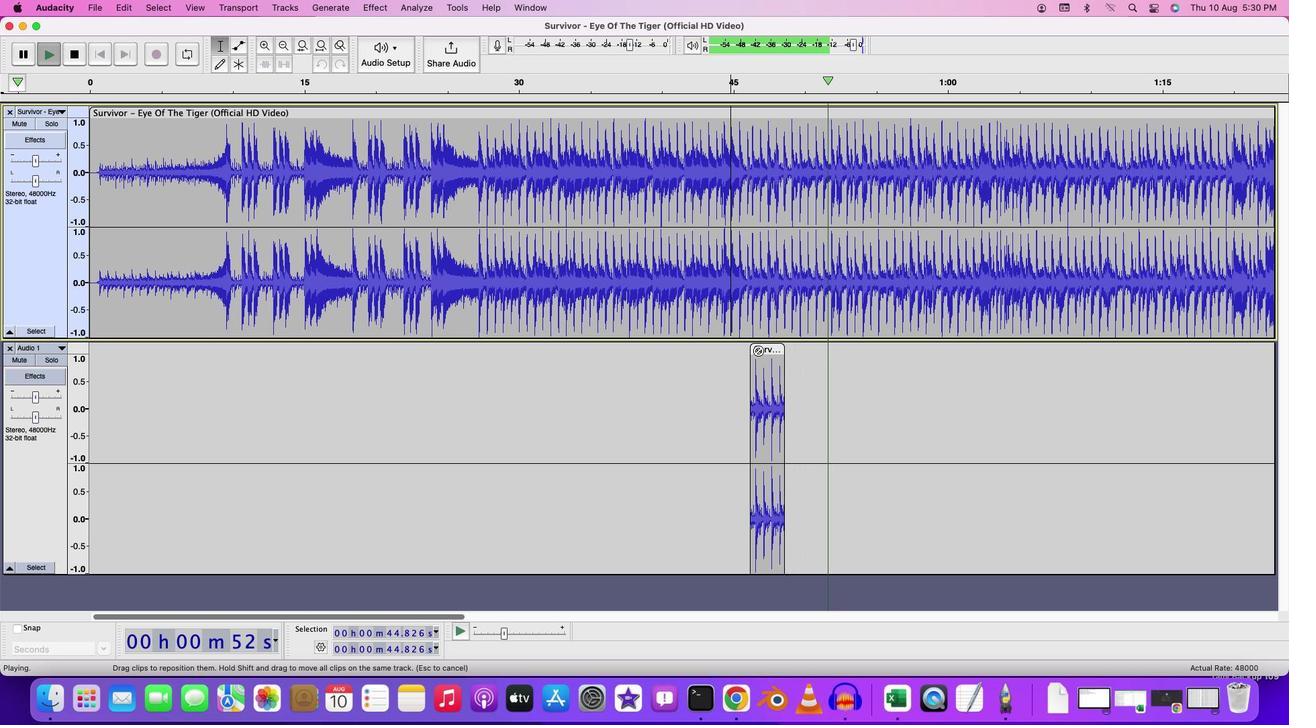 
Action: Key pressed Key.space
Screenshot: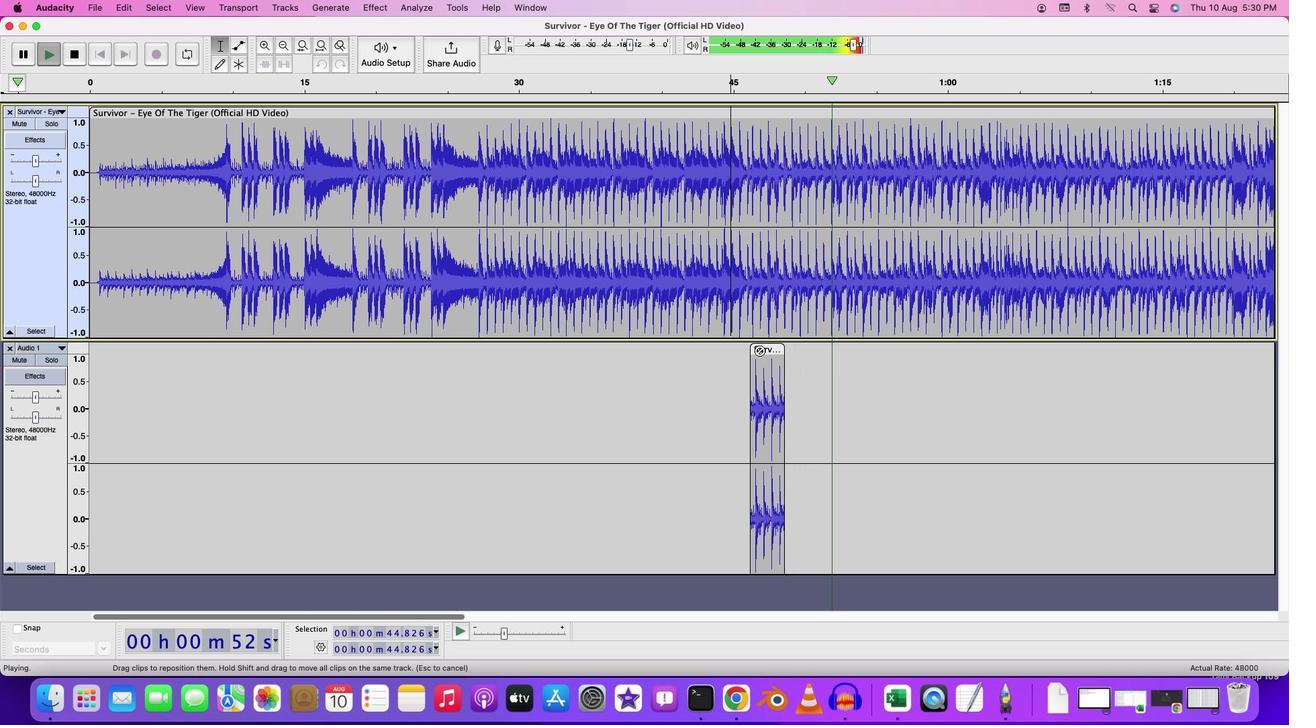 
Action: Mouse moved to (762, 350)
Screenshot: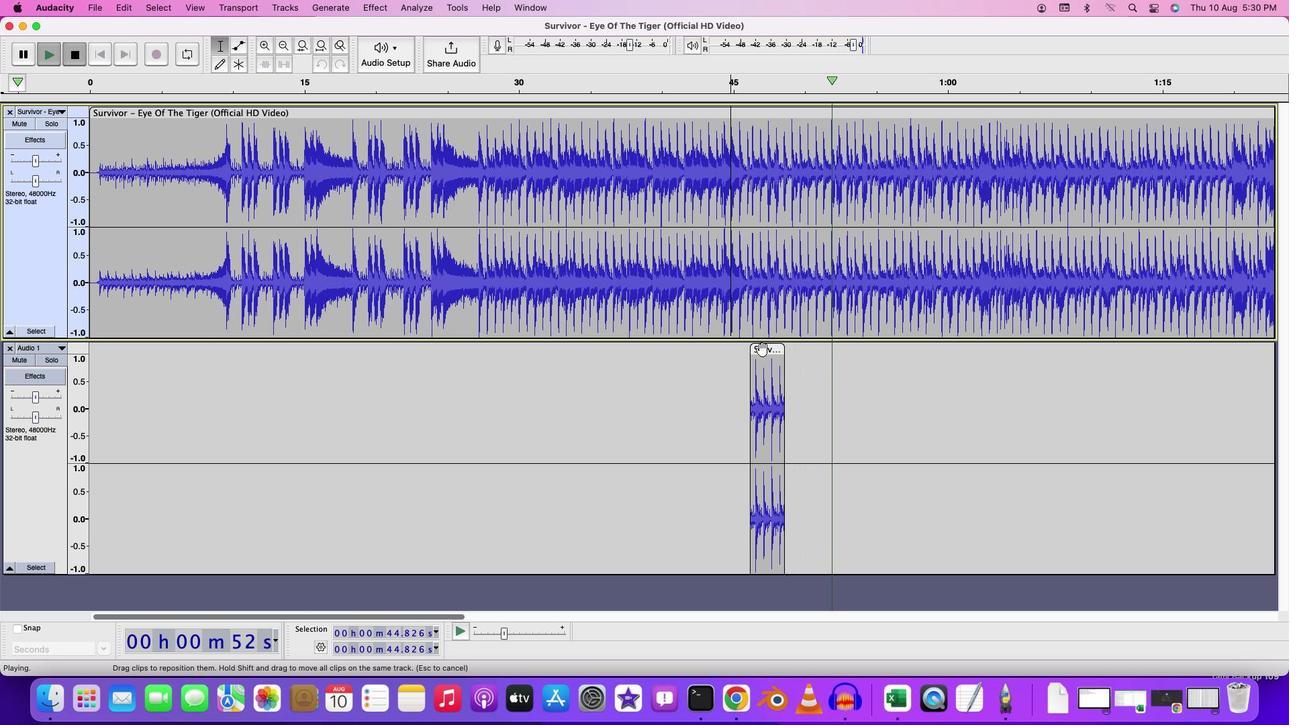 
Action: Mouse pressed left at (762, 350)
Screenshot: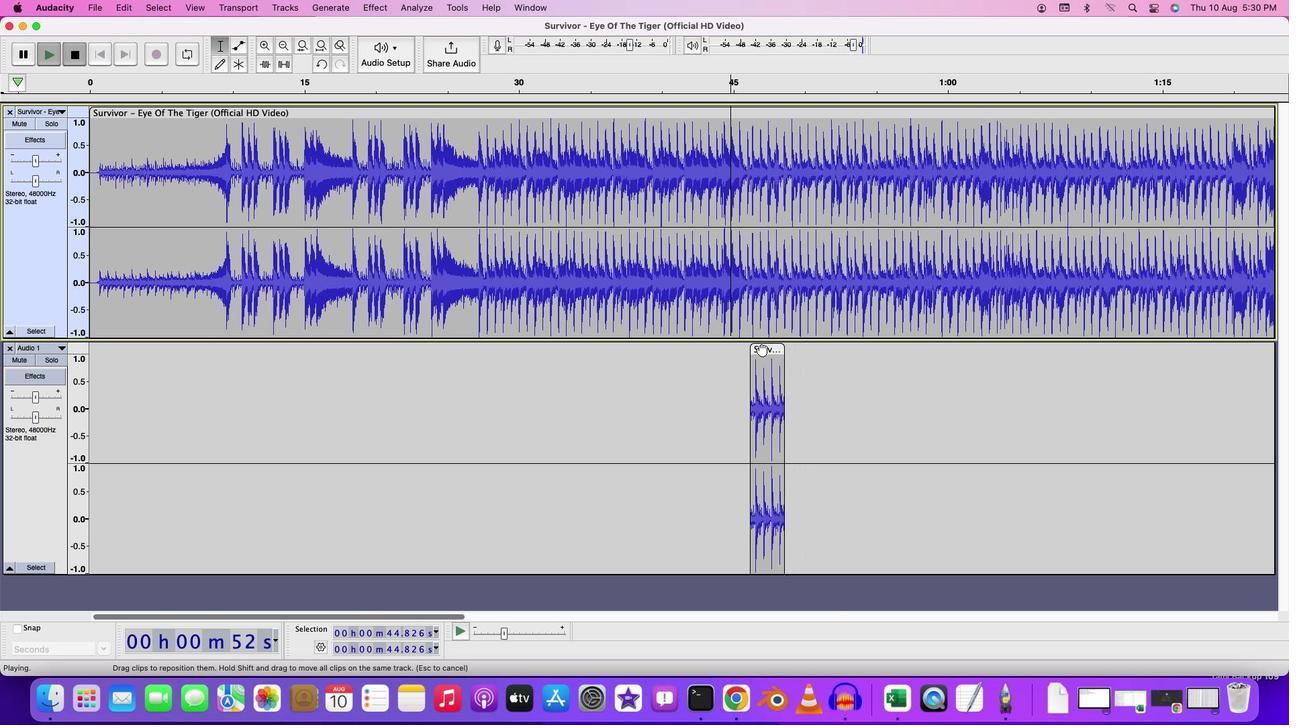 
Action: Mouse moved to (708, 144)
Screenshot: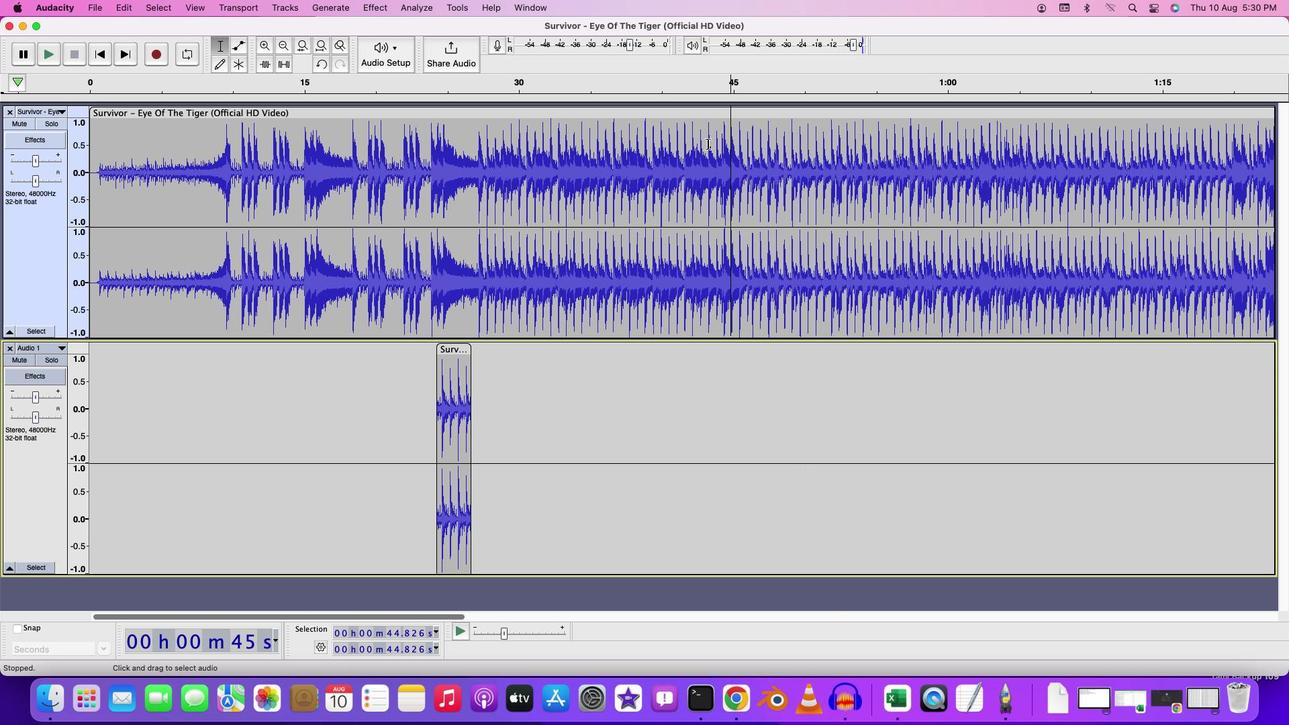 
Action: Mouse pressed left at (708, 144)
Screenshot: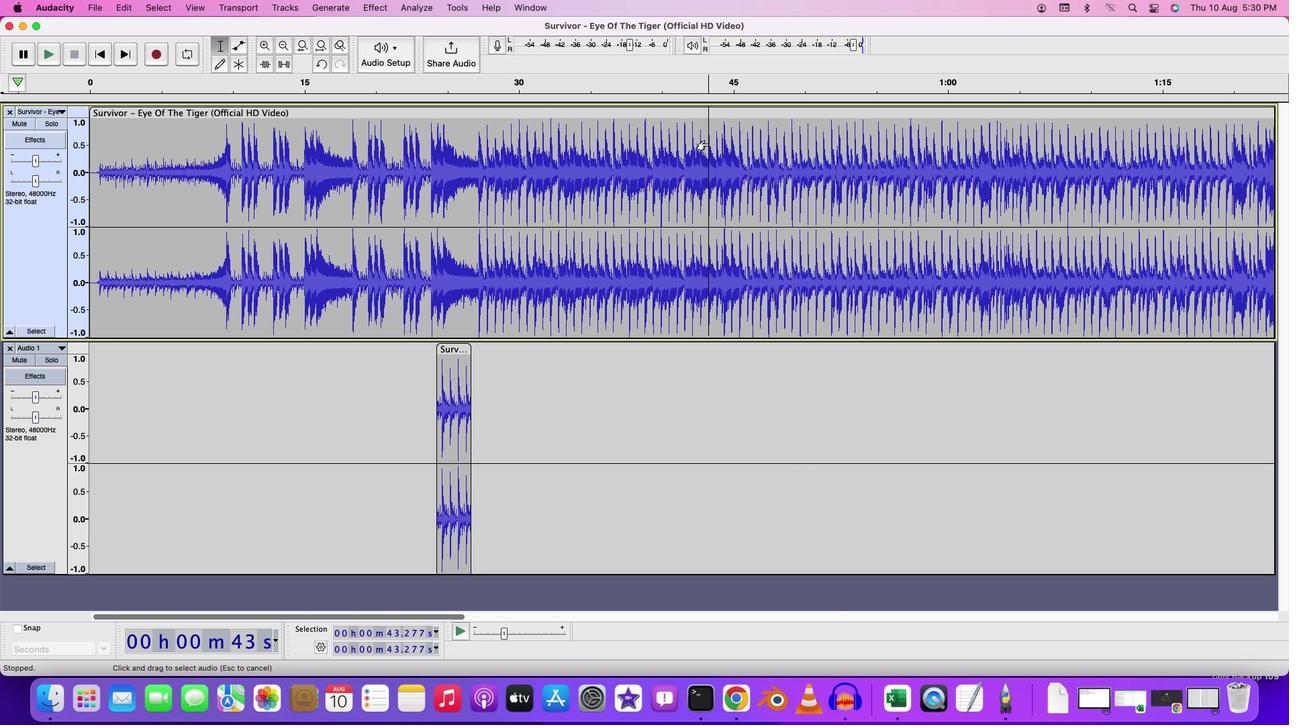 
Action: Key pressed Key.space
Screenshot: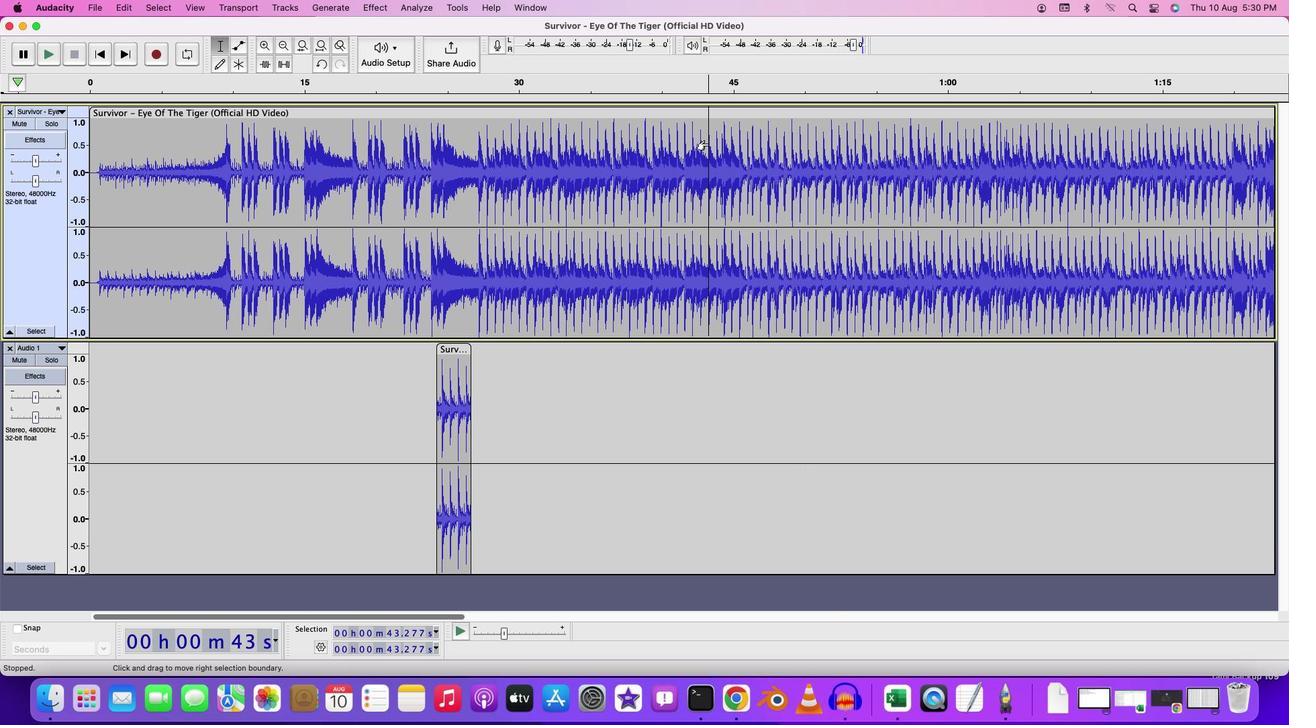 
Action: Mouse moved to (445, 354)
Screenshot: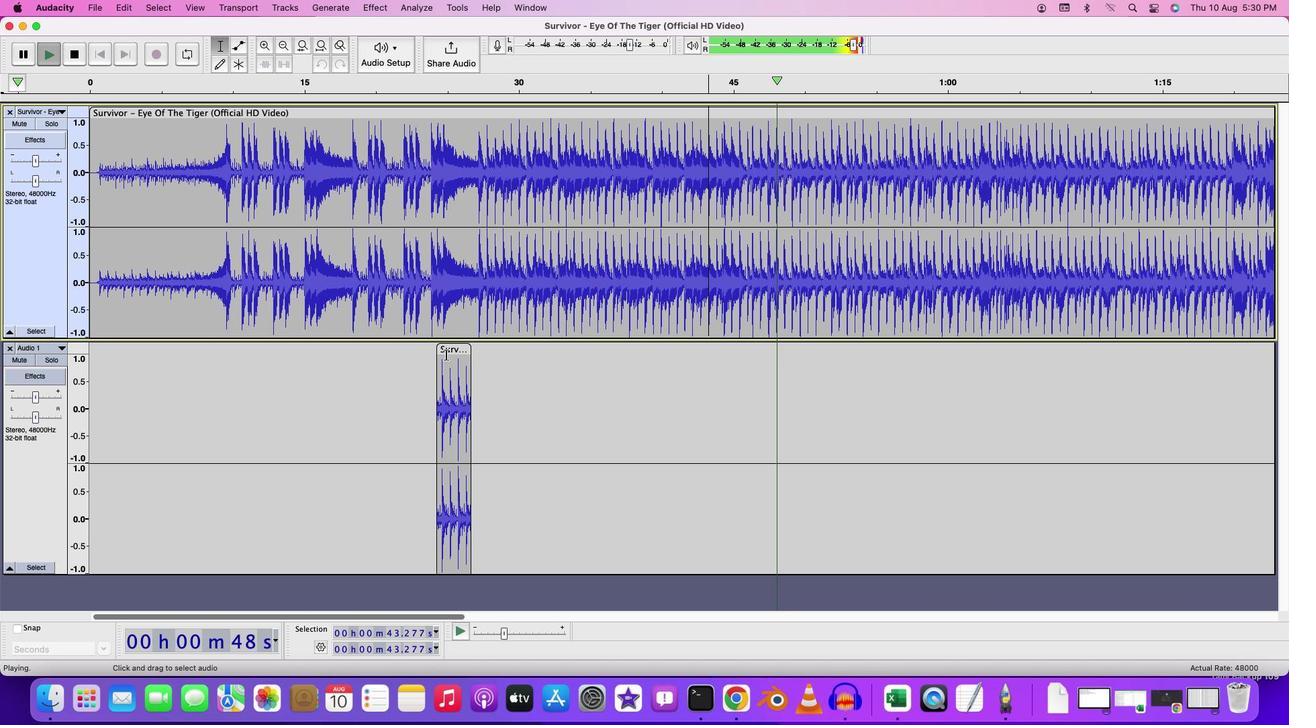 
Action: Mouse pressed left at (445, 354)
Screenshot: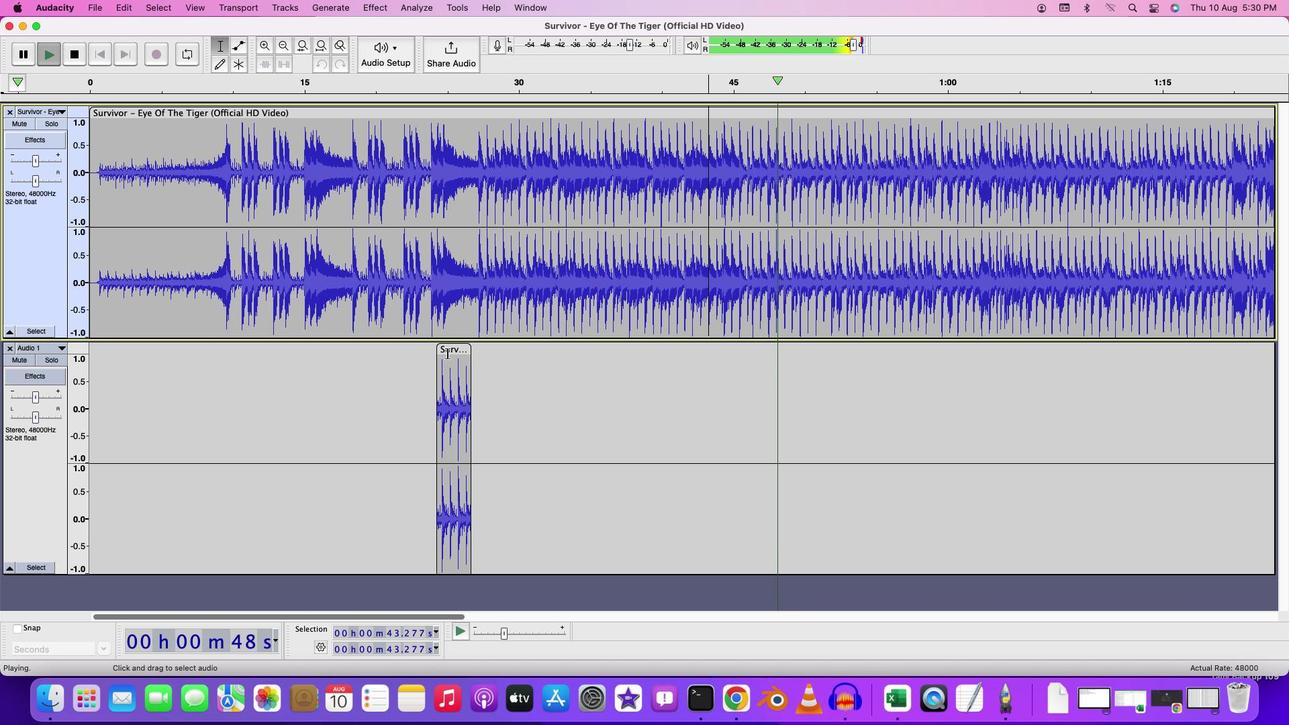
Action: Mouse moved to (449, 350)
Screenshot: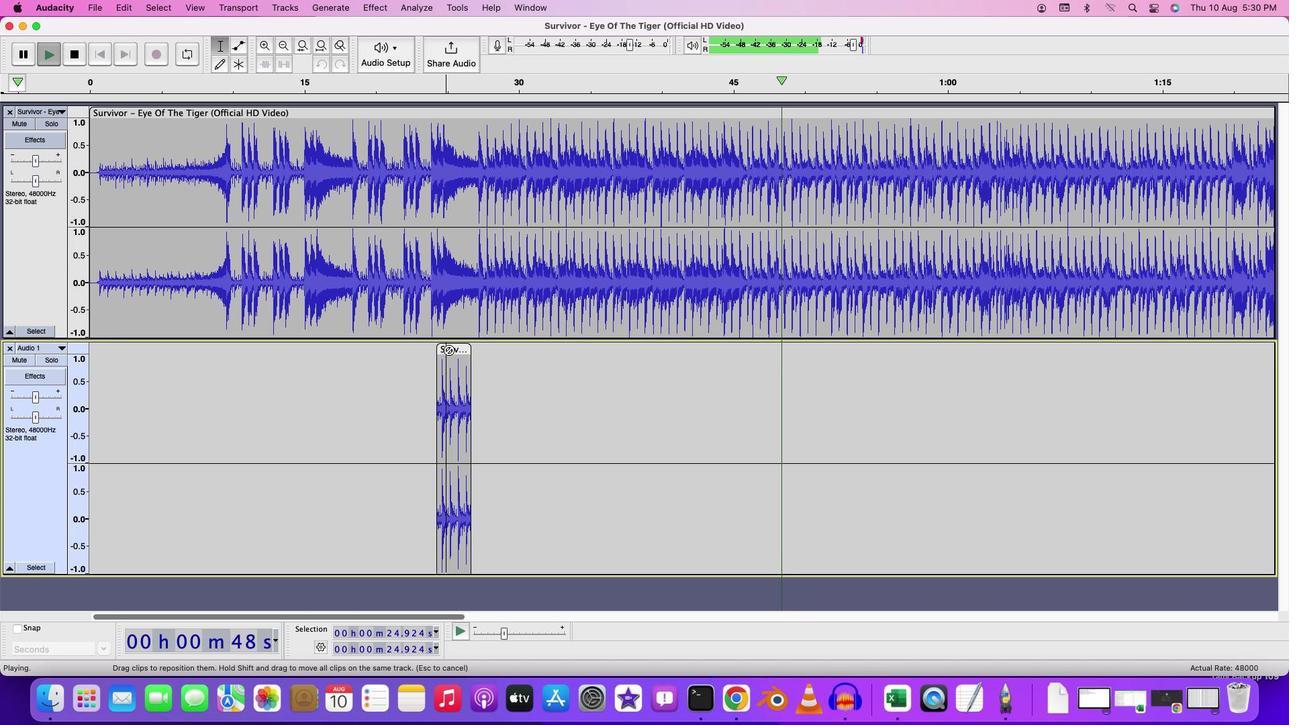 
Action: Mouse pressed left at (449, 350)
Screenshot: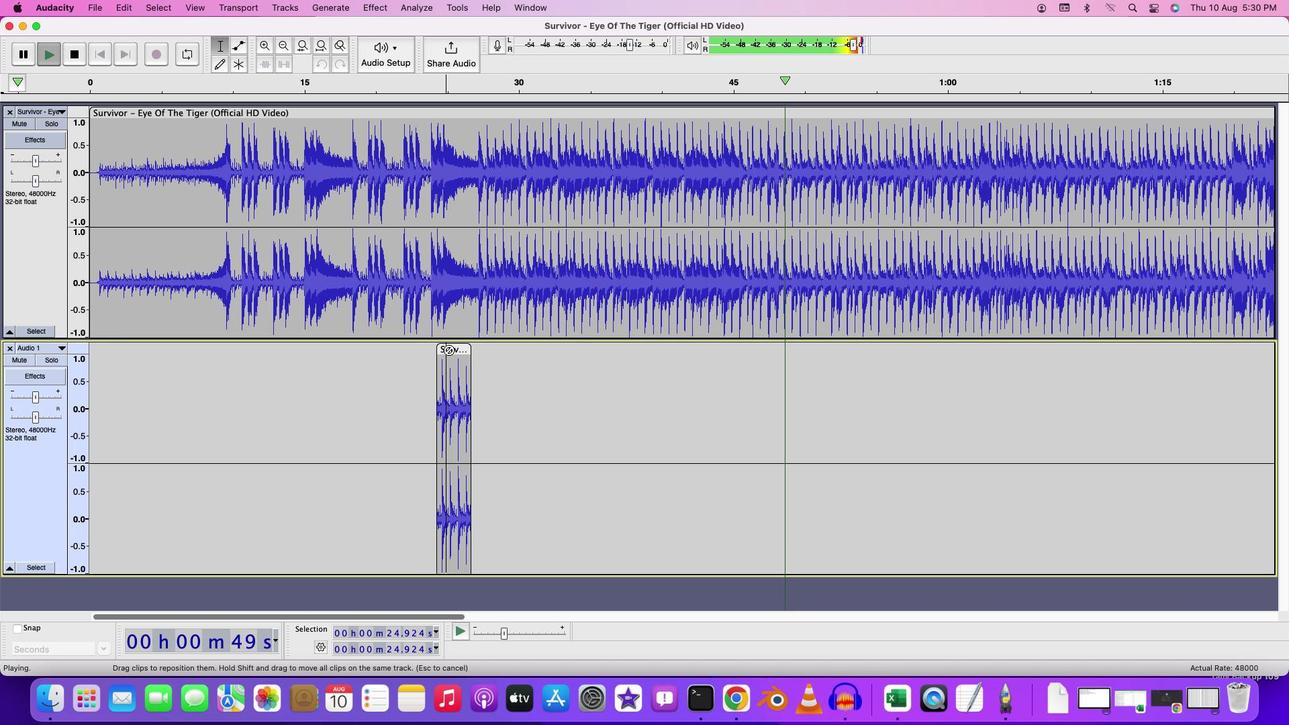 
Action: Mouse moved to (455, 350)
Screenshot: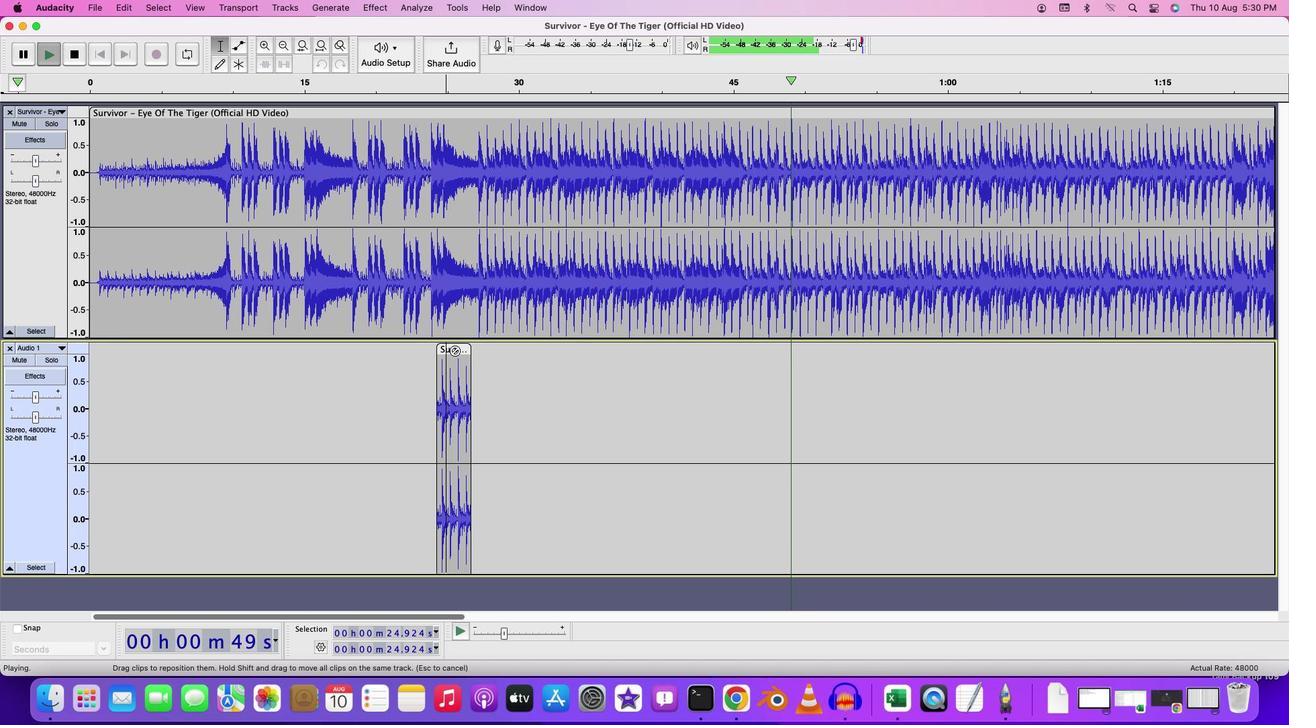 
Action: Mouse pressed right at (455, 350)
Screenshot: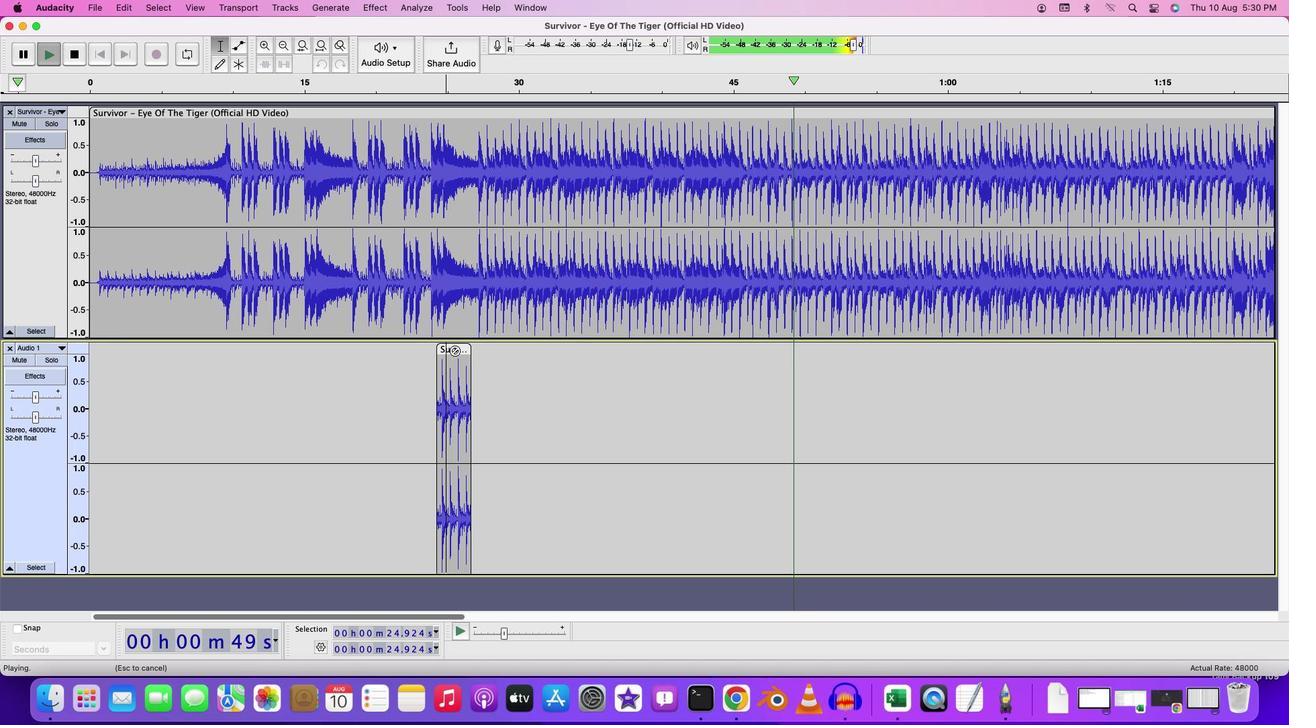 
Action: Mouse moved to (7, 349)
Screenshot: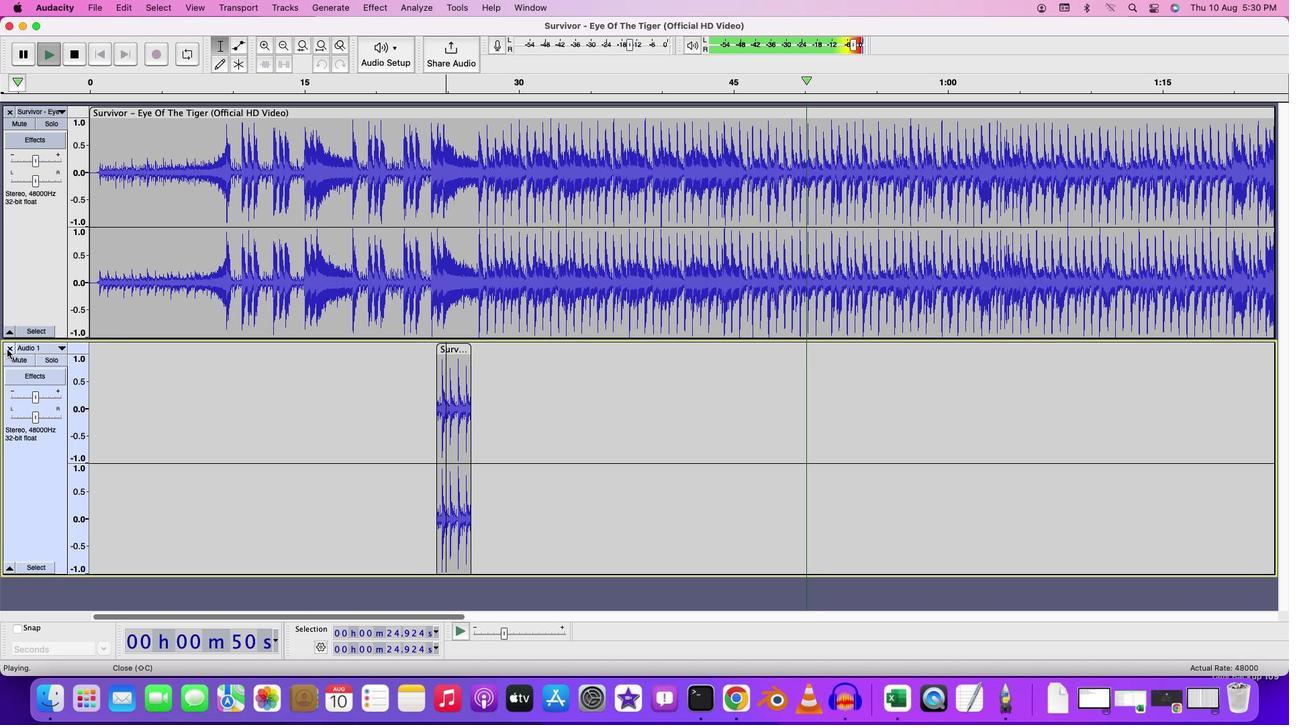 
Action: Mouse pressed left at (7, 349)
Screenshot: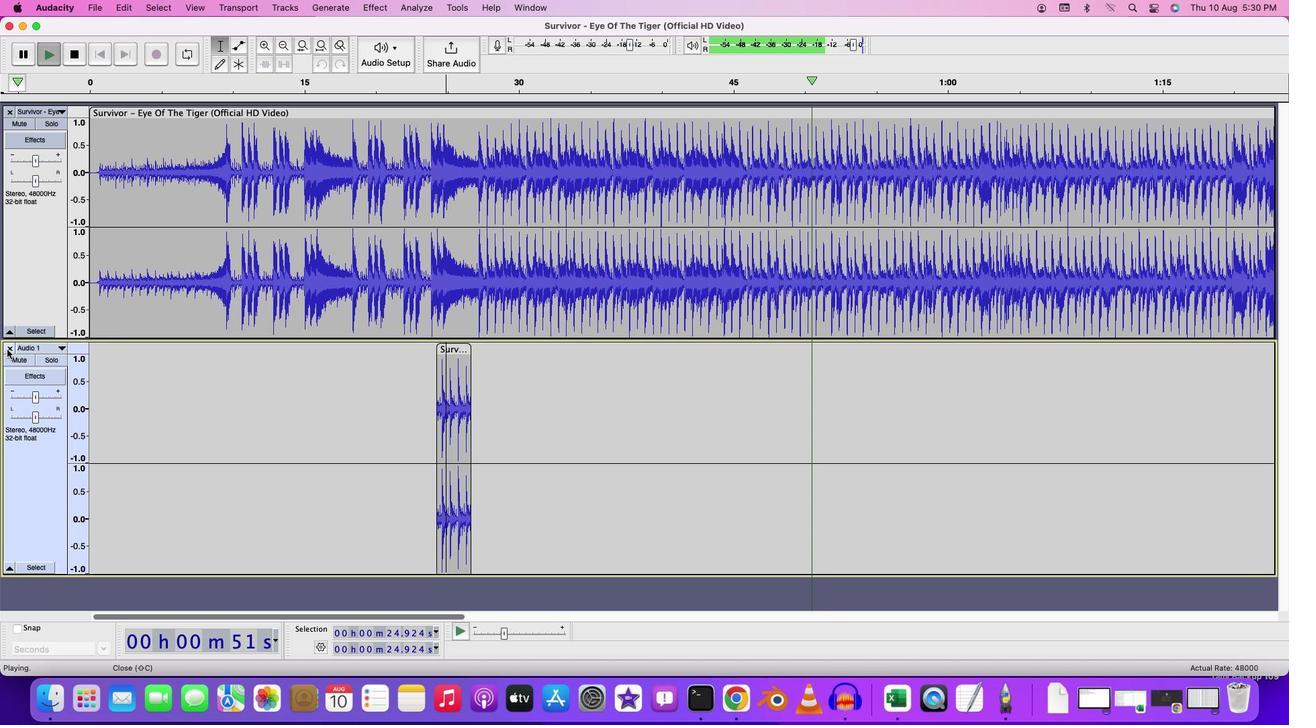 
Action: Mouse moved to (590, 359)
Screenshot: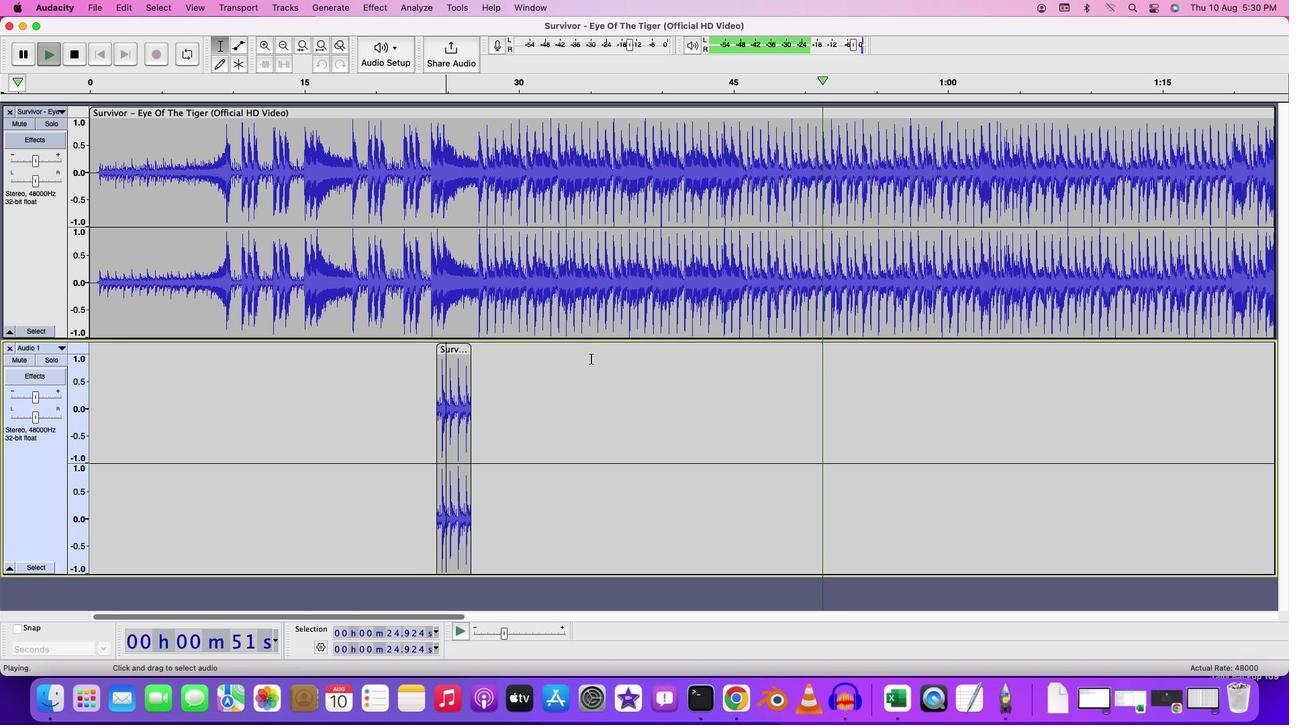 
Action: Key pressed Key.space
Screenshot: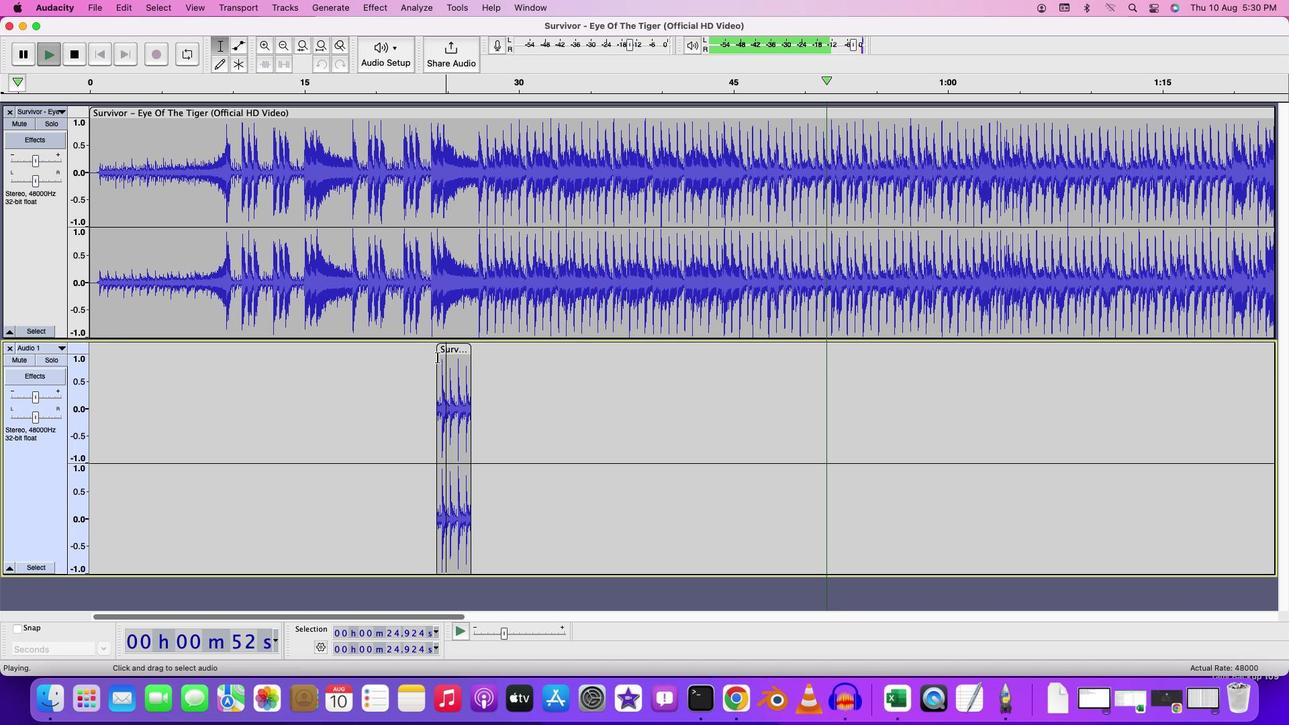 
Action: Mouse moved to (6, 347)
Screenshot: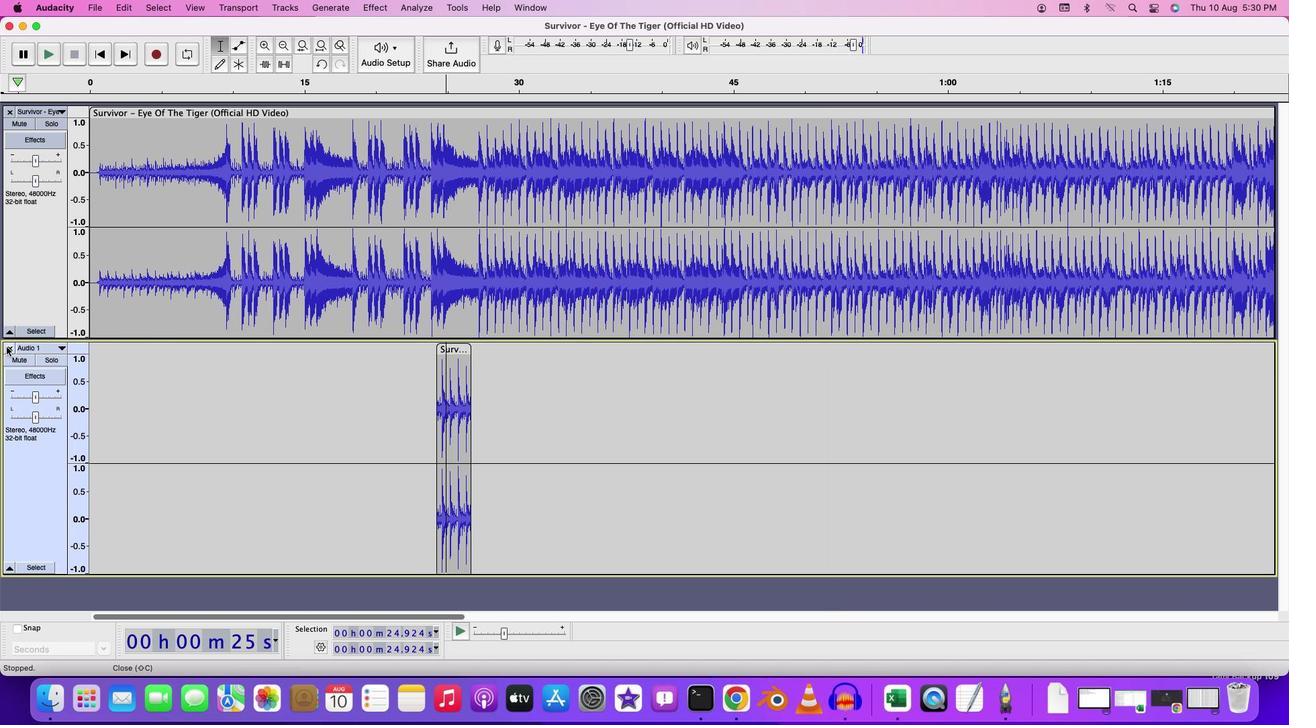 
Action: Mouse pressed left at (6, 347)
Screenshot: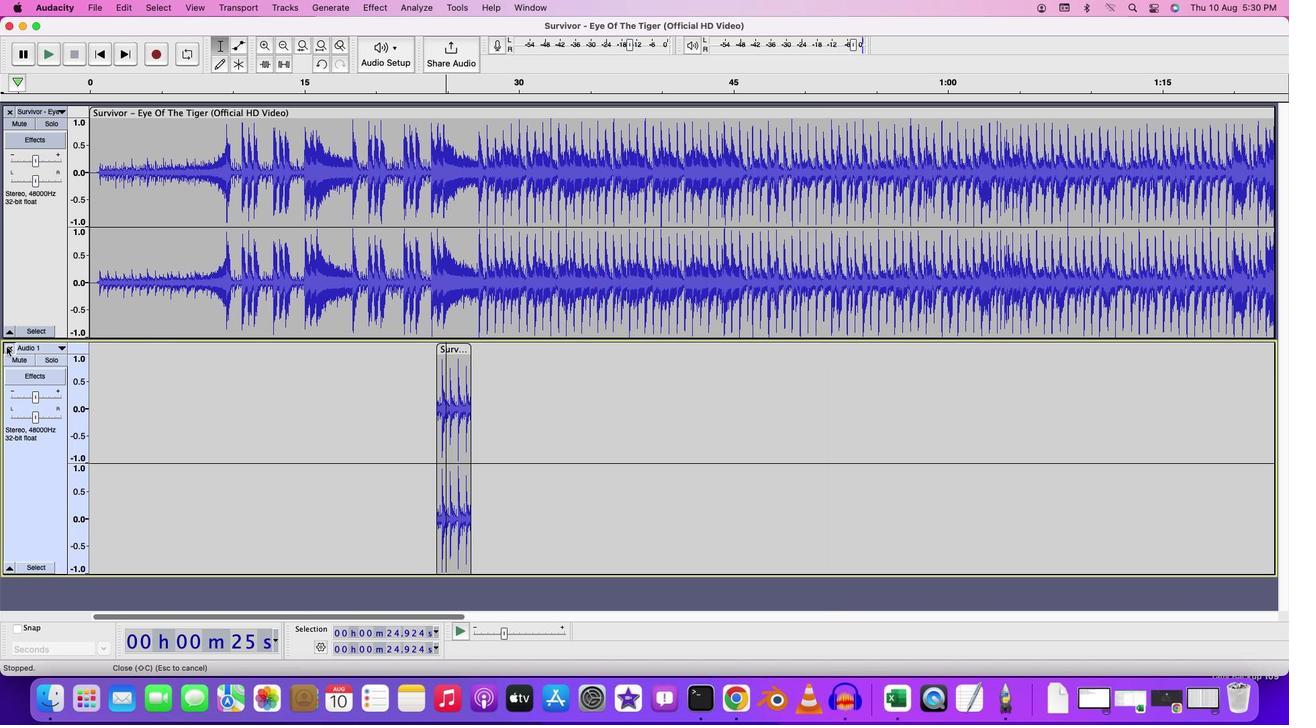 
Action: Mouse moved to (731, 156)
Screenshot: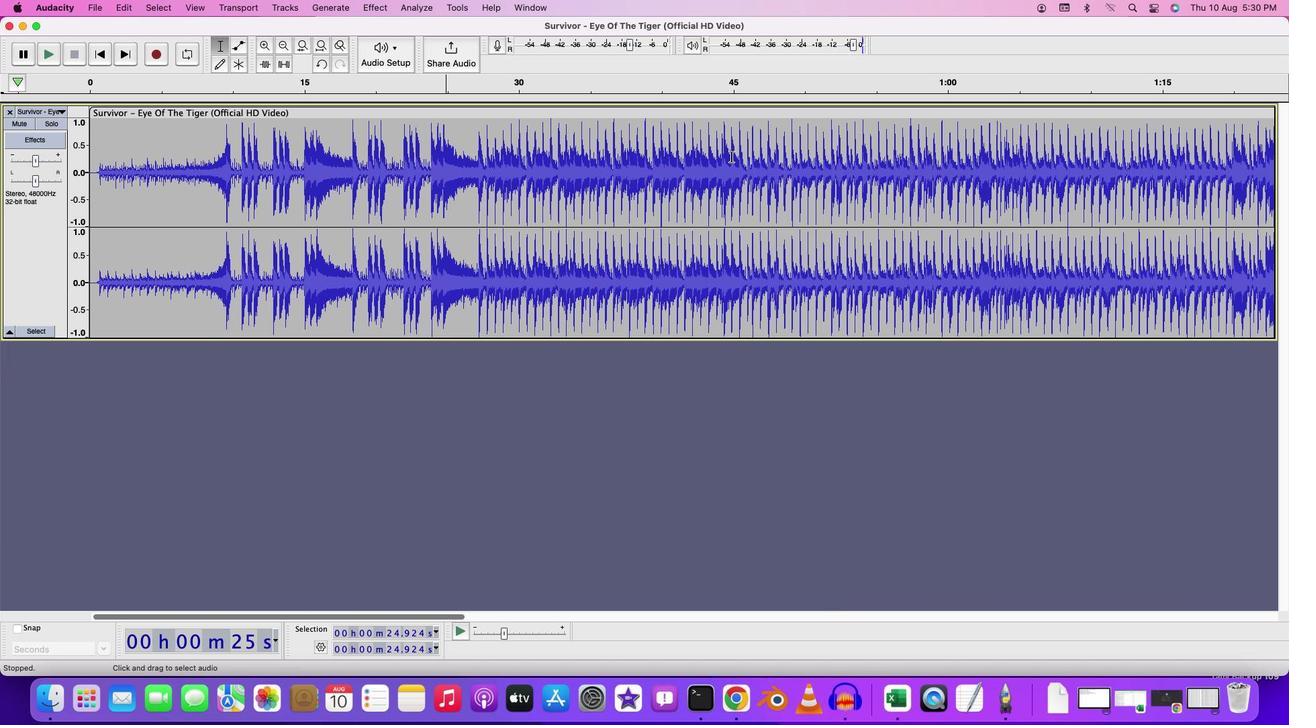 
Action: Mouse pressed left at (731, 156)
Screenshot: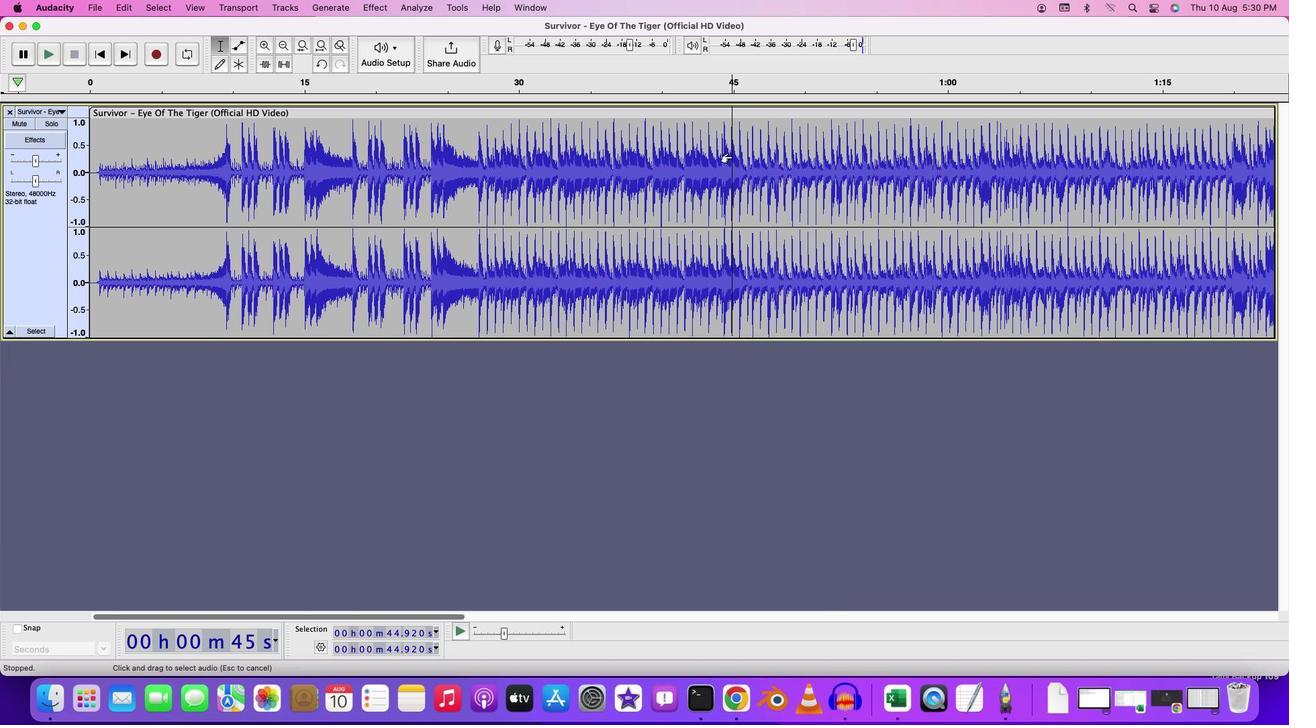 
Action: Mouse moved to (831, 154)
Screenshot: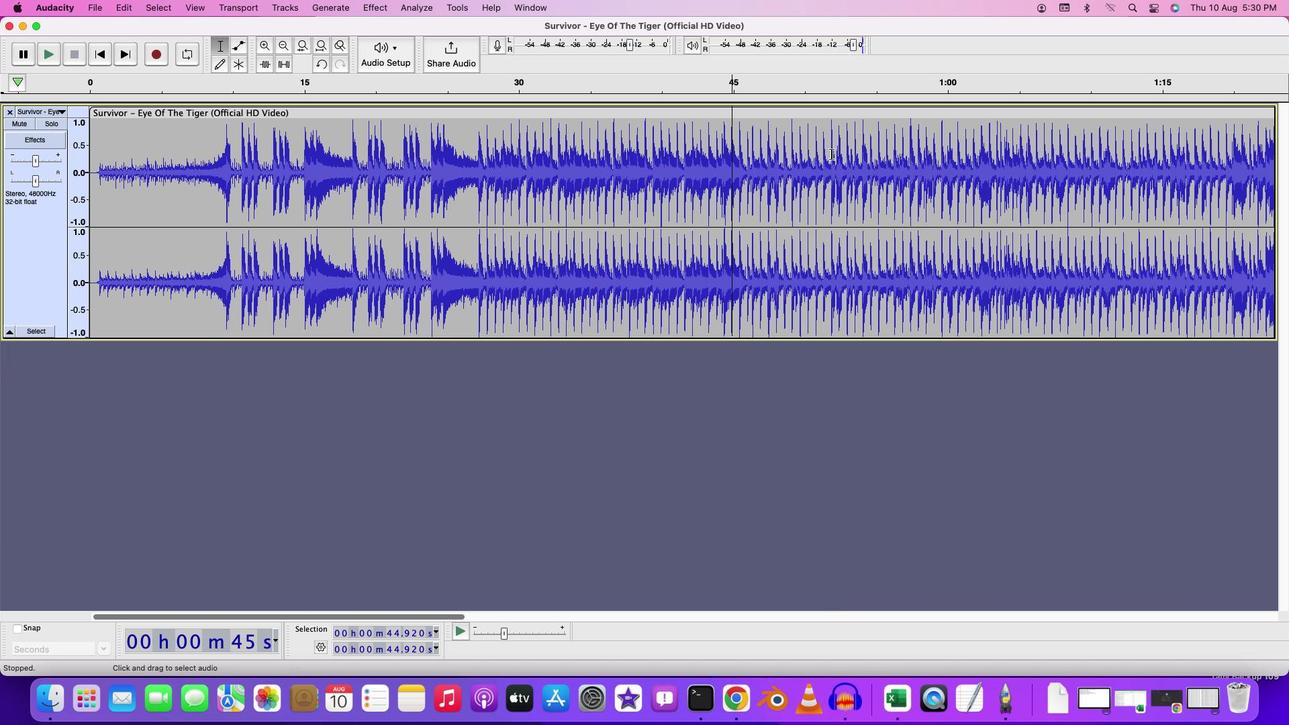 
Action: Key pressed Key.space
Screenshot: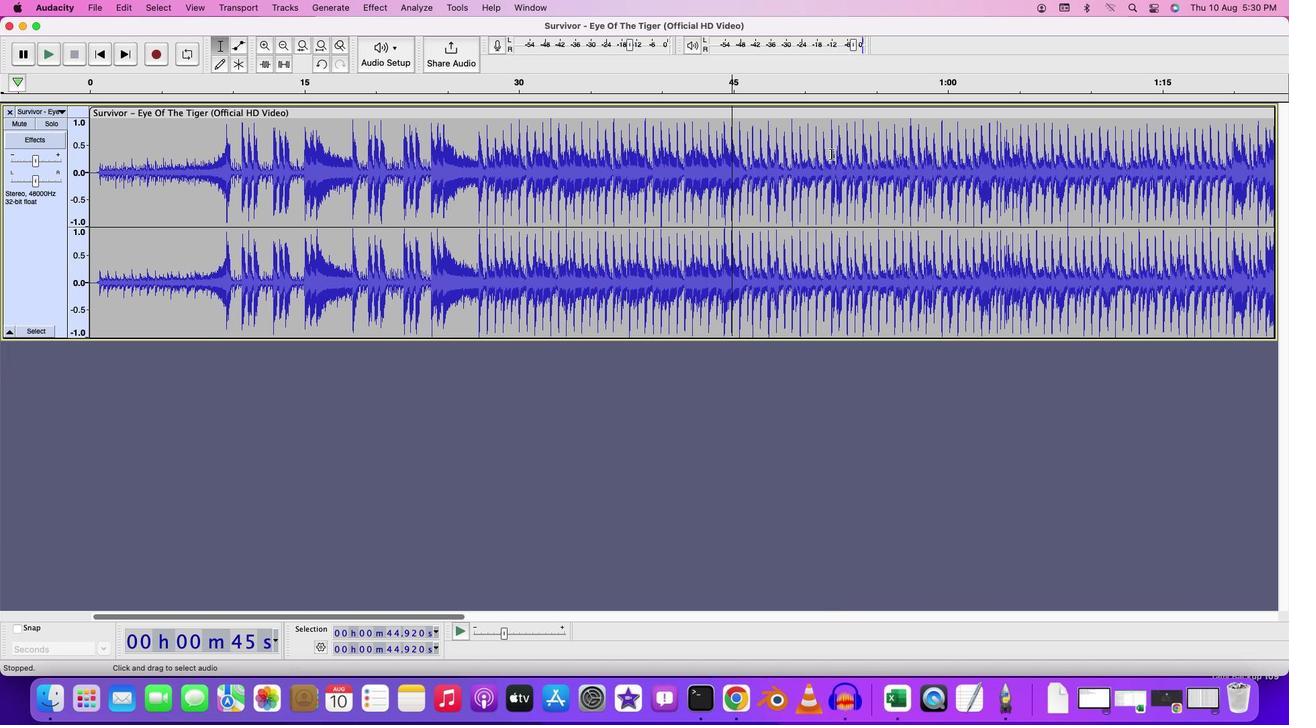 
Action: Mouse moved to (877, 228)
Screenshot: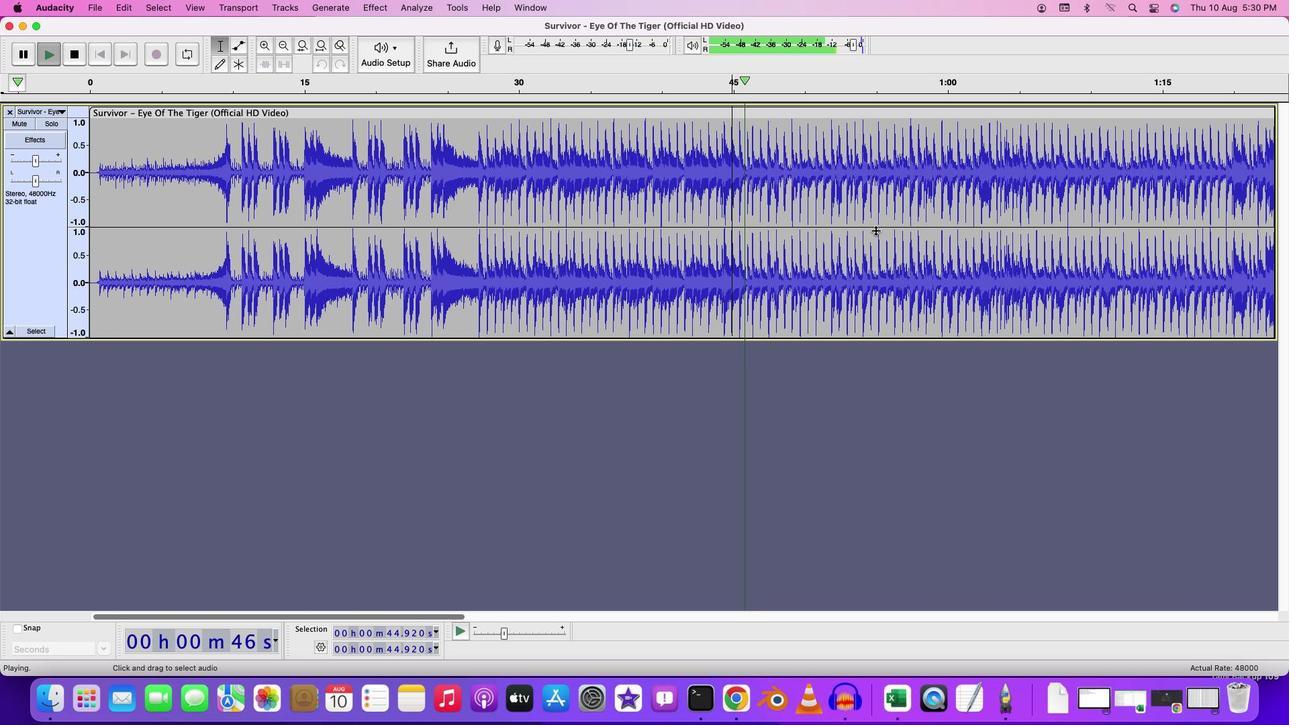 
Action: Key pressed Key.space
Screenshot: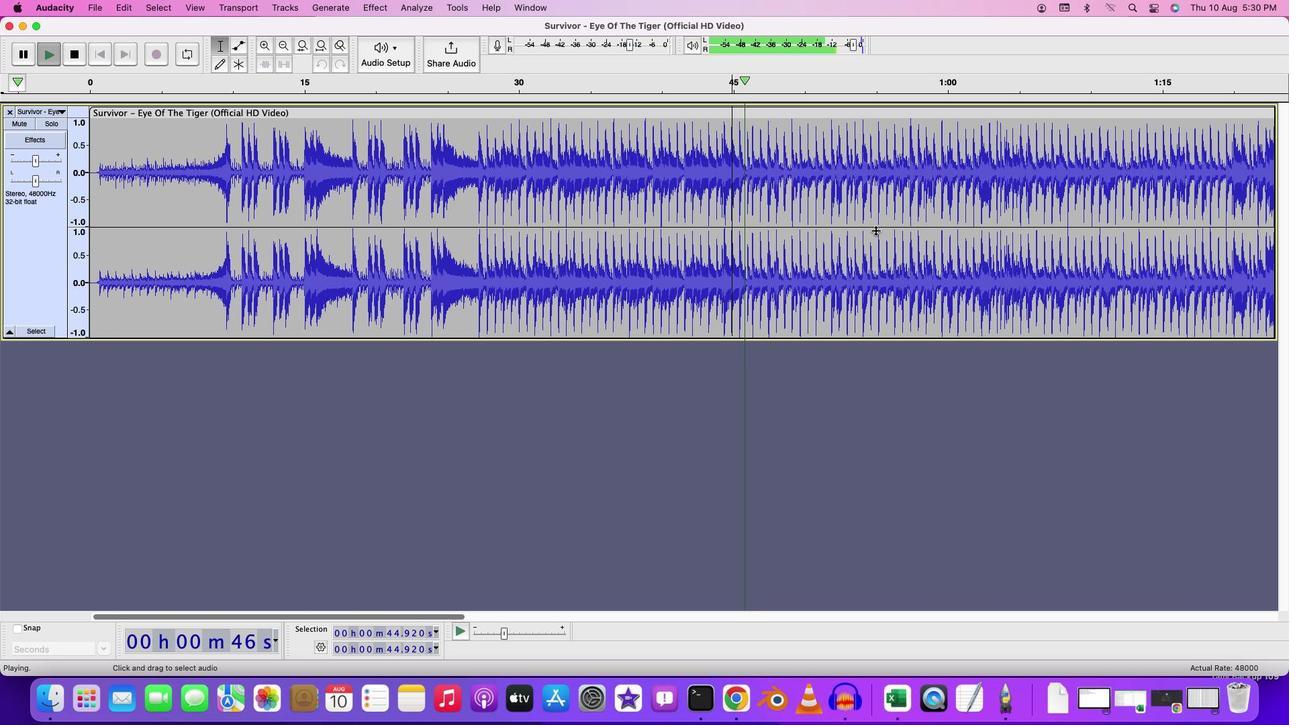 
Action: Mouse moved to (872, 230)
Screenshot: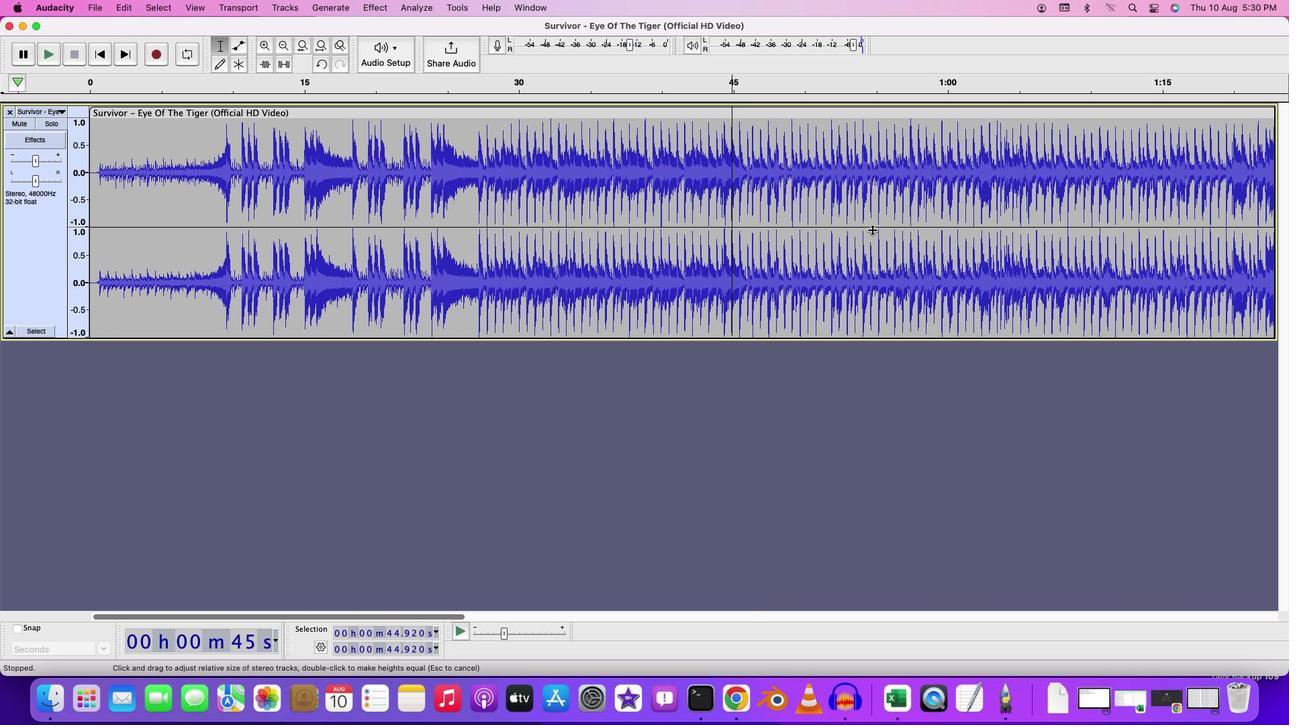 
Action: Key pressed Key.cmd
Screenshot: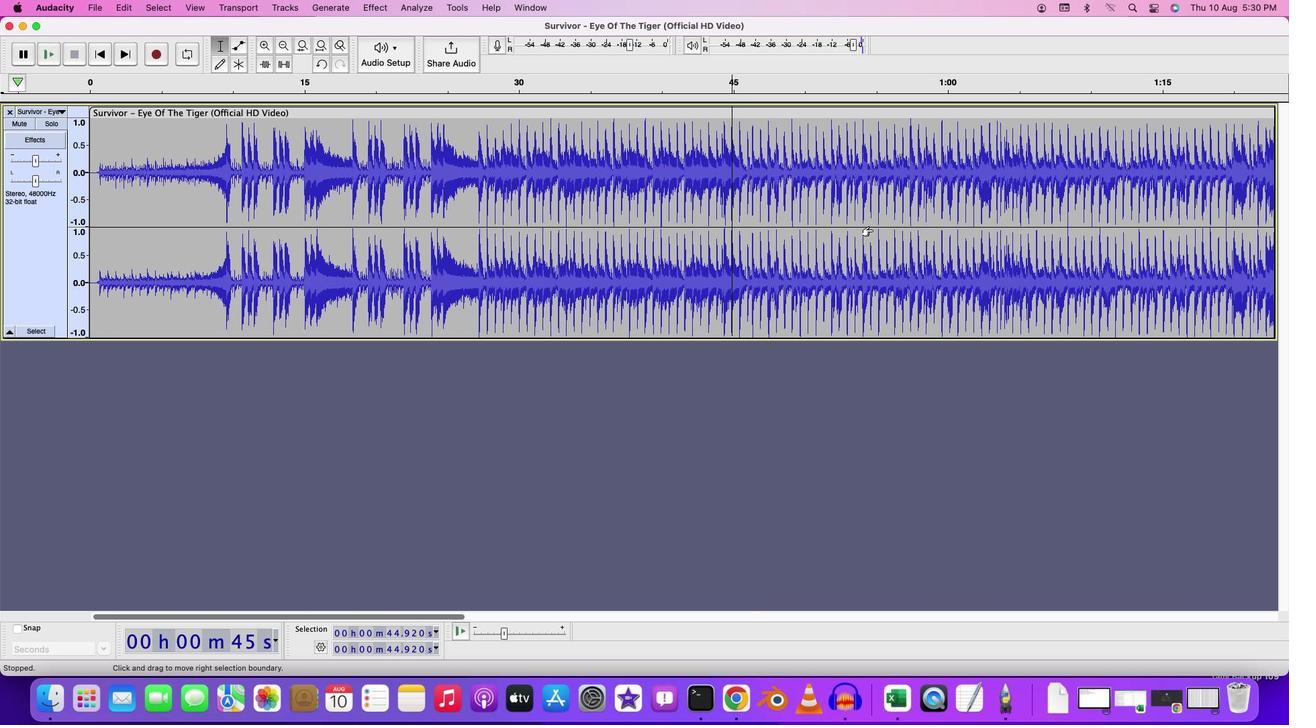 
Action: Mouse scrolled (872, 230) with delta (0, 0)
Screenshot: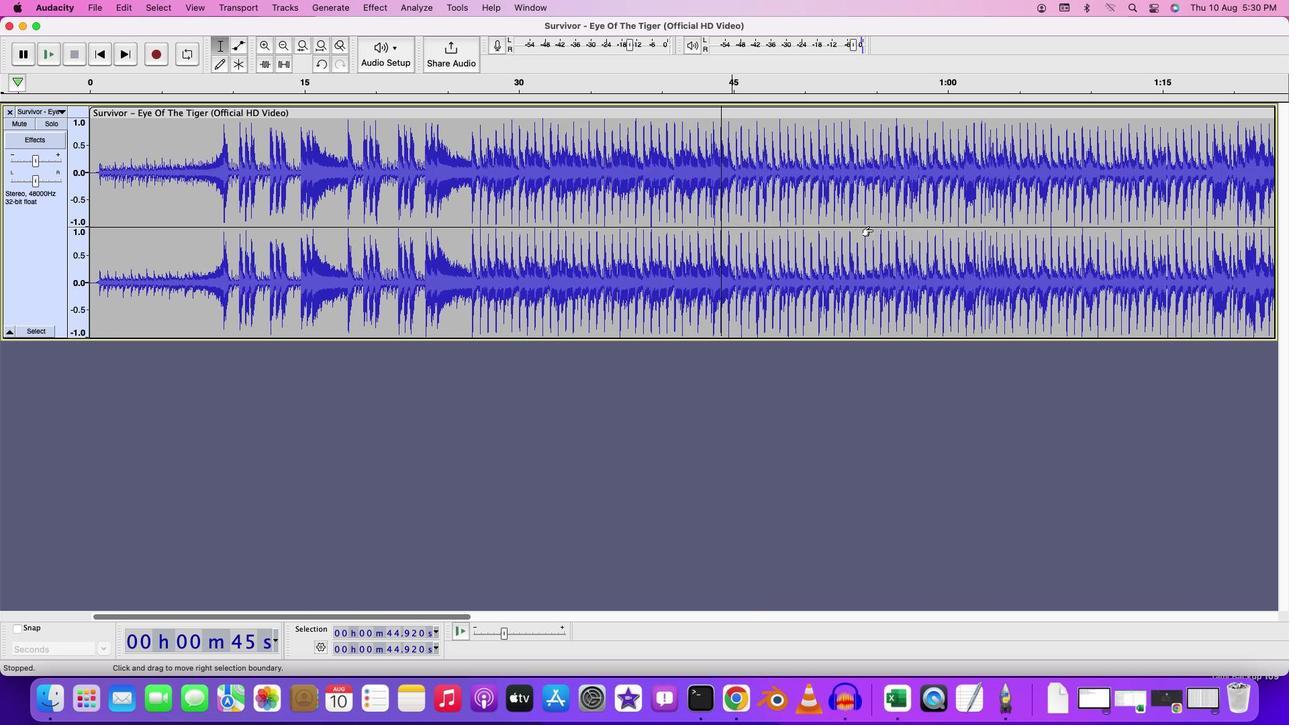 
Action: Mouse scrolled (872, 230) with delta (0, 0)
Screenshot: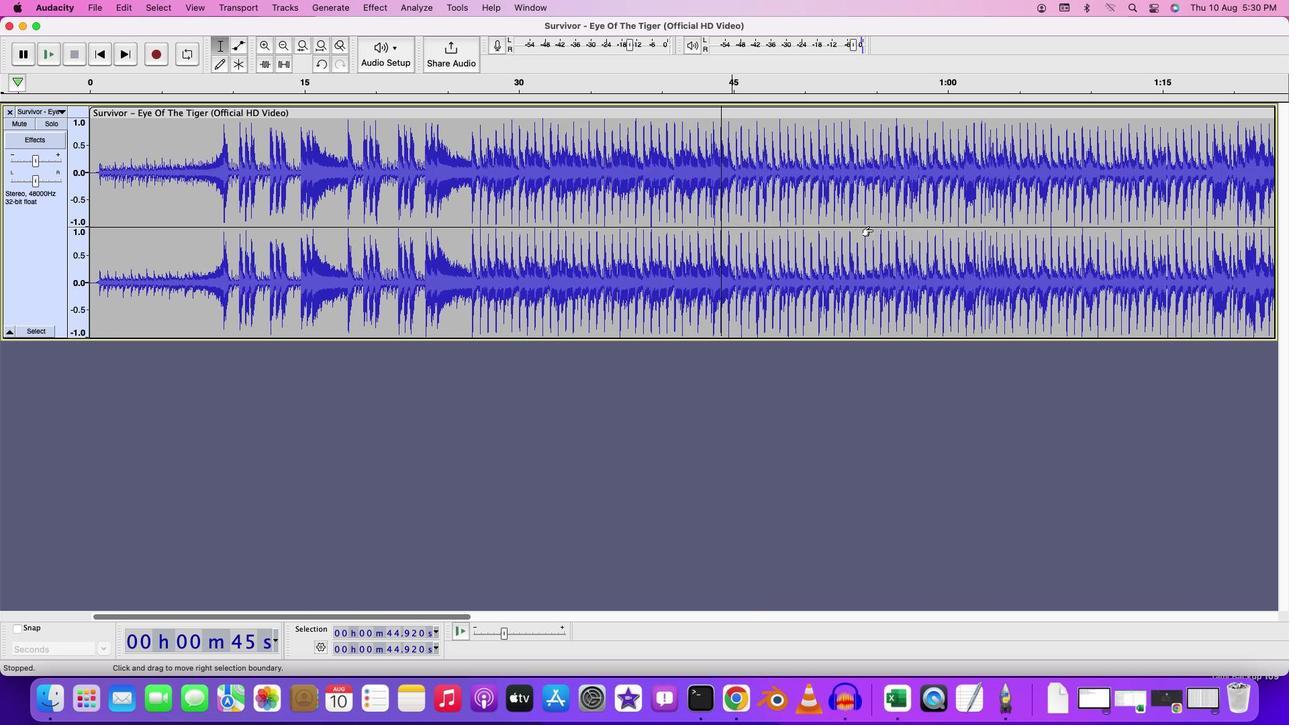 
Action: Mouse scrolled (872, 230) with delta (0, -1)
Screenshot: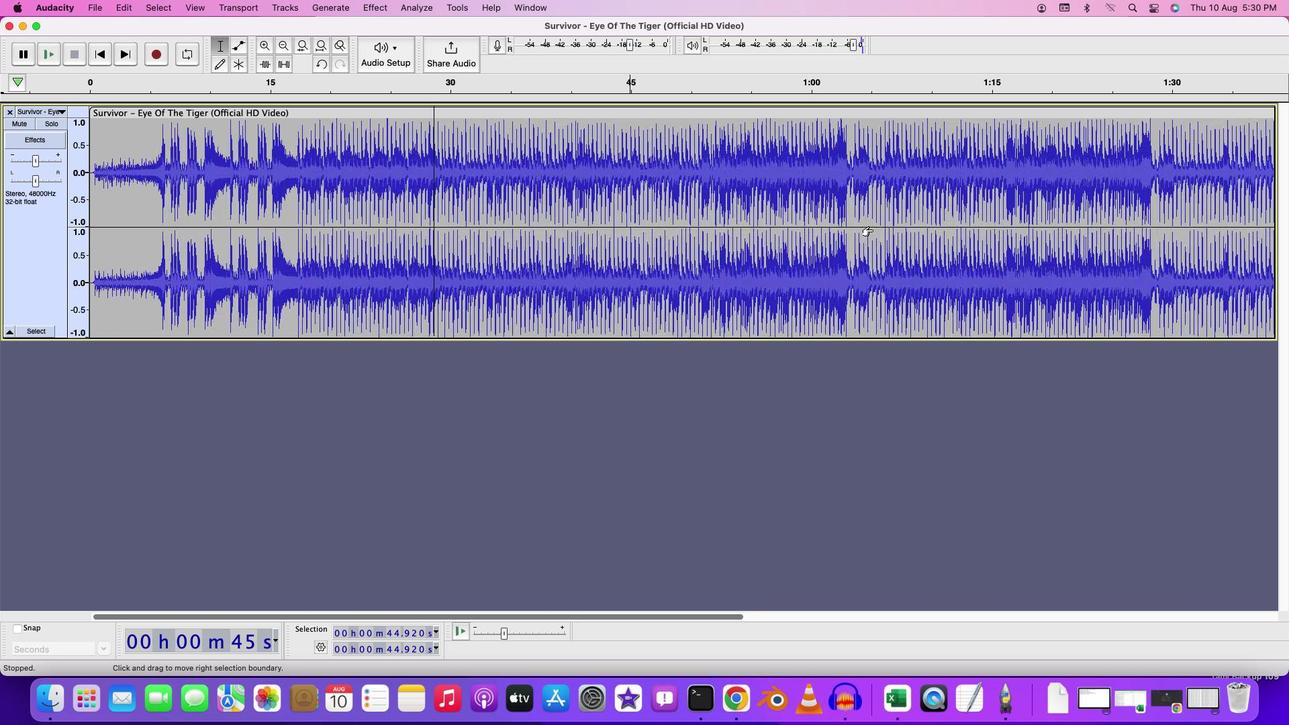 
Action: Mouse moved to (872, 229)
Screenshot: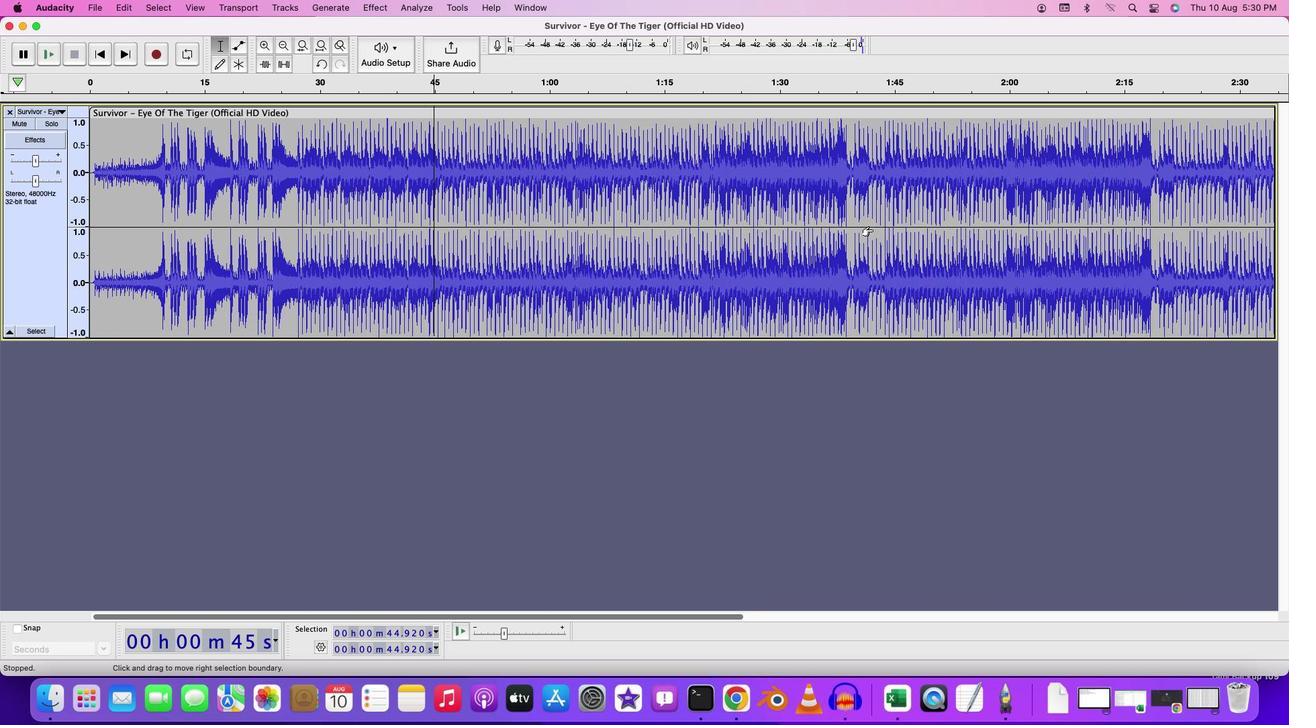
Action: Mouse scrolled (872, 229) with delta (0, 0)
Screenshot: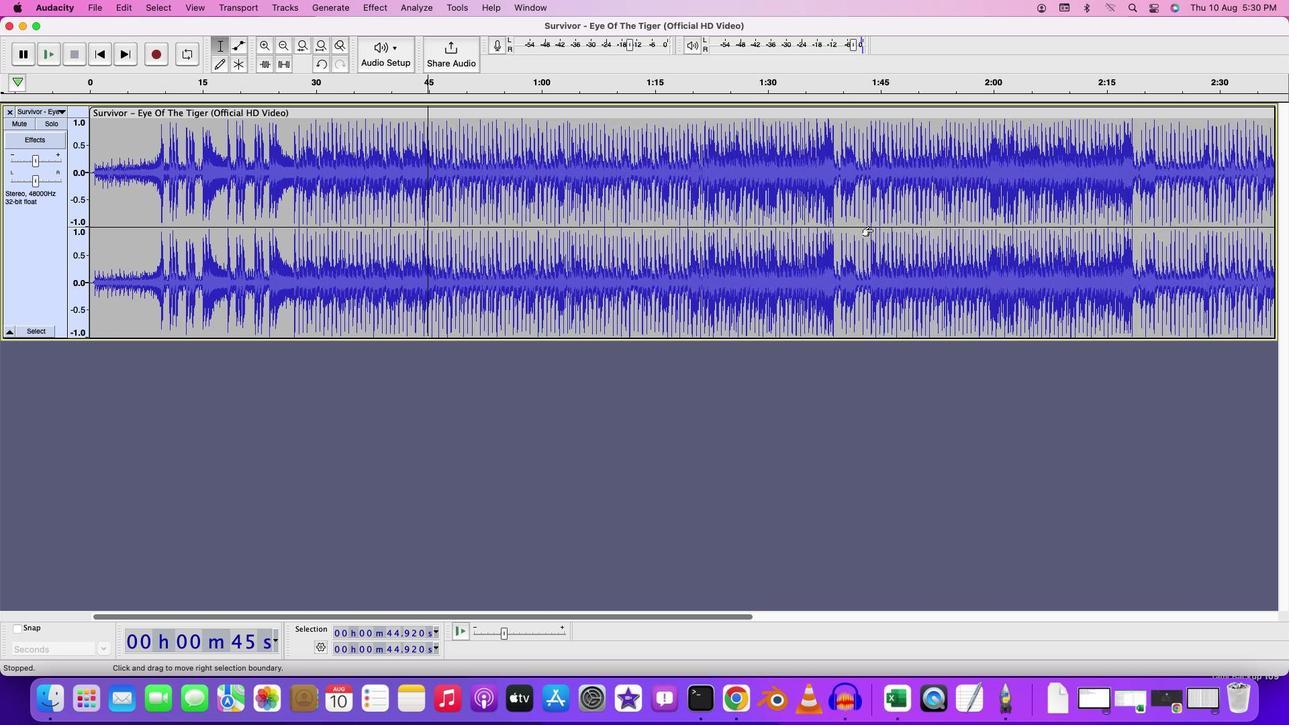 
Action: Mouse moved to (827, 134)
Screenshot: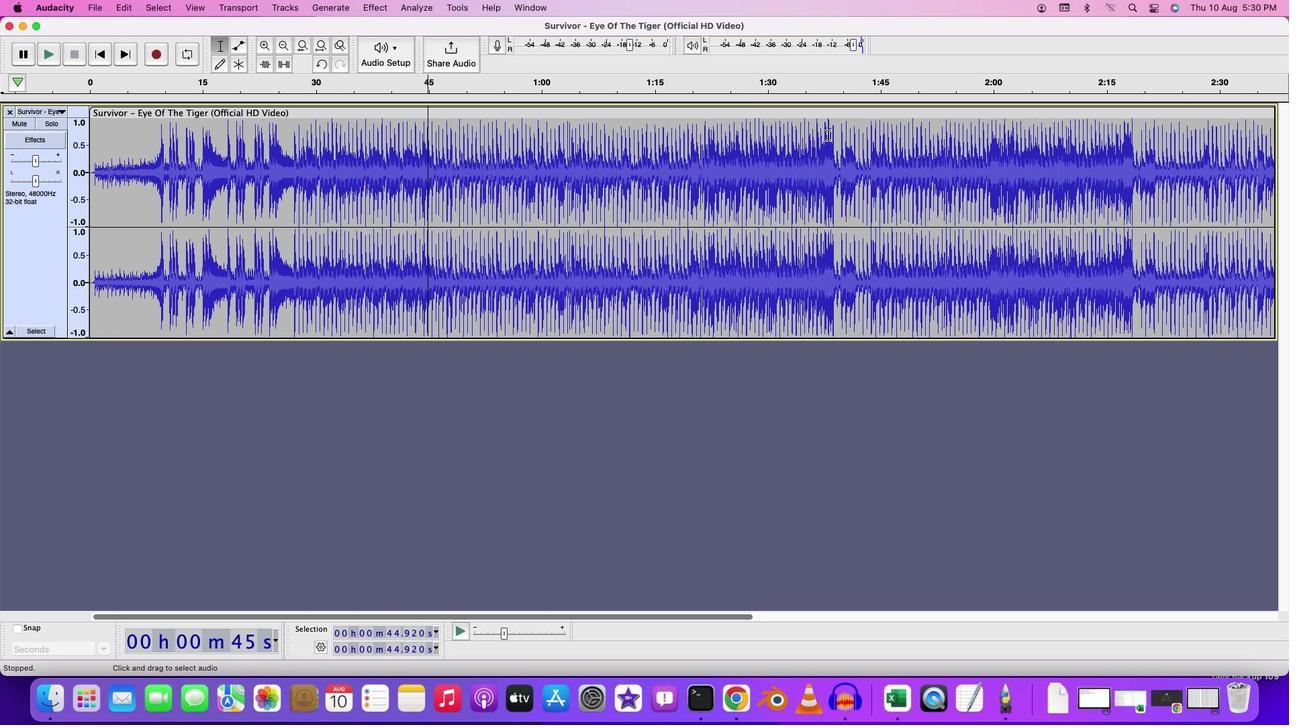 
Action: Mouse pressed left at (827, 134)
Screenshot: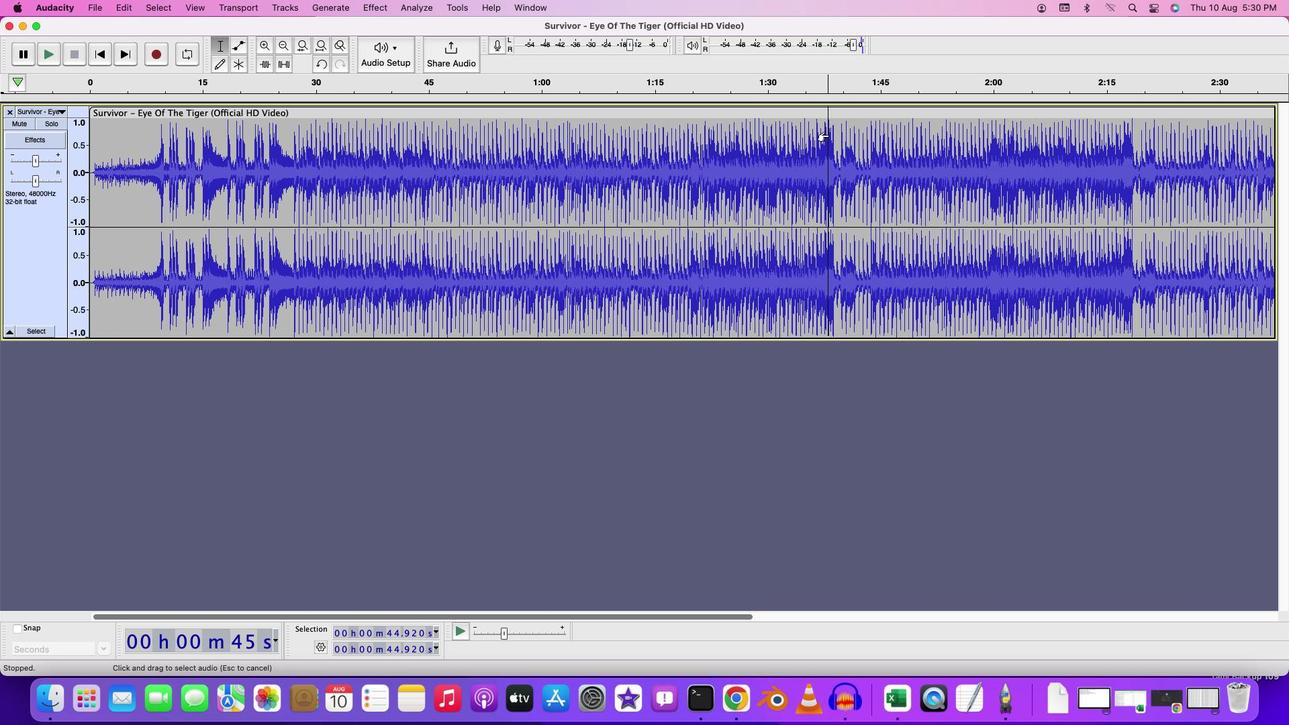 
Action: Mouse moved to (907, 169)
Screenshot: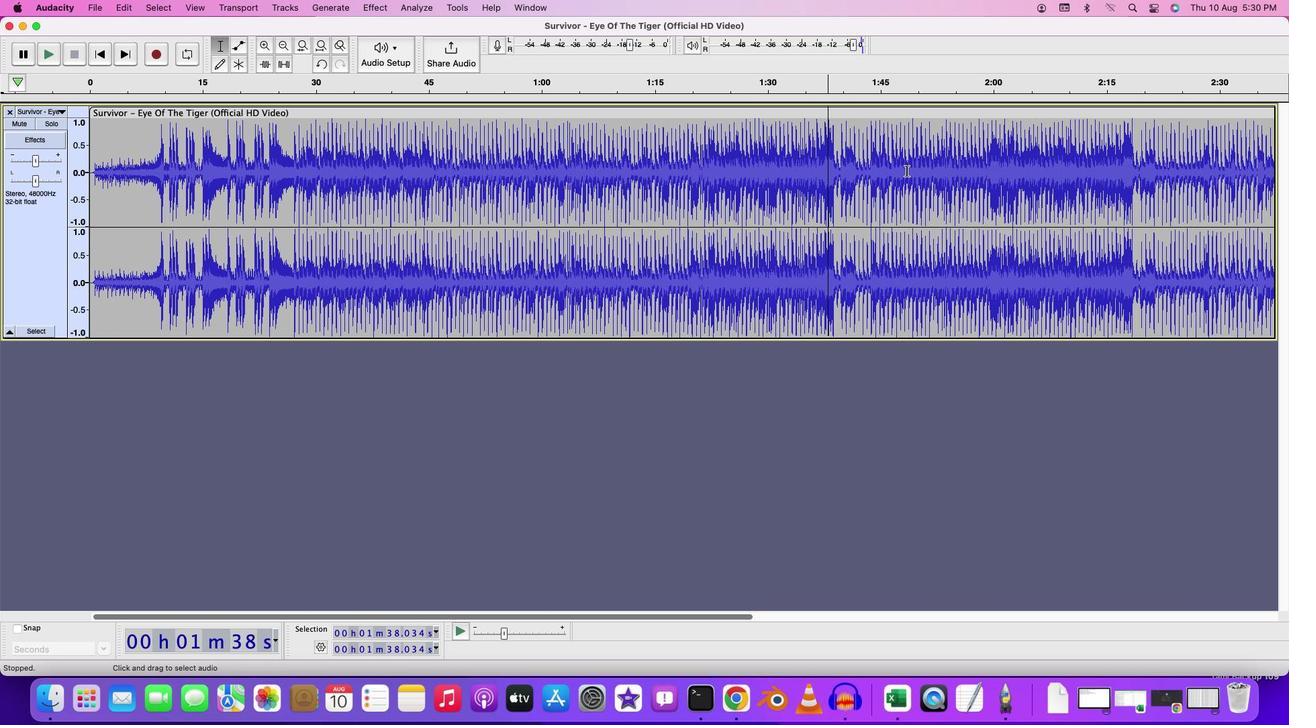 
Action: Key pressed Key.space
Screenshot: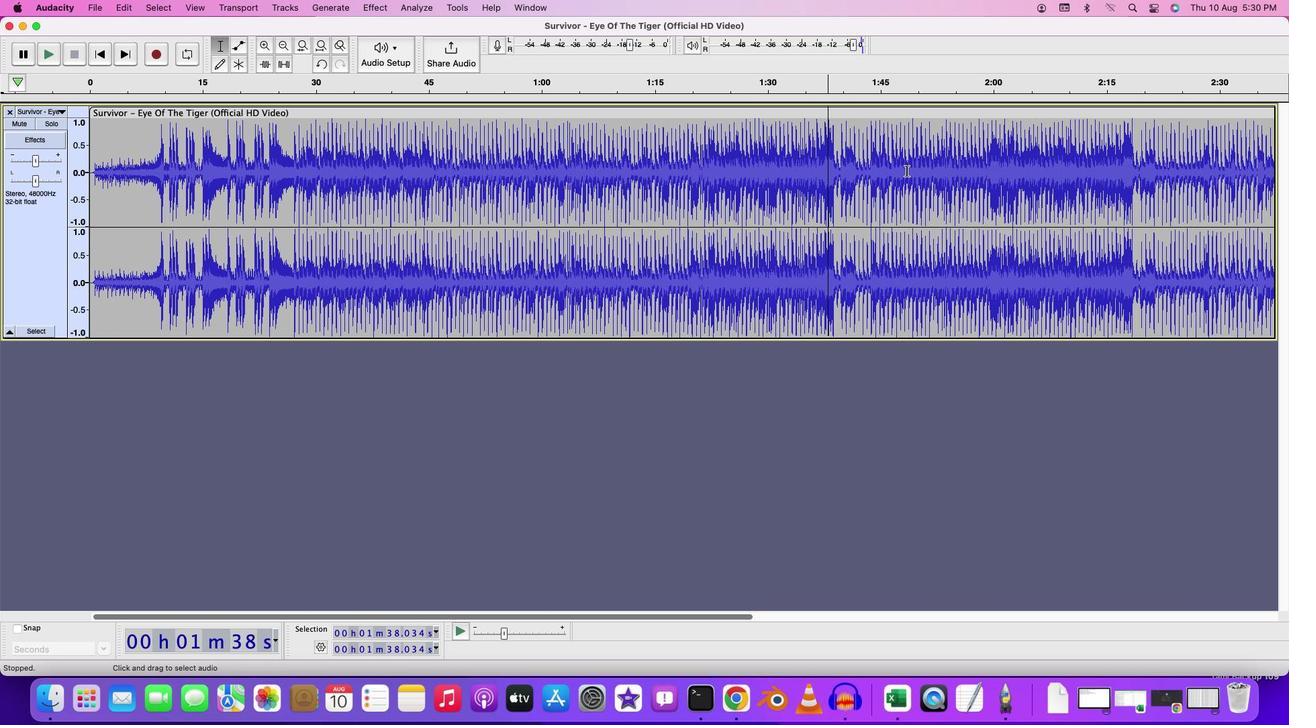 
Action: Mouse moved to (906, 170)
Screenshot: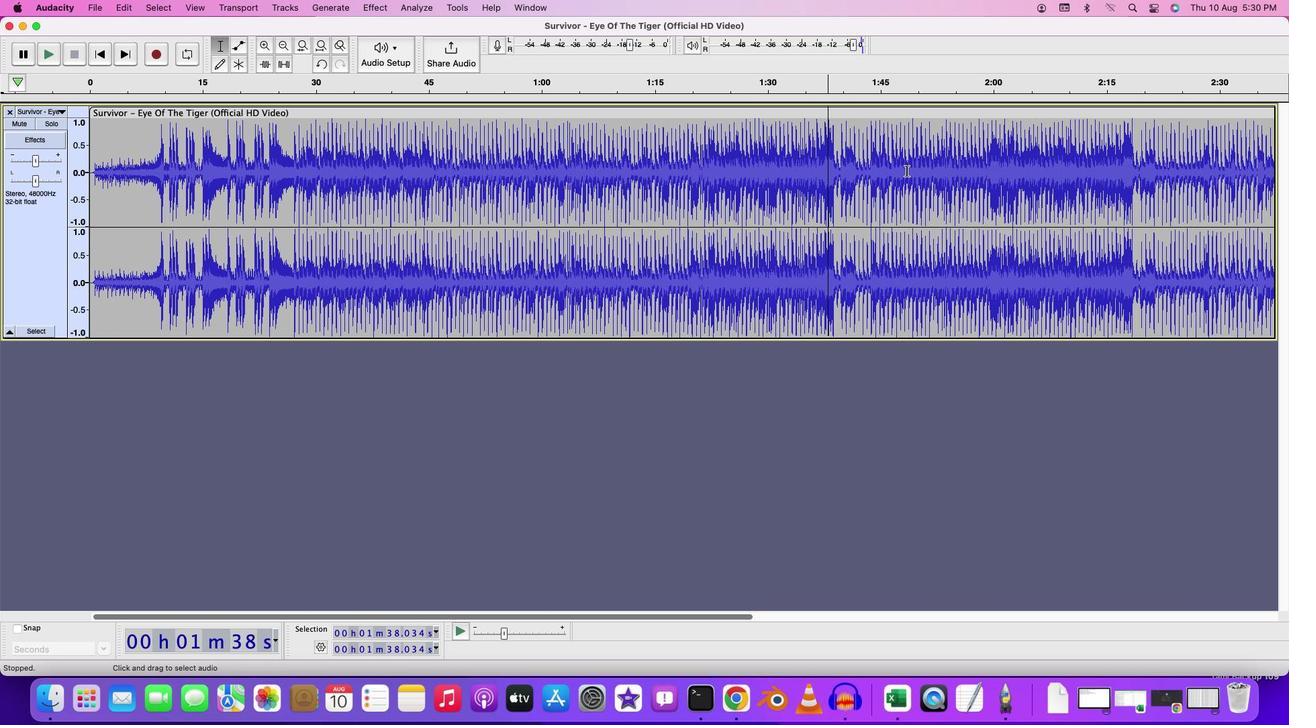 
Action: Mouse scrolled (906, 170) with delta (0, 0)
Screenshot: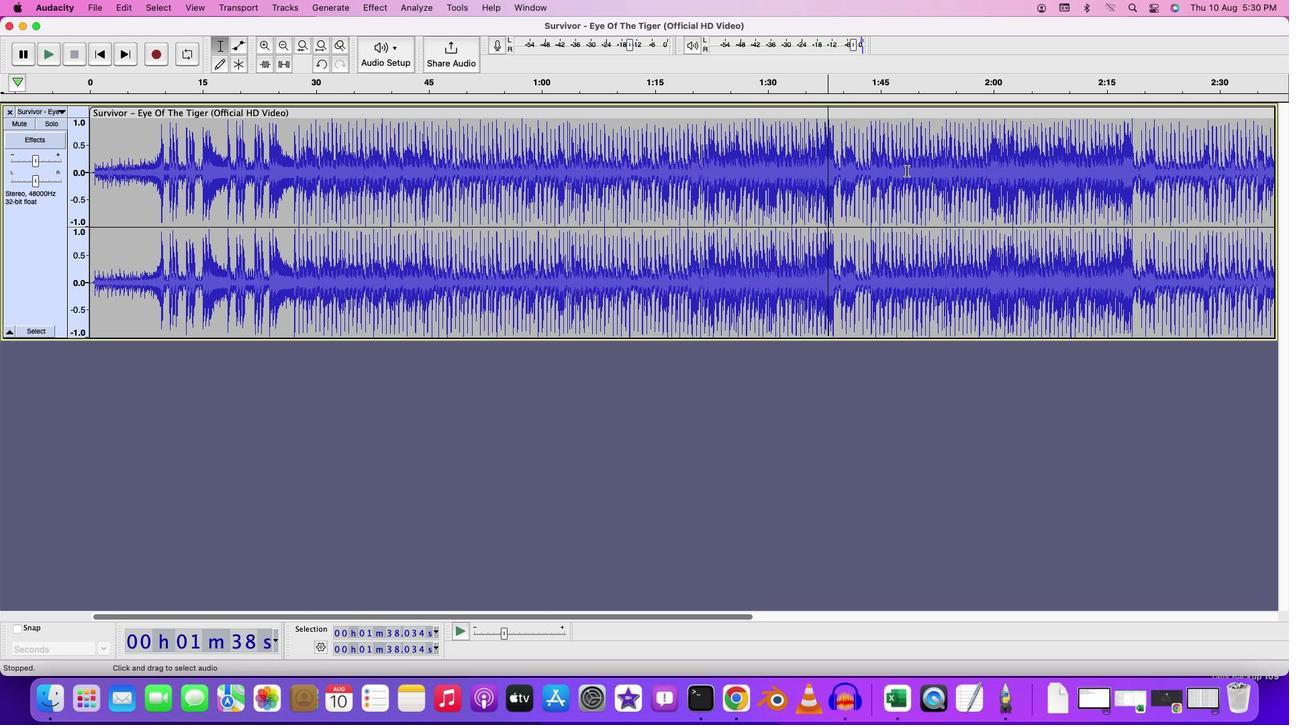 
Action: Mouse scrolled (906, 170) with delta (0, 0)
Screenshot: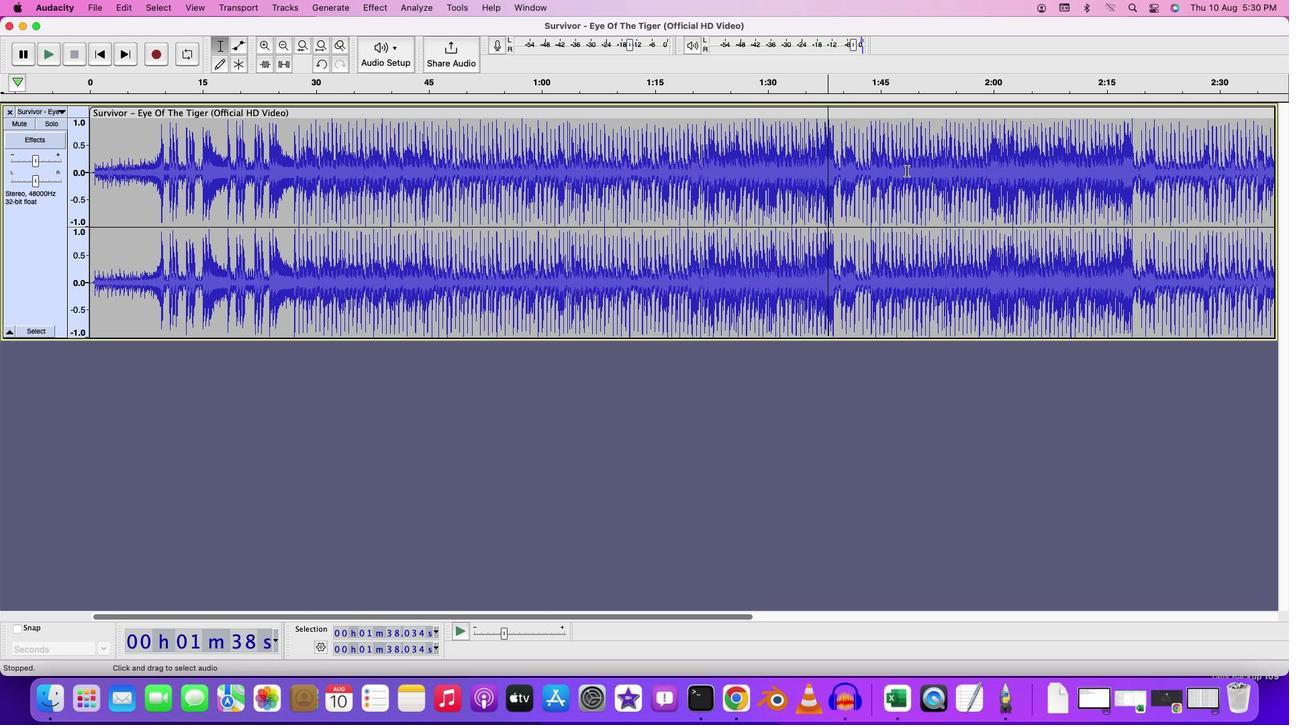 
Action: Mouse scrolled (906, 170) with delta (0, 1)
Screenshot: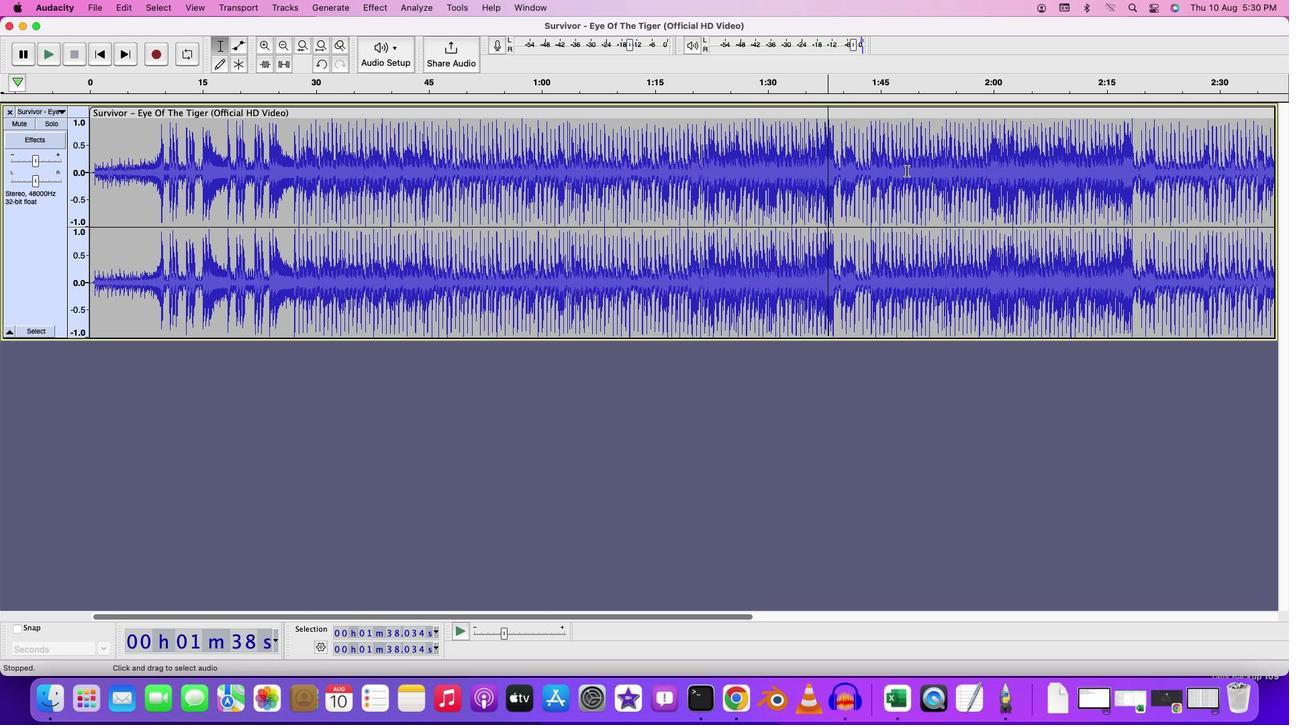 
Action: Mouse scrolled (906, 170) with delta (0, 2)
Screenshot: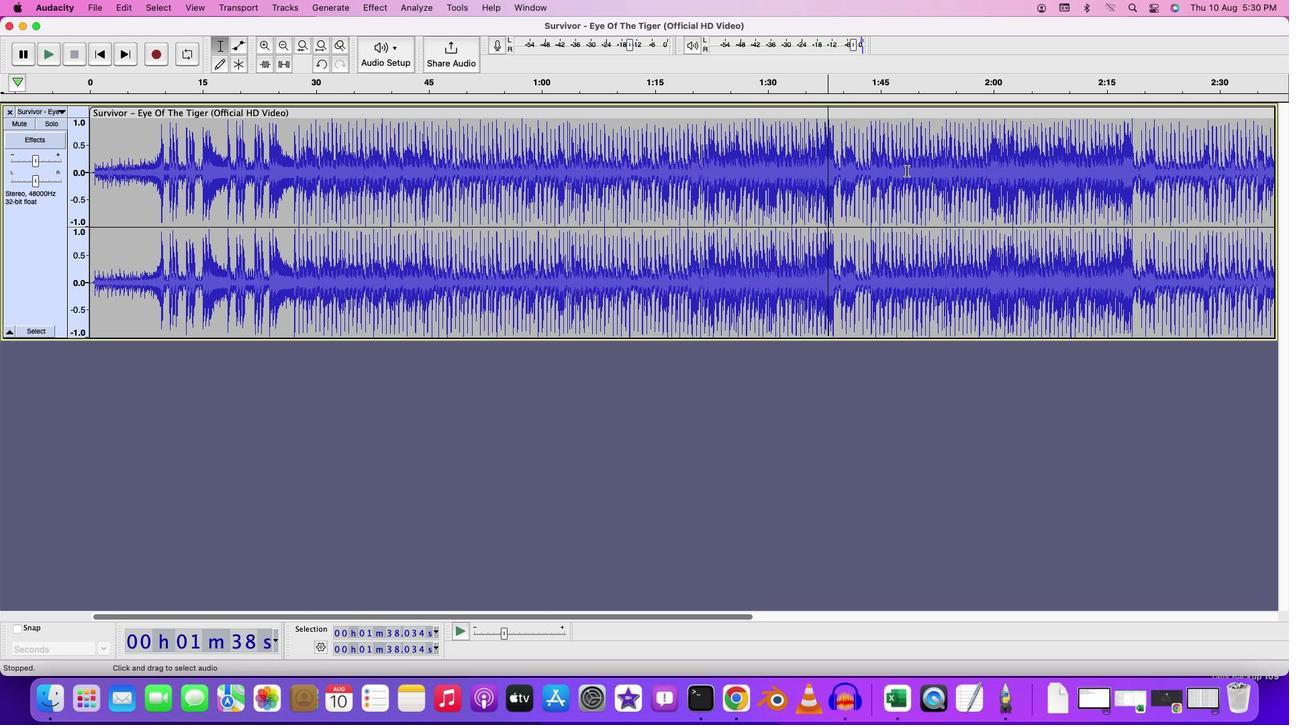 
Action: Mouse moved to (866, 175)
Screenshot: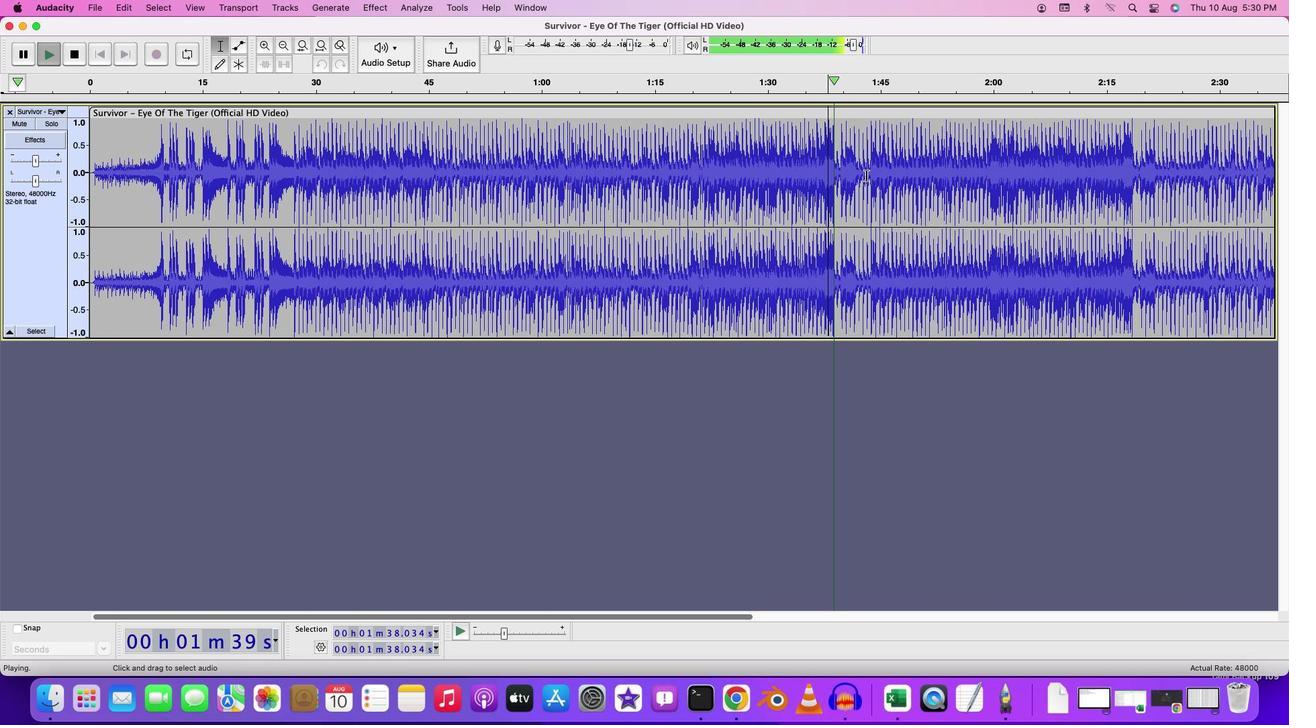
Action: Key pressed Key.space
Screenshot: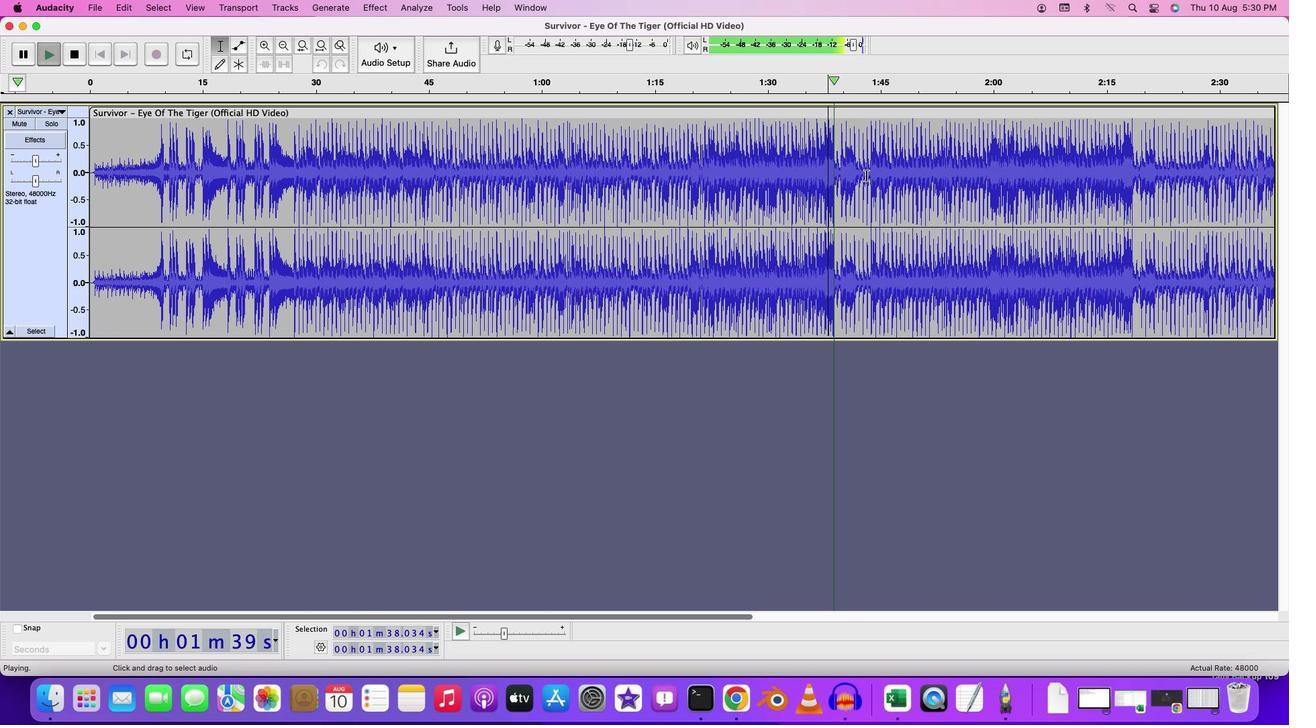 
Action: Mouse moved to (826, 141)
Screenshot: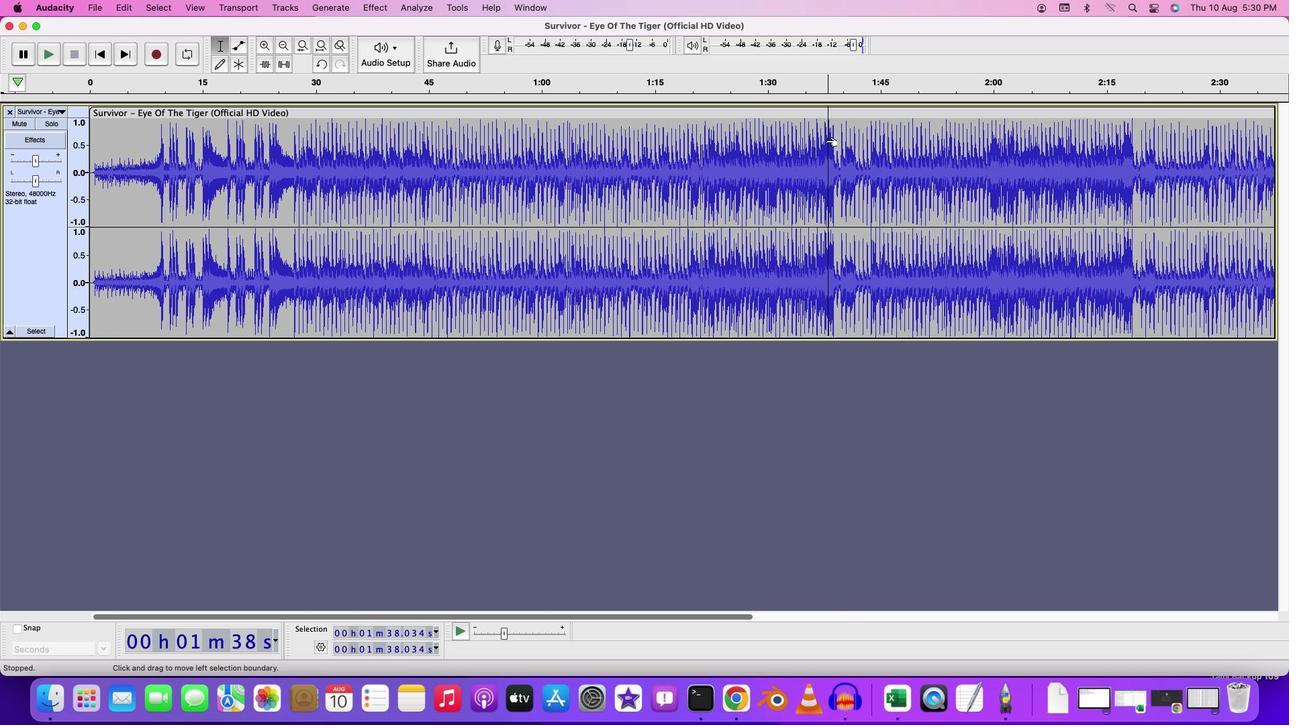 
Action: Mouse pressed left at (826, 141)
Screenshot: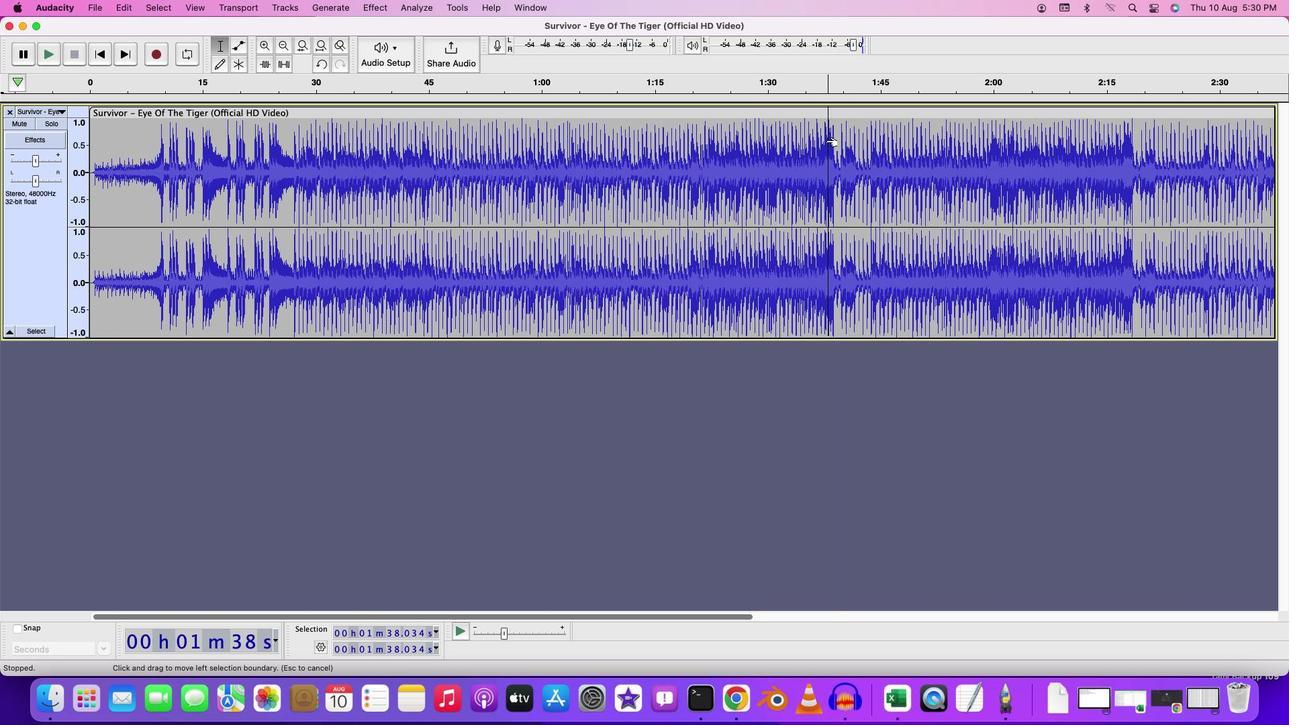 
Action: Mouse moved to (833, 144)
Screenshot: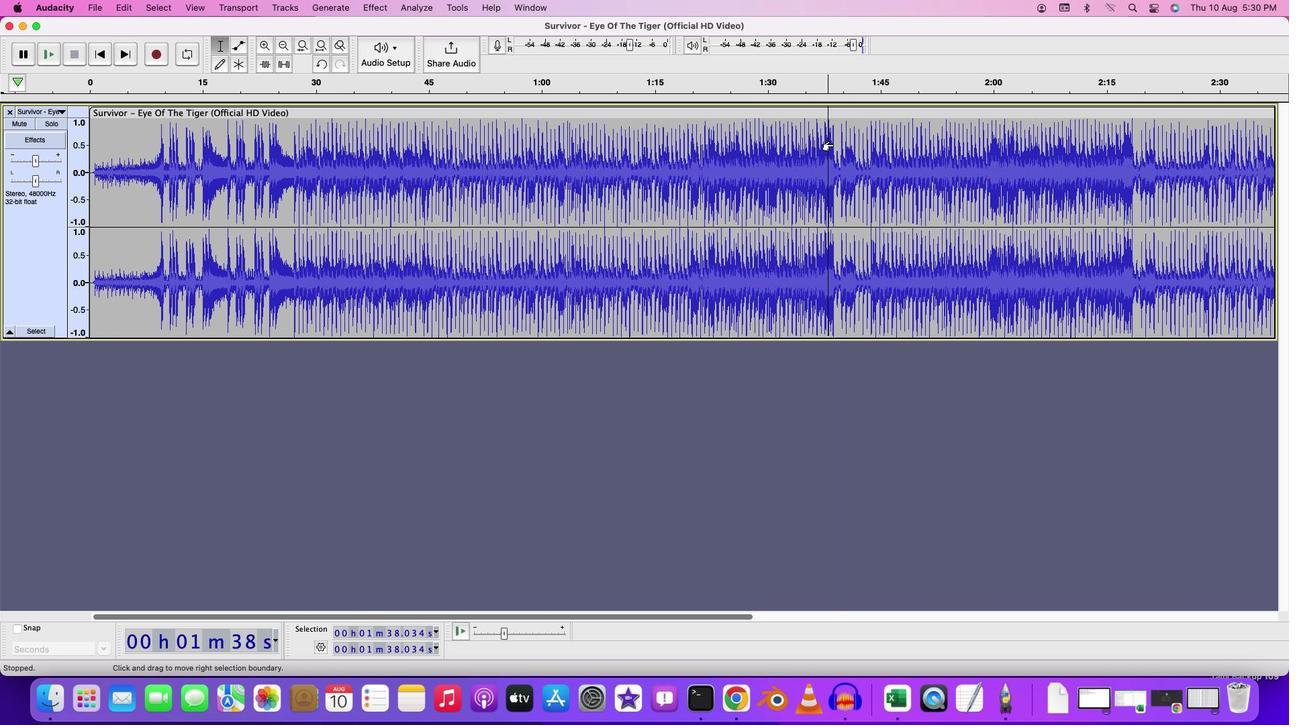 
Action: Key pressed Key.cmd
Screenshot: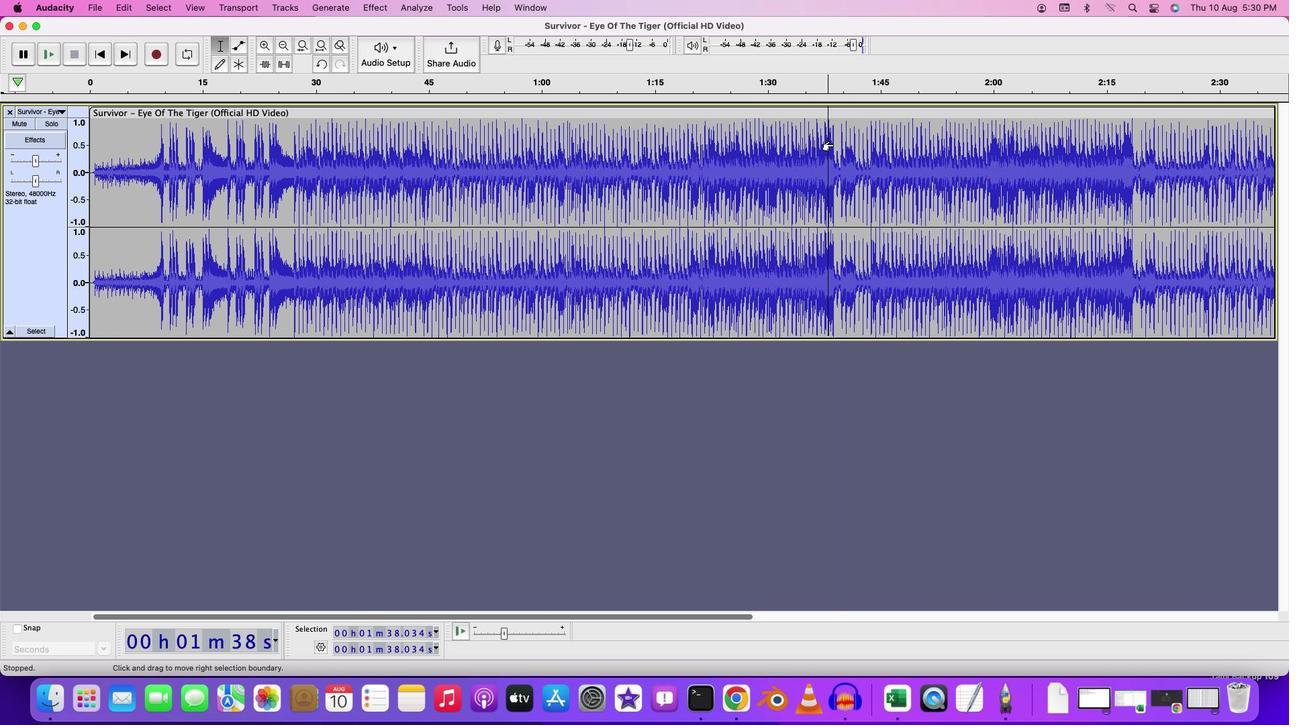 
Action: Mouse scrolled (833, 144) with delta (0, 0)
Screenshot: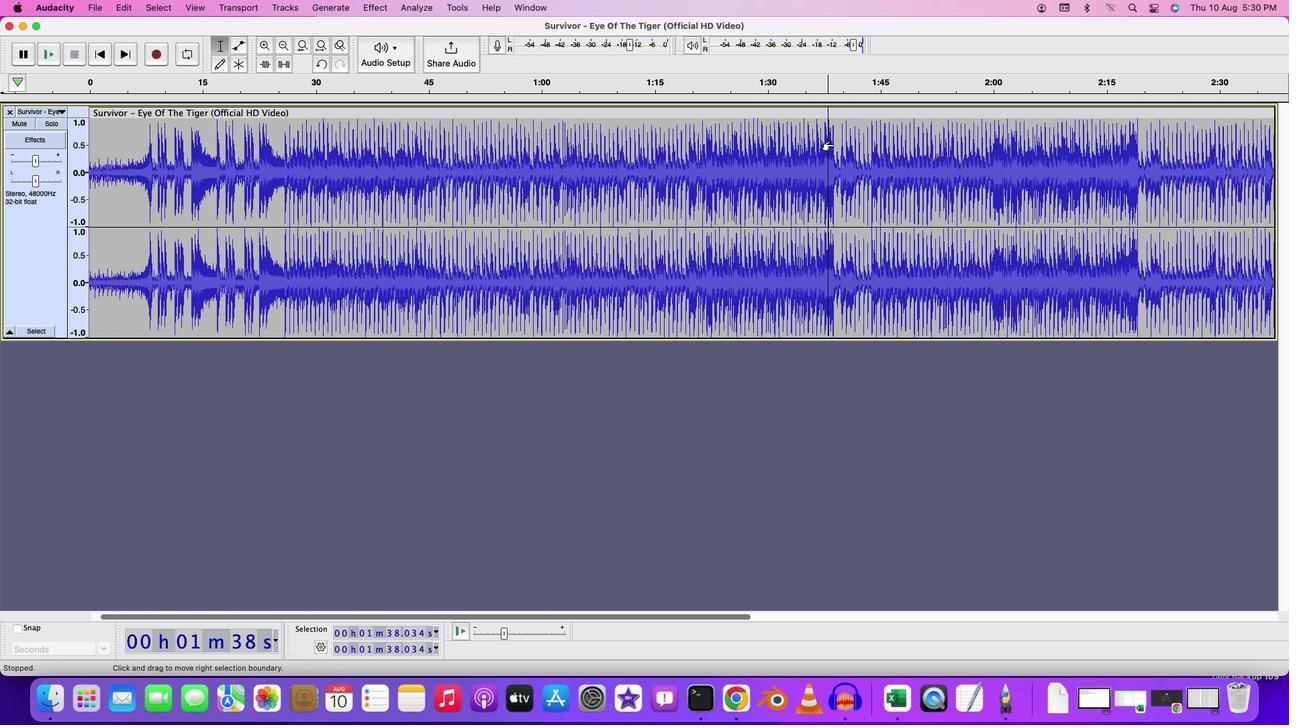 
Action: Mouse scrolled (833, 144) with delta (0, 0)
Screenshot: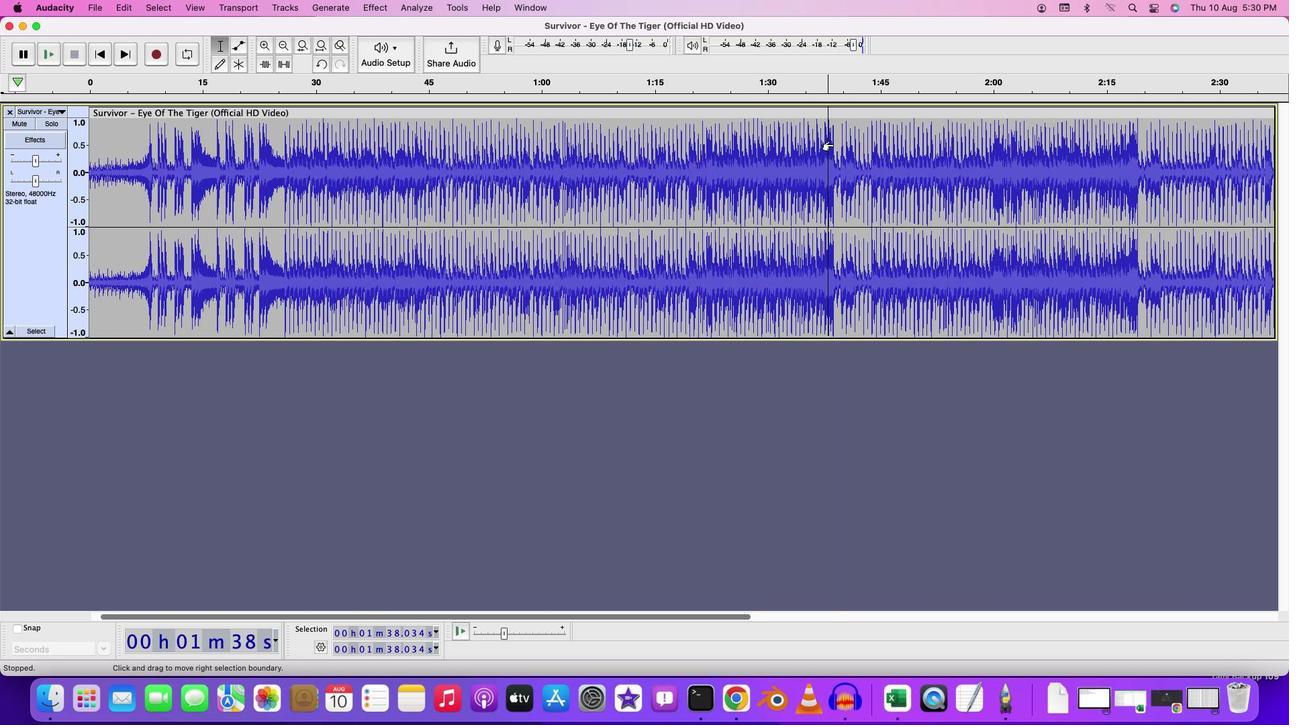 
Action: Mouse scrolled (833, 144) with delta (0, 2)
Screenshot: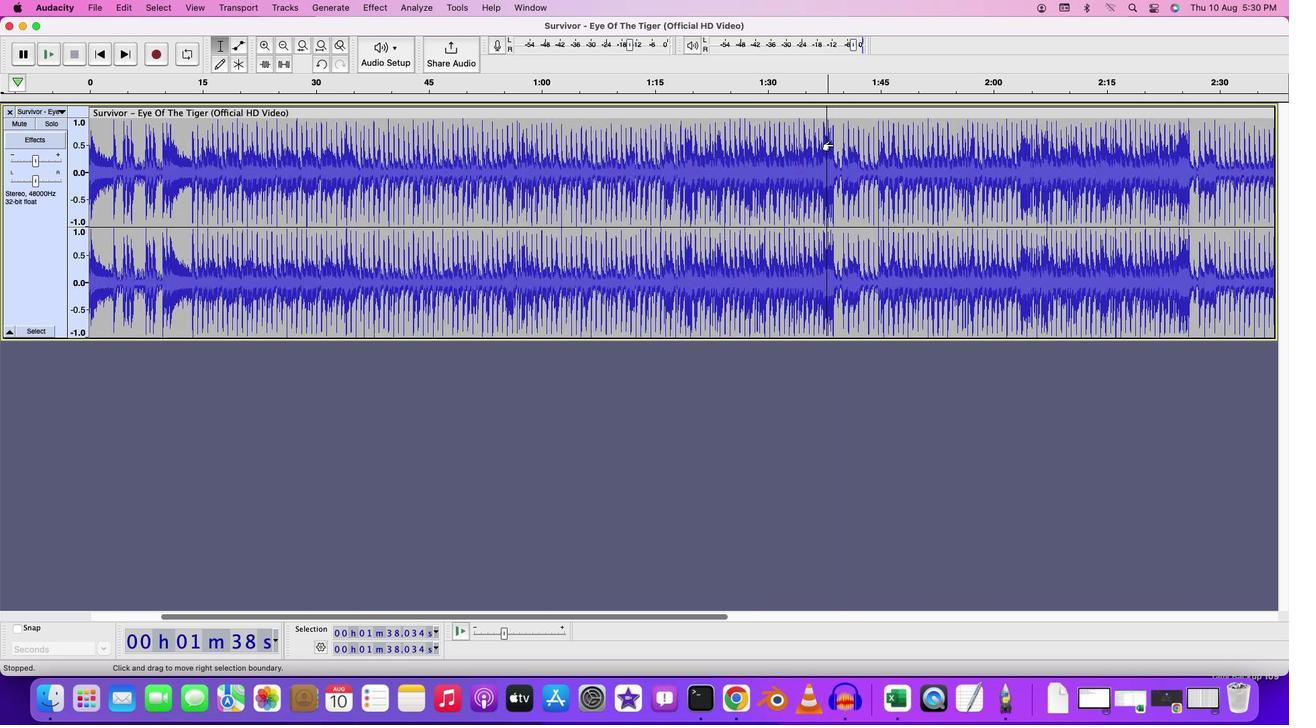 
Action: Mouse scrolled (833, 144) with delta (0, 2)
Screenshot: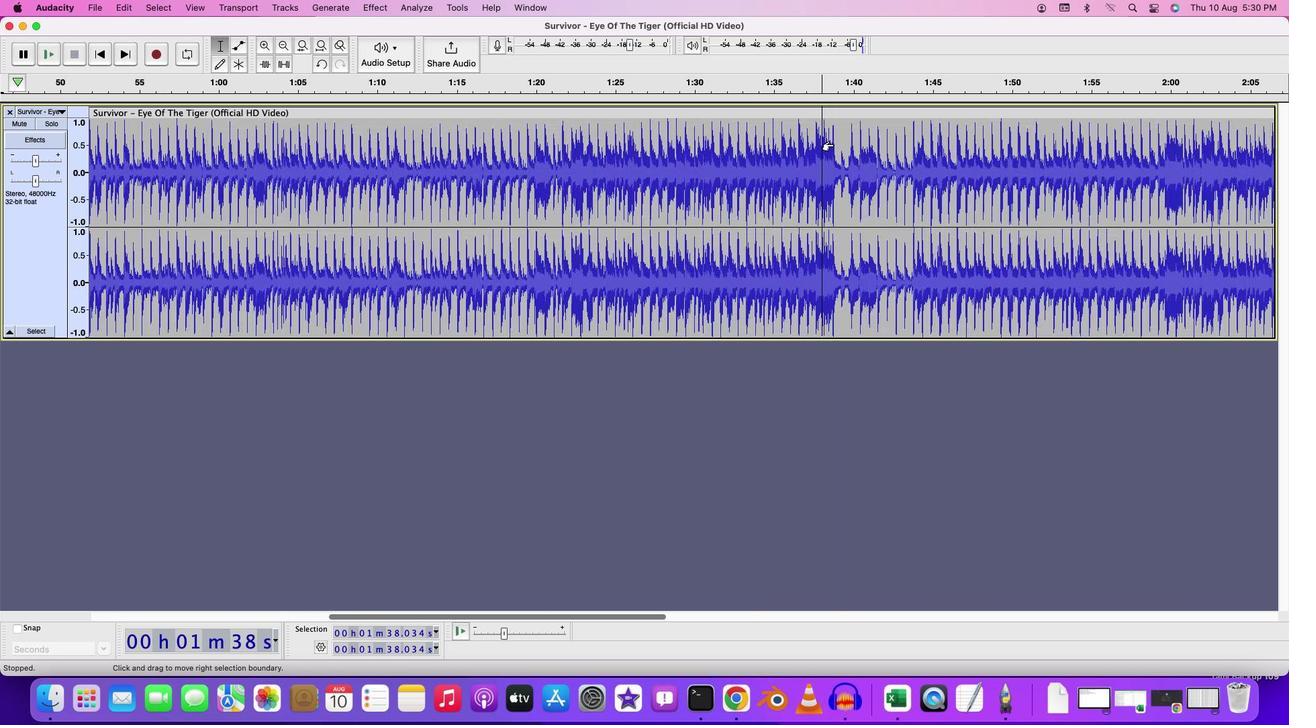 
Action: Mouse moved to (835, 145)
Screenshot: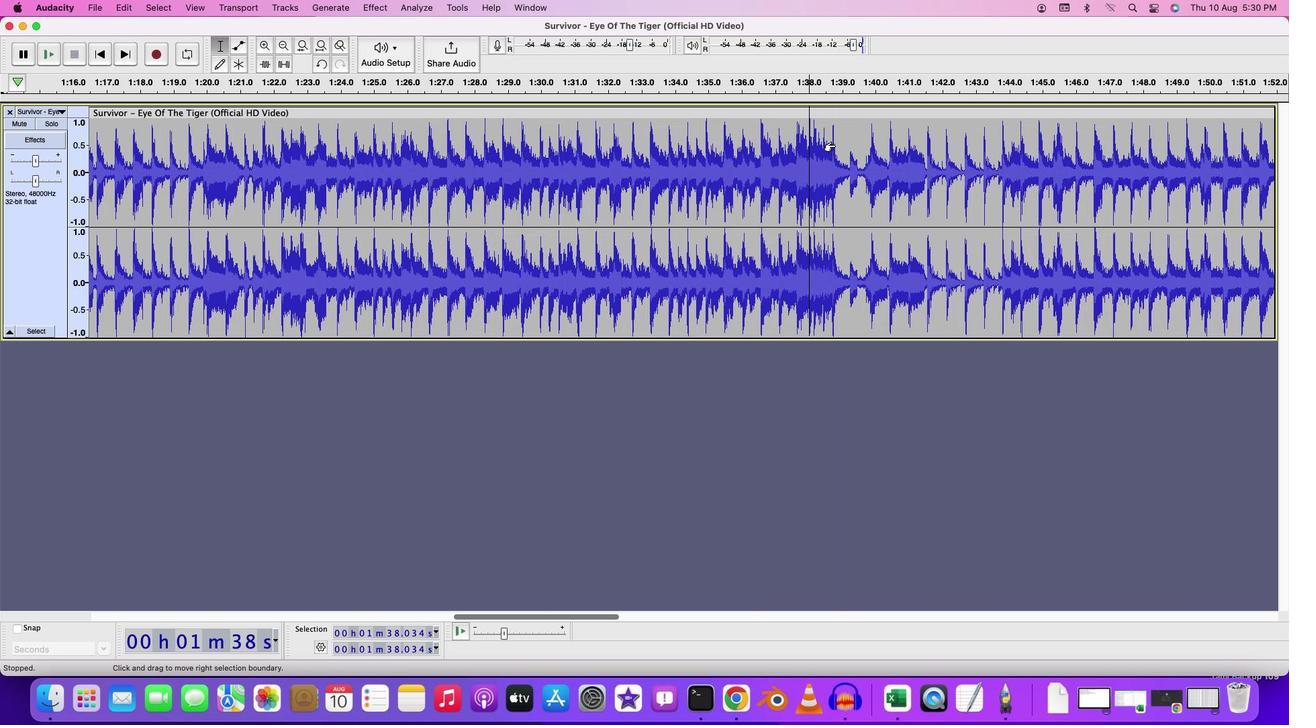 
Action: Mouse scrolled (835, 145) with delta (0, 0)
Screenshot: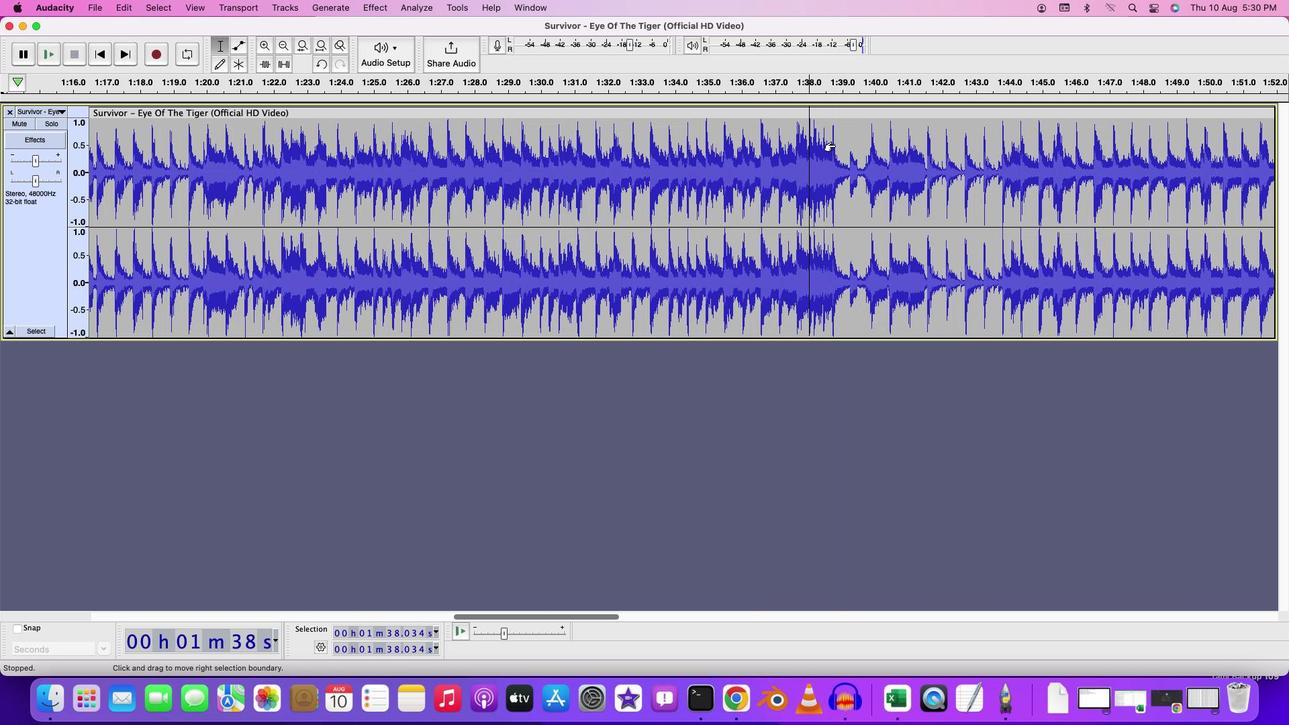 
Action: Mouse scrolled (835, 145) with delta (0, 0)
Screenshot: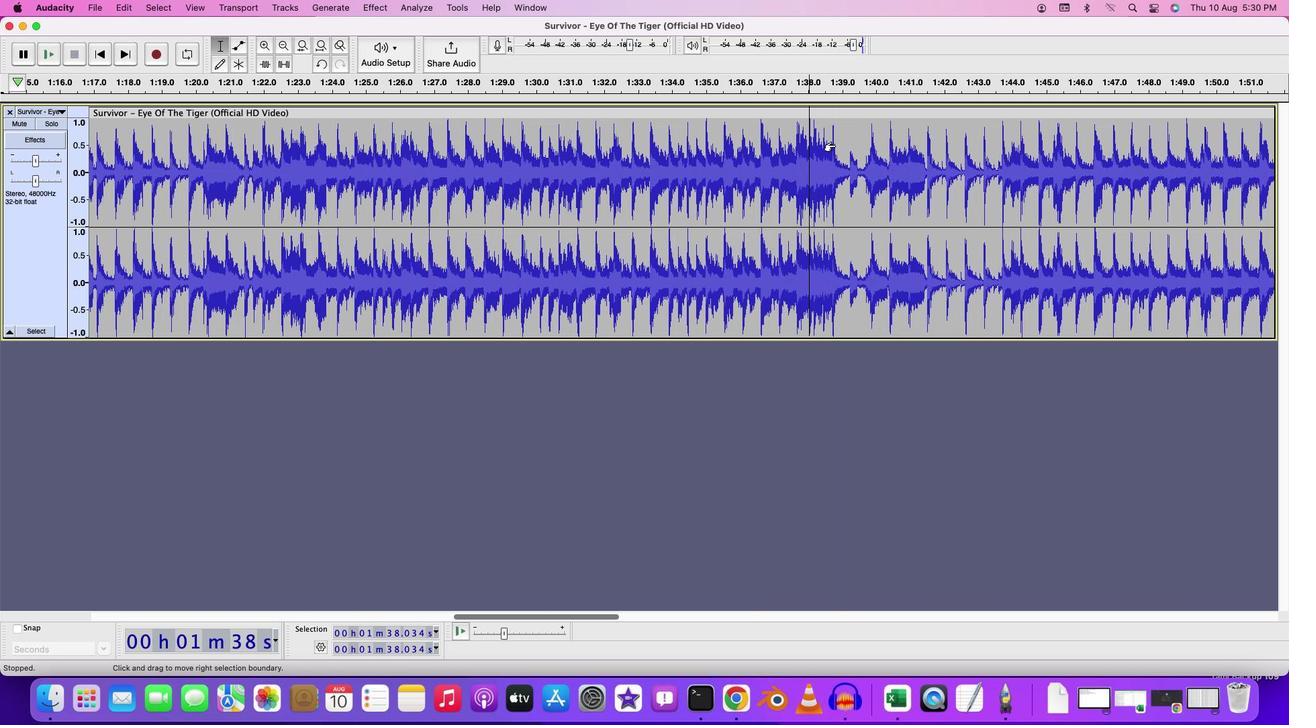 
Action: Mouse moved to (249, 3)
Screenshot: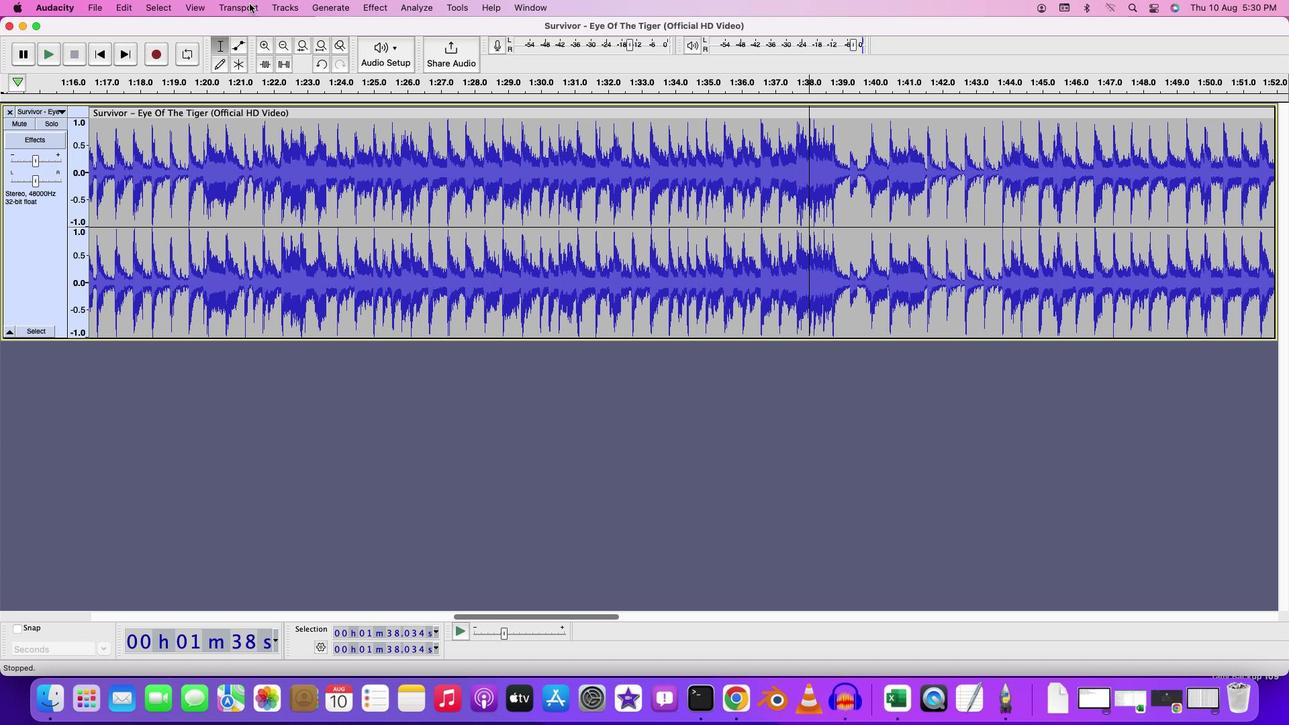 
Action: Mouse pressed left at (249, 3)
Screenshot: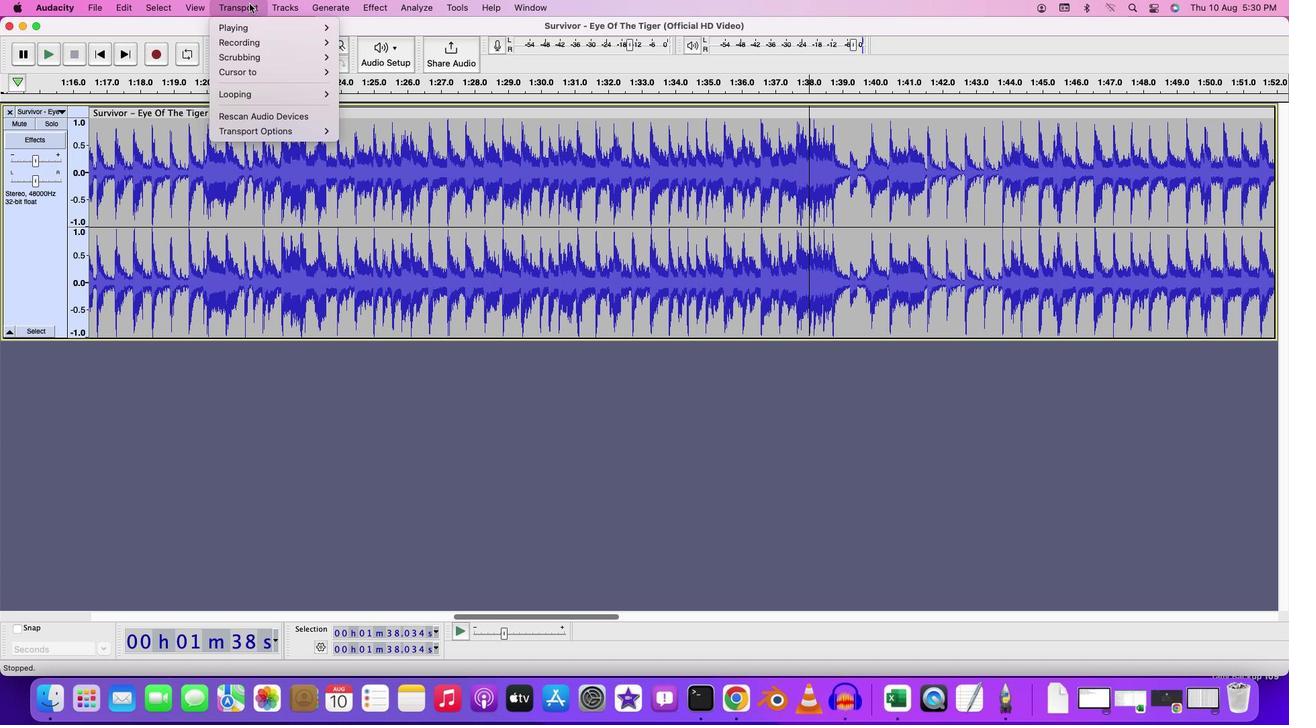 
Action: Mouse moved to (365, 85)
Screenshot: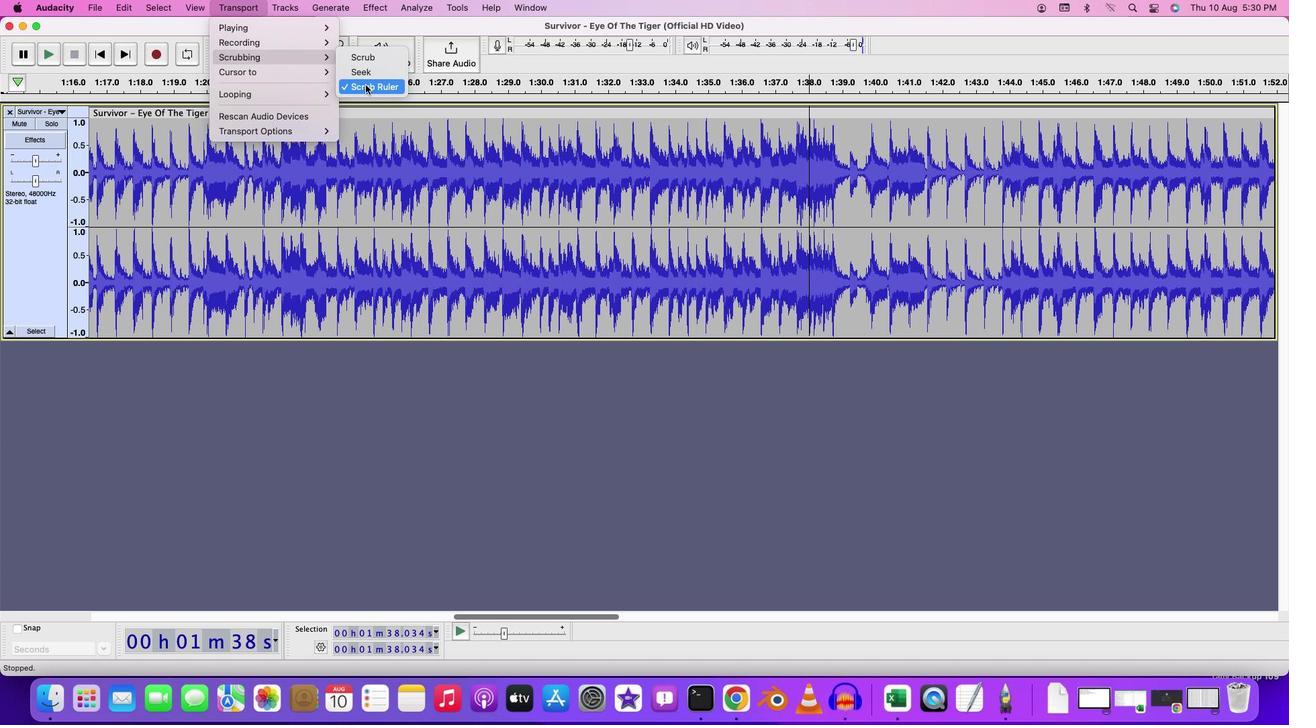 
Action: Mouse pressed left at (365, 85)
Screenshot: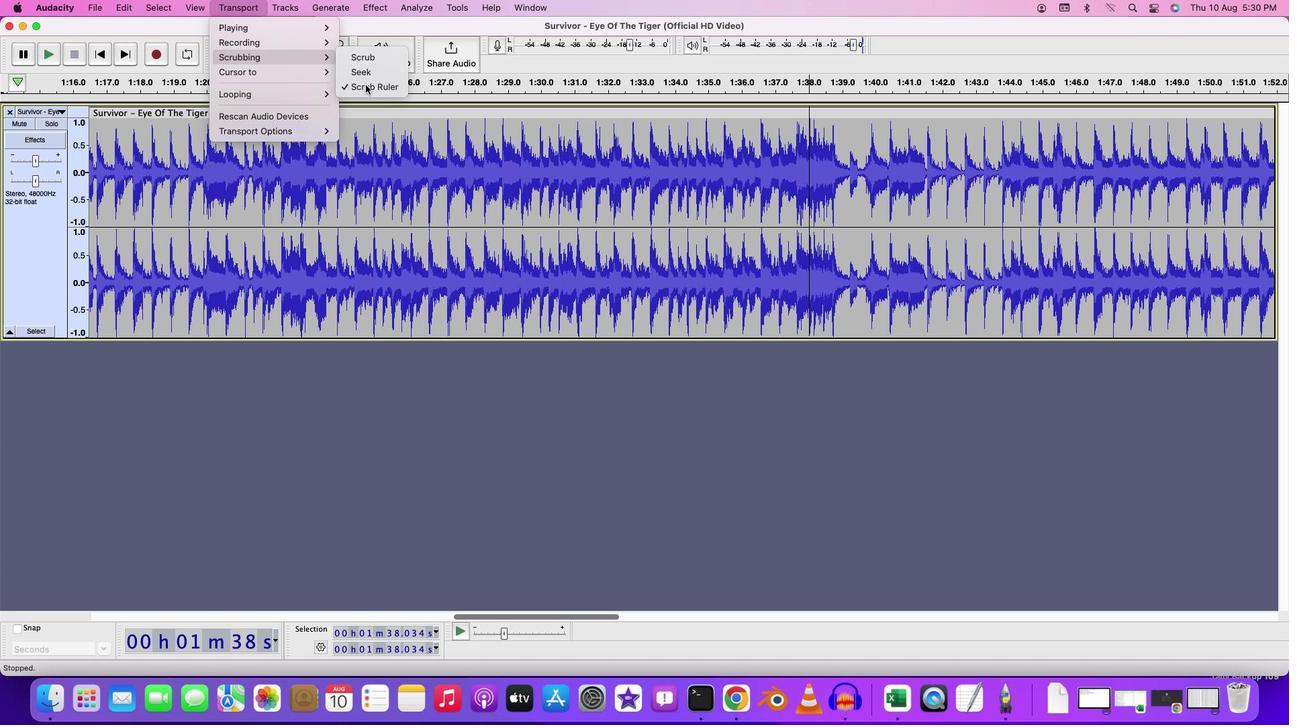 
Action: Mouse moved to (253, 8)
Screenshot: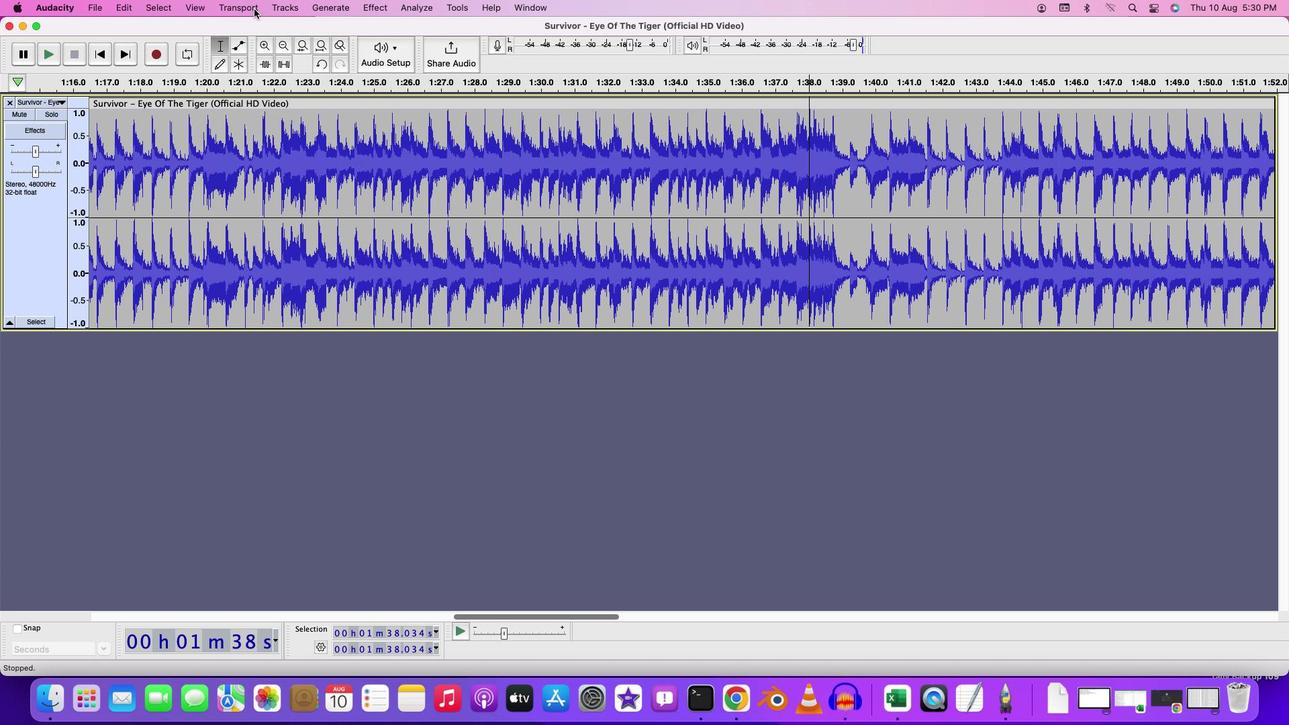 
Action: Mouse pressed left at (253, 8)
Screenshot: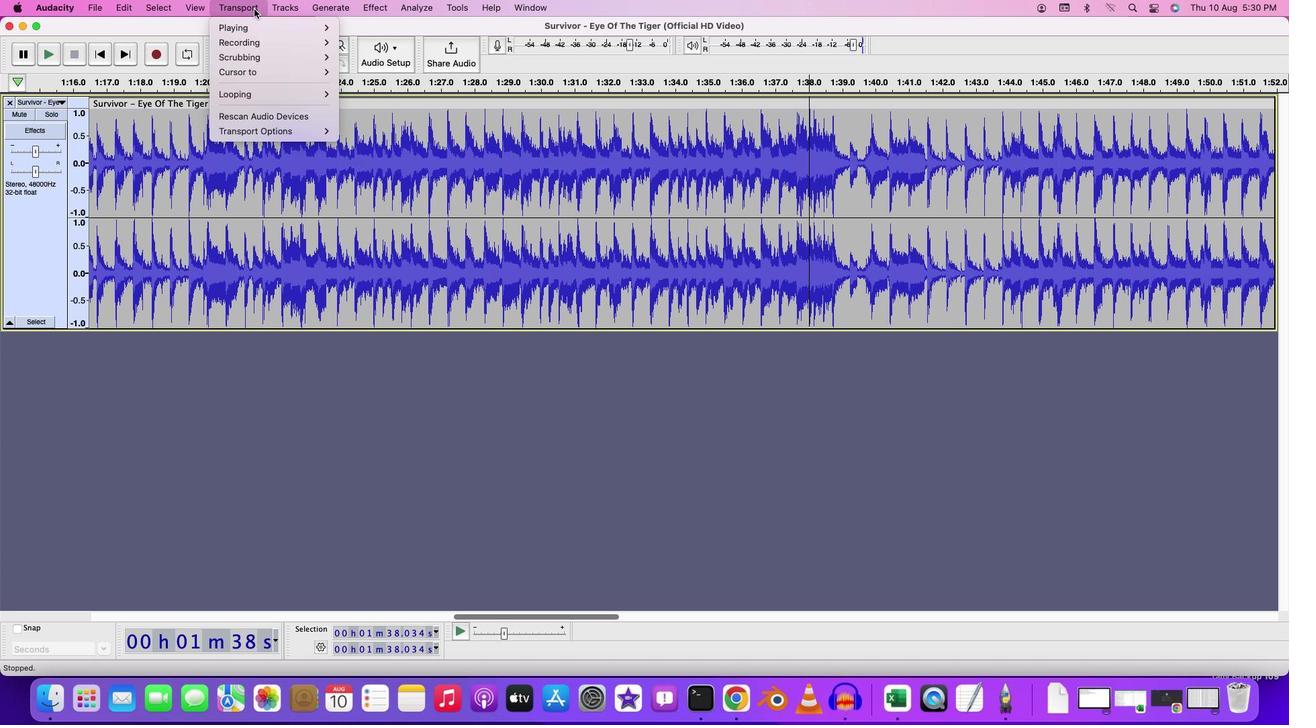 
Action: Mouse moved to (351, 82)
Screenshot: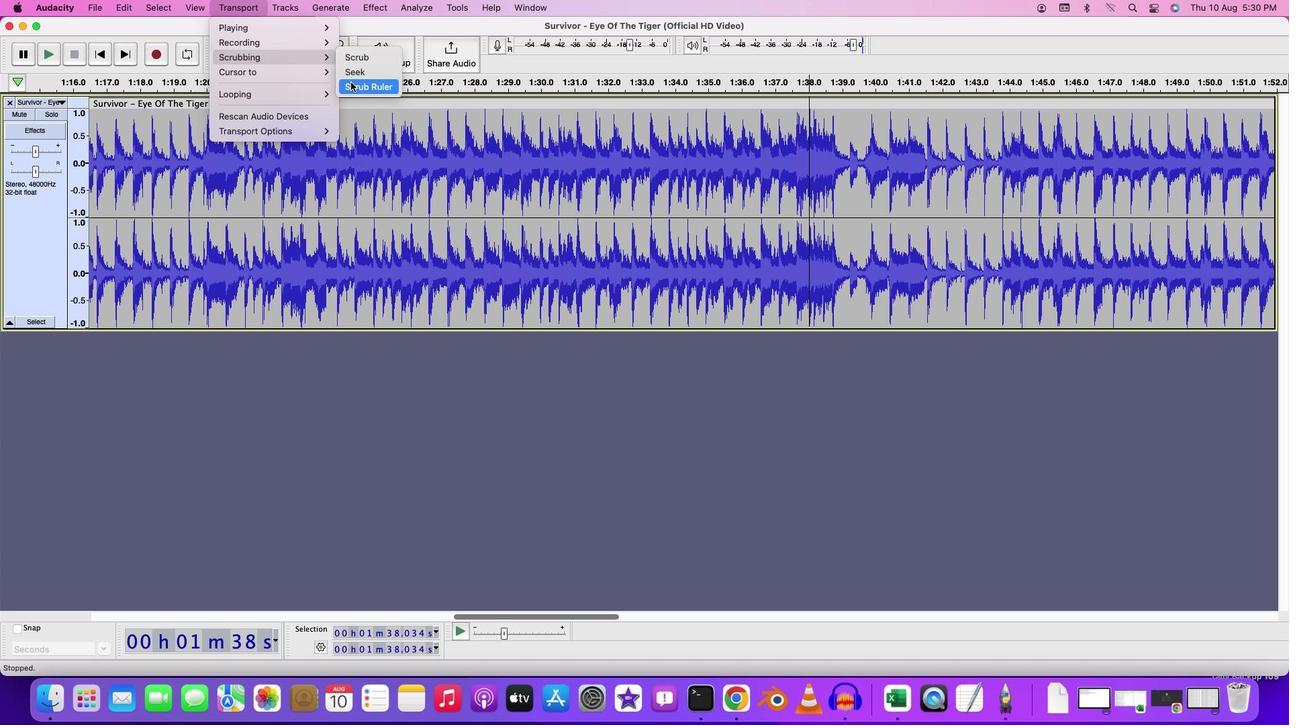 
Action: Mouse pressed left at (351, 82)
Screenshot: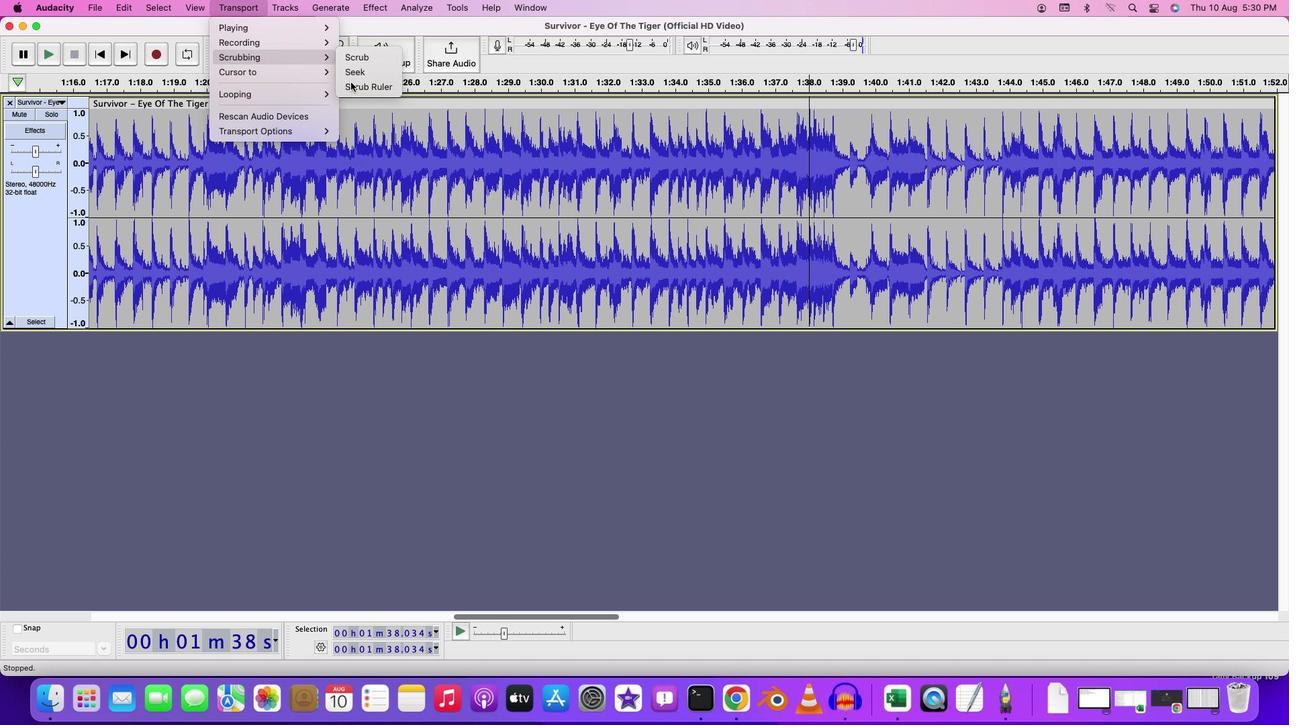 
Action: Mouse moved to (249, 8)
Screenshot: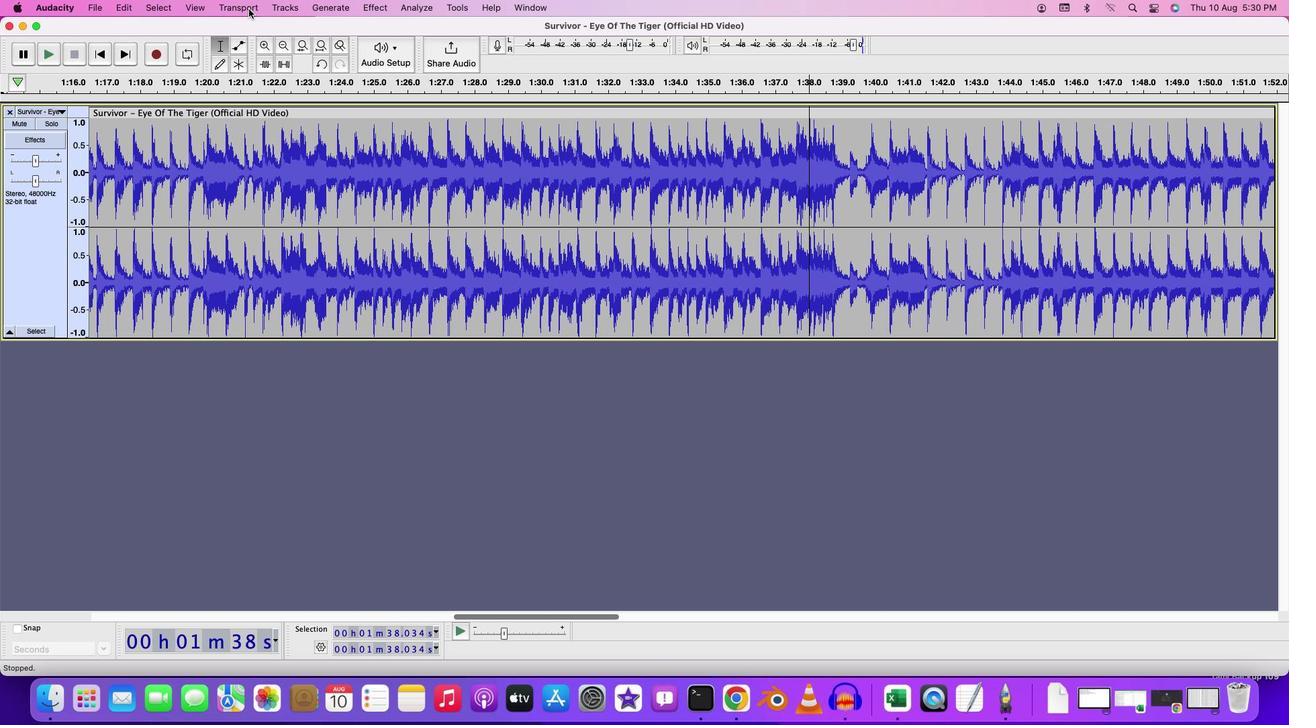 
Action: Mouse pressed left at (249, 8)
Screenshot: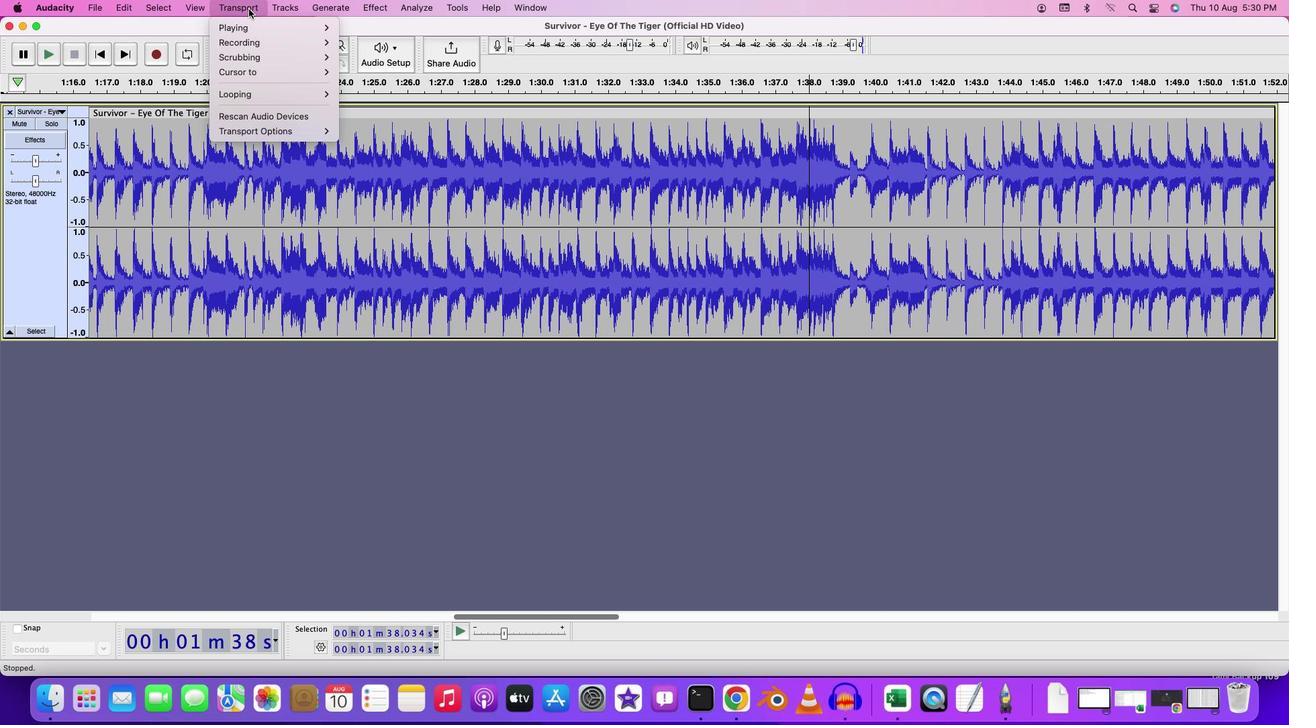 
Action: Mouse moved to (347, 67)
Screenshot: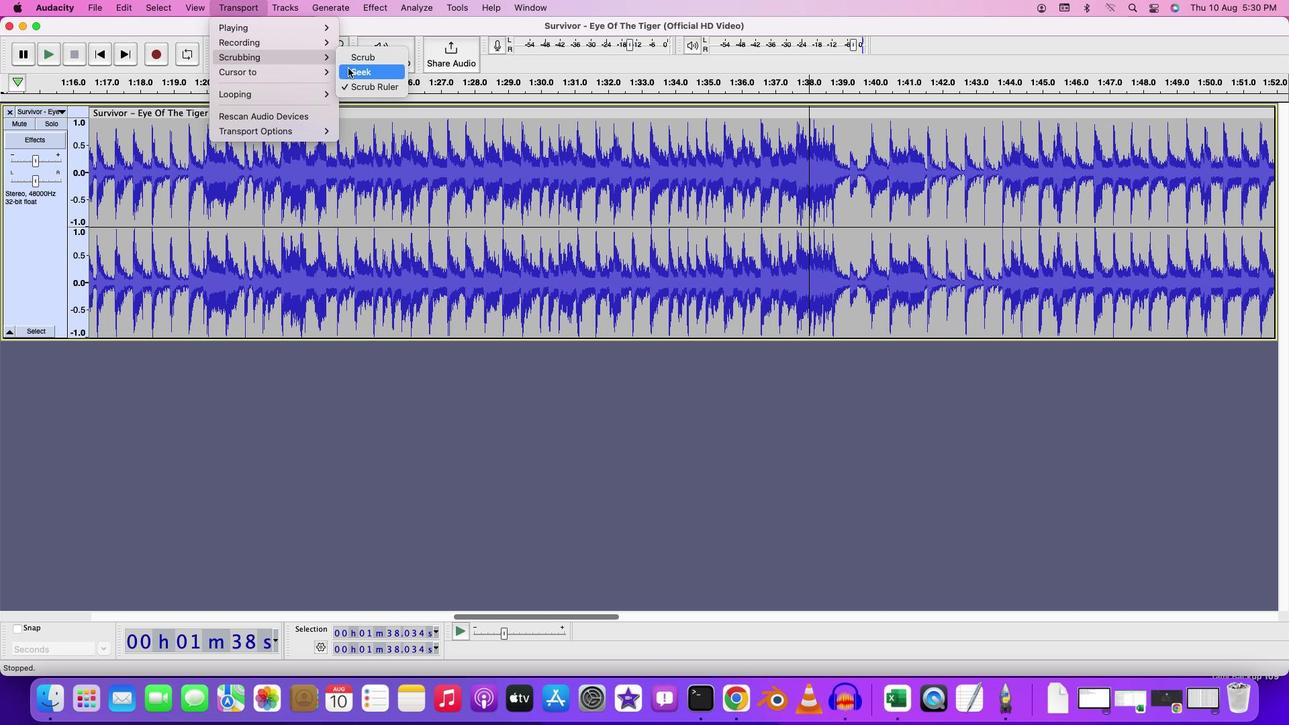 
Action: Mouse pressed left at (347, 67)
Screenshot: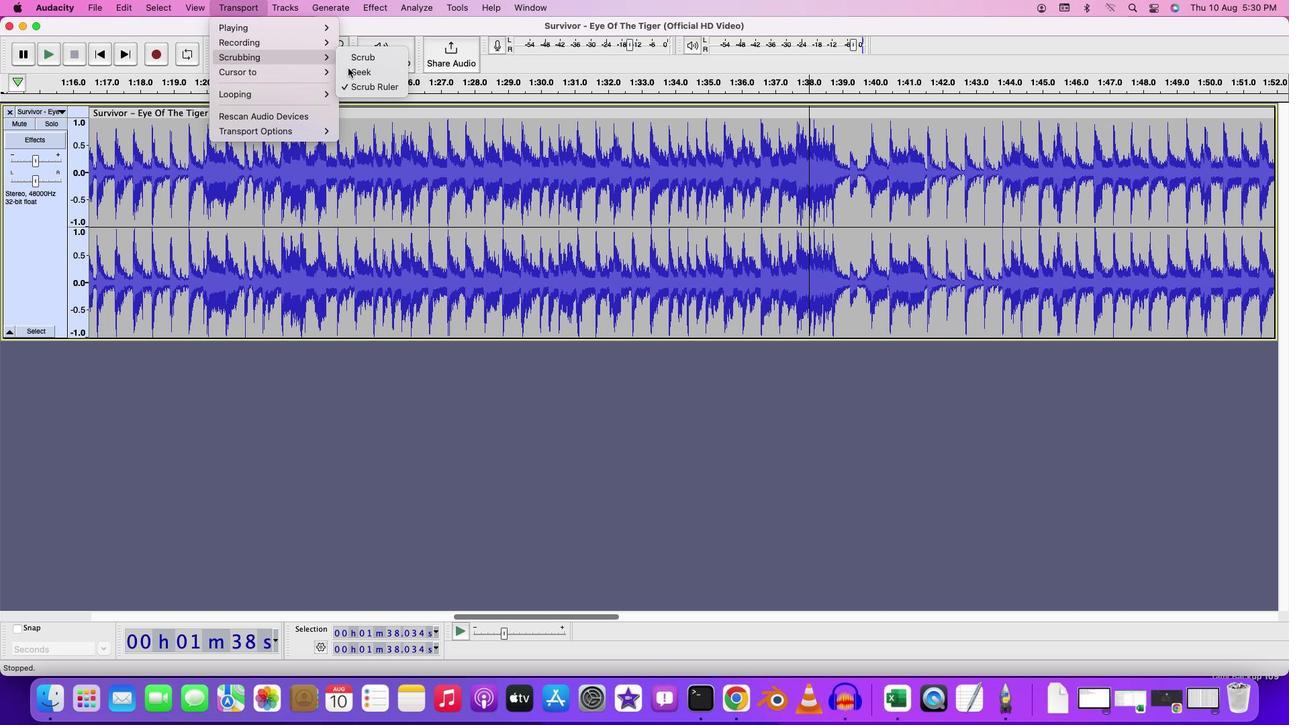 
Action: Mouse moved to (1091, 192)
Screenshot: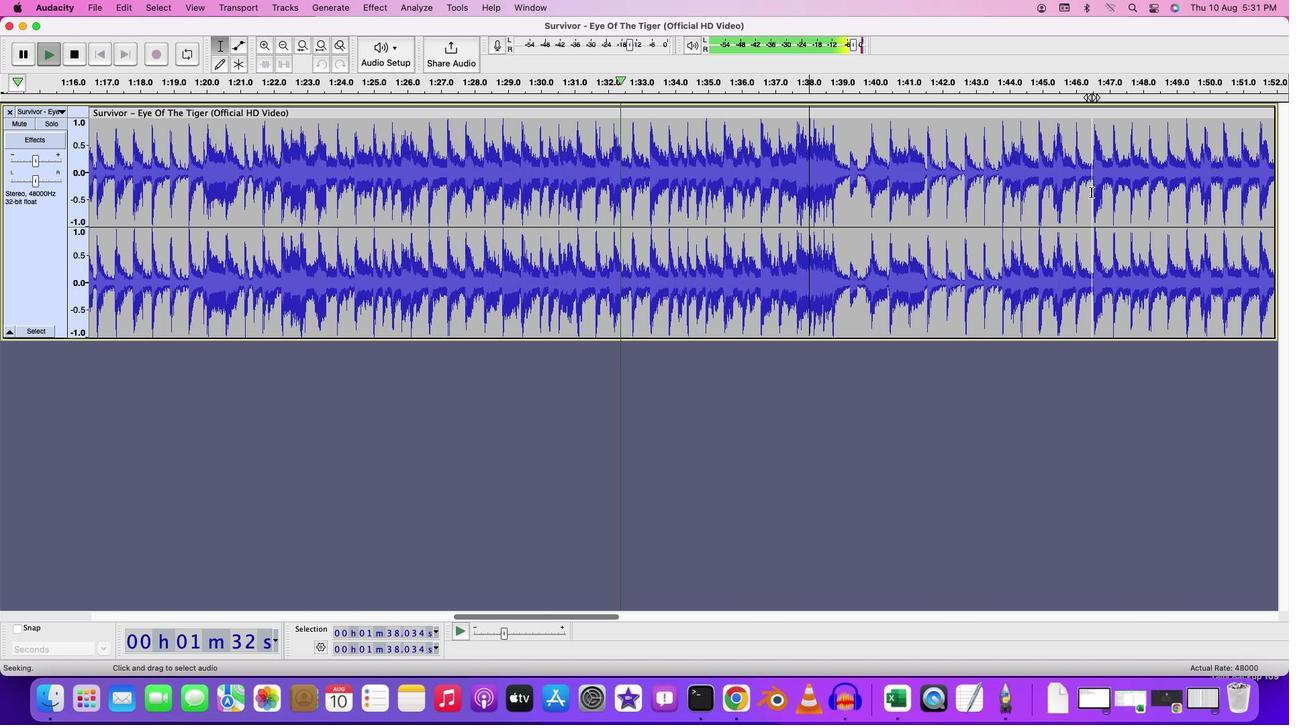 
Action: Mouse pressed left at (1091, 192)
Screenshot: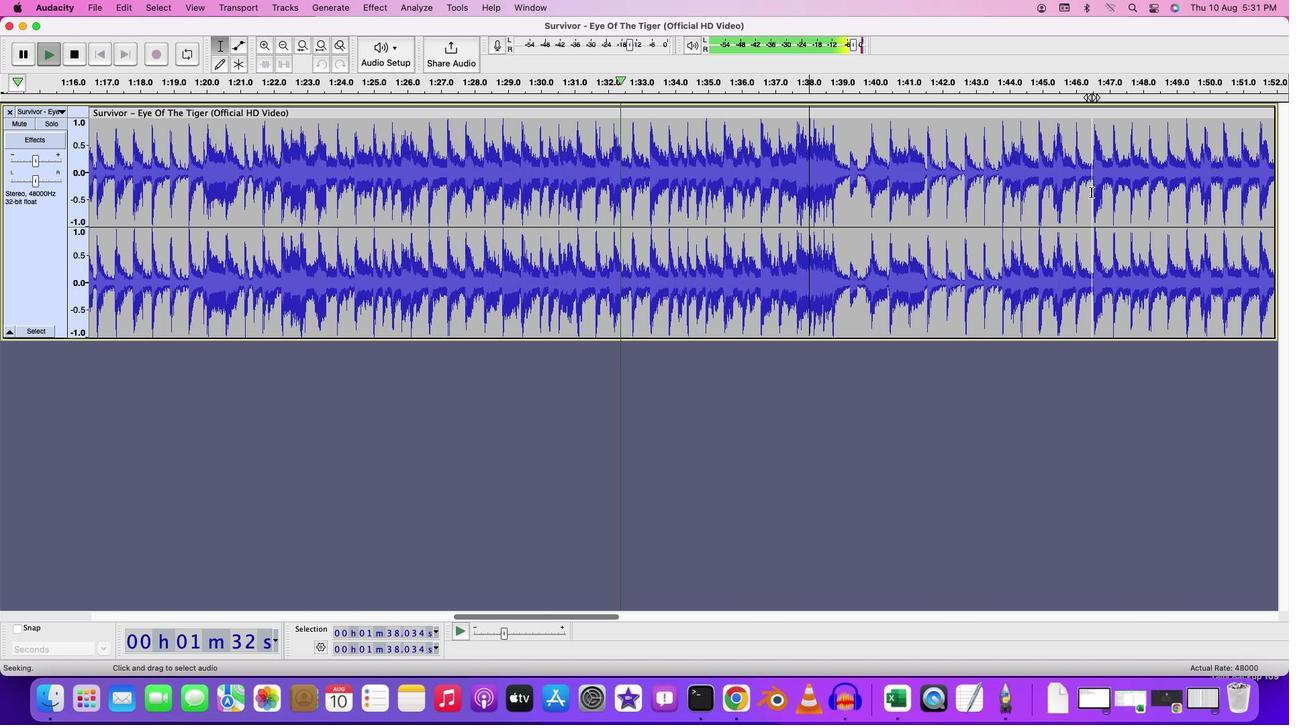 
Action: Mouse moved to (1093, 163)
Screenshot: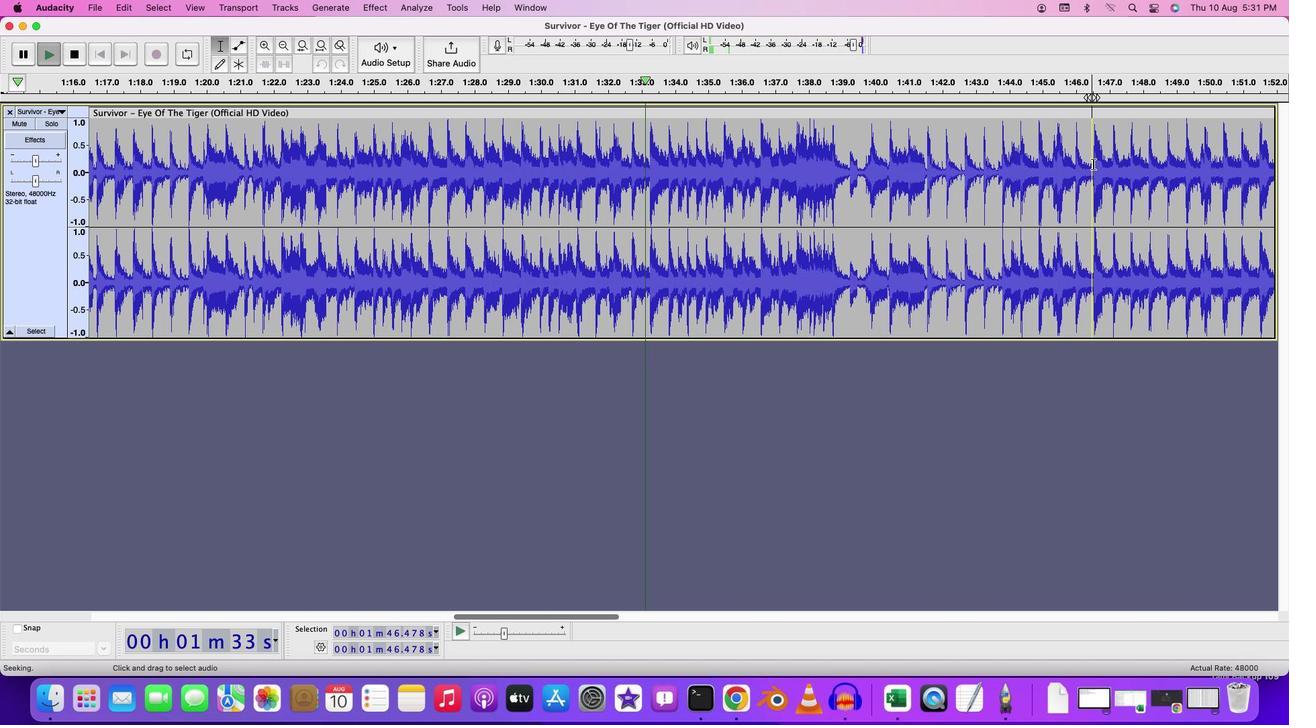 
Action: Mouse pressed left at (1093, 163)
Screenshot: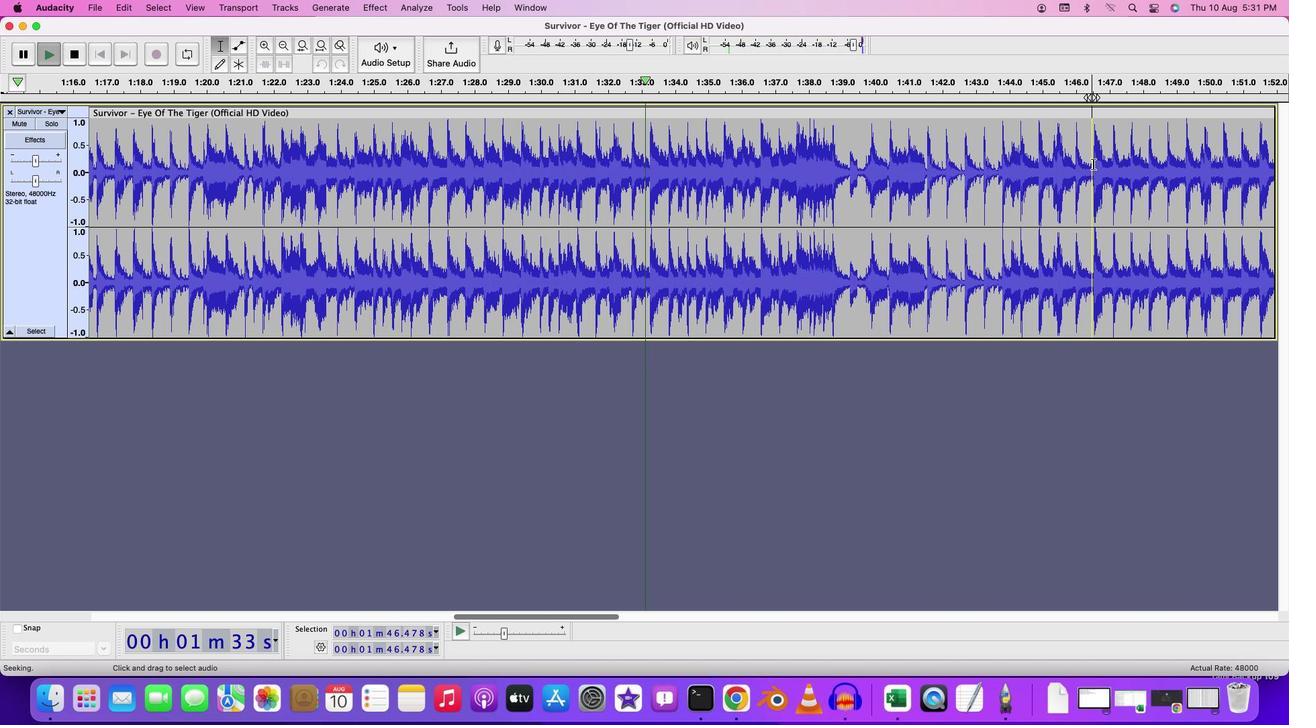 
Action: Mouse pressed left at (1093, 163)
Screenshot: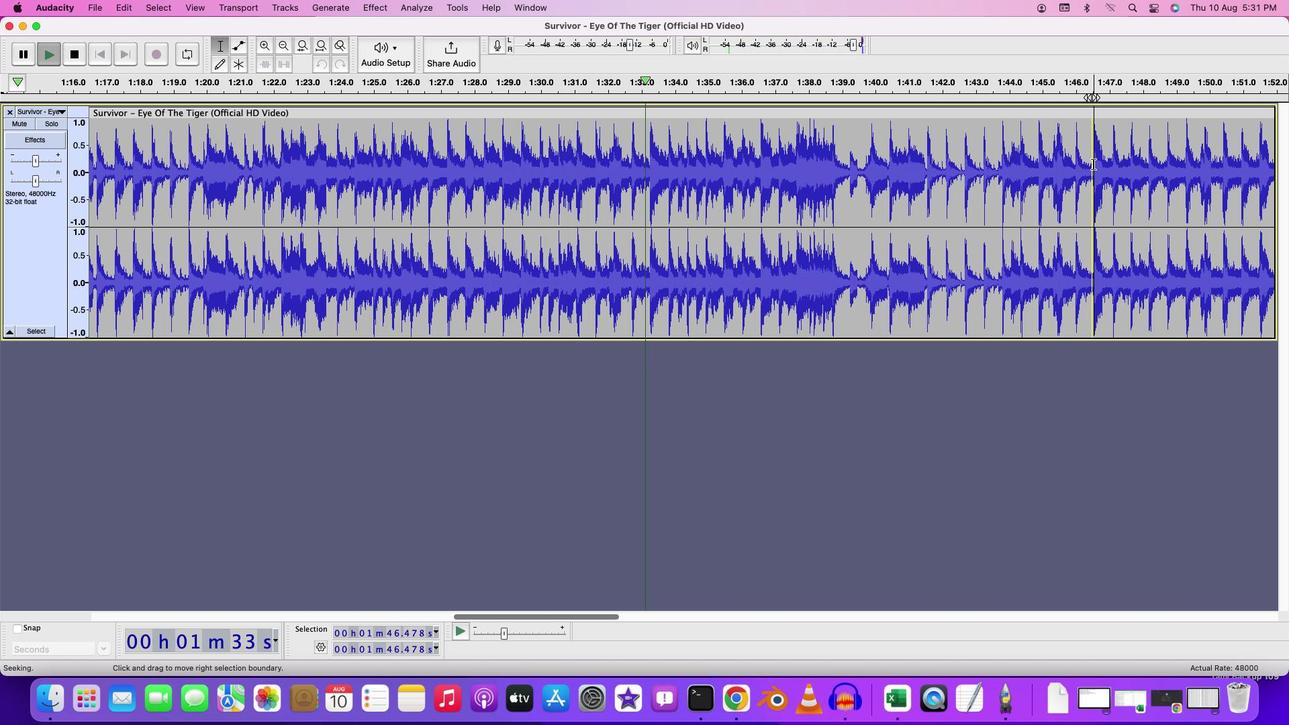 
Action: Mouse moved to (1092, 112)
Screenshot: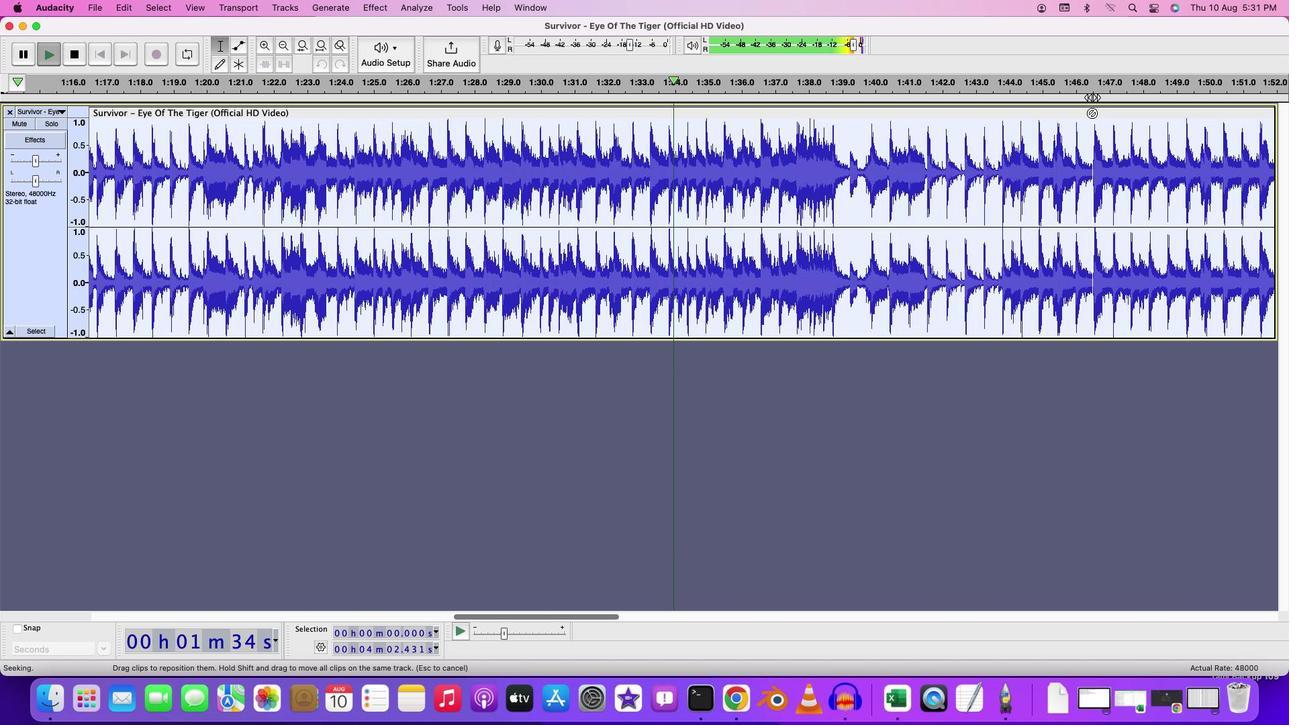 
Action: Mouse pressed right at (1092, 112)
Screenshot: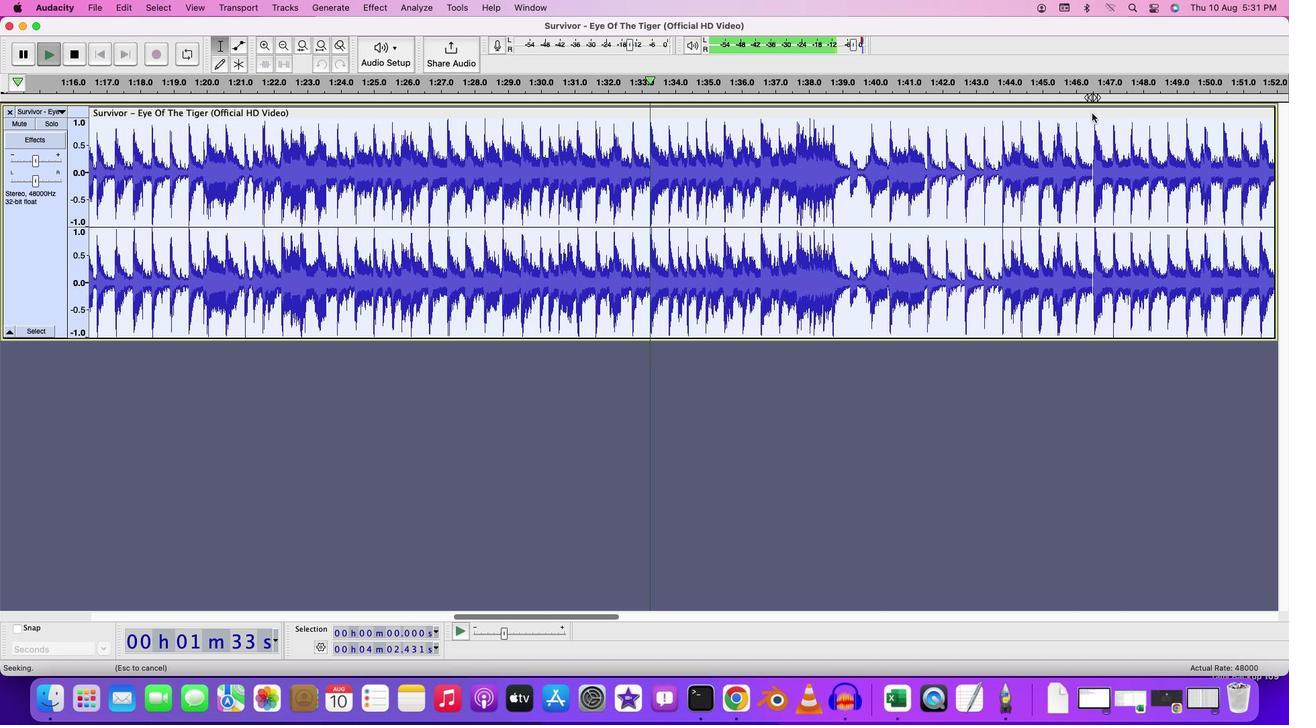 
Action: Mouse moved to (850, 253)
Screenshot: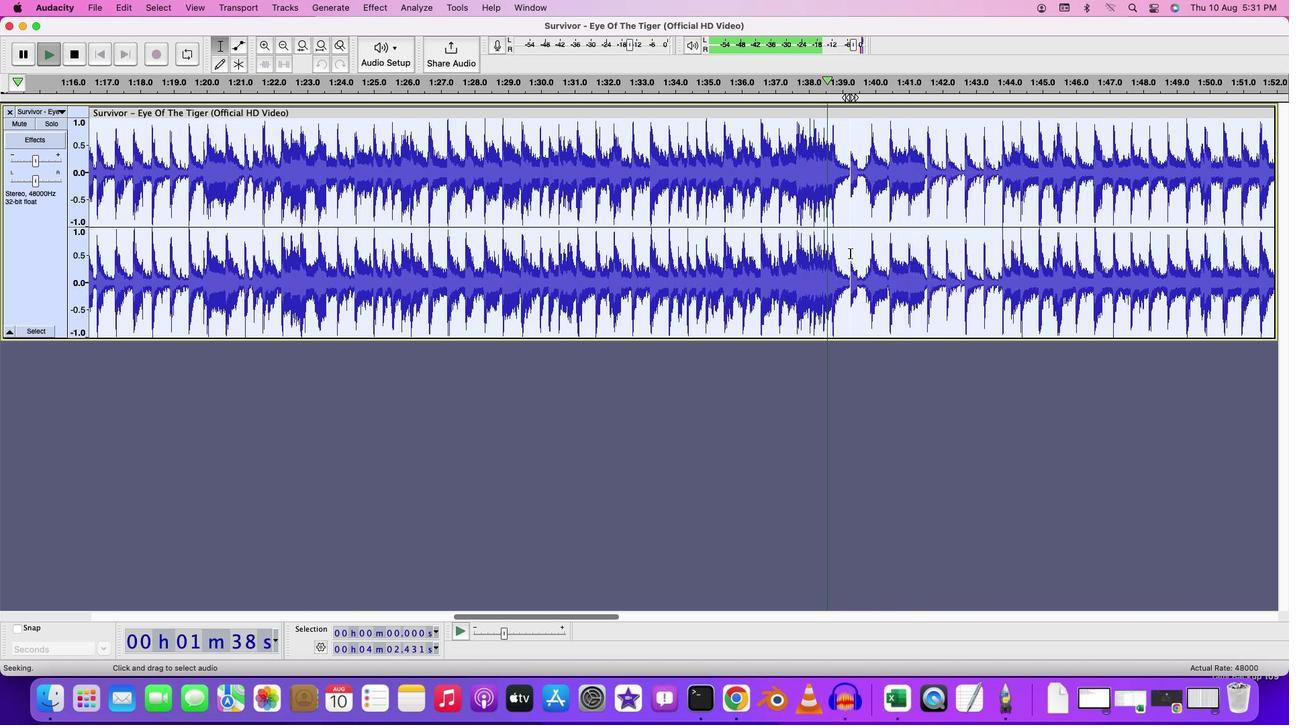 
Action: Key pressed Key.leftKey.rightKey.right
Screenshot: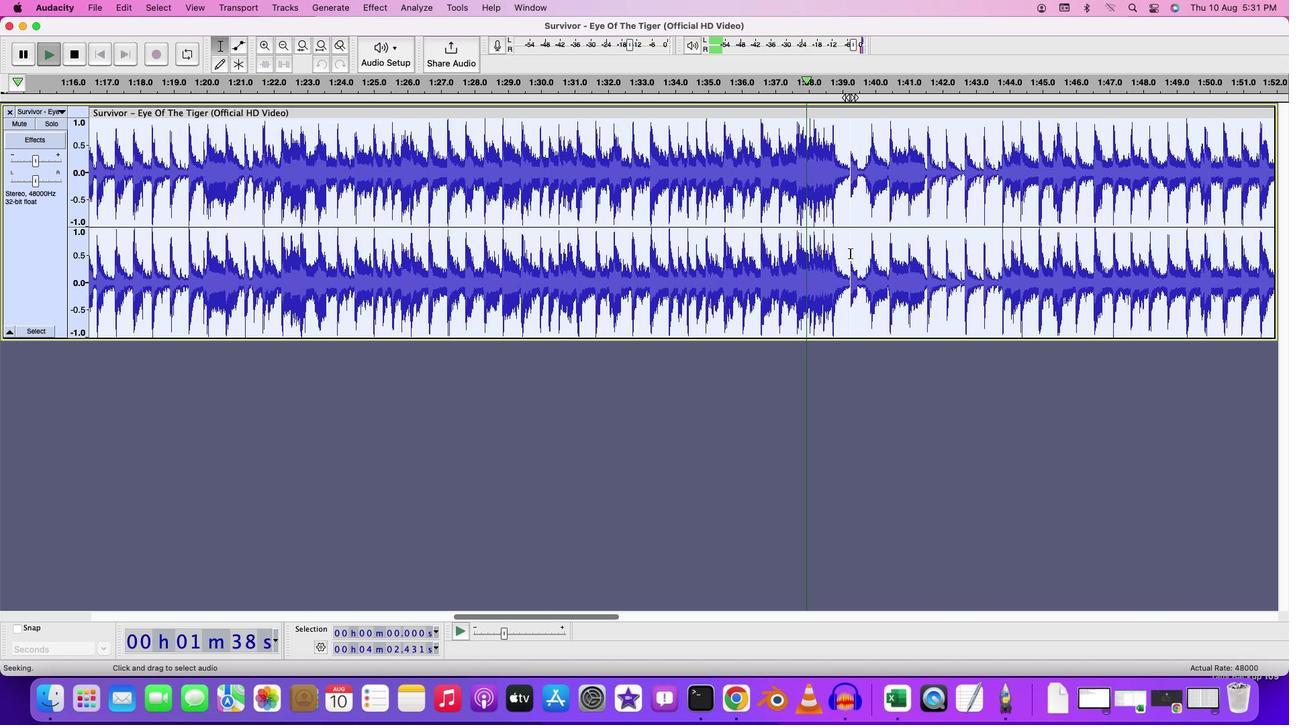 
Action: Mouse moved to (847, 170)
Screenshot: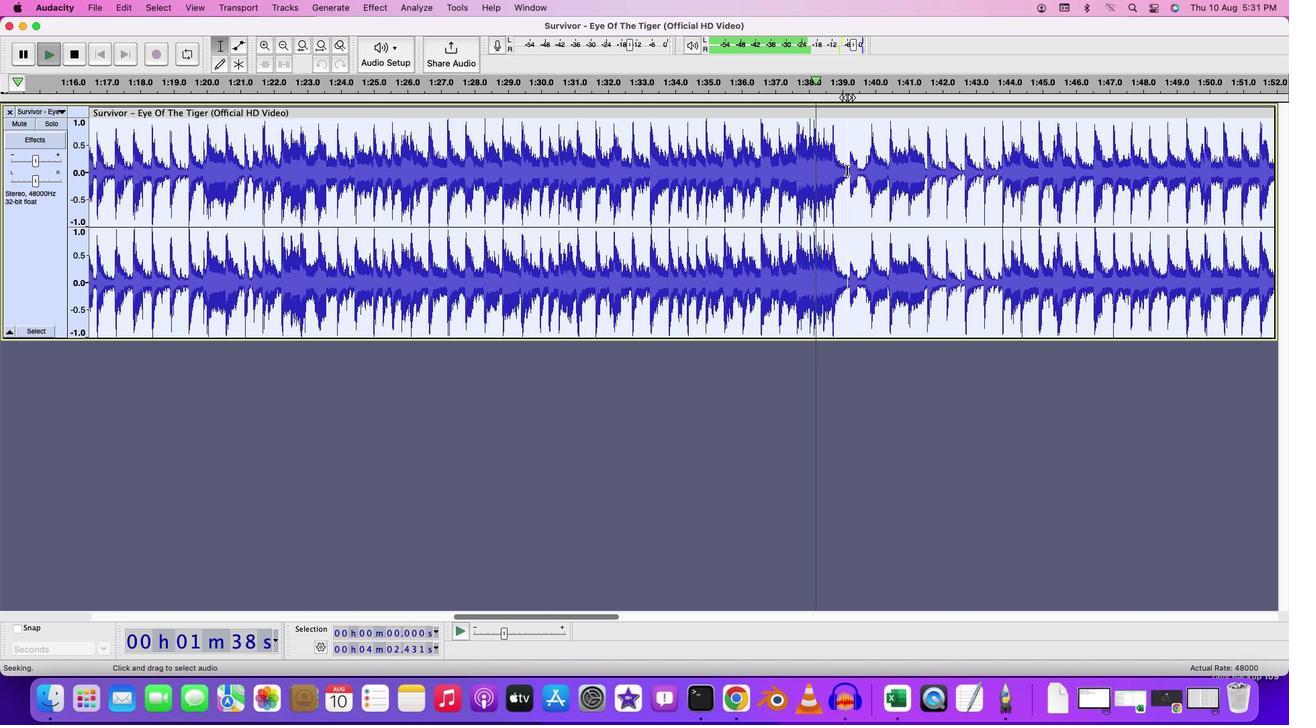 
Action: Mouse pressed left at (847, 170)
Screenshot: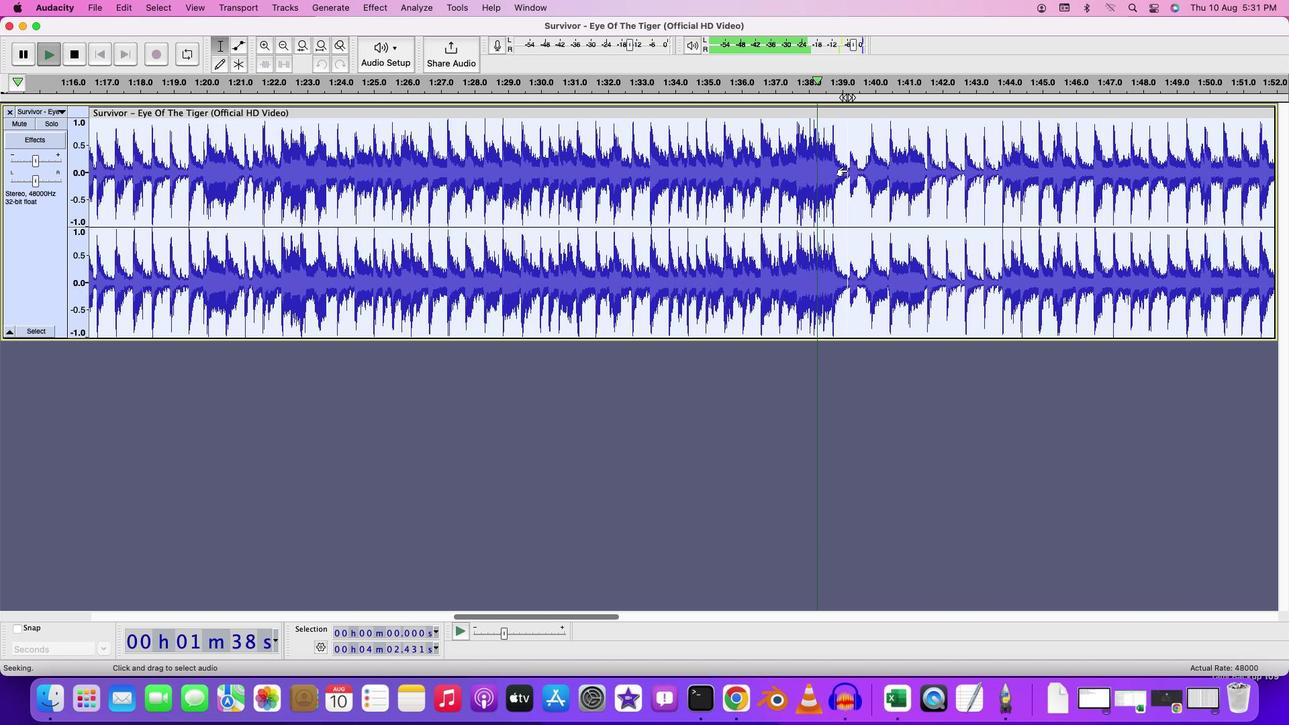 
Action: Mouse pressed left at (847, 170)
Screenshot: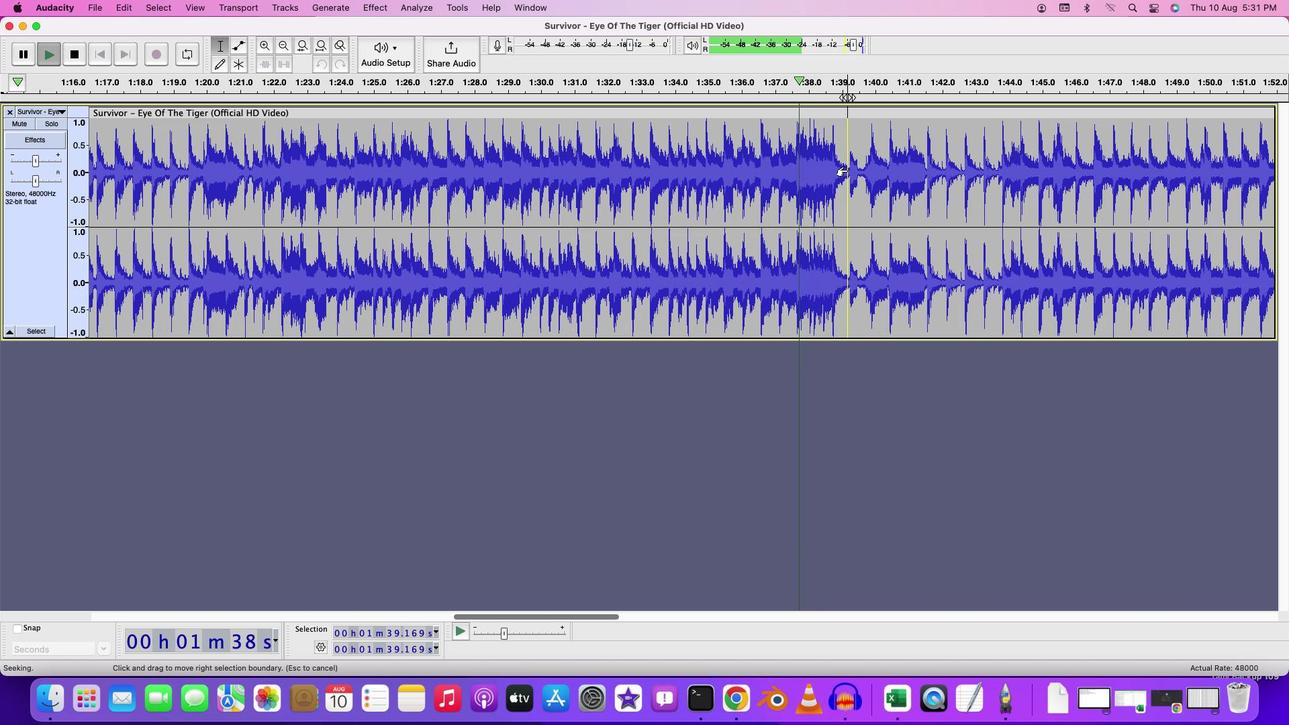 
Action: Mouse moved to (938, 175)
Screenshot: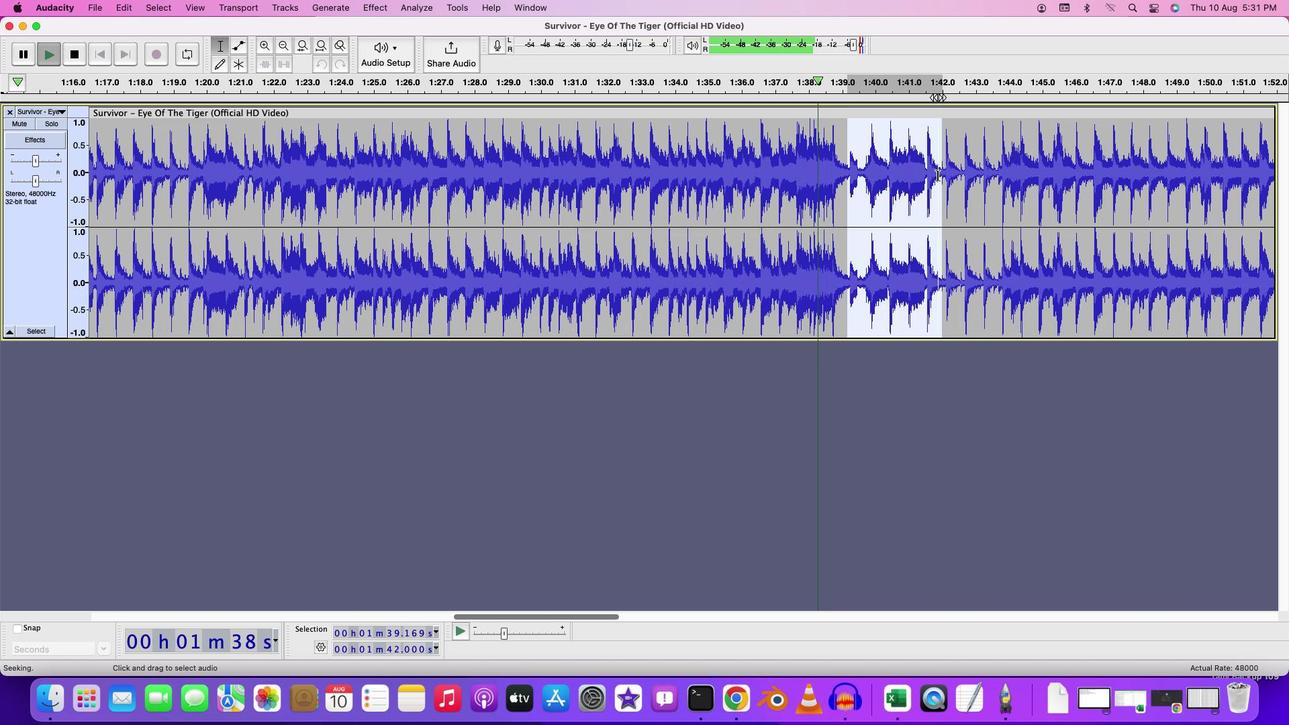 
Action: Key pressed Key.space
Screenshot: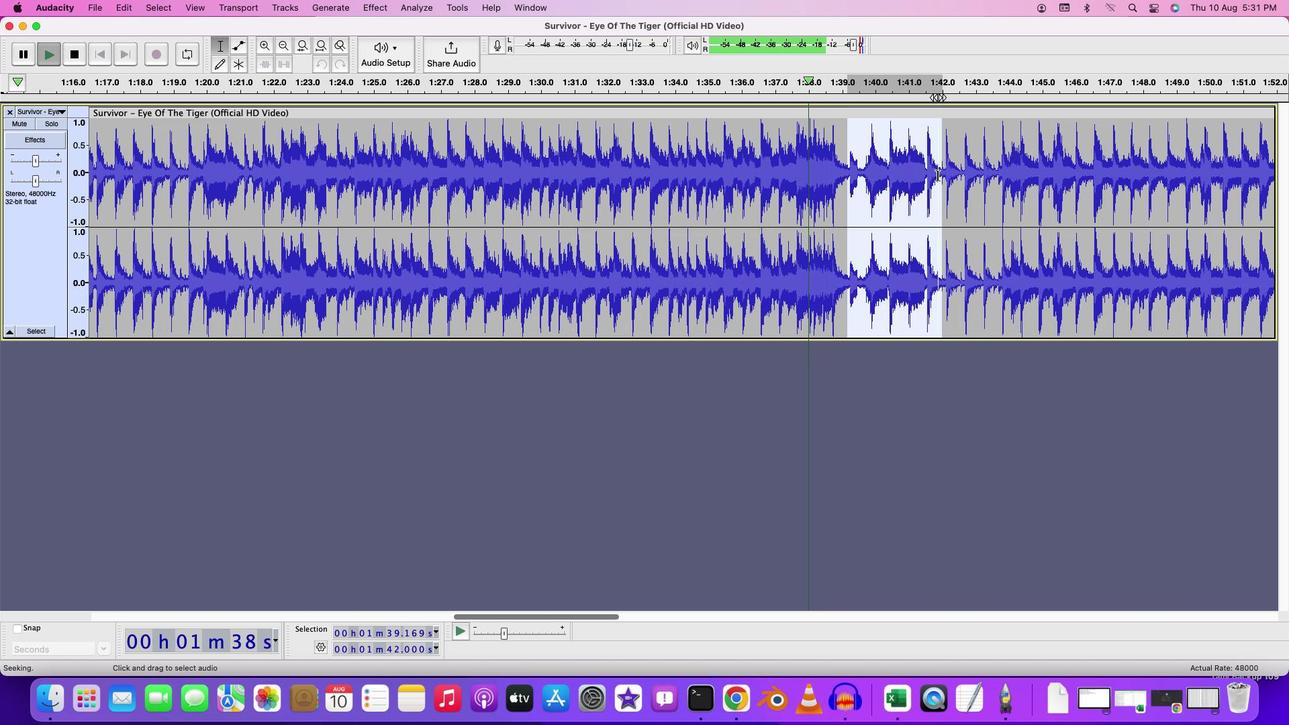 
Action: Mouse moved to (849, 168)
Screenshot: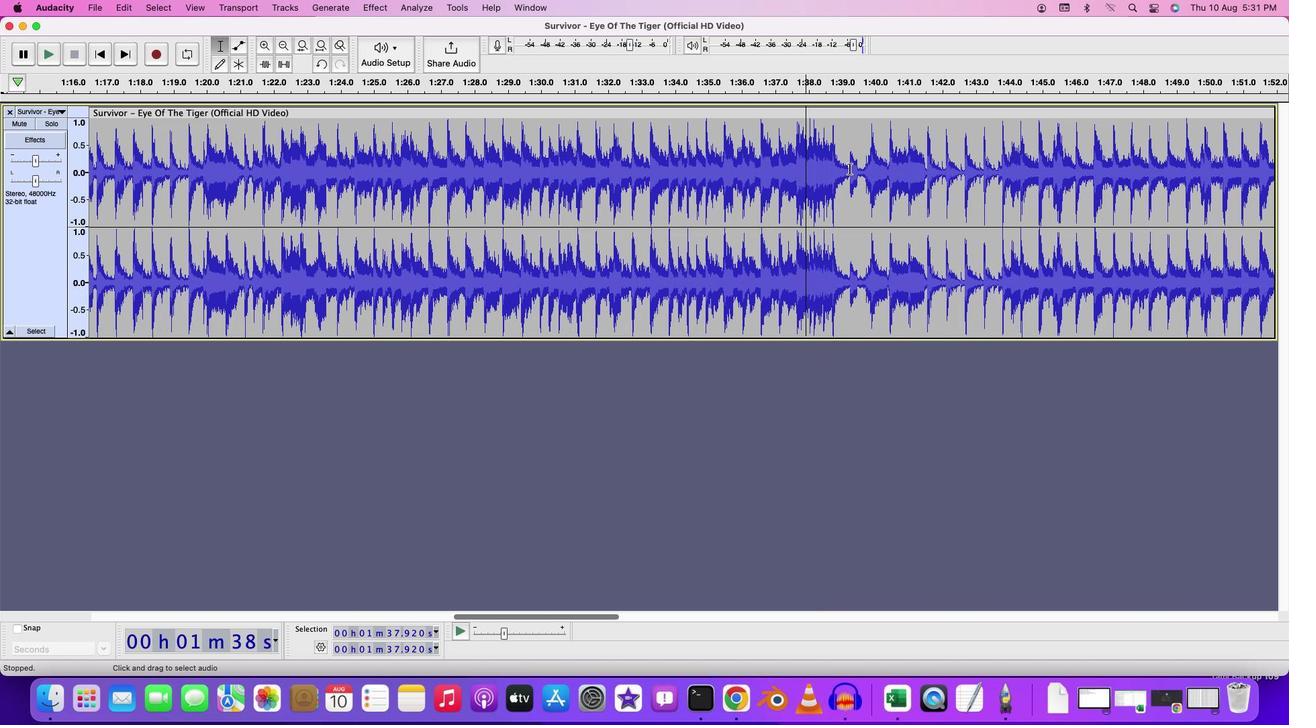 
Action: Mouse pressed left at (849, 168)
Screenshot: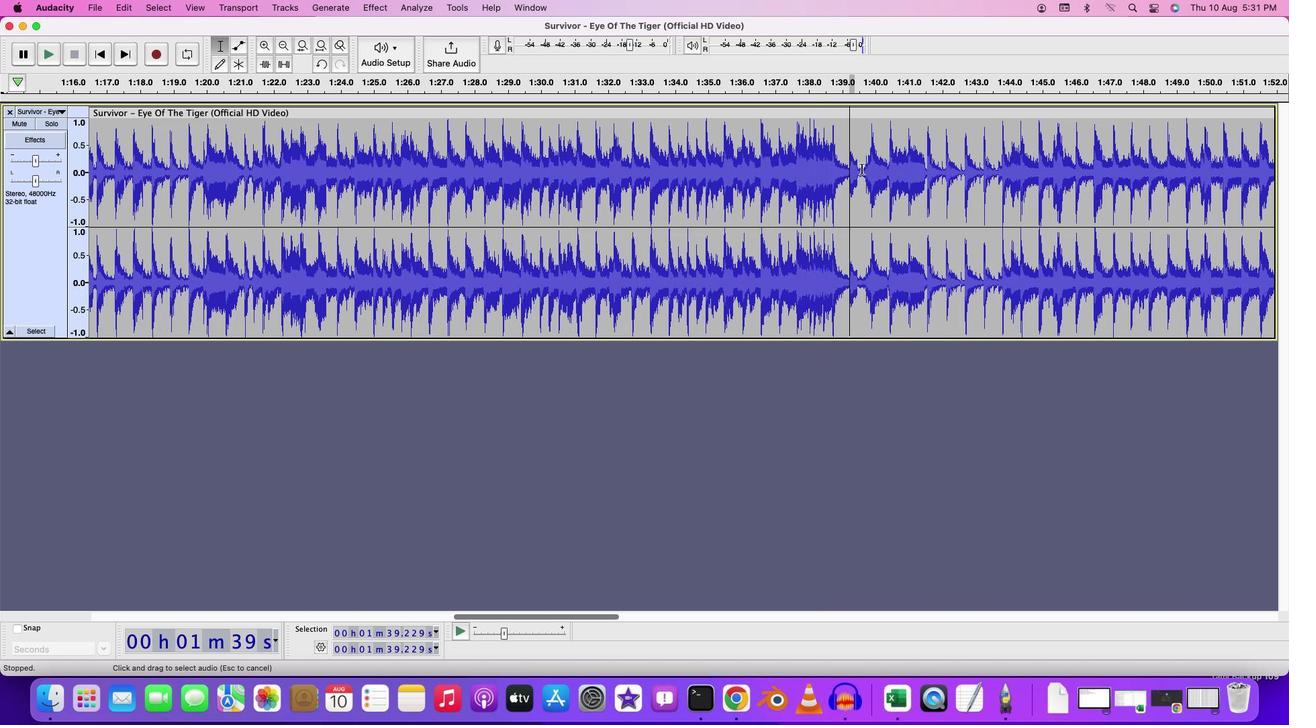 
Action: Mouse moved to (920, 176)
Screenshot: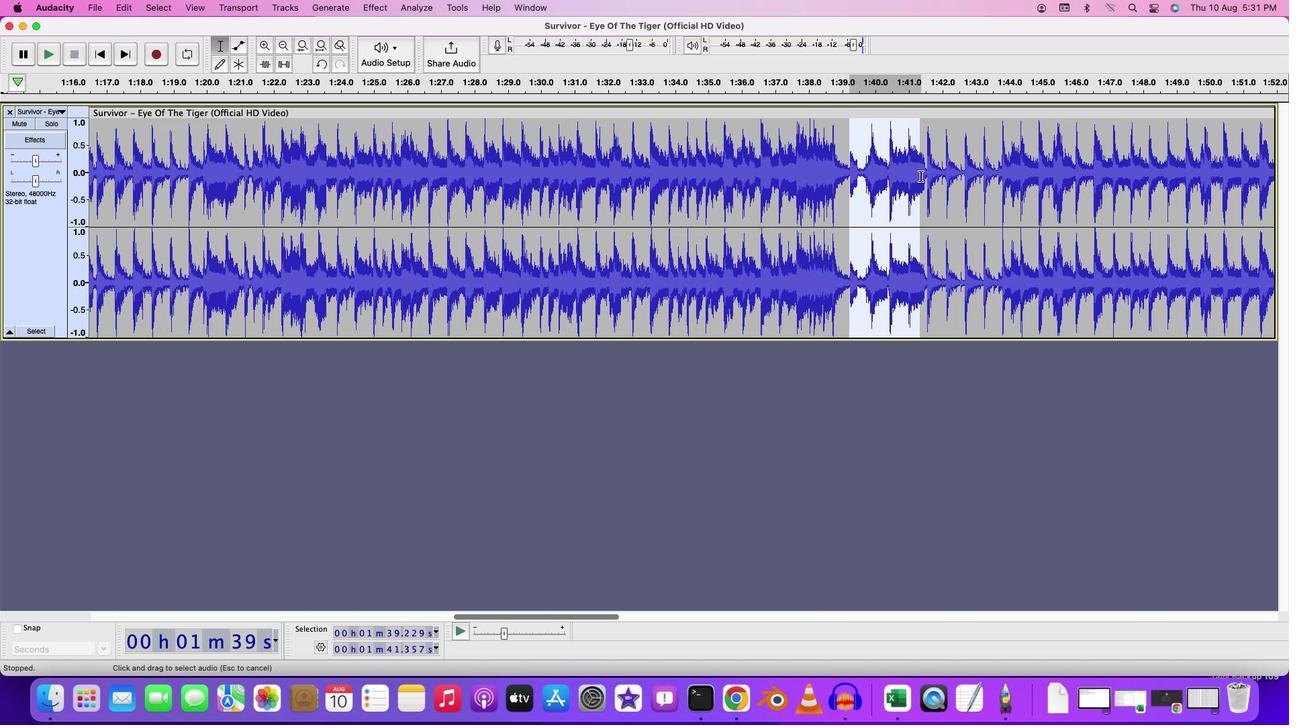 
Action: Key pressed Key.delete
Screenshot: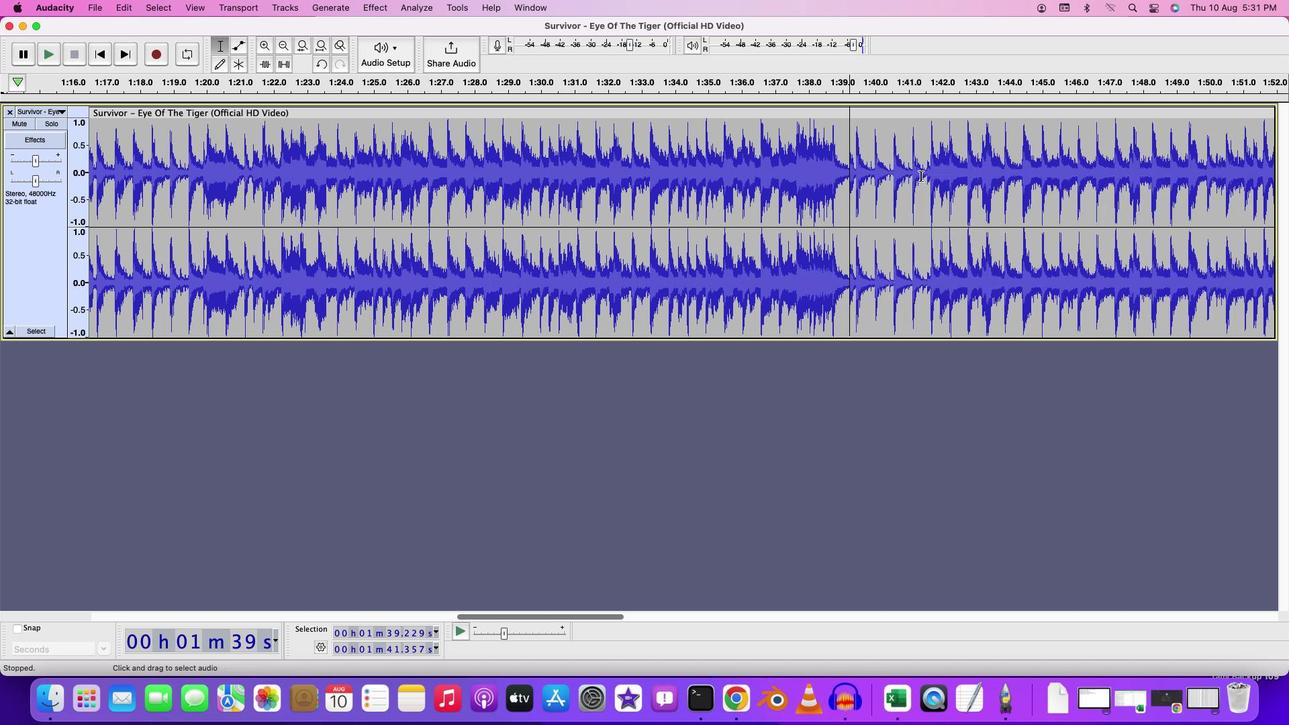 
Action: Mouse moved to (826, 155)
Screenshot: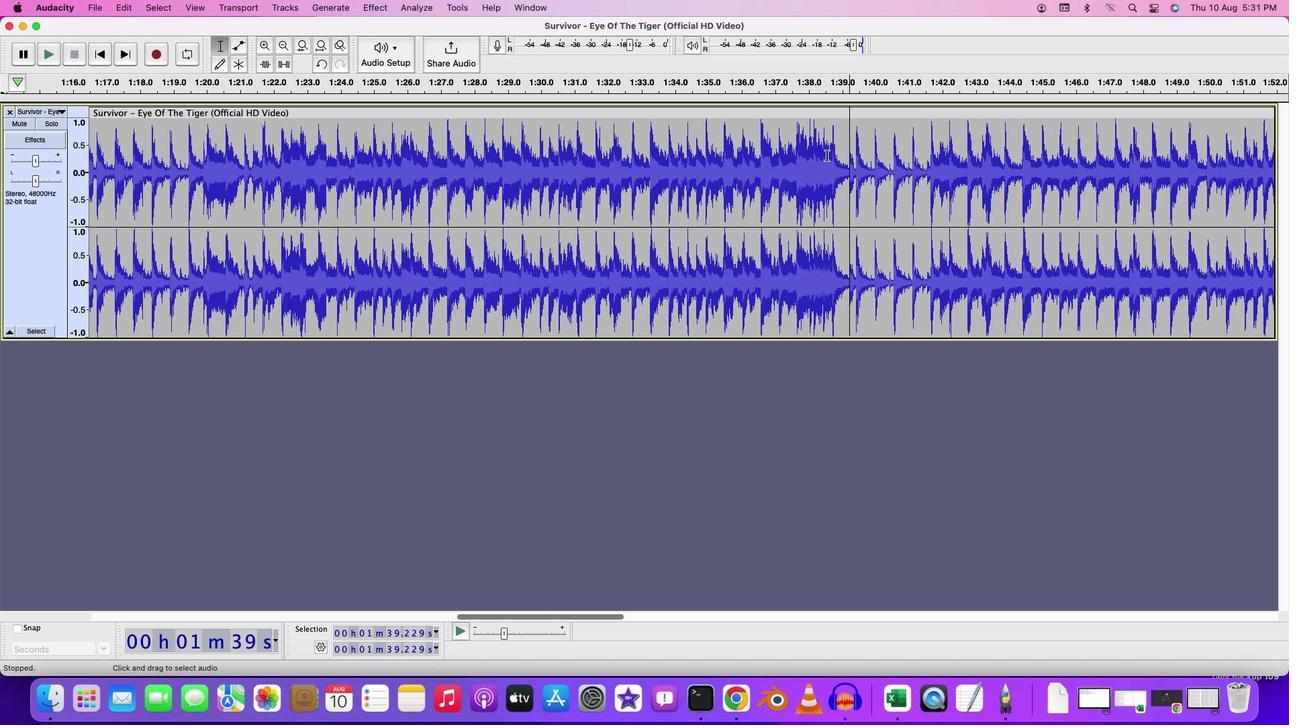 
Action: Mouse pressed left at (826, 155)
Screenshot: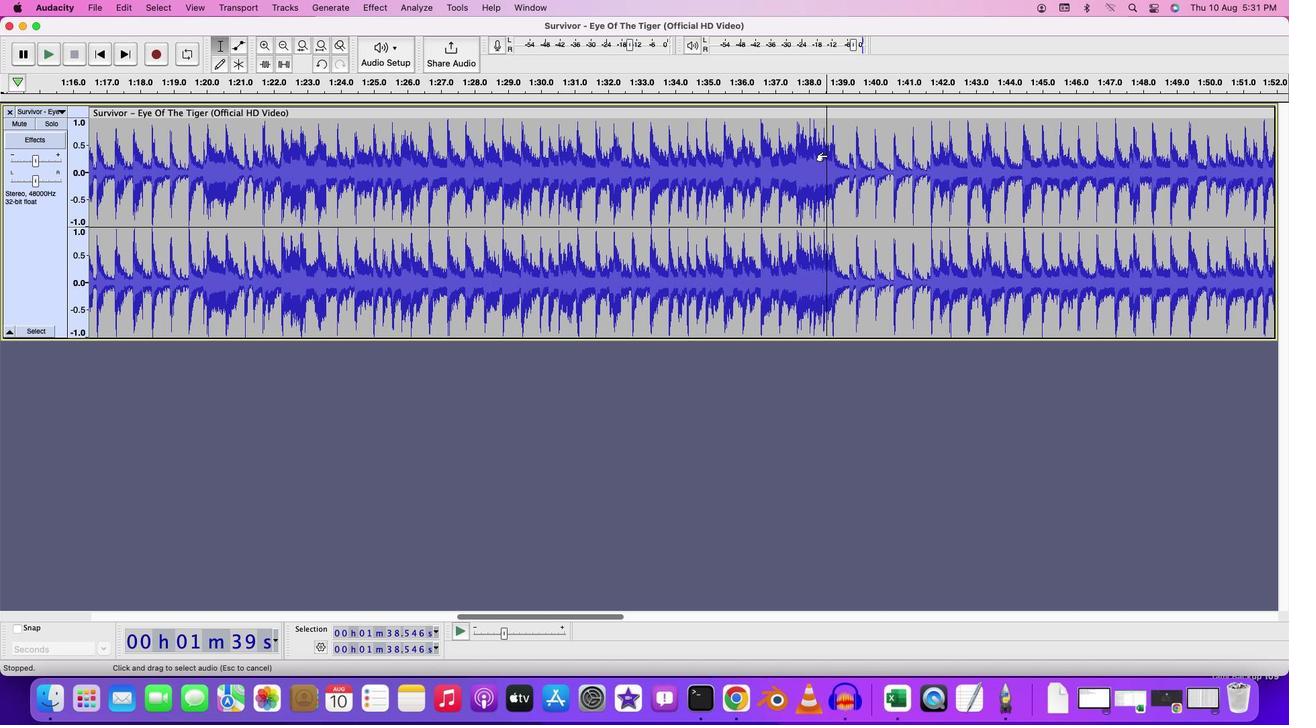 
Action: Key pressed Key.space
Screenshot: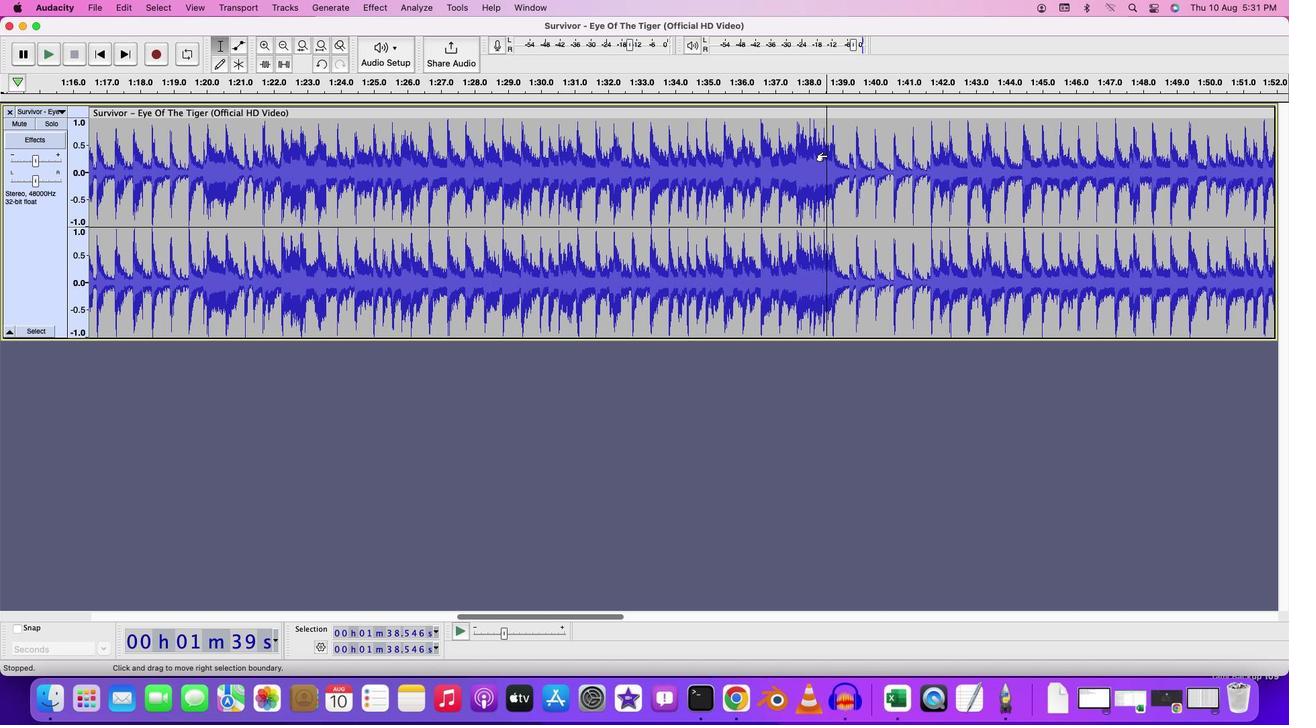 
Action: Mouse moved to (835, 166)
Screenshot: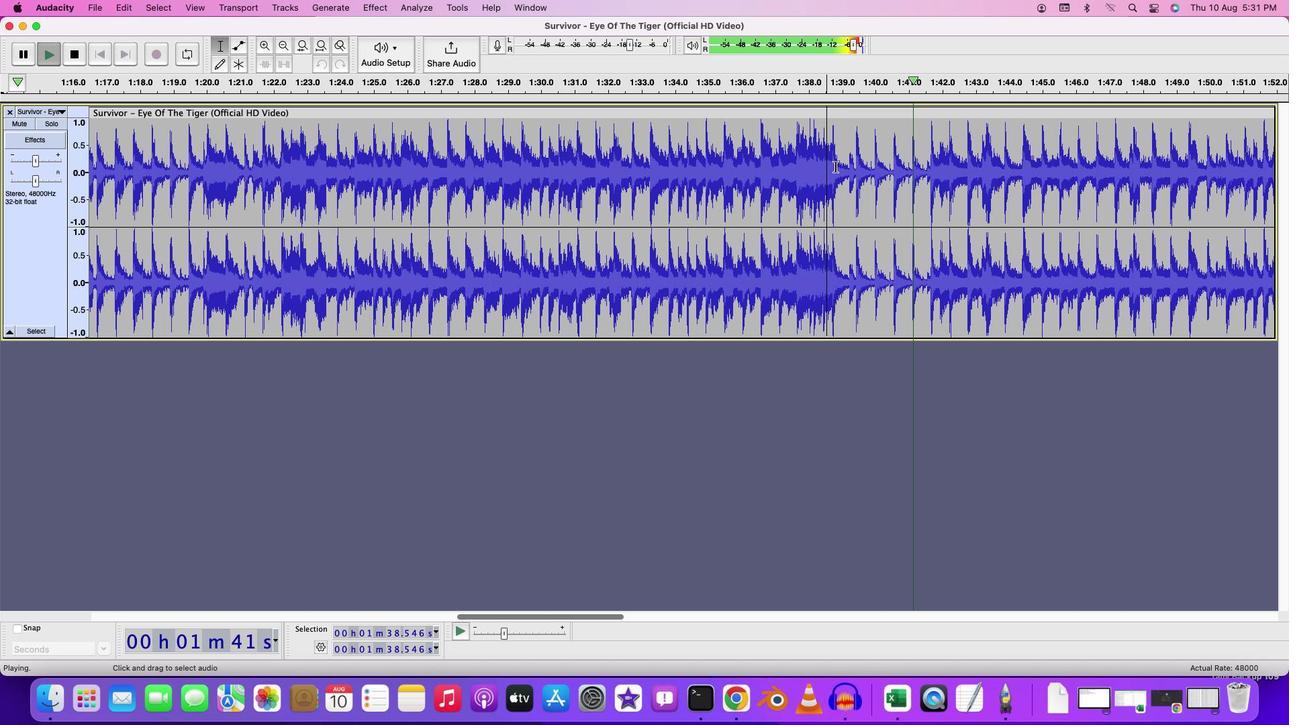 
Action: Key pressed Key.space
Screenshot: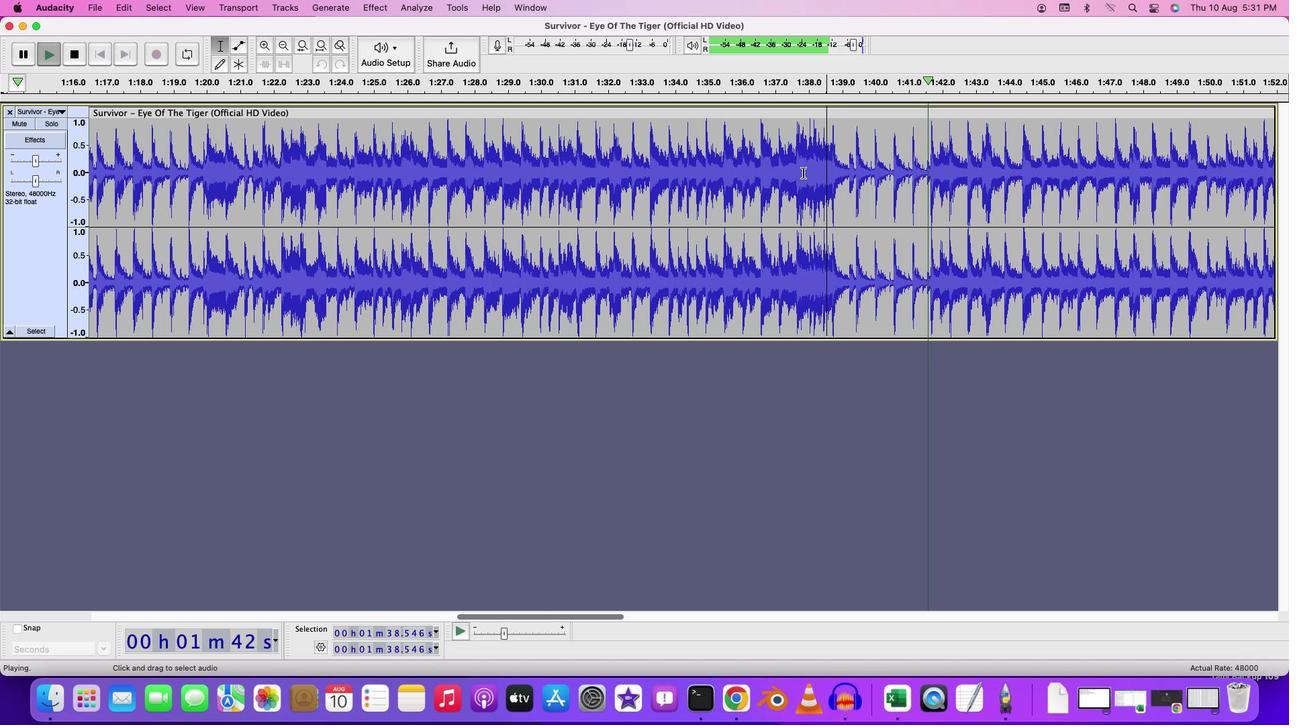 
Action: Mouse moved to (227, 6)
Screenshot: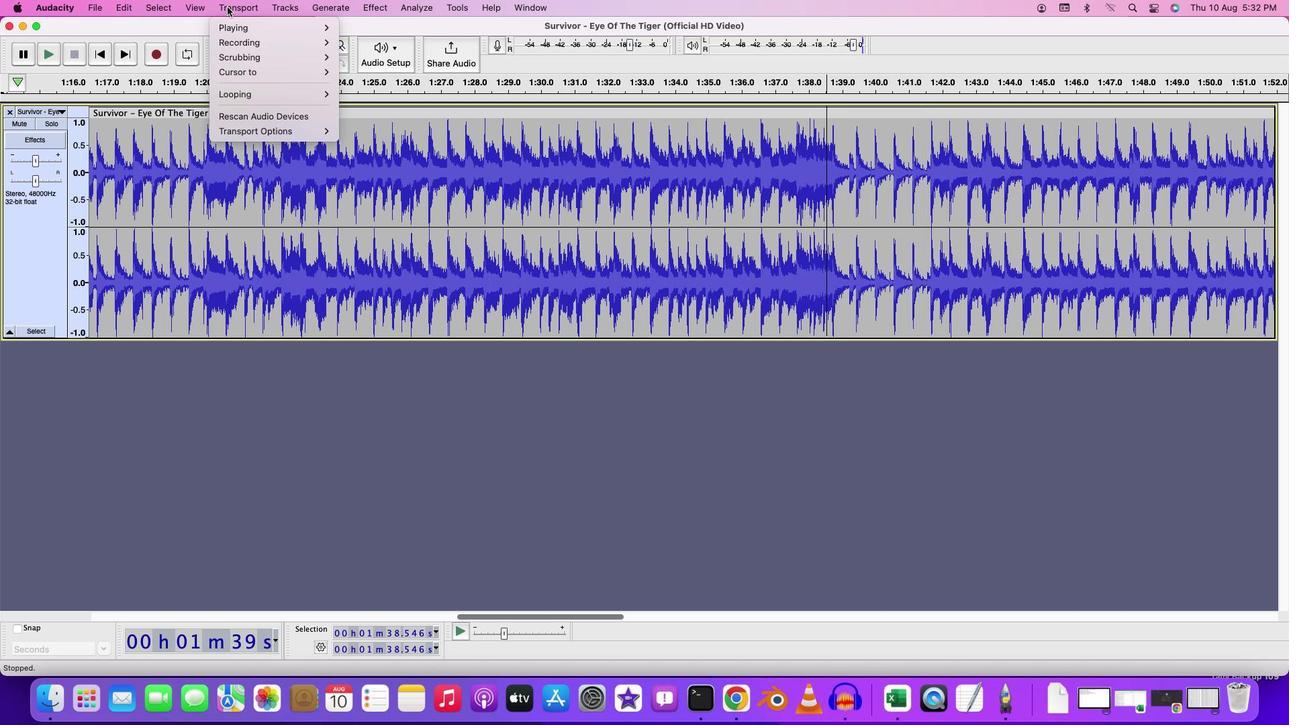 
Action: Mouse pressed left at (227, 6)
Screenshot: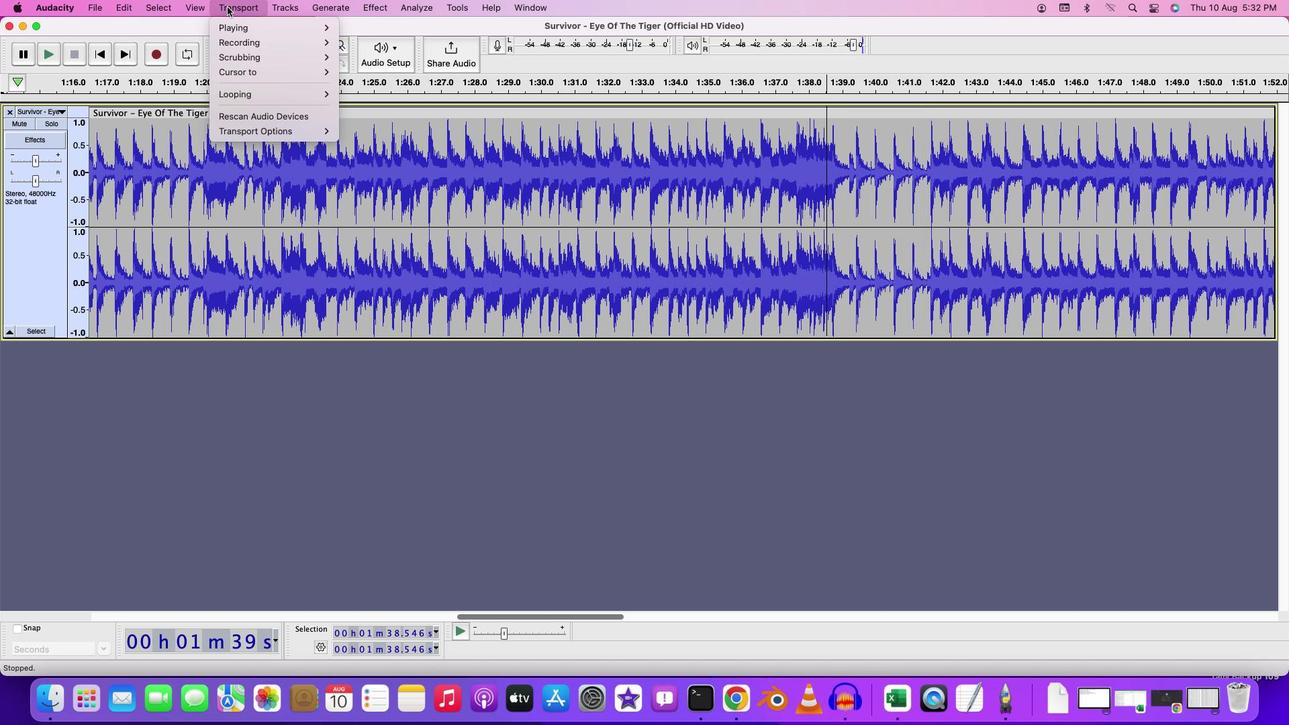 
Action: Mouse moved to (359, 54)
Screenshot: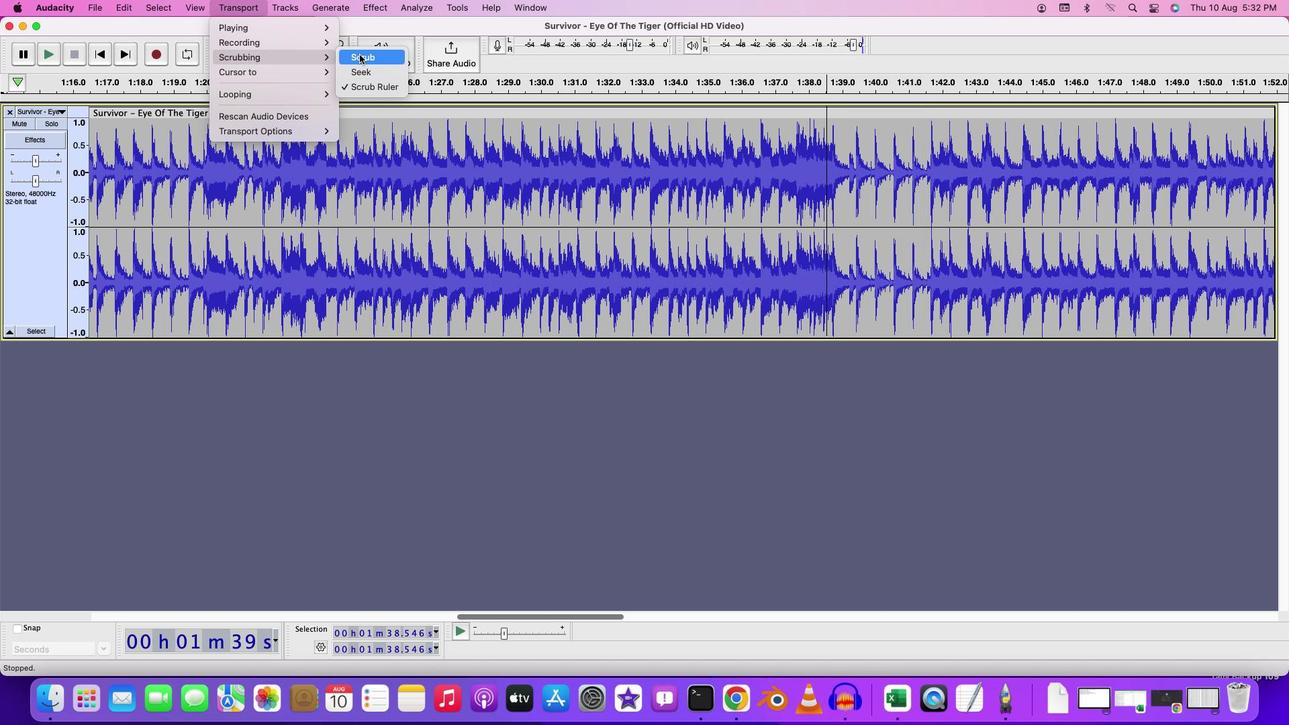 
Action: Mouse pressed left at (359, 54)
Screenshot: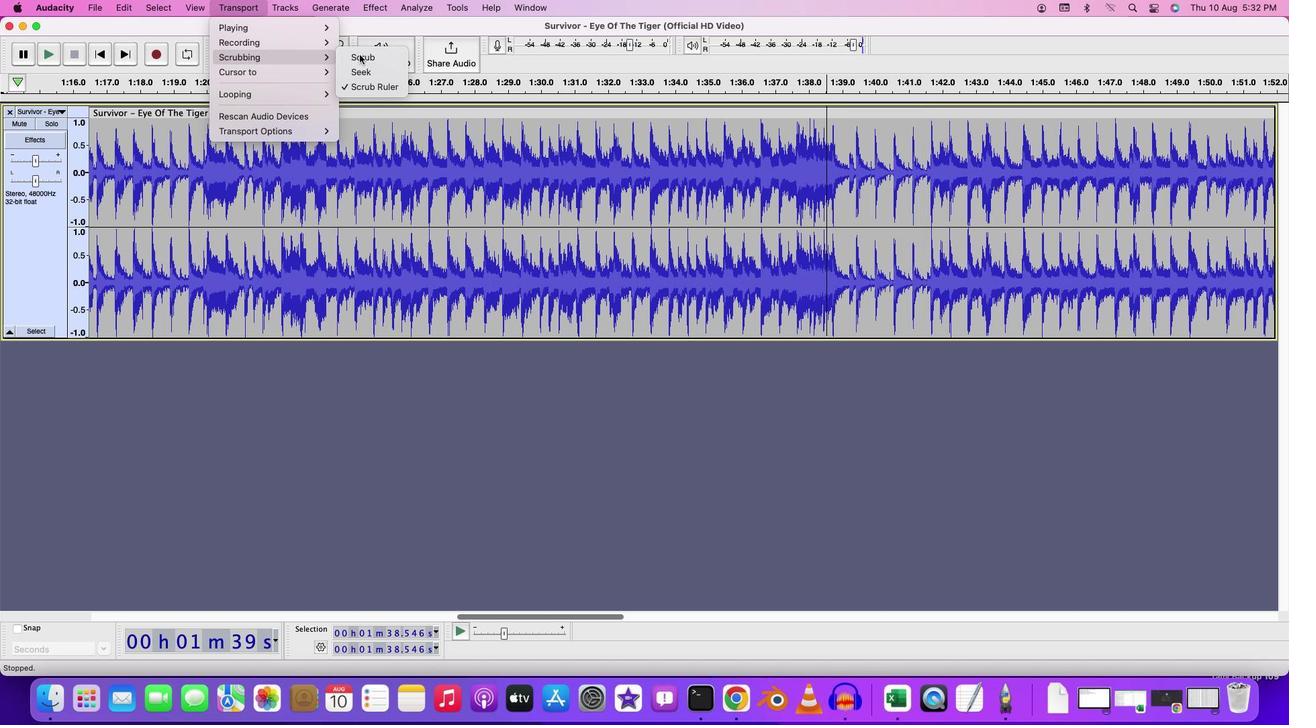 
Action: Mouse moved to (866, 194)
Screenshot: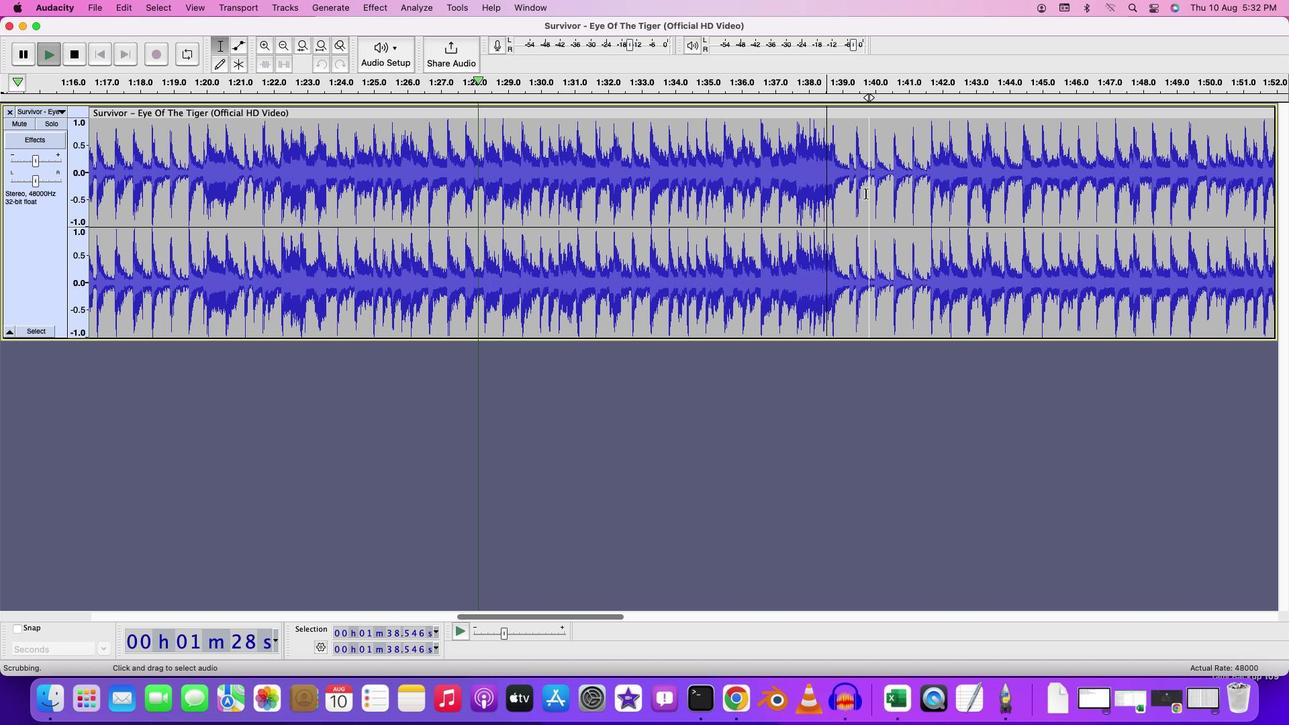 
Action: Key pressed Key.cmd
Screenshot: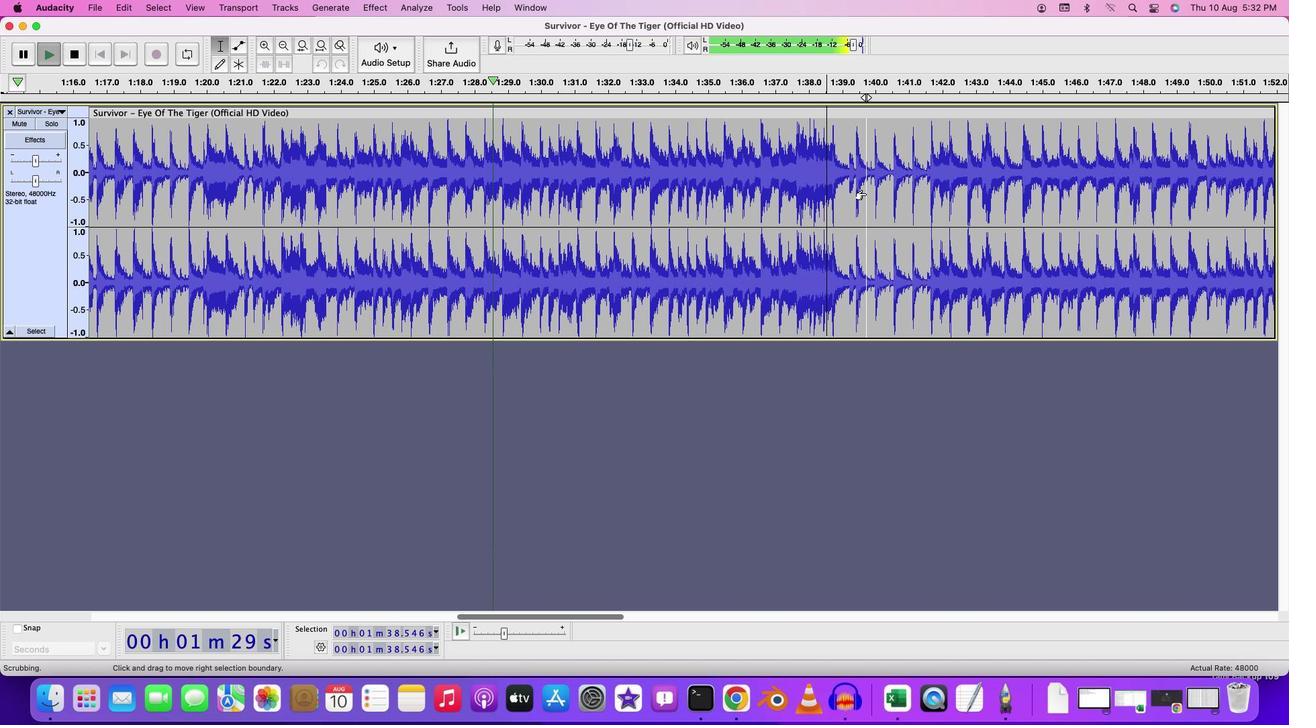 
Action: Mouse scrolled (866, 194) with delta (0, 0)
Screenshot: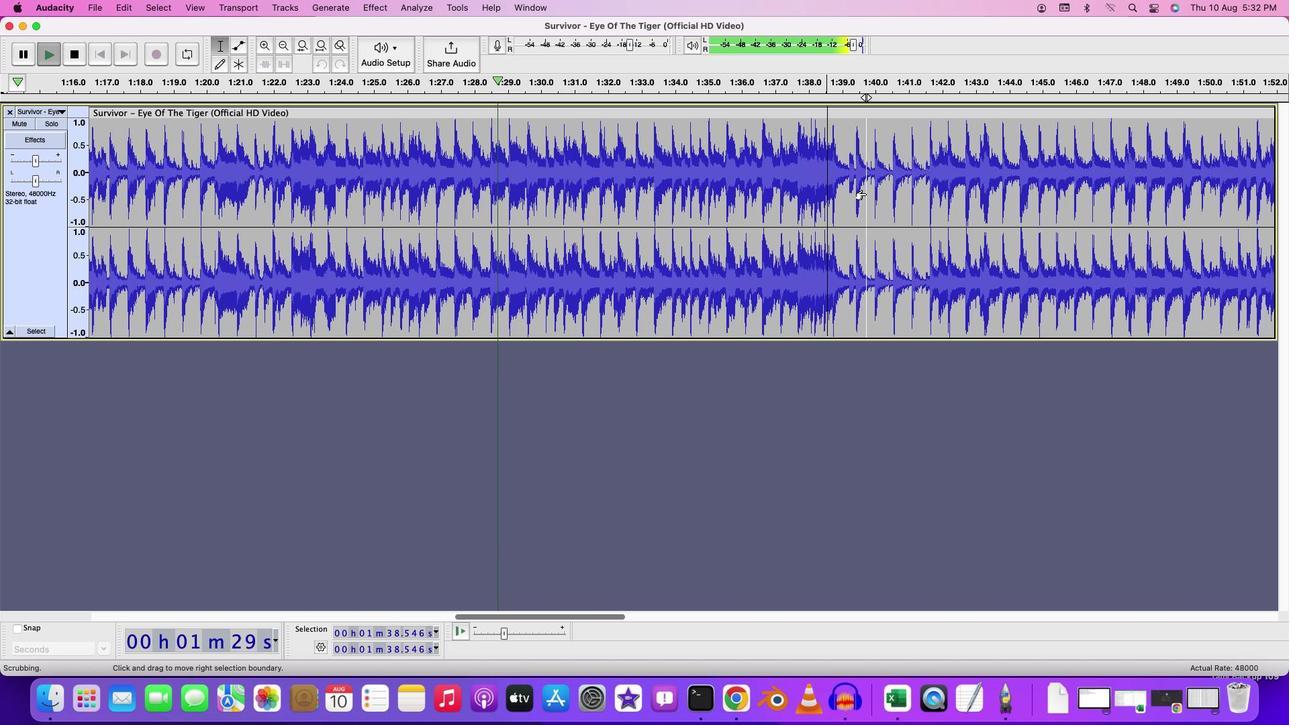 
Action: Mouse scrolled (866, 194) with delta (0, 0)
Screenshot: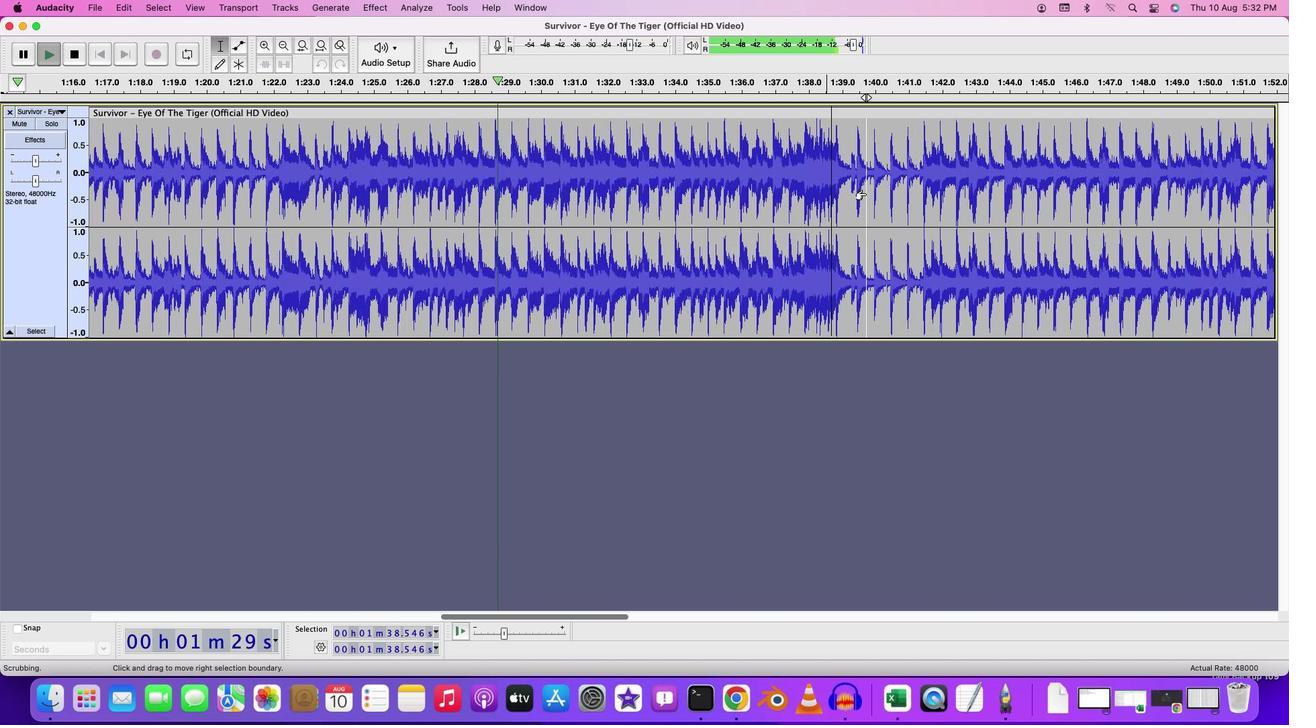 
Action: Mouse scrolled (866, 194) with delta (0, -1)
Screenshot: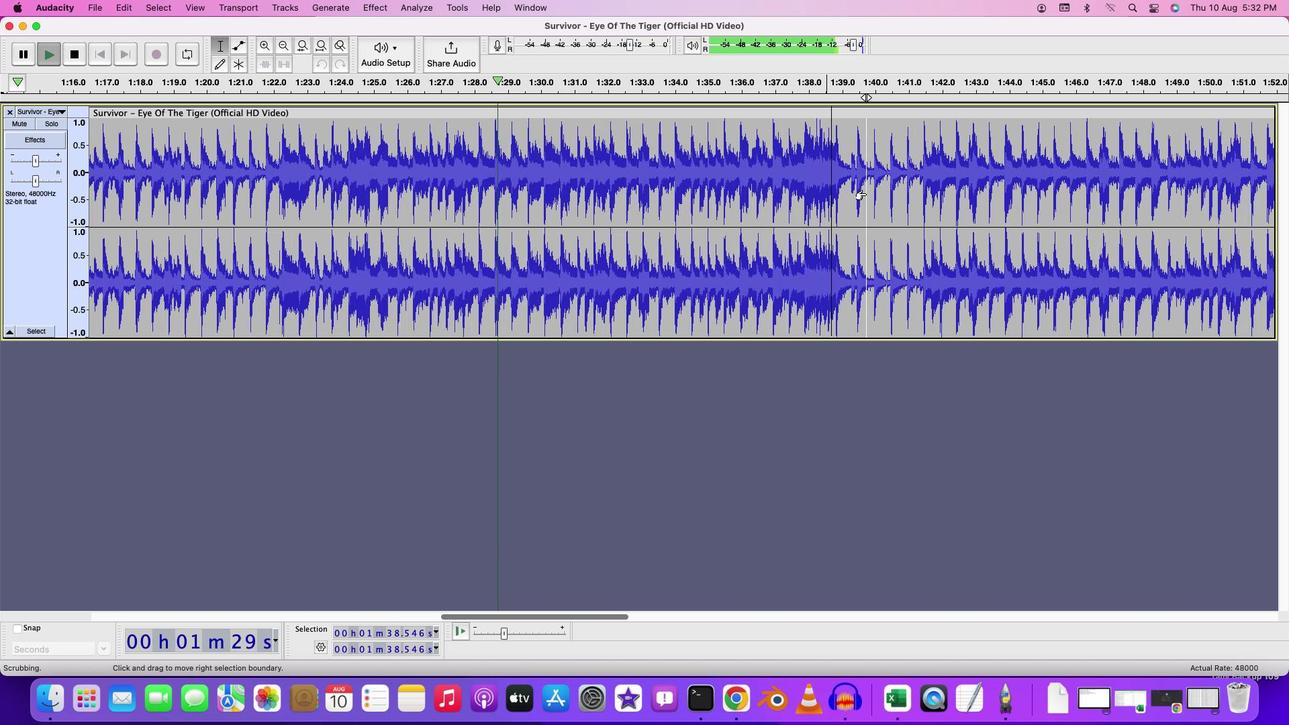 
Action: Mouse scrolled (866, 194) with delta (0, 0)
Screenshot: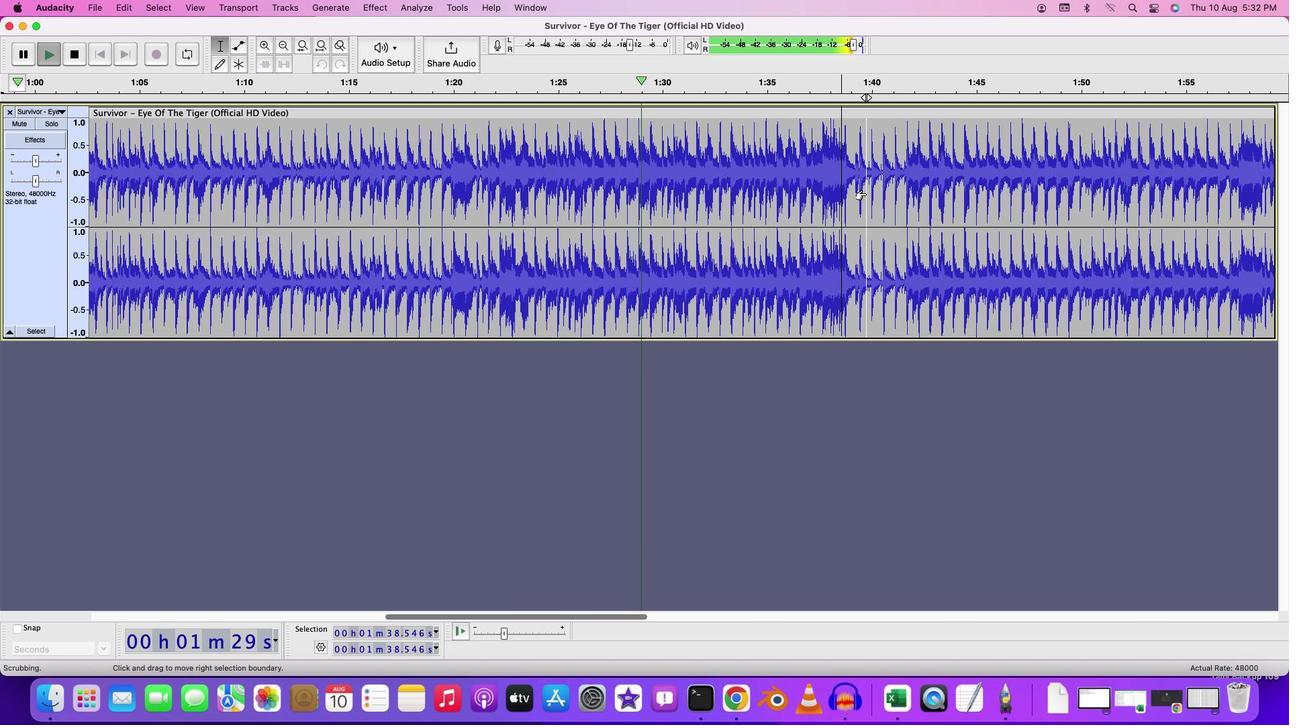 
Action: Mouse scrolled (866, 194) with delta (0, 0)
Screenshot: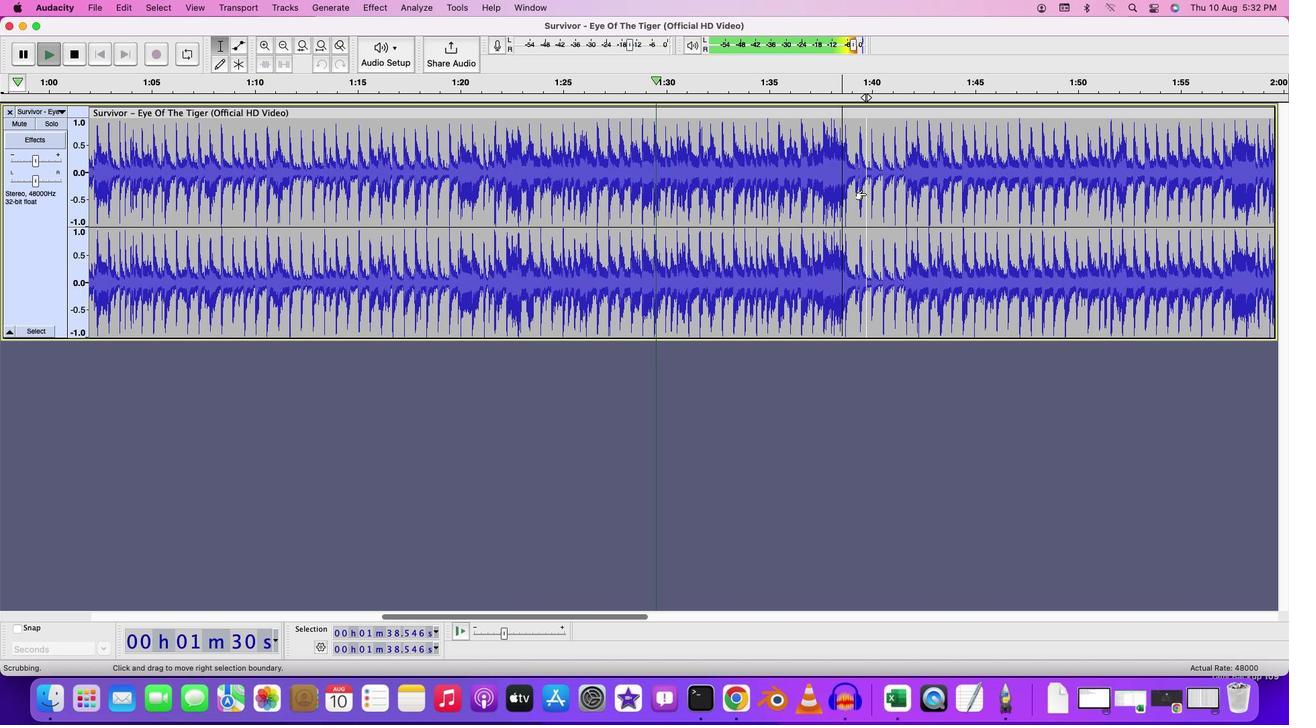 
Action: Mouse scrolled (866, 194) with delta (0, 0)
Screenshot: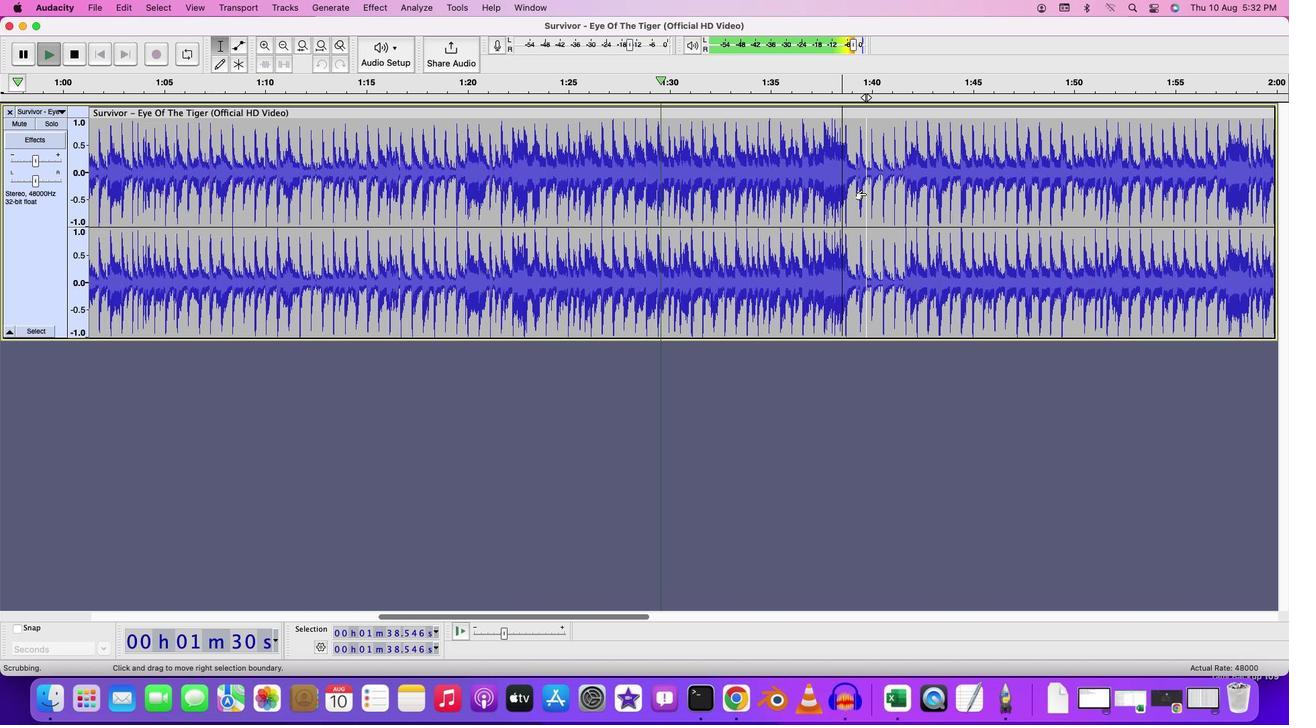 
Action: Mouse scrolled (866, 194) with delta (0, 0)
Screenshot: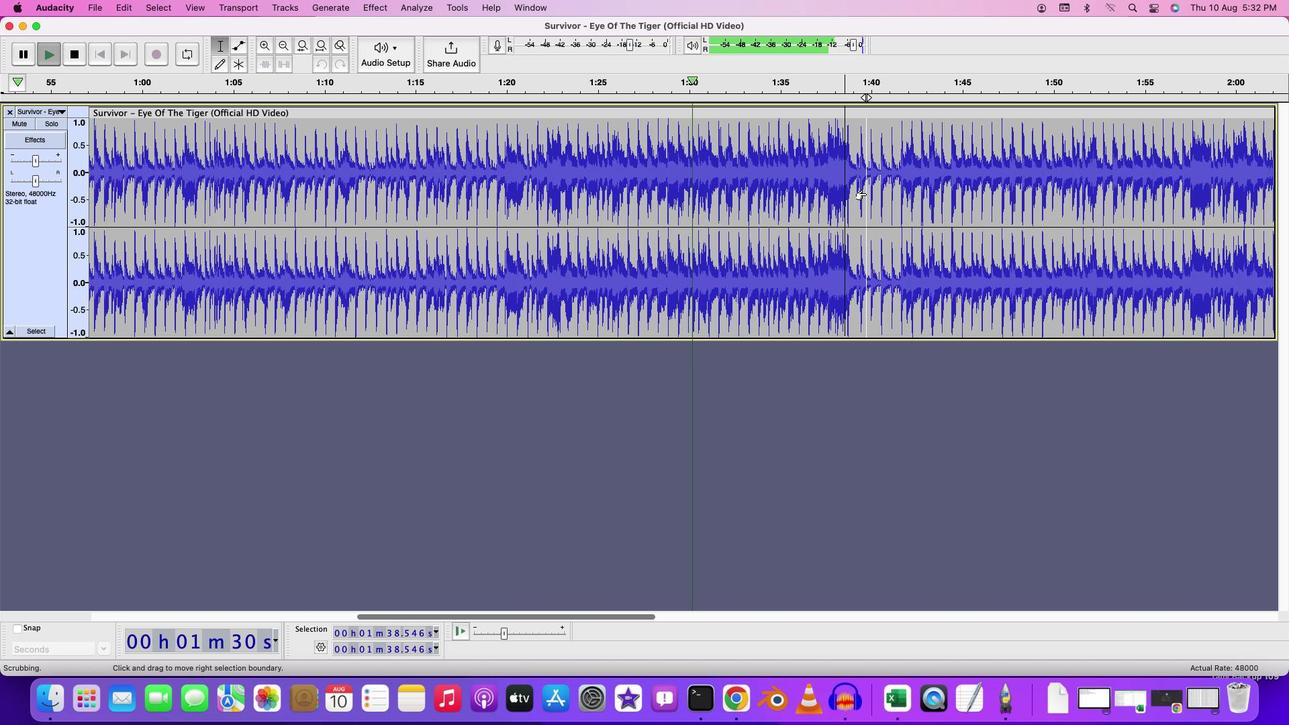 
Action: Mouse scrolled (866, 194) with delta (0, 0)
Screenshot: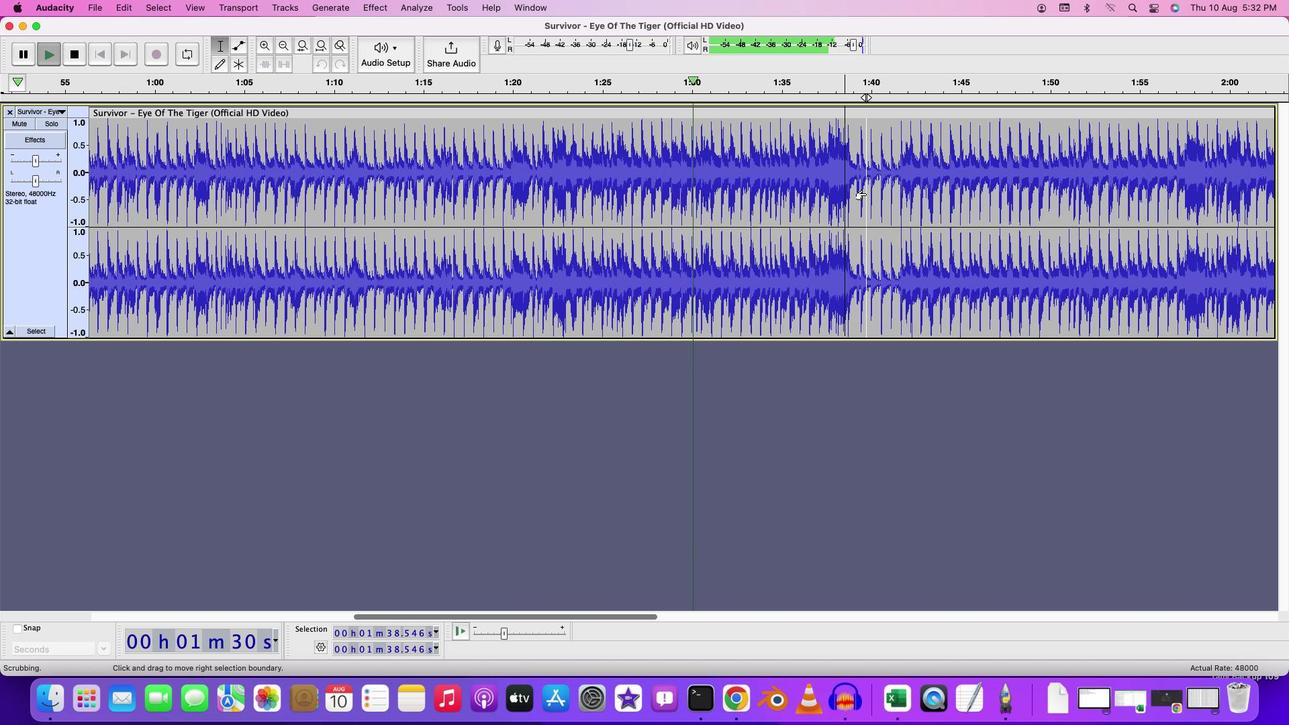 
Action: Mouse moved to (645, 615)
Screenshot: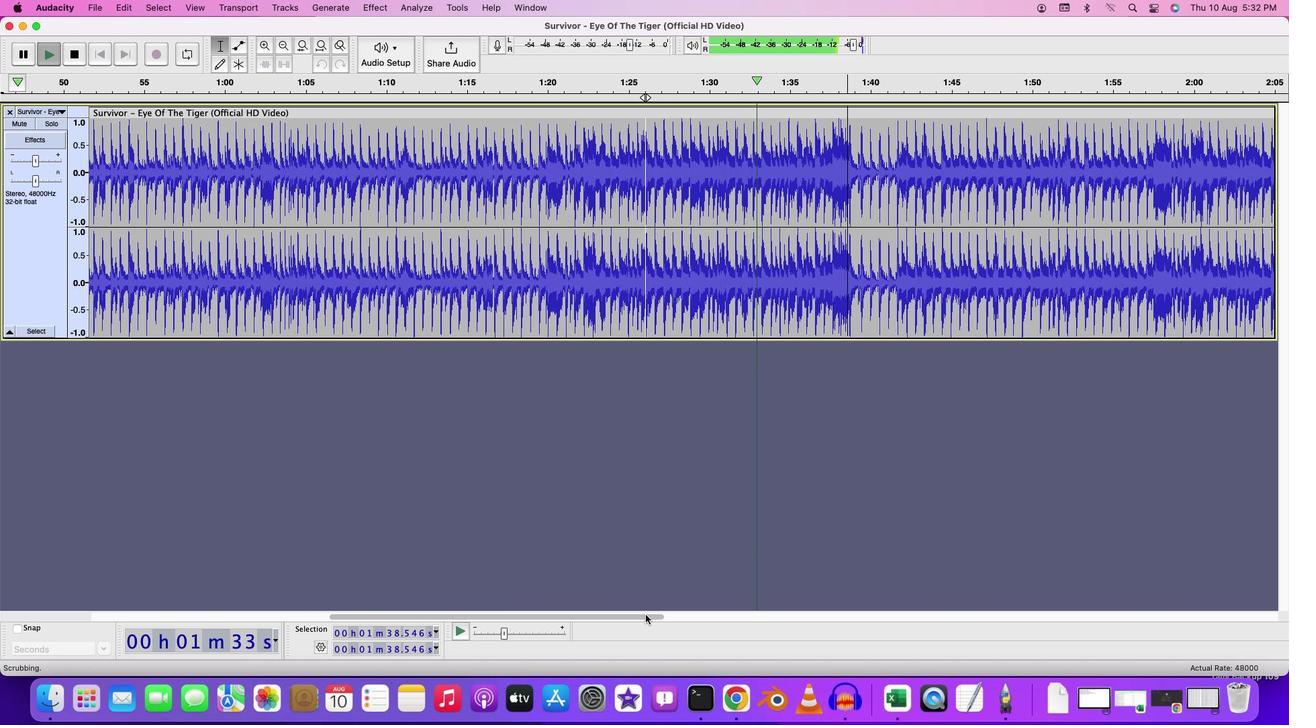 
Action: Mouse pressed left at (645, 615)
